 Task: Look for Airbnb properties in Ostrov, Czech Republic from 5th December, 2023 to 12th December, 2023 for 2 adults.  With 1  bedroom having 1 bed and 1 bathroom. Property type can be hotel. Booking option can be shelf check-in. Look for 5 properties as per requirement.
Action: Mouse moved to (446, 63)
Screenshot: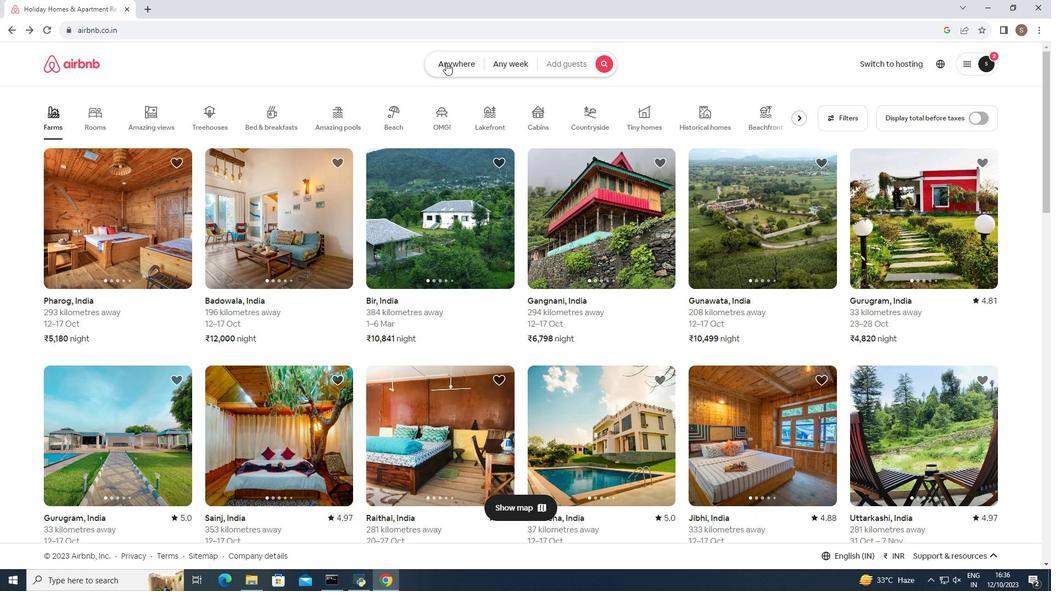 
Action: Mouse pressed left at (446, 63)
Screenshot: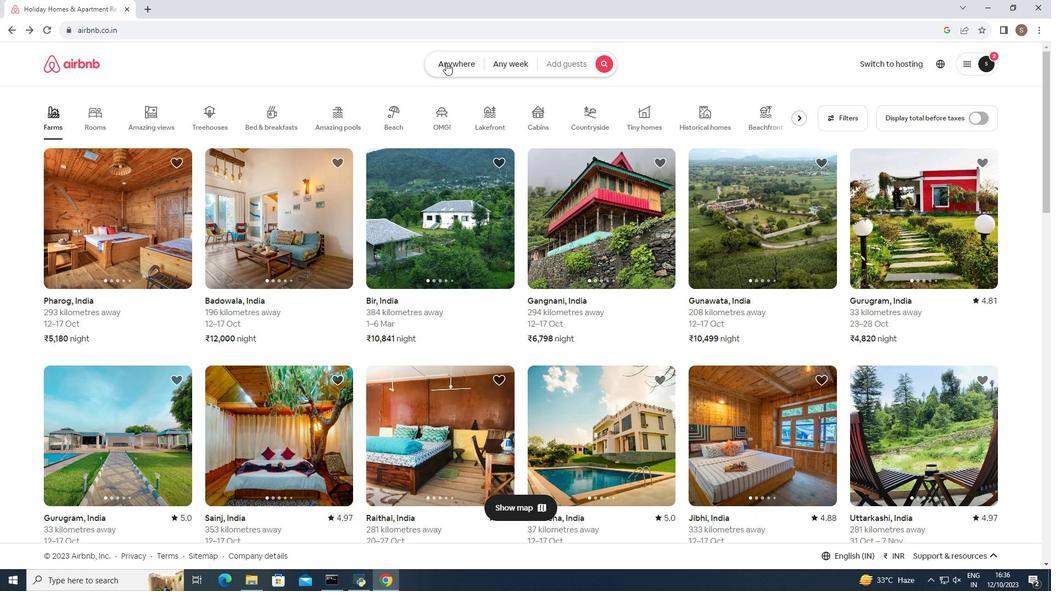 
Action: Mouse moved to (436, 69)
Screenshot: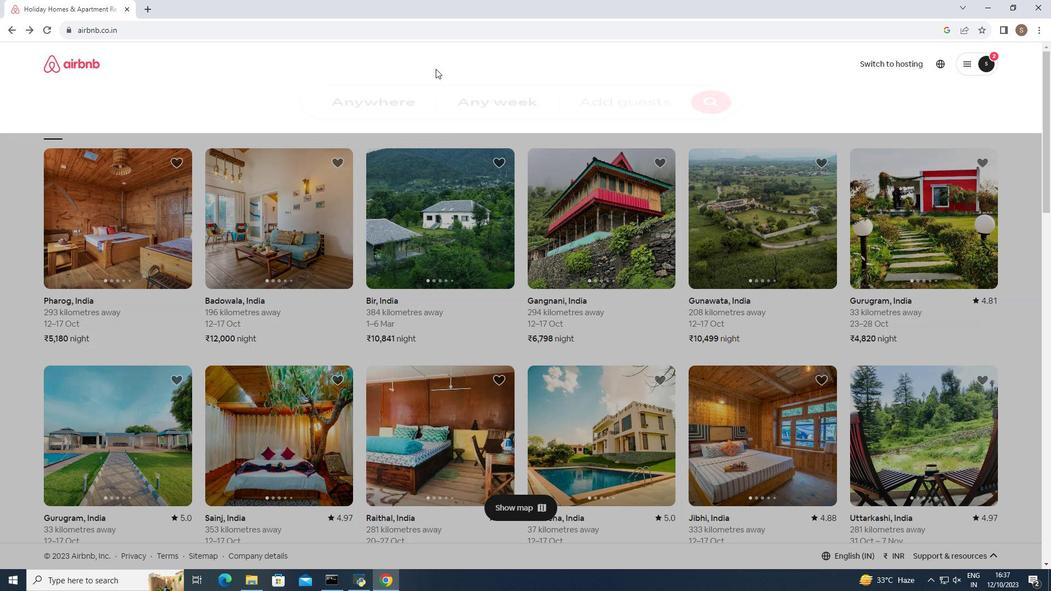 
Action: Key pressed <Key.shift>Ostrov,<Key.space>
Screenshot: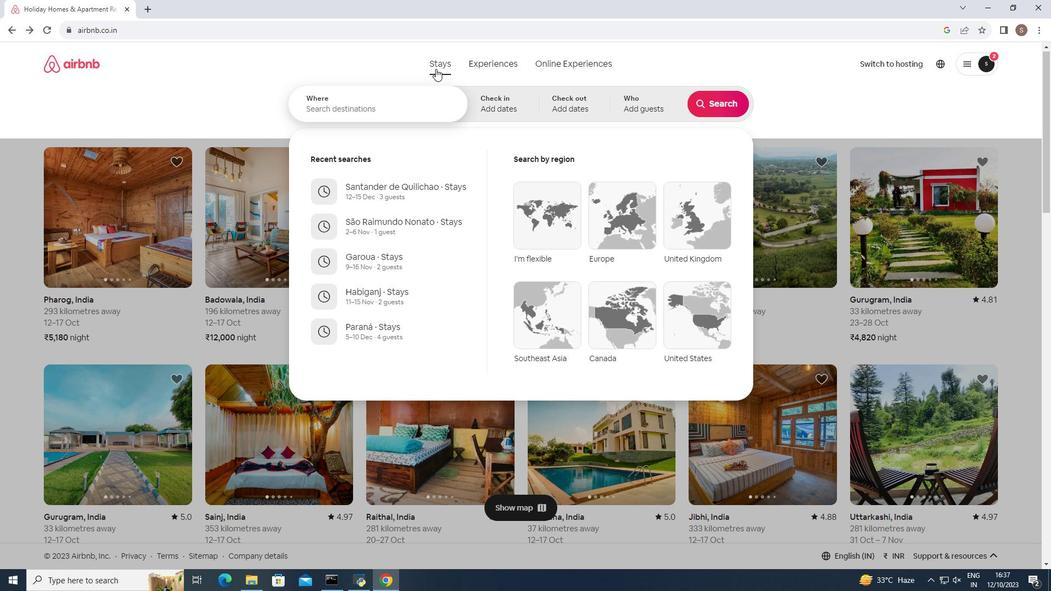 
Action: Mouse moved to (459, 62)
Screenshot: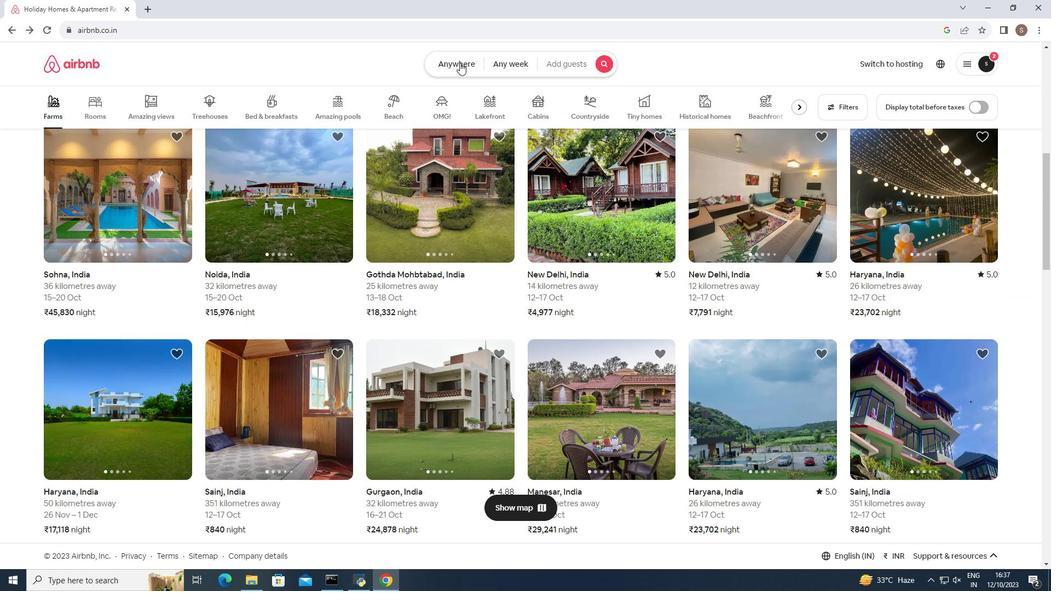 
Action: Mouse pressed left at (459, 62)
Screenshot: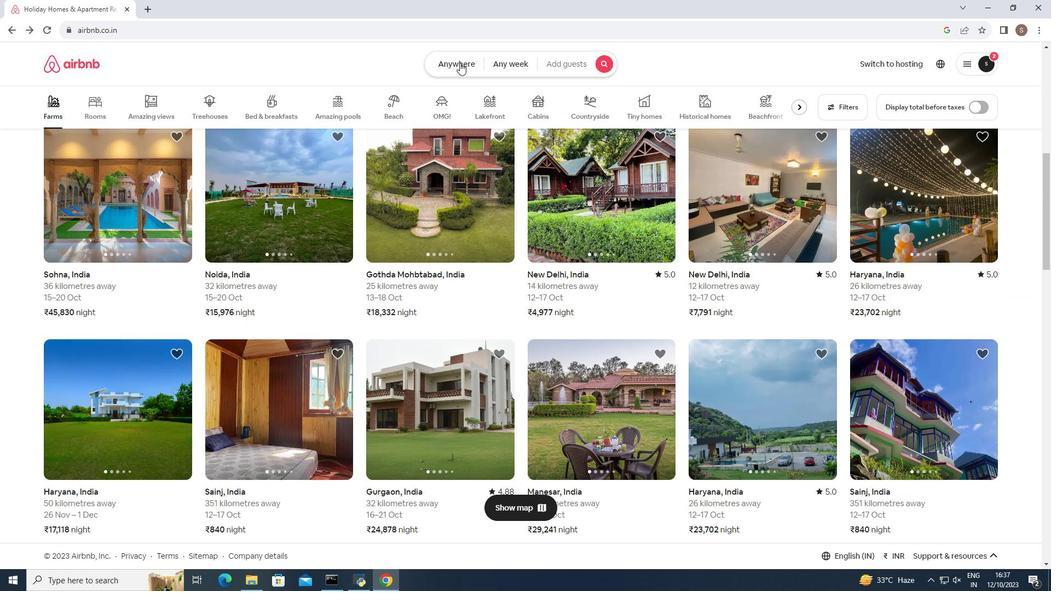 
Action: Mouse moved to (361, 105)
Screenshot: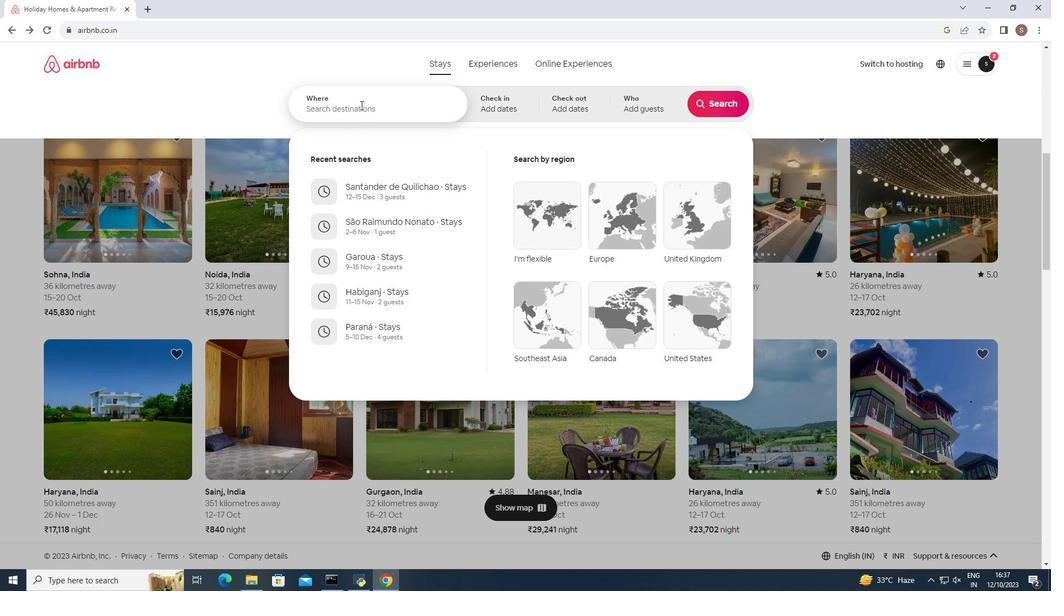 
Action: Mouse pressed left at (361, 105)
Screenshot: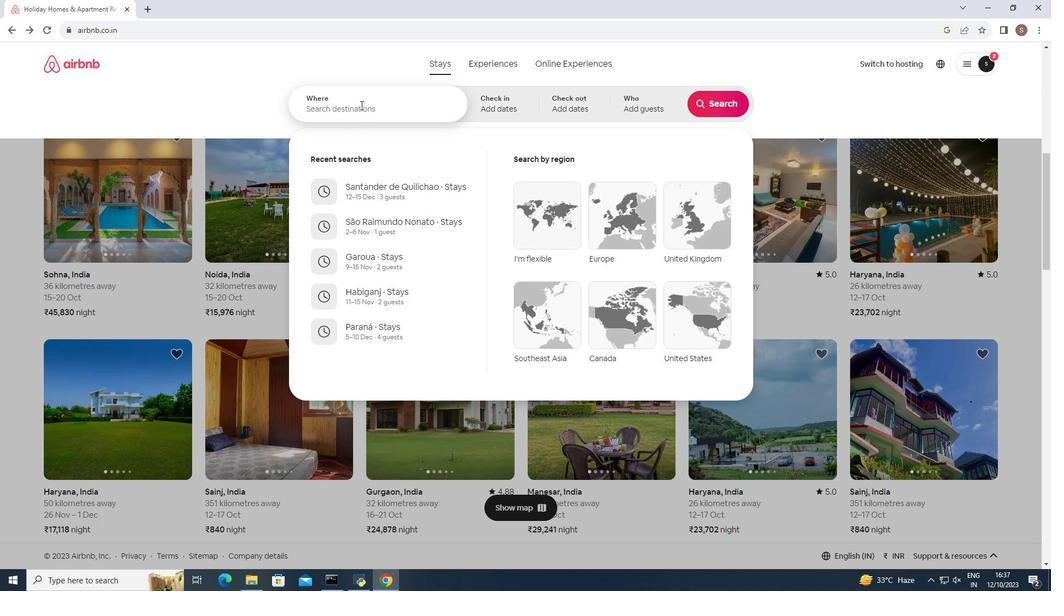 
Action: Key pressed <Key.shift>Ostrov,<Key.space><Key.shift>Czech<Key.space><Key.shift>Republic<Key.enter>
Screenshot: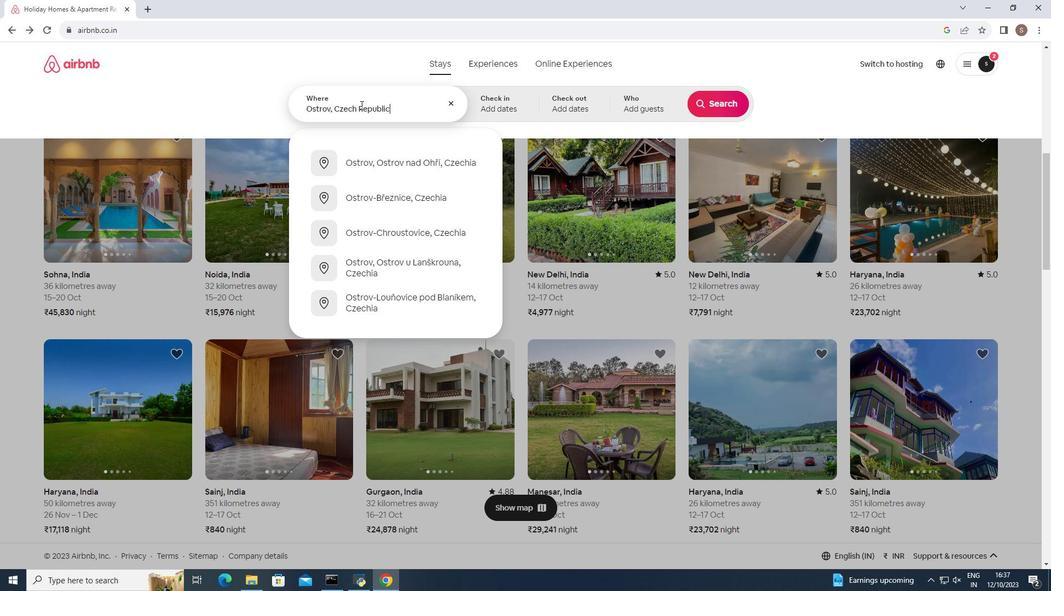 
Action: Mouse moved to (715, 189)
Screenshot: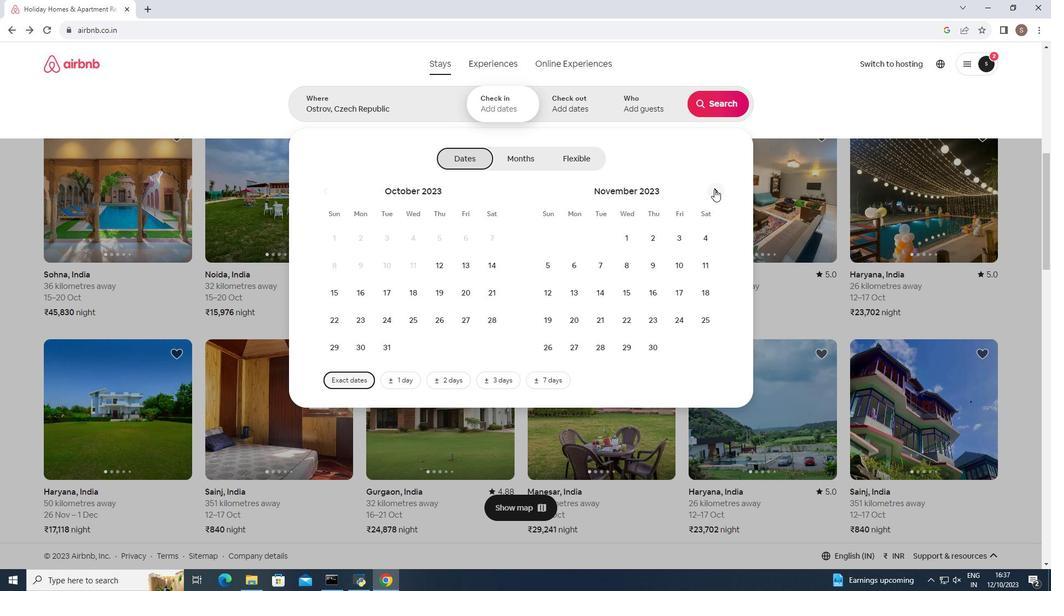 
Action: Mouse pressed left at (715, 189)
Screenshot: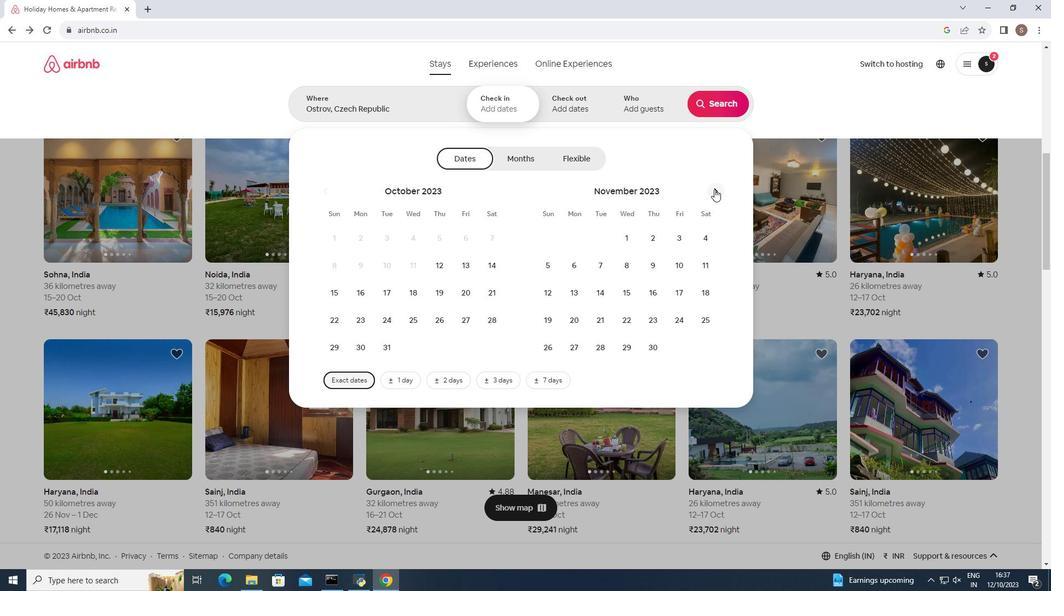 
Action: Mouse moved to (597, 268)
Screenshot: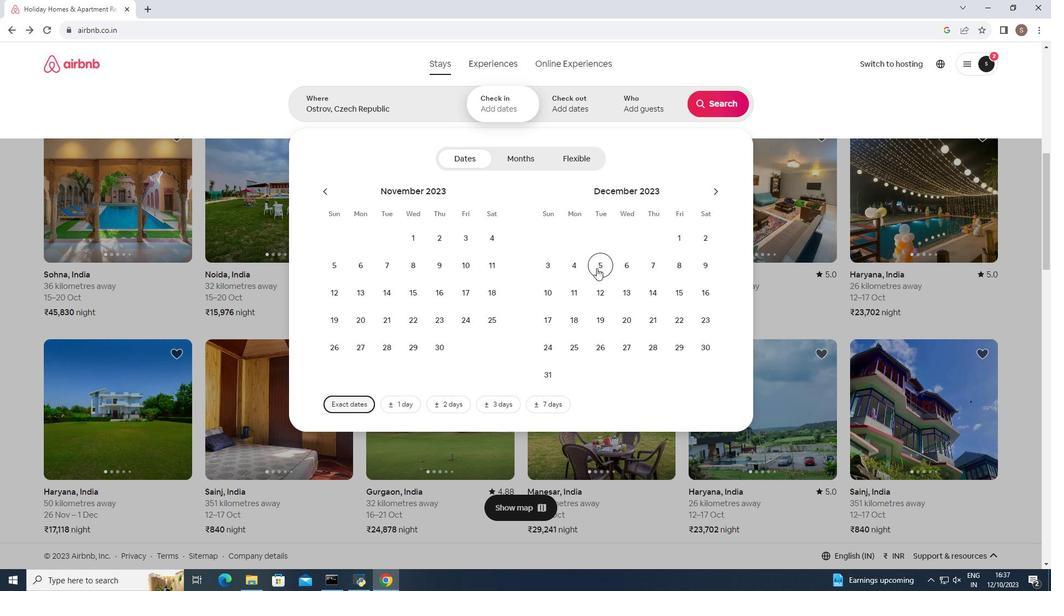 
Action: Mouse pressed left at (597, 268)
Screenshot: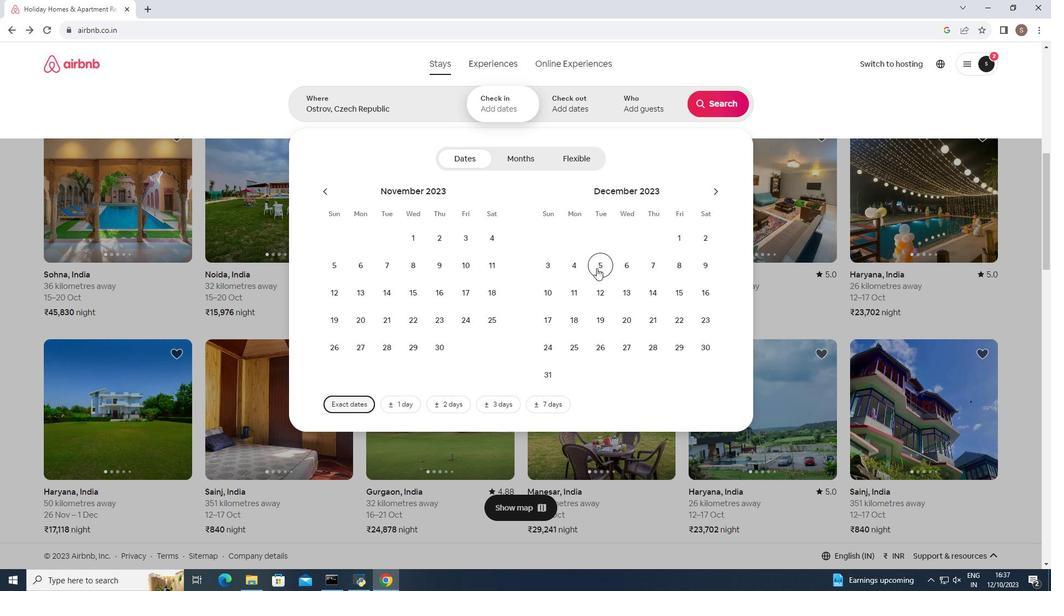 
Action: Mouse moved to (603, 294)
Screenshot: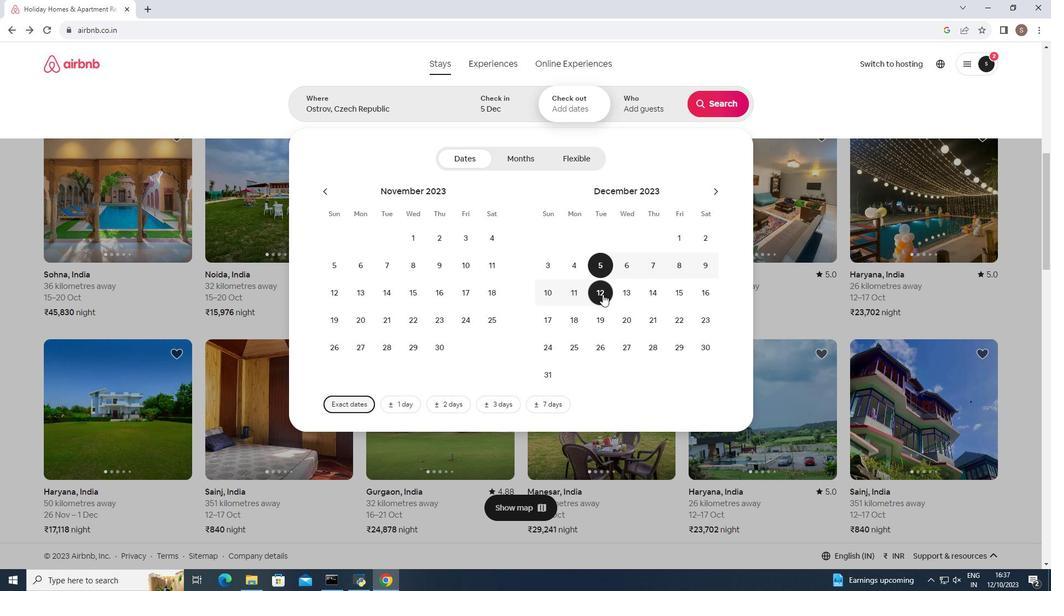 
Action: Mouse pressed left at (603, 294)
Screenshot: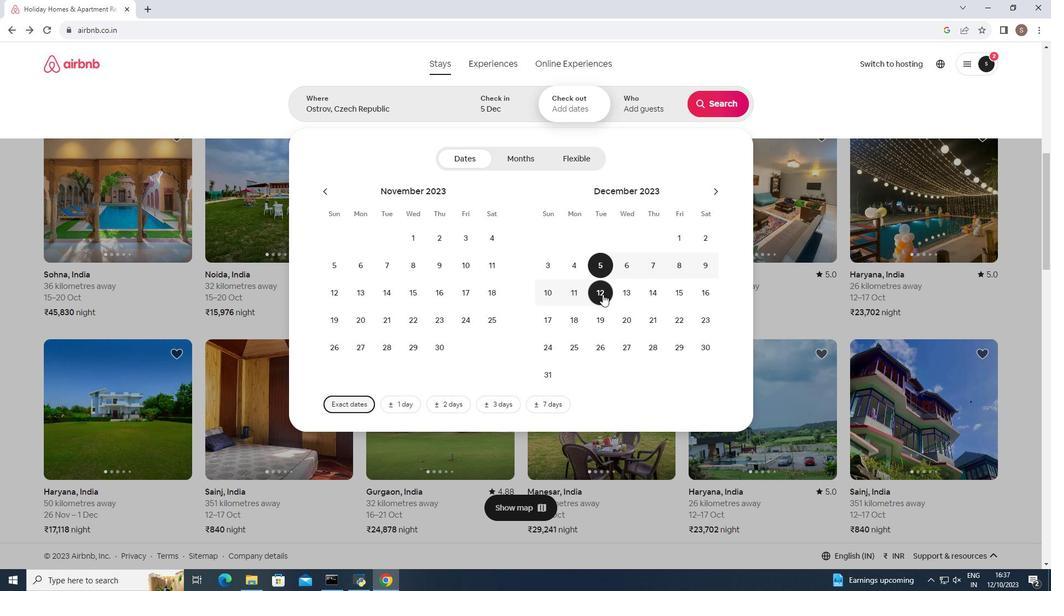 
Action: Mouse moved to (631, 102)
Screenshot: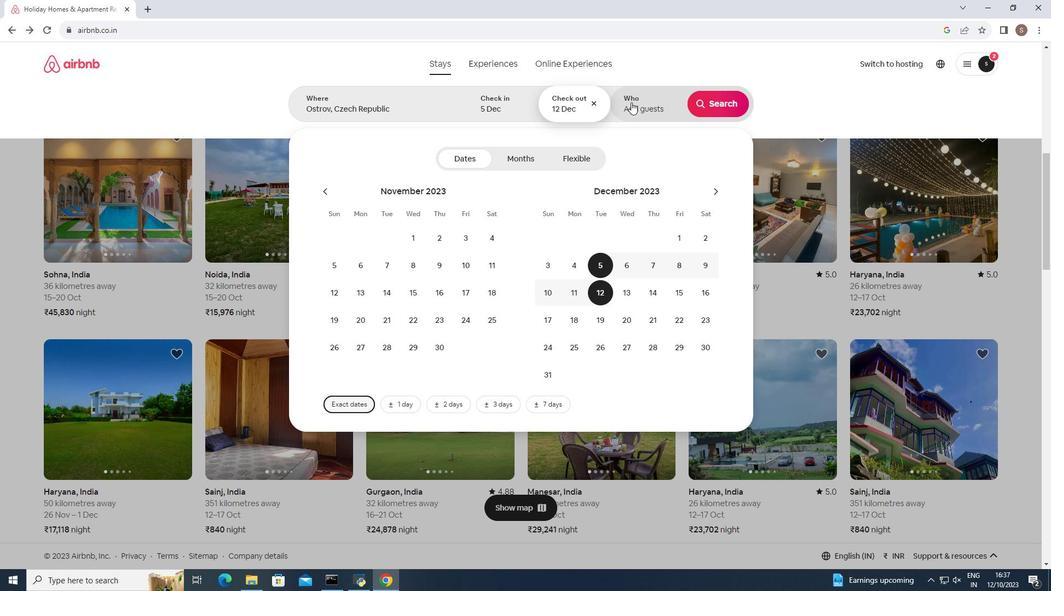 
Action: Mouse pressed left at (631, 102)
Screenshot: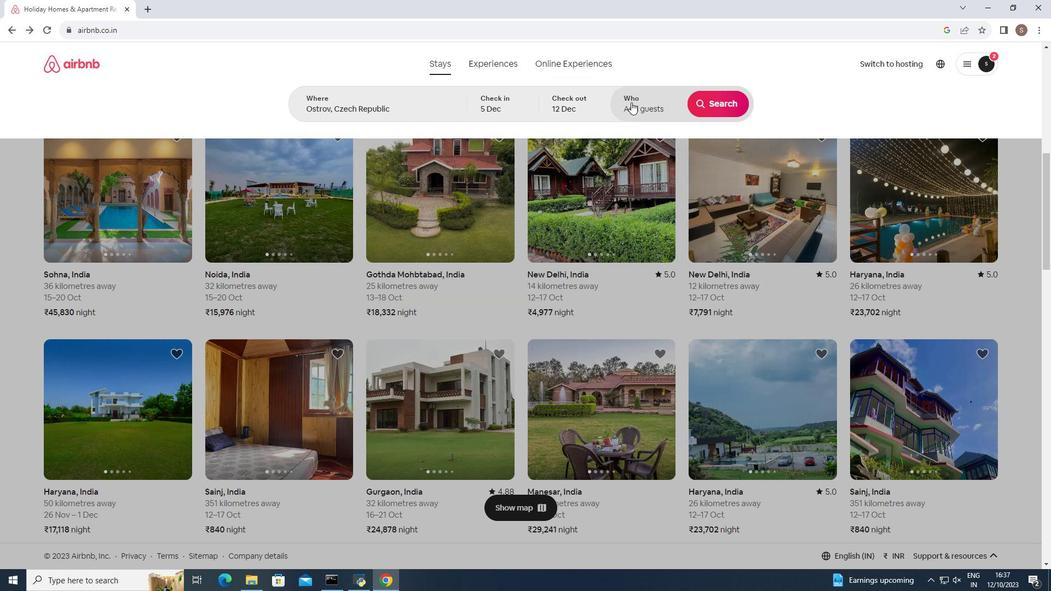 
Action: Mouse moved to (721, 158)
Screenshot: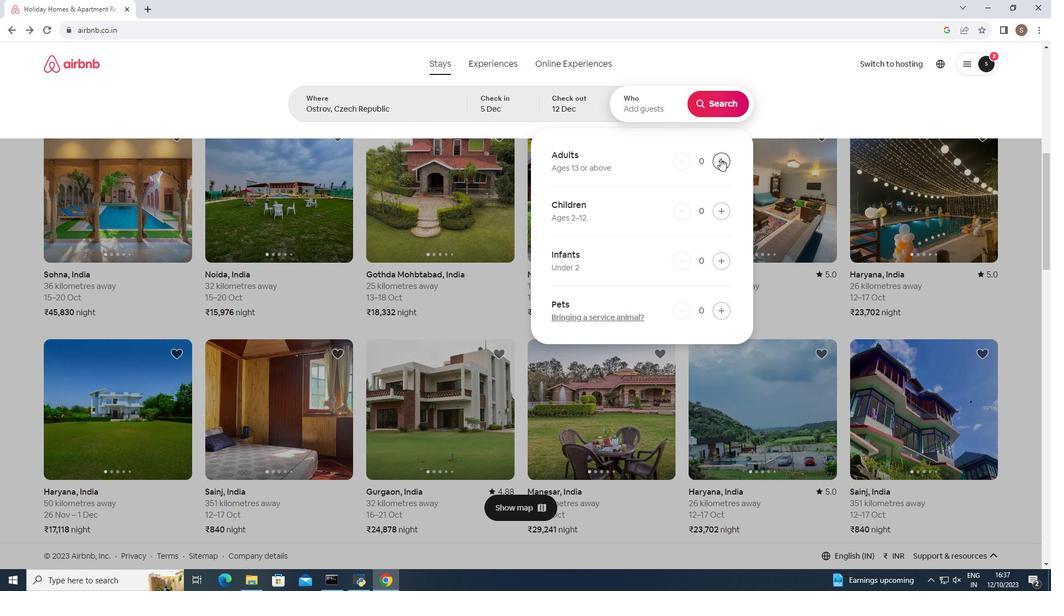 
Action: Mouse pressed left at (721, 158)
Screenshot: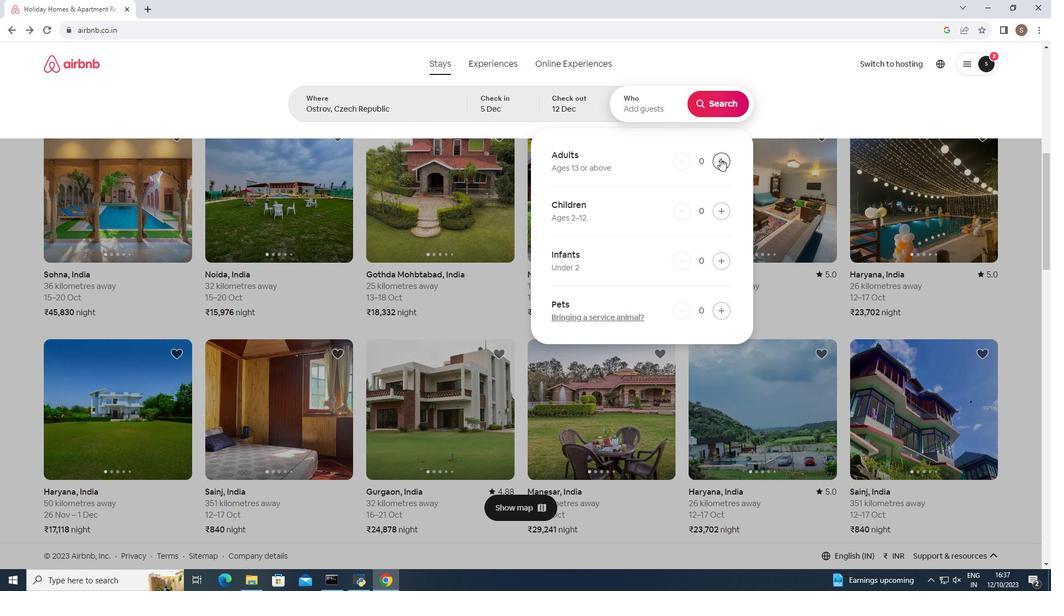 
Action: Mouse pressed left at (721, 158)
Screenshot: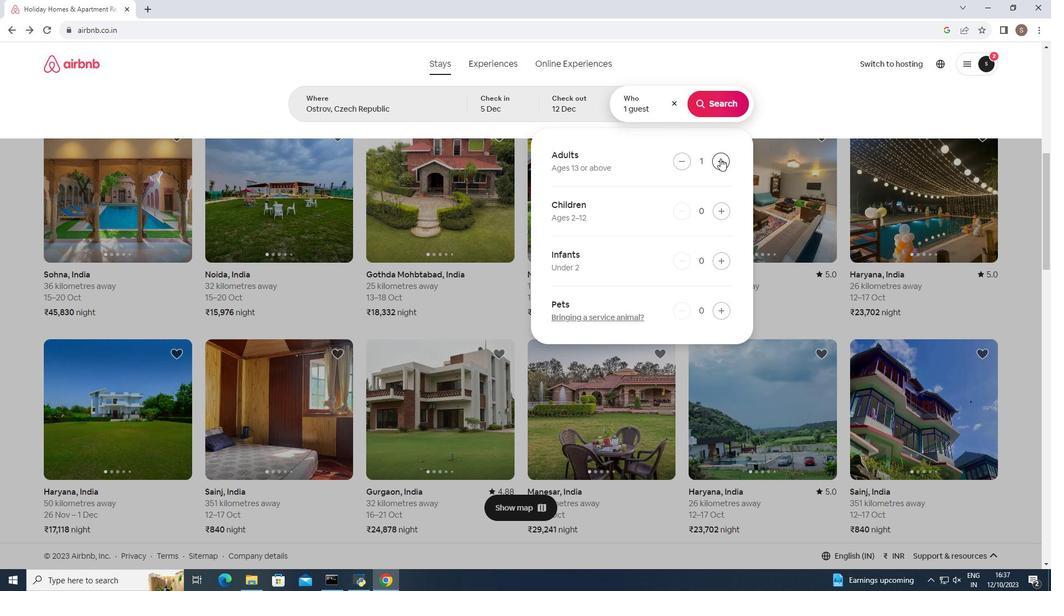 
Action: Mouse moved to (704, 100)
Screenshot: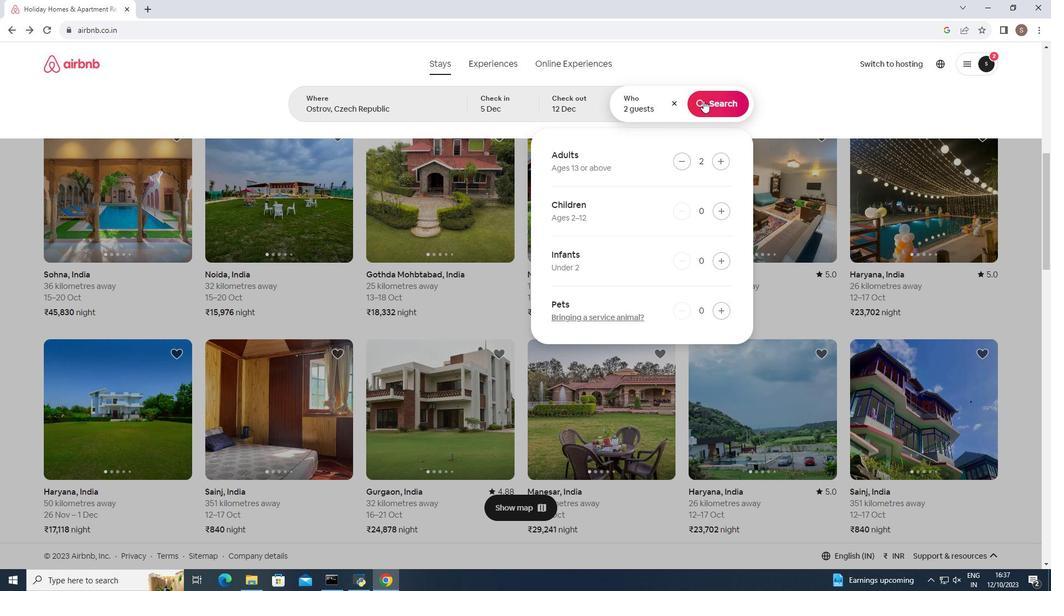 
Action: Mouse pressed left at (704, 100)
Screenshot: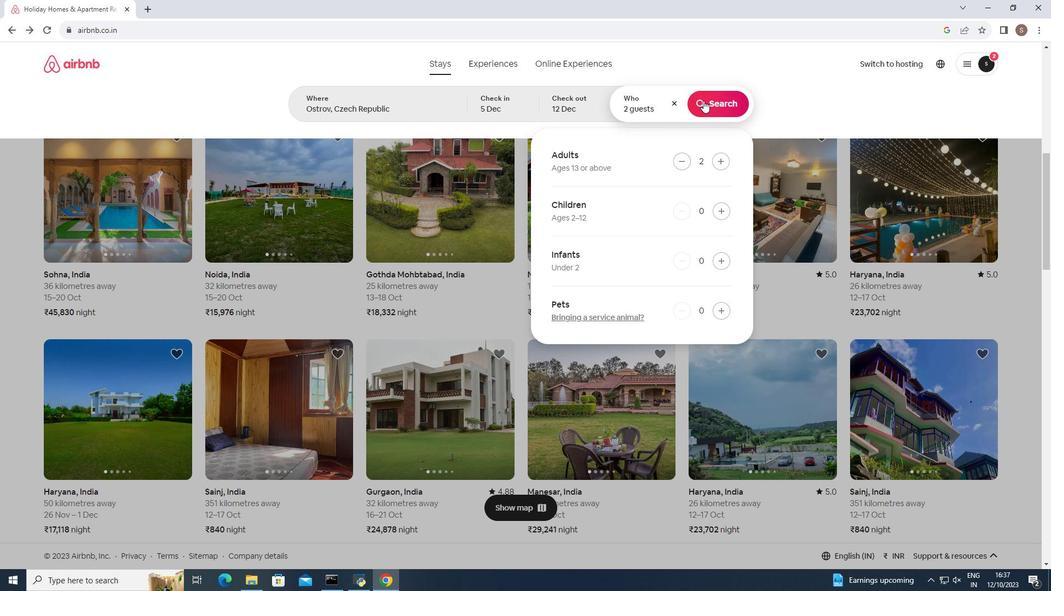 
Action: Mouse moved to (862, 106)
Screenshot: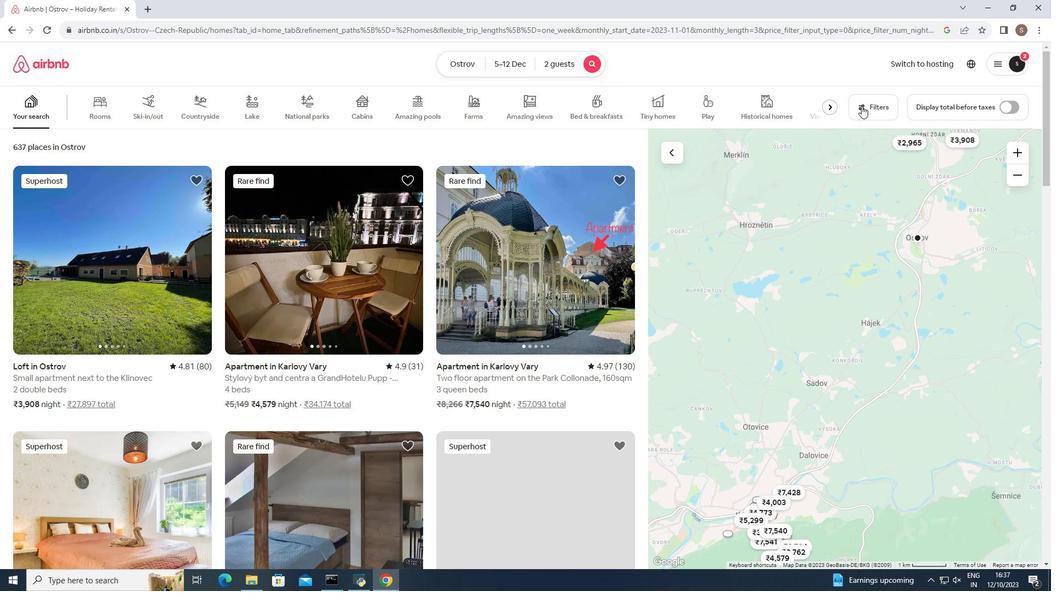 
Action: Mouse pressed left at (862, 106)
Screenshot: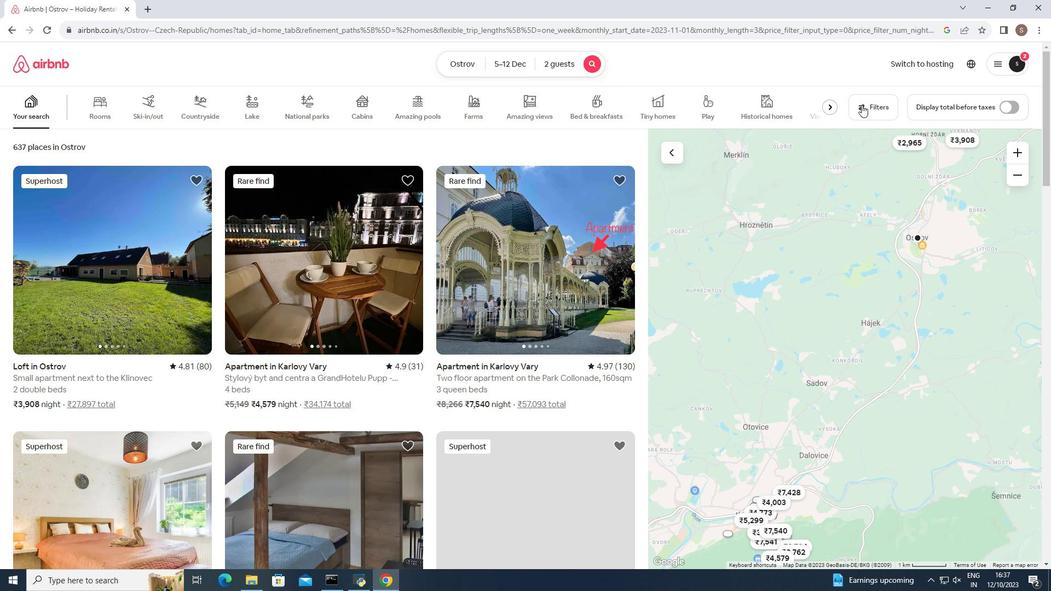
Action: Mouse moved to (487, 310)
Screenshot: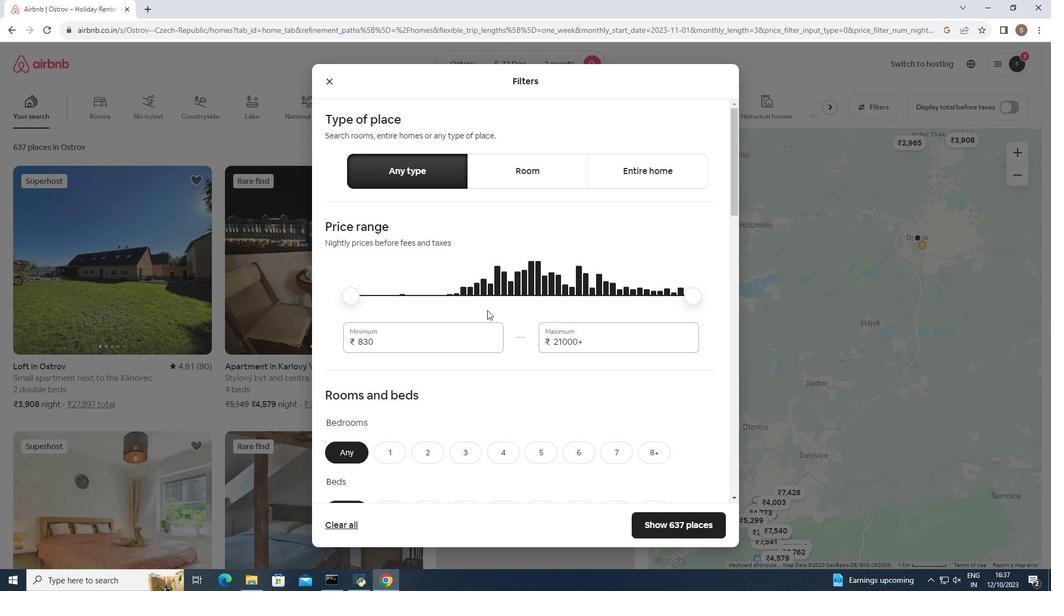 
Action: Mouse scrolled (487, 310) with delta (0, 0)
Screenshot: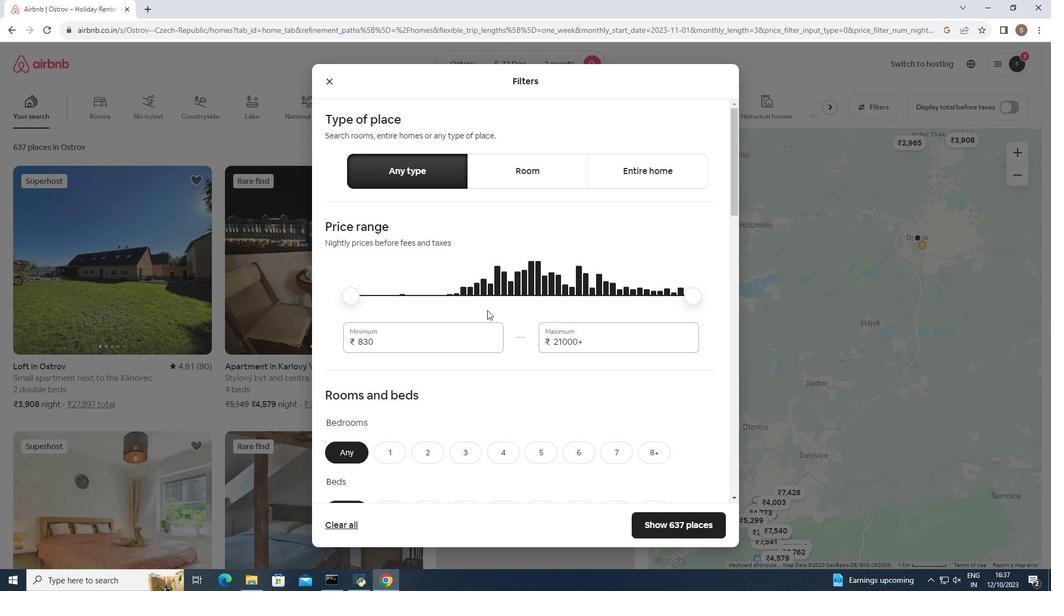 
Action: Mouse scrolled (487, 310) with delta (0, 0)
Screenshot: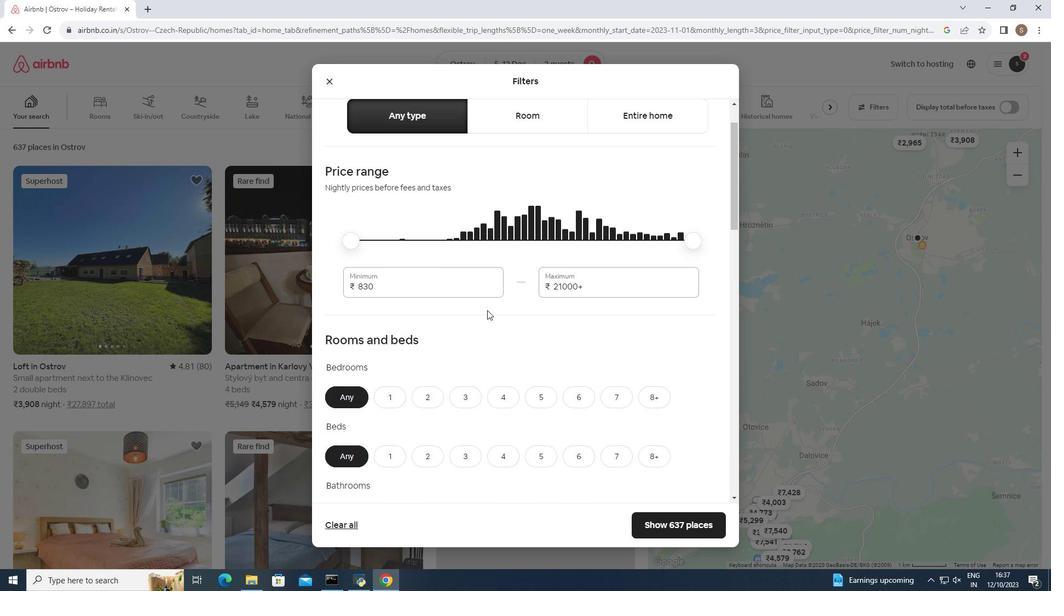 
Action: Mouse scrolled (487, 310) with delta (0, 0)
Screenshot: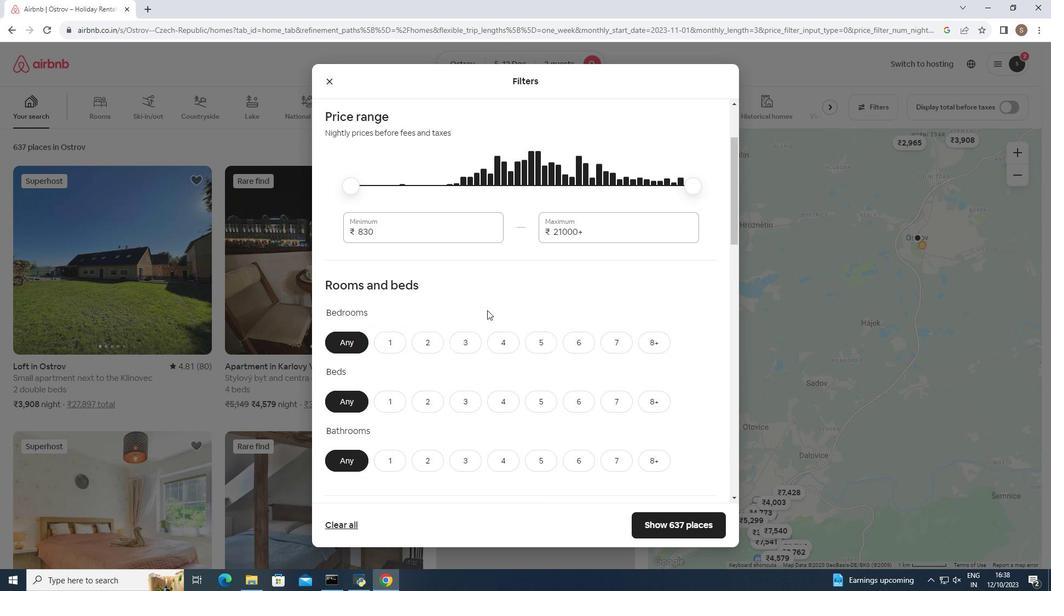 
Action: Mouse moved to (392, 289)
Screenshot: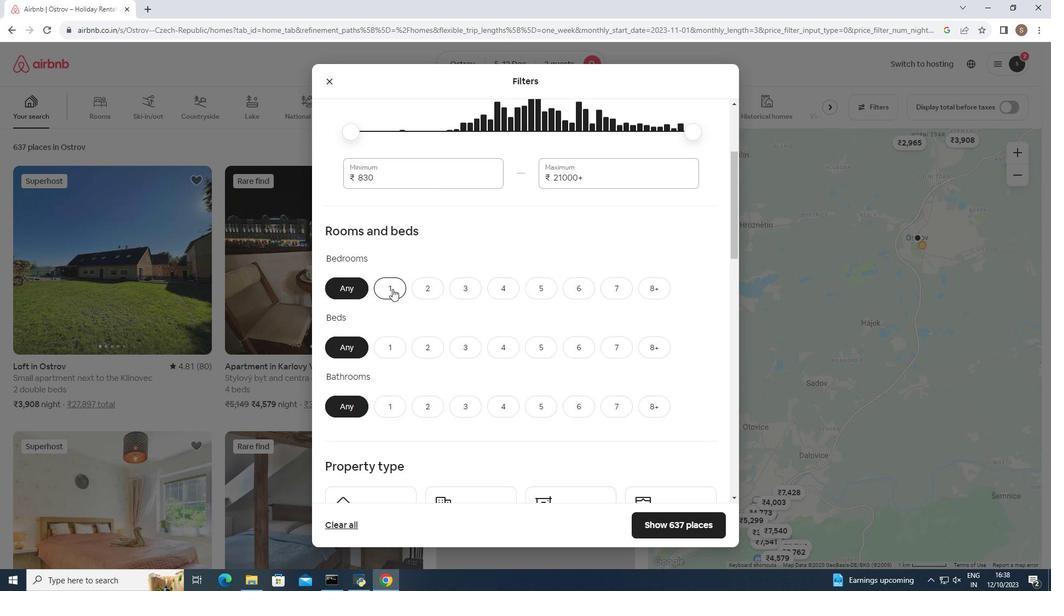 
Action: Mouse pressed left at (392, 289)
Screenshot: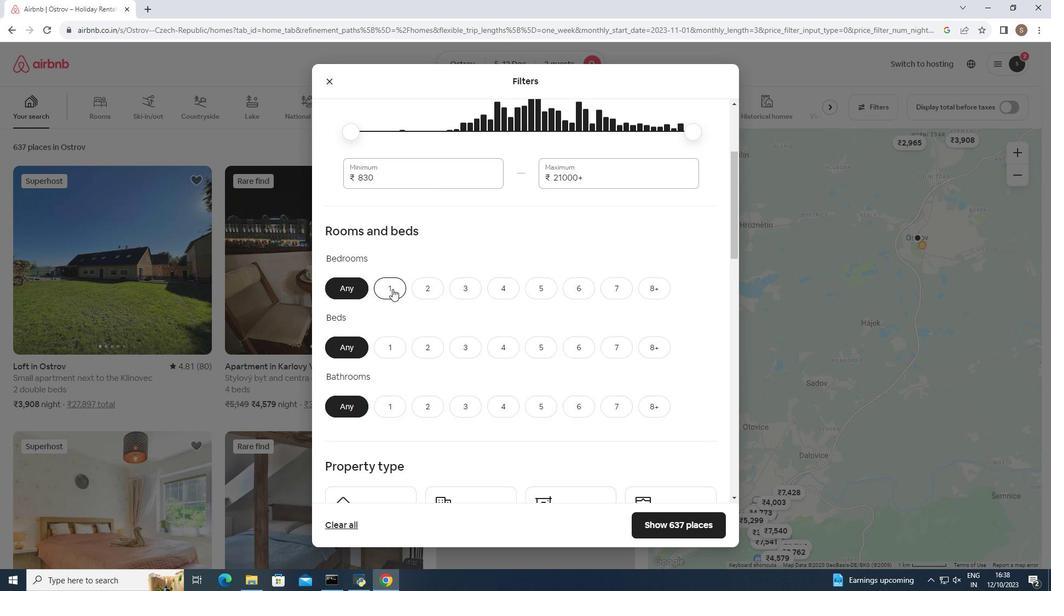 
Action: Mouse moved to (389, 344)
Screenshot: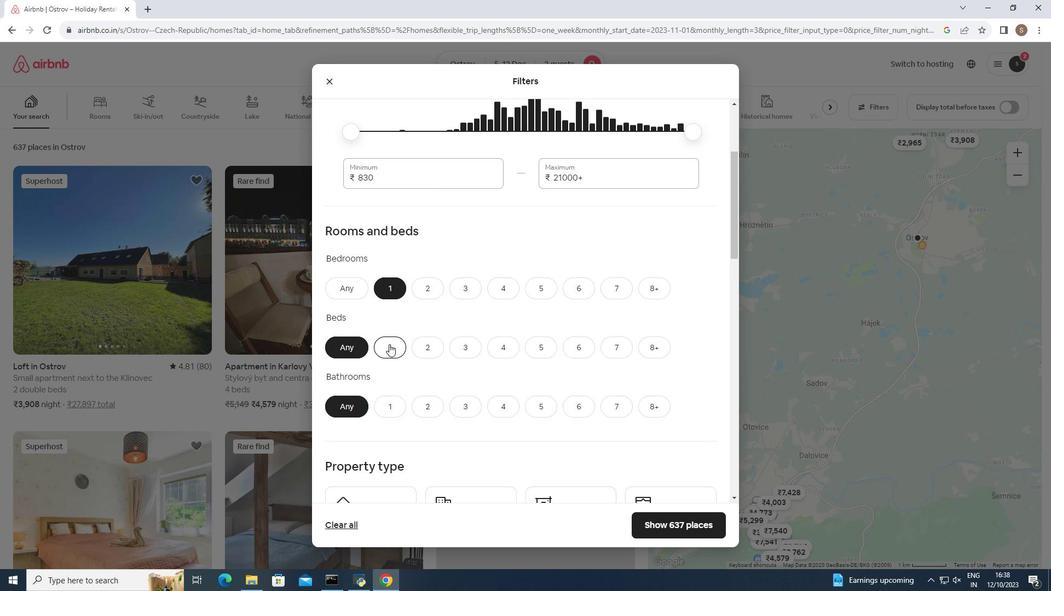 
Action: Mouse pressed left at (389, 344)
Screenshot: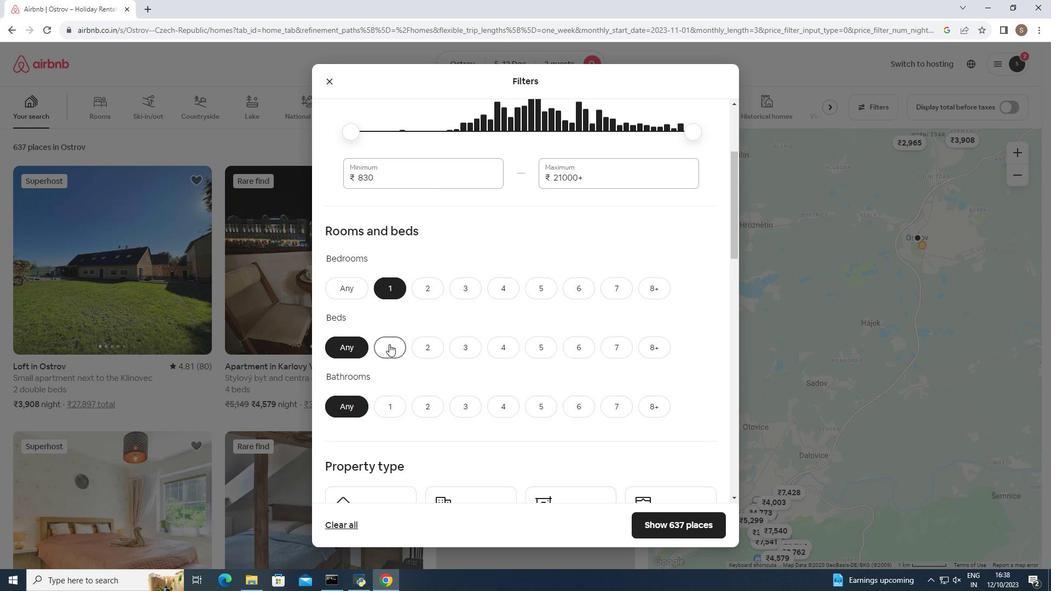 
Action: Mouse moved to (397, 407)
Screenshot: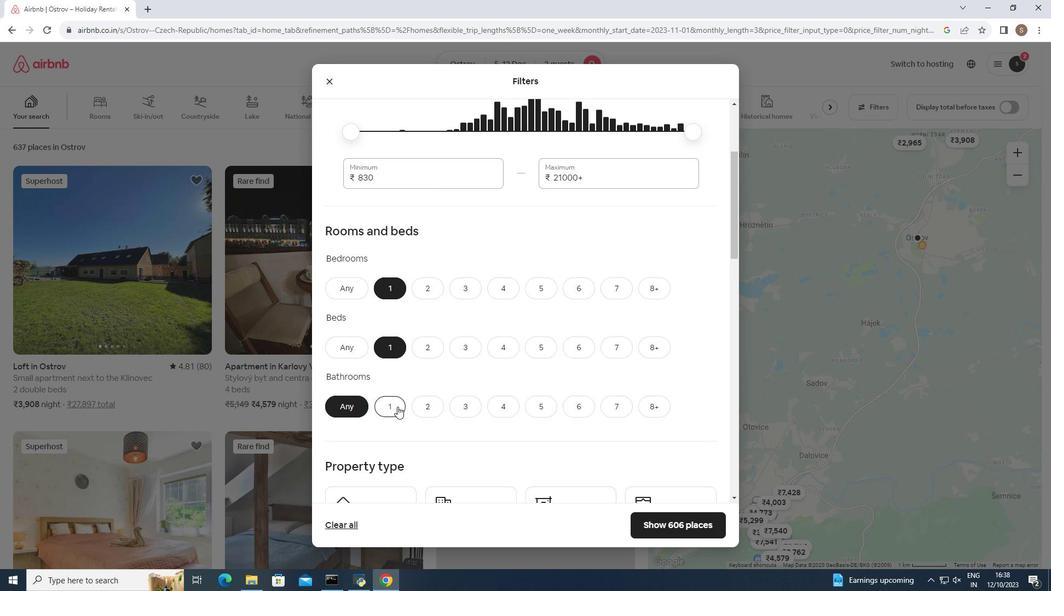 
Action: Mouse pressed left at (397, 407)
Screenshot: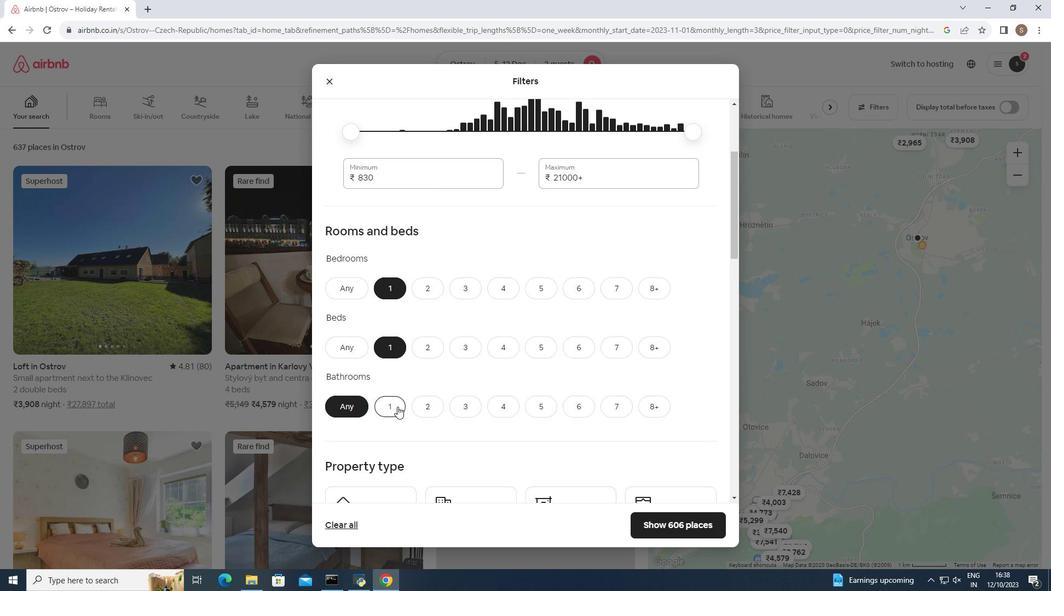 
Action: Mouse moved to (456, 339)
Screenshot: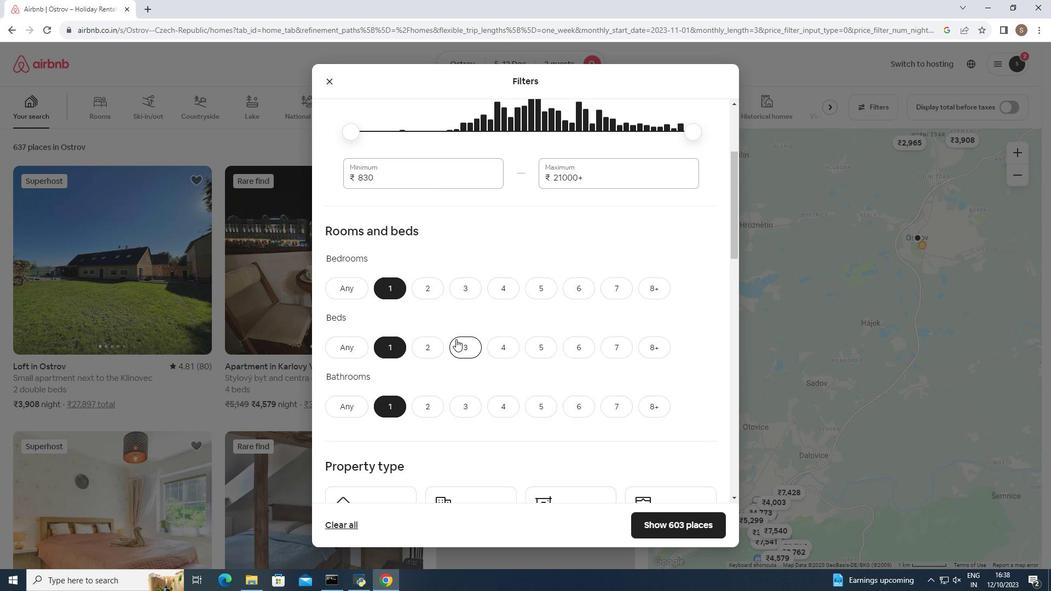 
Action: Mouse scrolled (456, 339) with delta (0, 0)
Screenshot: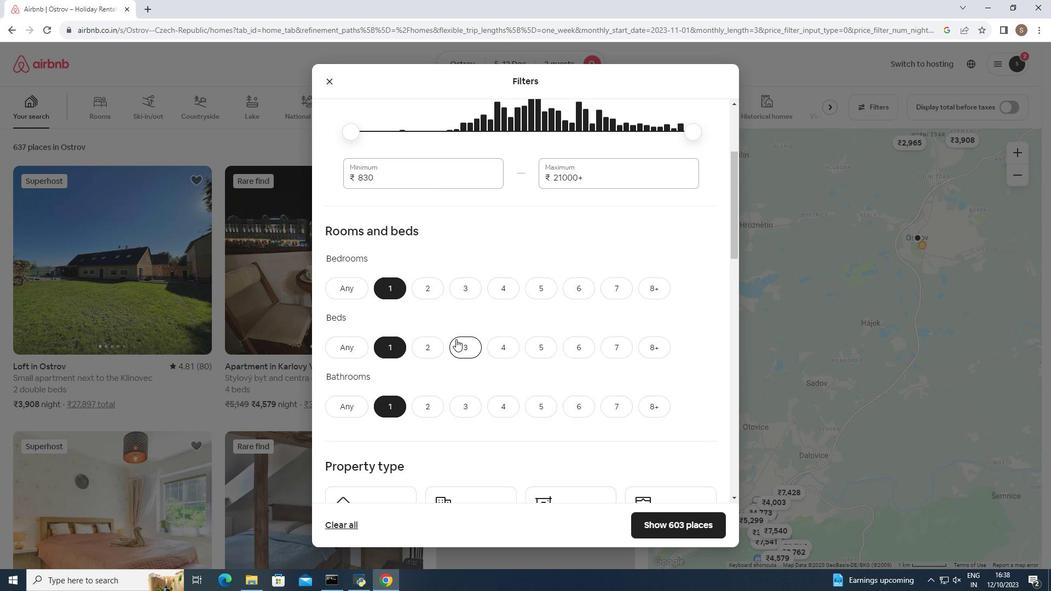 
Action: Mouse moved to (456, 339)
Screenshot: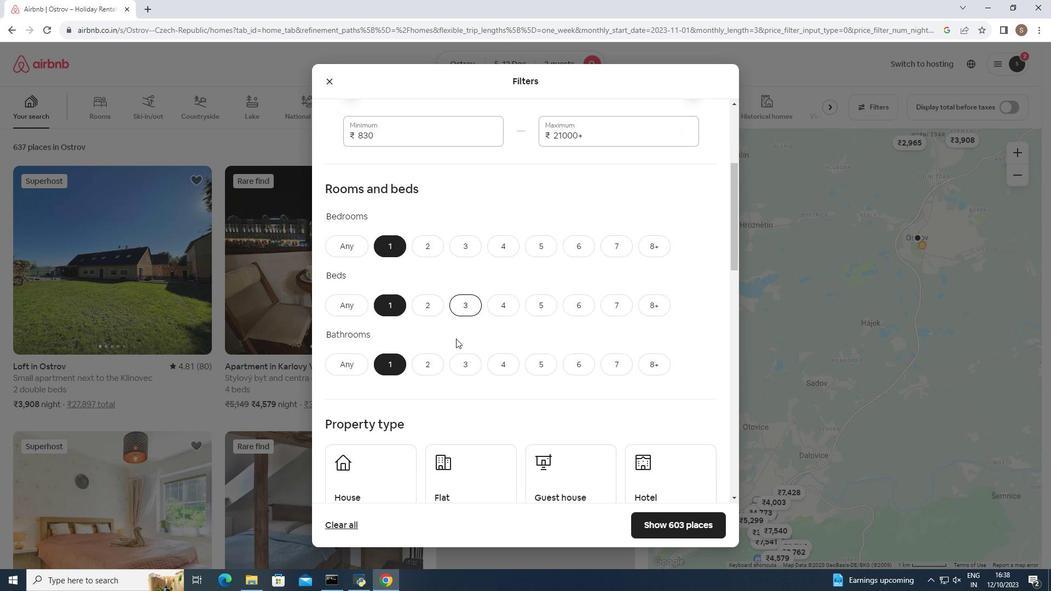
Action: Mouse scrolled (456, 338) with delta (0, 0)
Screenshot: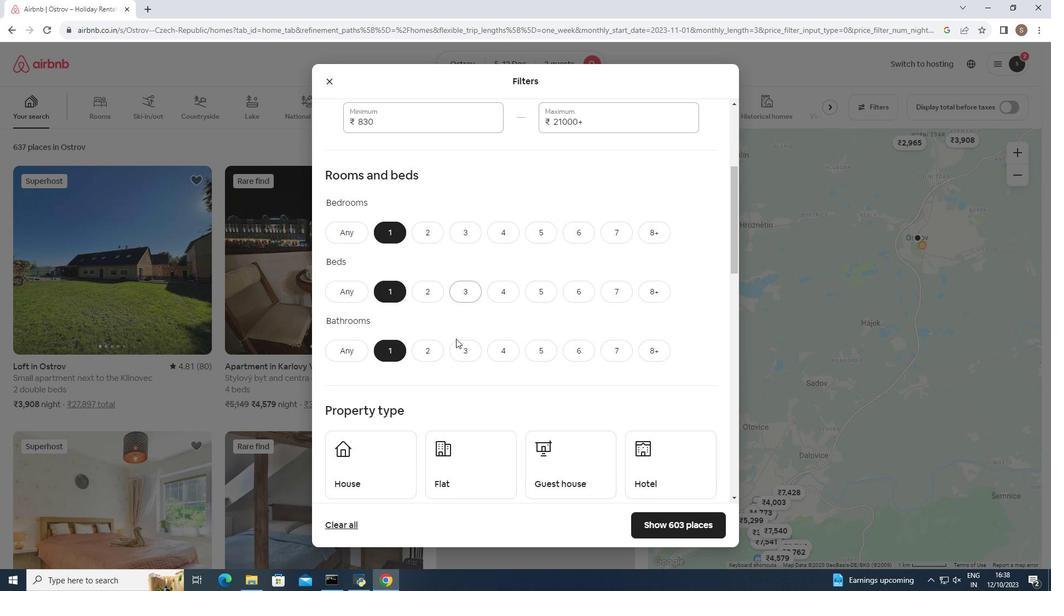 
Action: Mouse scrolled (456, 338) with delta (0, 0)
Screenshot: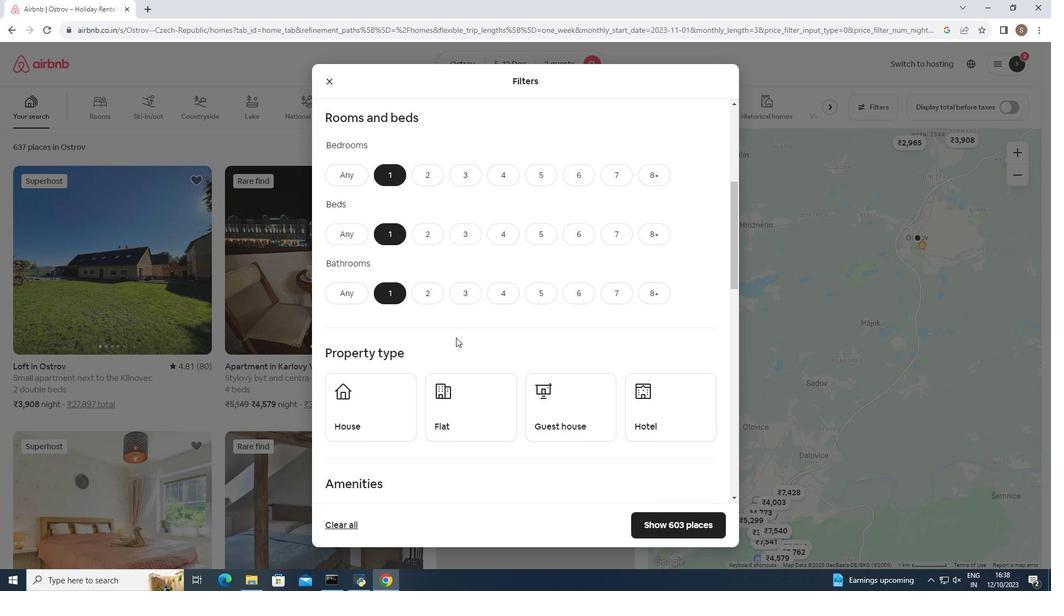 
Action: Mouse moved to (630, 342)
Screenshot: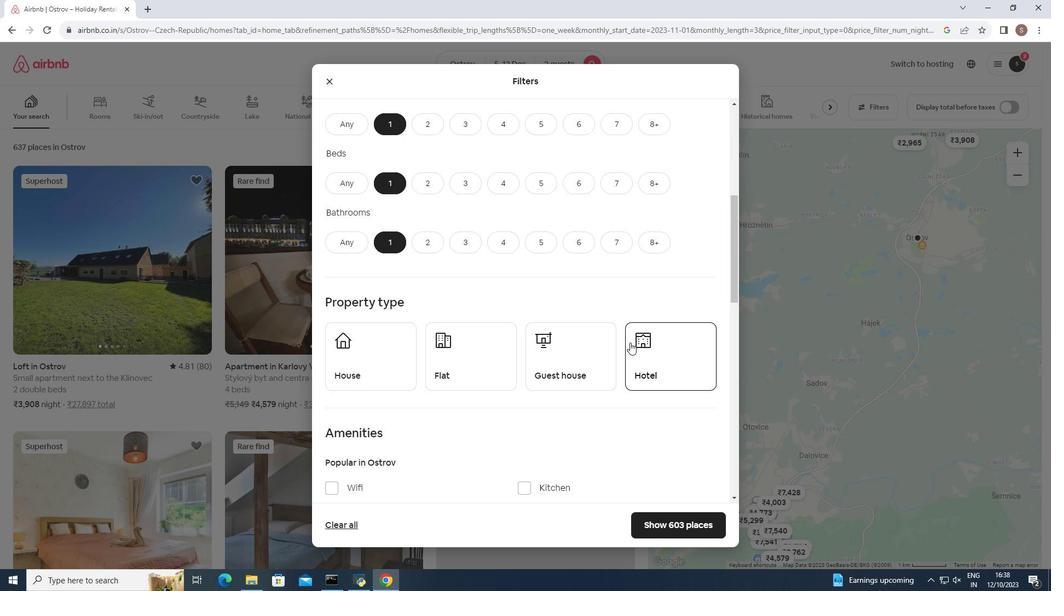 
Action: Mouse pressed left at (630, 342)
Screenshot: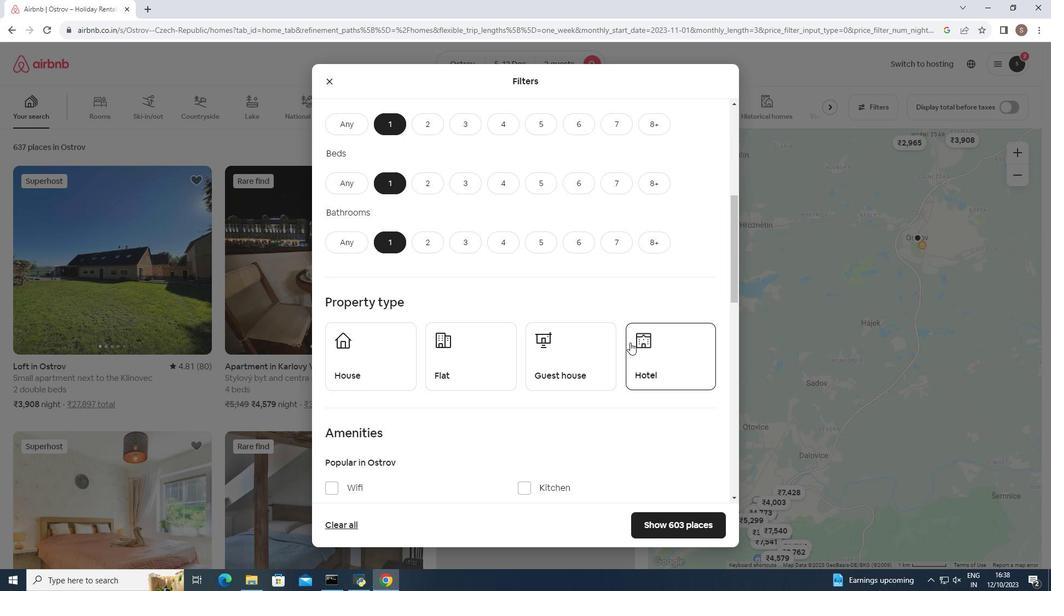 
Action: Mouse moved to (505, 344)
Screenshot: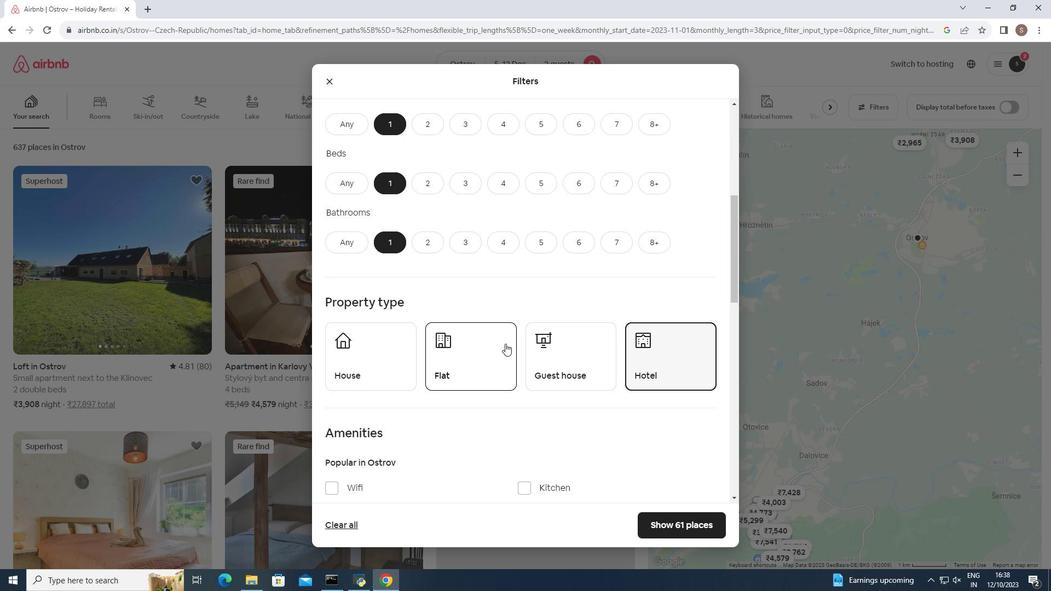 
Action: Mouse scrolled (505, 343) with delta (0, 0)
Screenshot: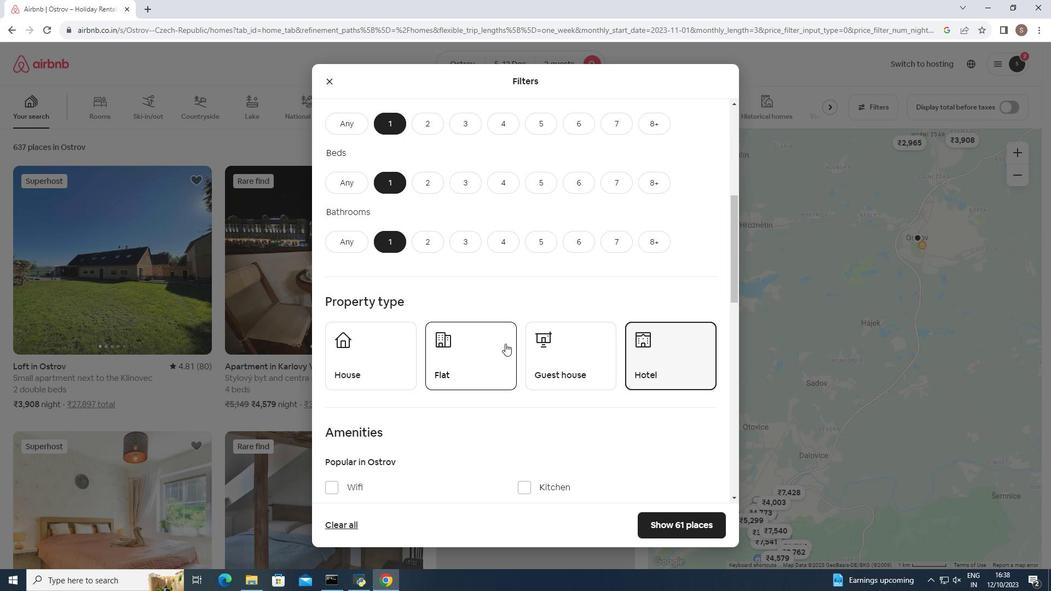 
Action: Mouse scrolled (505, 343) with delta (0, 0)
Screenshot: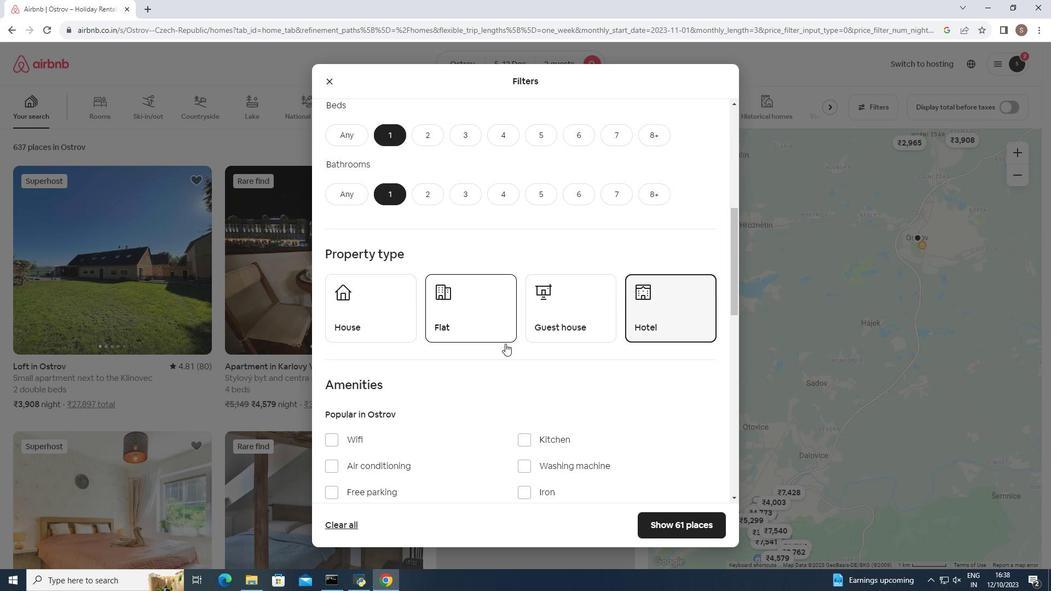 
Action: Mouse scrolled (505, 343) with delta (0, 0)
Screenshot: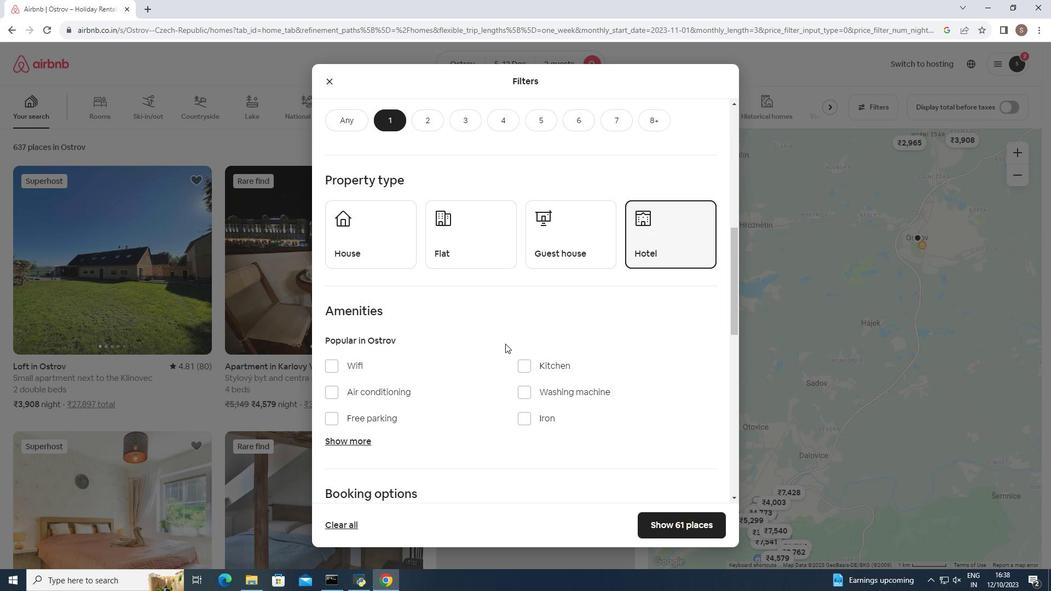 
Action: Mouse scrolled (505, 343) with delta (0, 0)
Screenshot: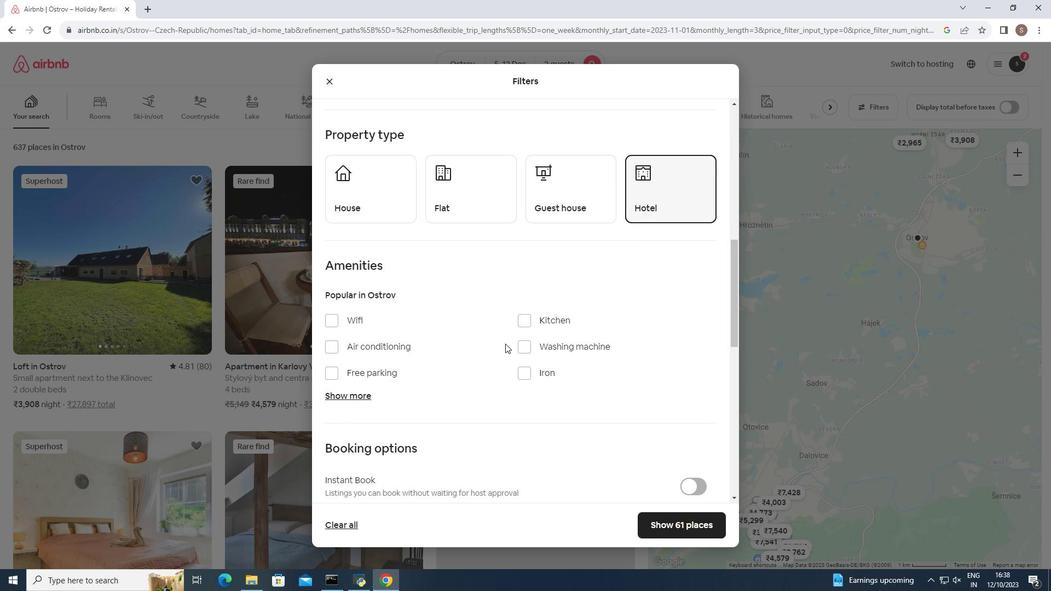 
Action: Mouse moved to (505, 344)
Screenshot: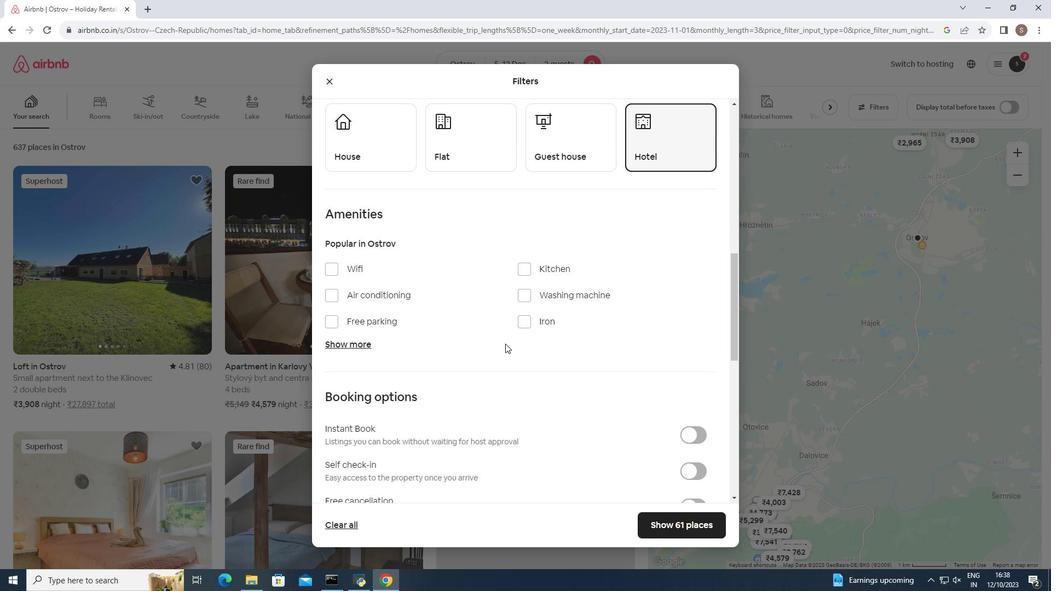 
Action: Mouse scrolled (505, 343) with delta (0, 0)
Screenshot: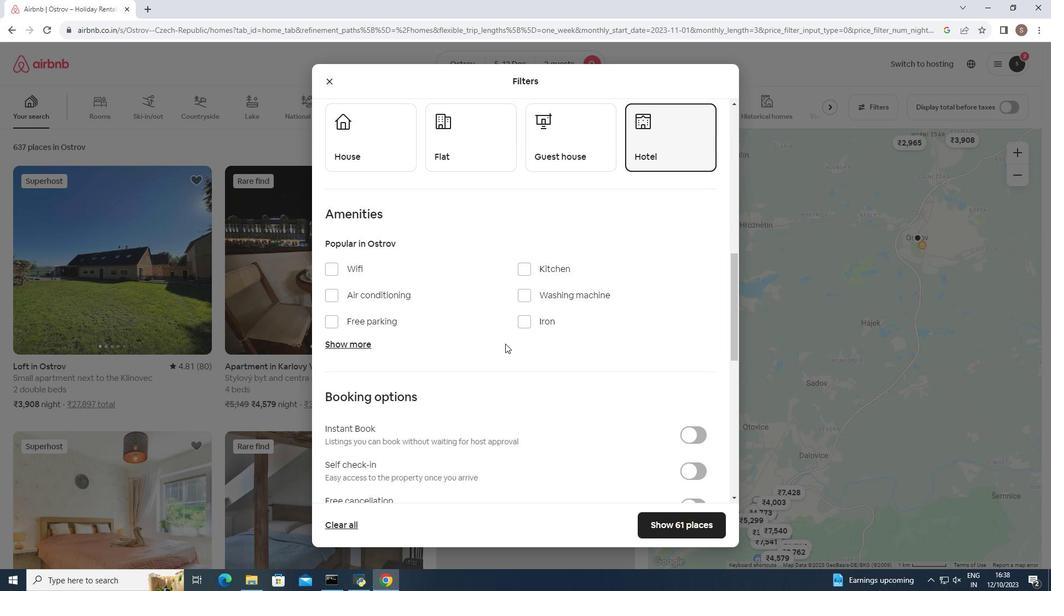 
Action: Mouse scrolled (505, 343) with delta (0, 0)
Screenshot: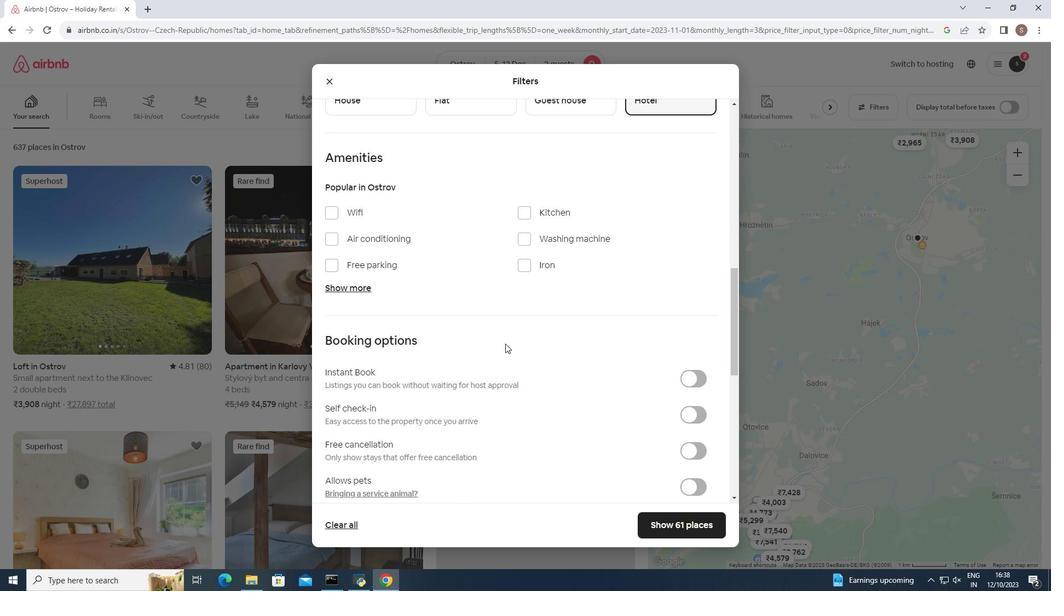 
Action: Mouse moved to (689, 361)
Screenshot: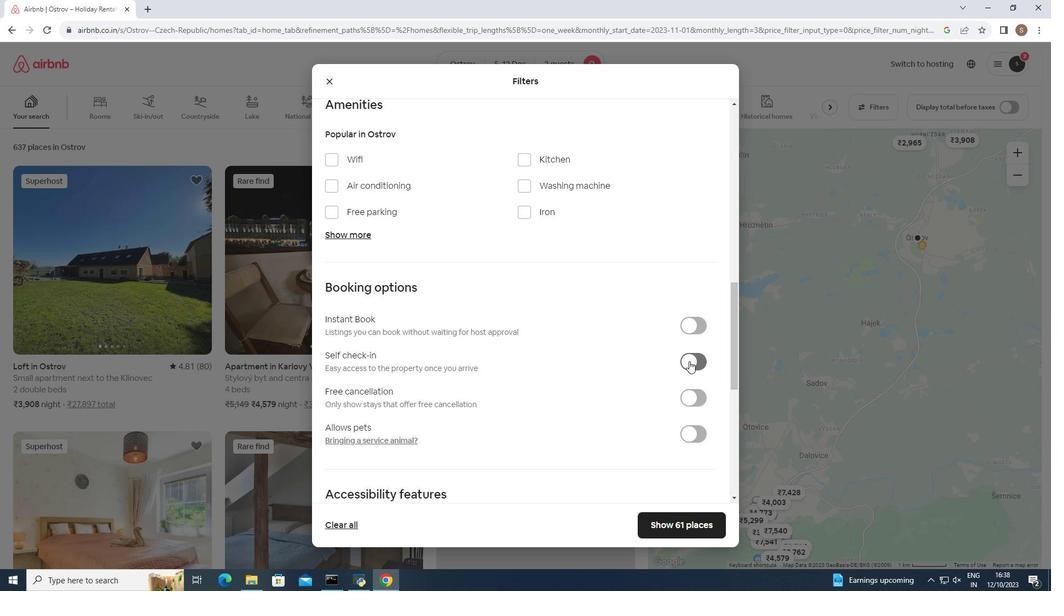 
Action: Mouse pressed left at (689, 361)
Screenshot: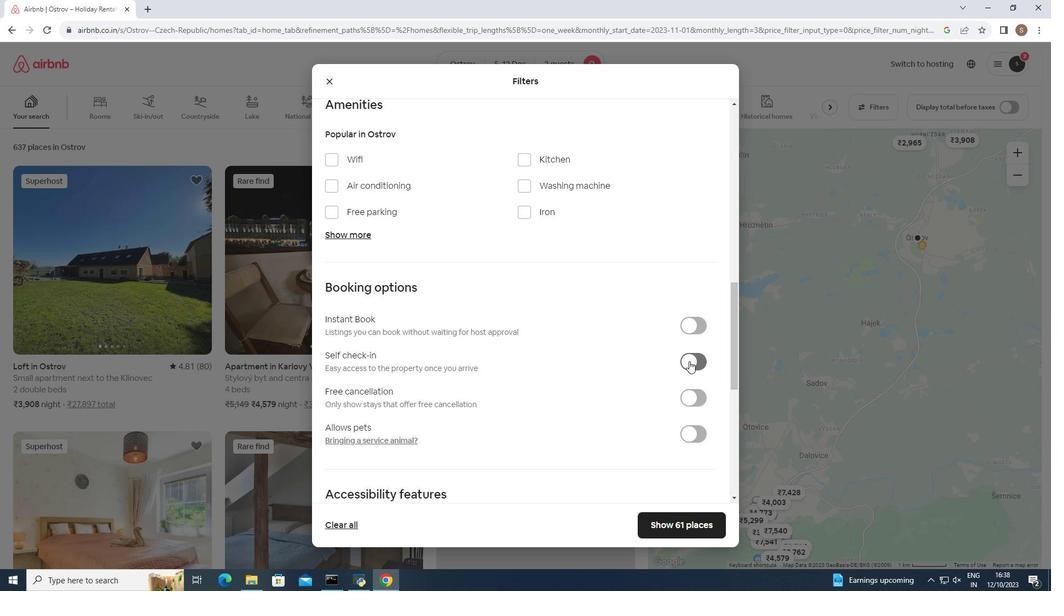 
Action: Mouse moved to (670, 521)
Screenshot: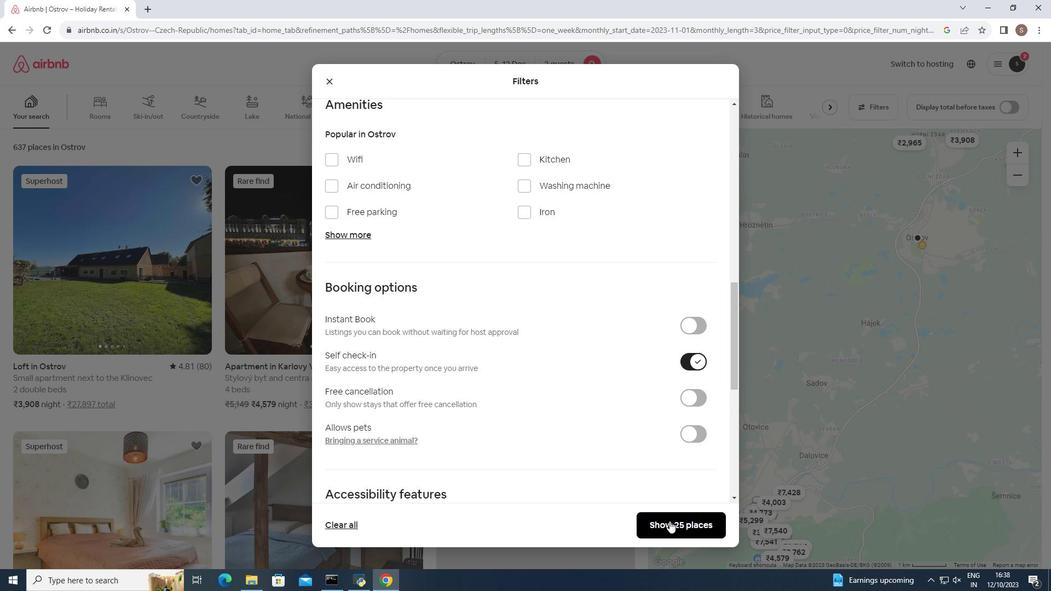 
Action: Mouse pressed left at (670, 521)
Screenshot: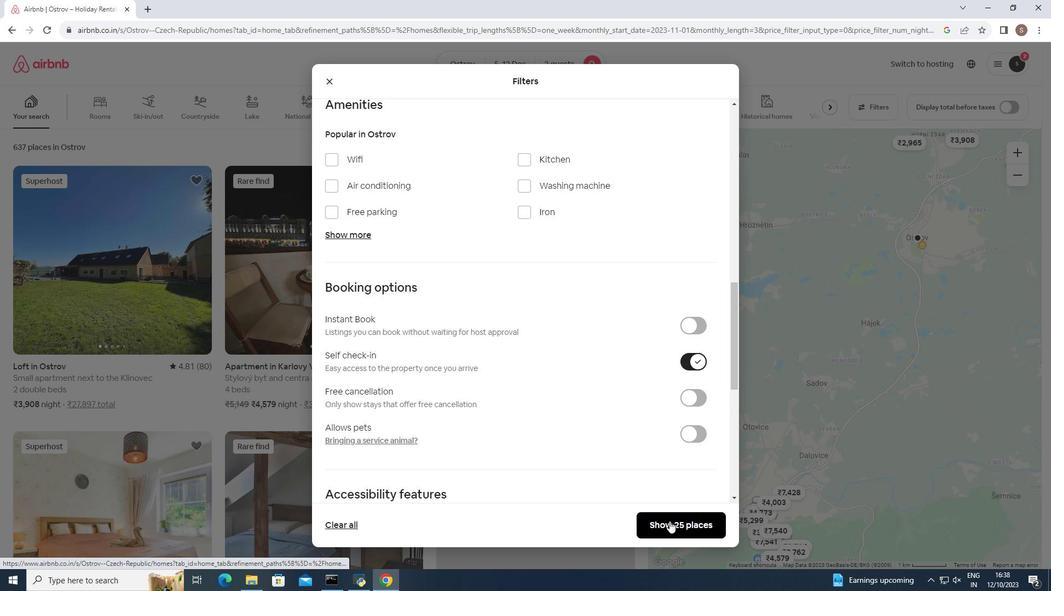 
Action: Mouse moved to (375, 404)
Screenshot: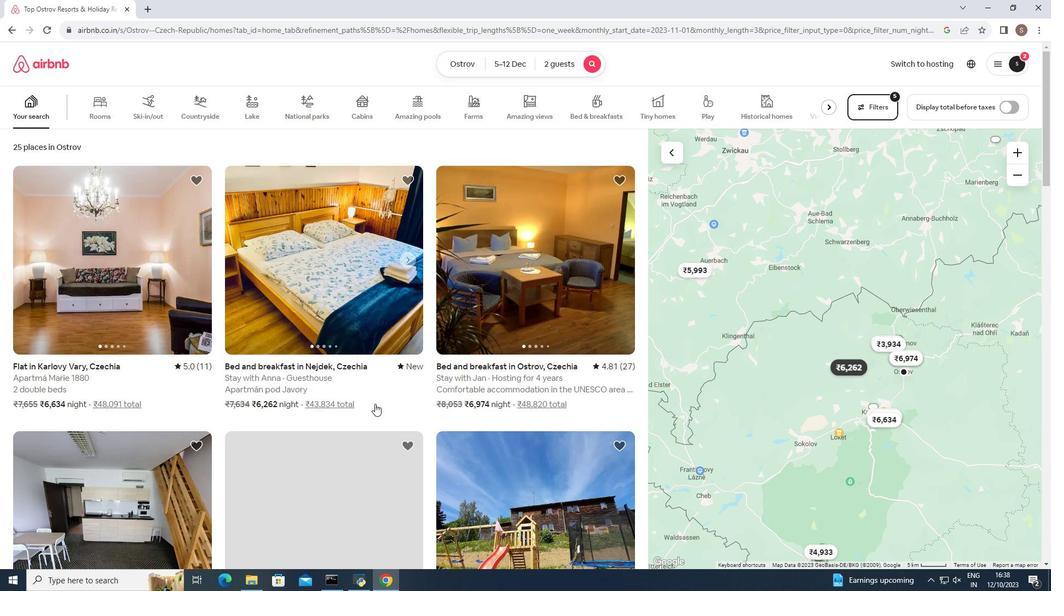 
Action: Mouse scrolled (375, 403) with delta (0, 0)
Screenshot: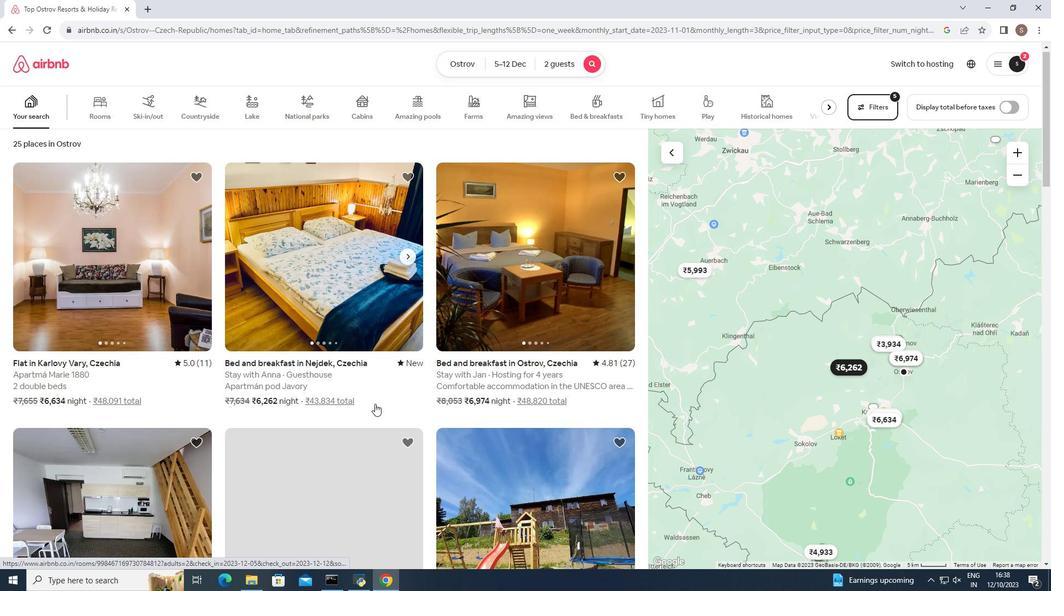 
Action: Mouse scrolled (375, 403) with delta (0, 0)
Screenshot: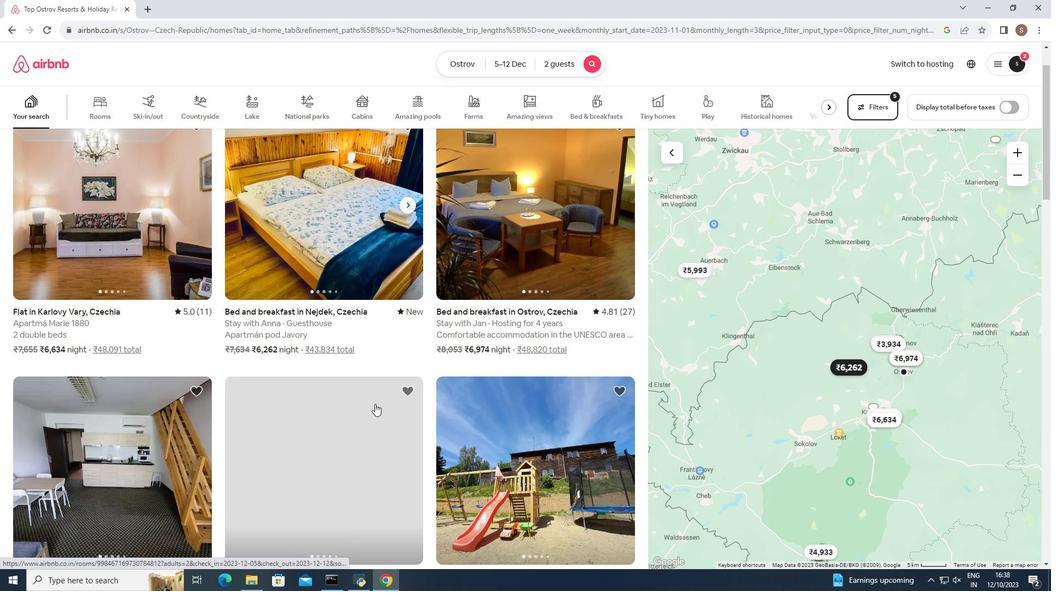 
Action: Mouse scrolled (375, 403) with delta (0, 0)
Screenshot: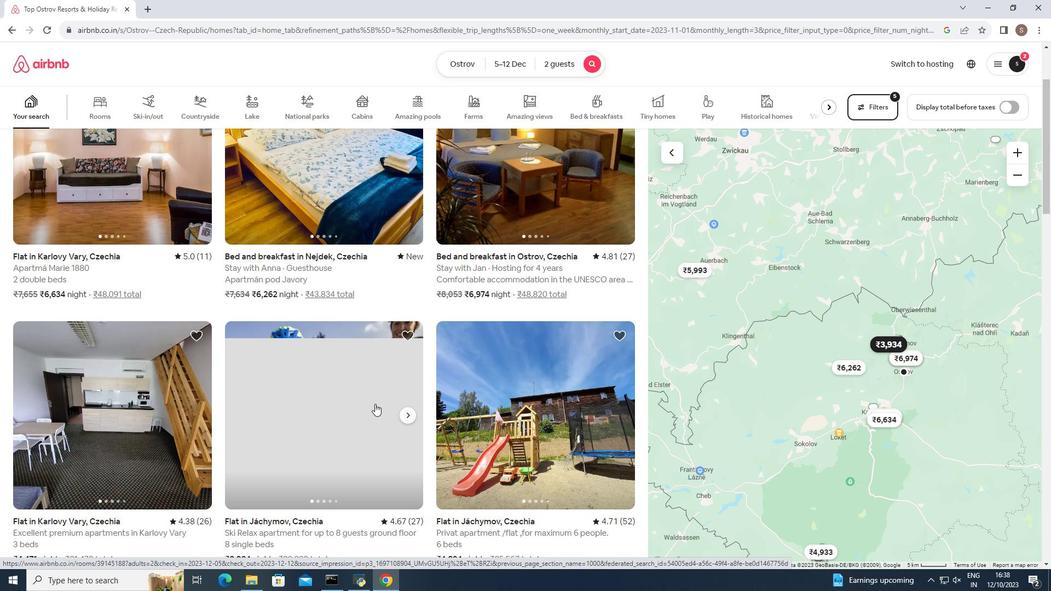 
Action: Mouse moved to (375, 403)
Screenshot: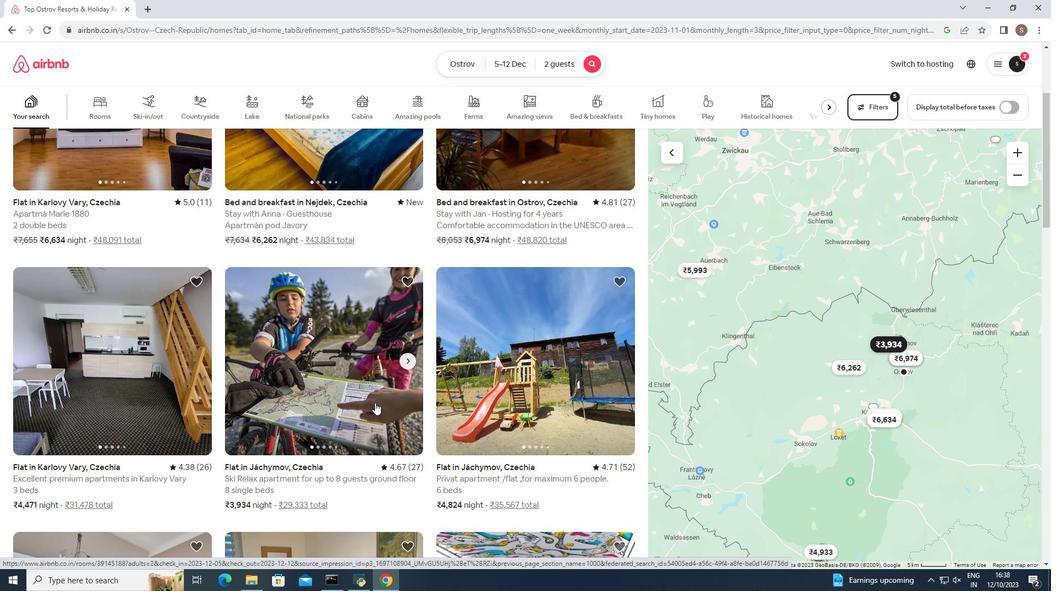 
Action: Mouse scrolled (375, 402) with delta (0, 0)
Screenshot: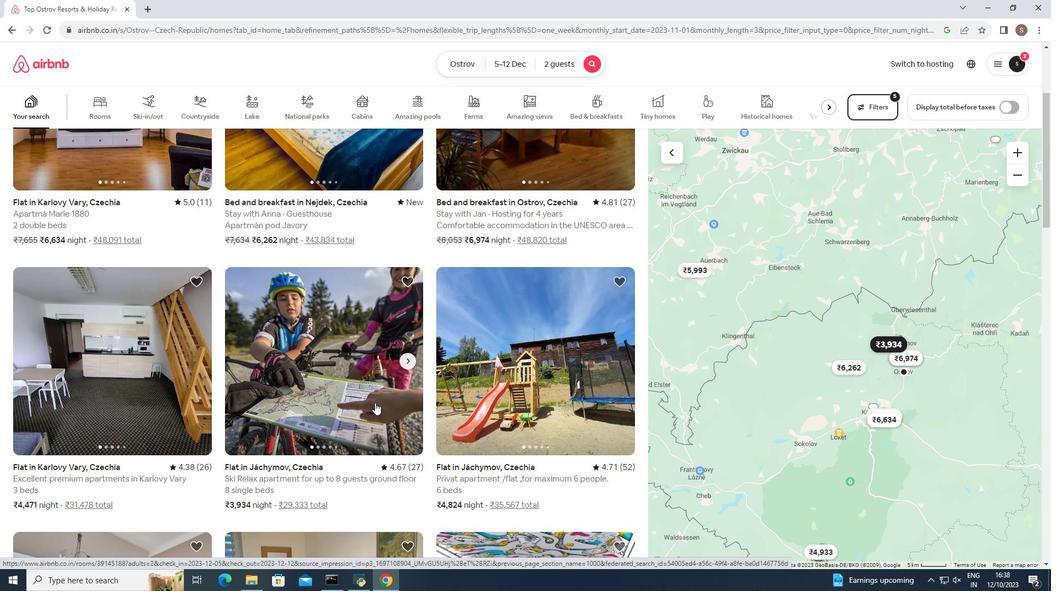 
Action: Mouse scrolled (375, 402) with delta (0, 0)
Screenshot: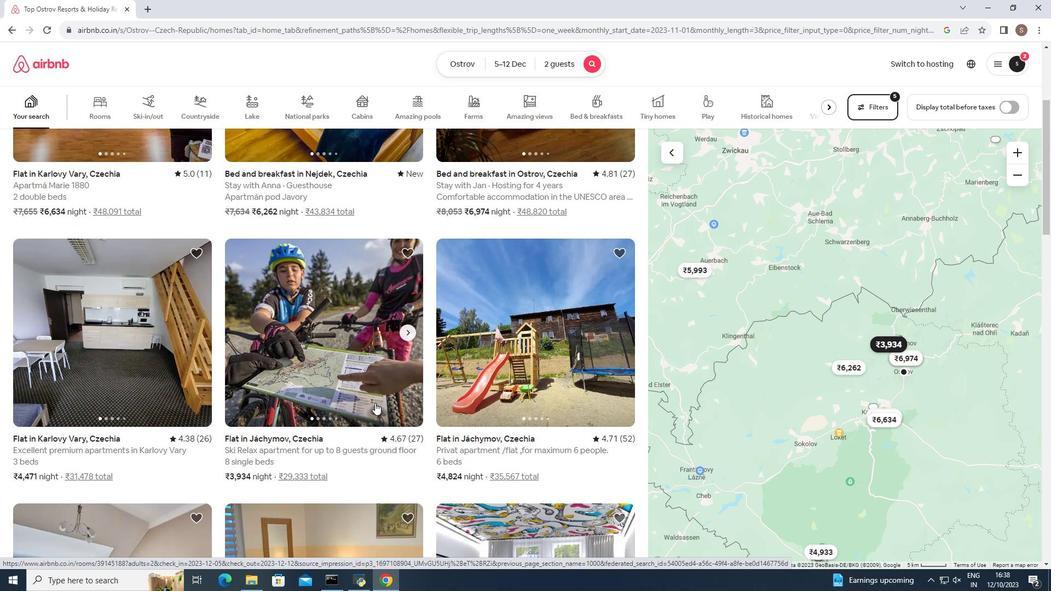 
Action: Mouse scrolled (375, 402) with delta (0, 0)
Screenshot: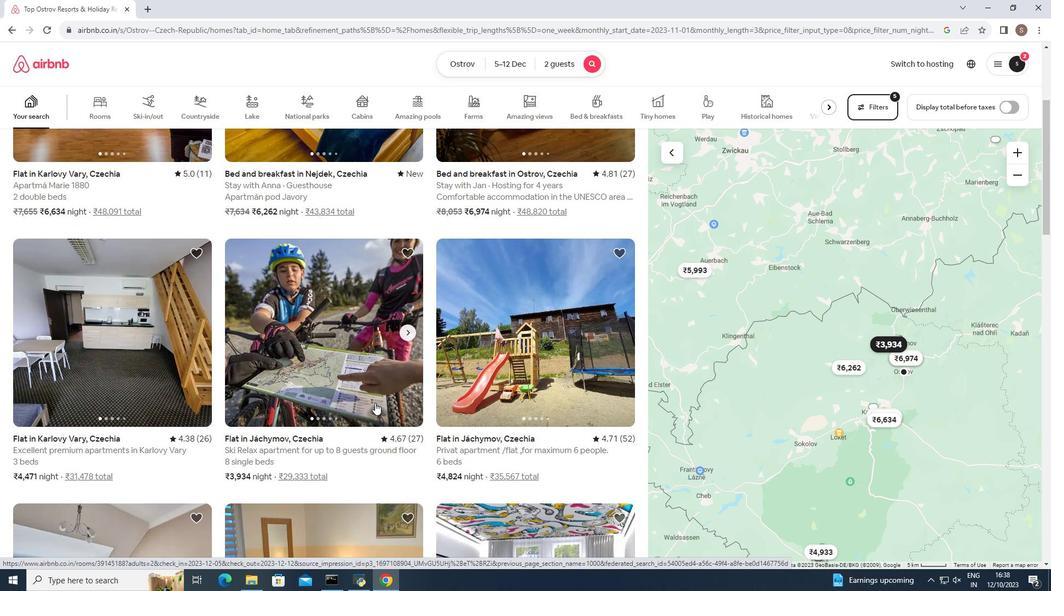 
Action: Mouse scrolled (375, 402) with delta (0, 0)
Screenshot: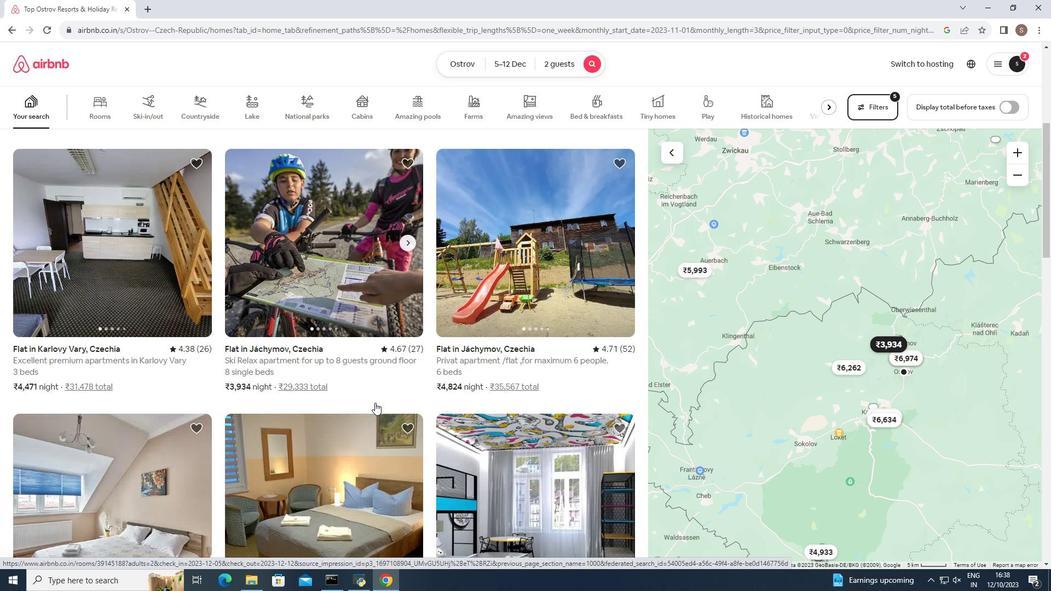
Action: Mouse scrolled (375, 402) with delta (0, 0)
Screenshot: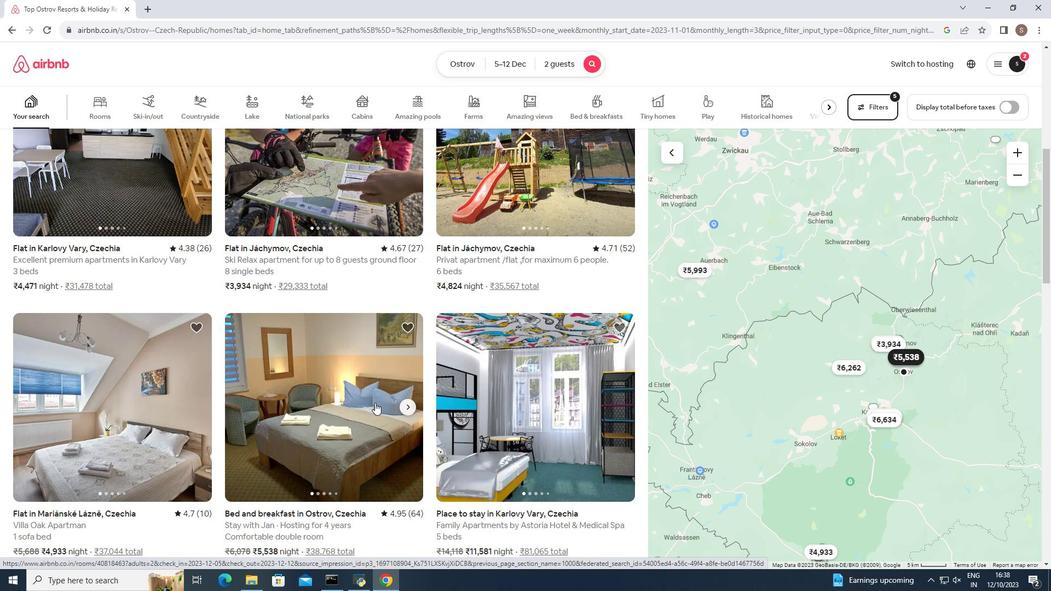 
Action: Mouse scrolled (375, 402) with delta (0, 0)
Screenshot: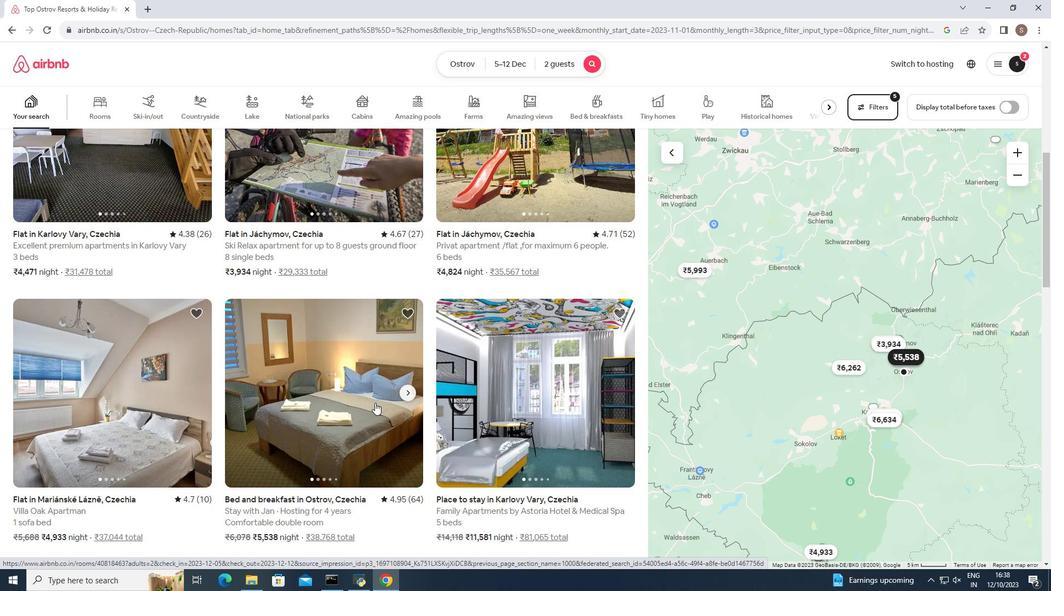 
Action: Mouse scrolled (375, 402) with delta (0, 0)
Screenshot: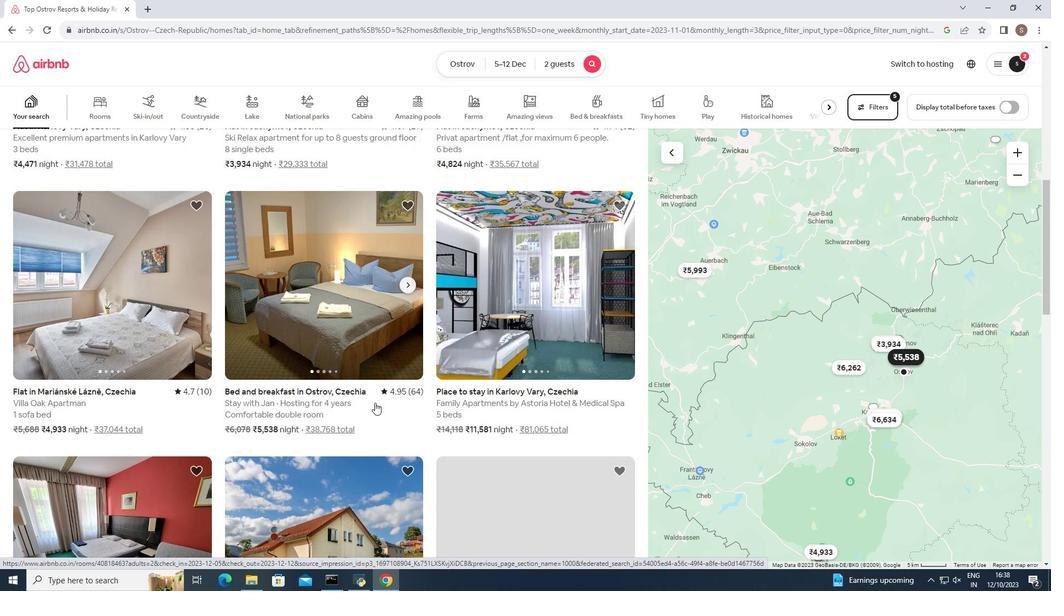 
Action: Mouse scrolled (375, 402) with delta (0, 0)
Screenshot: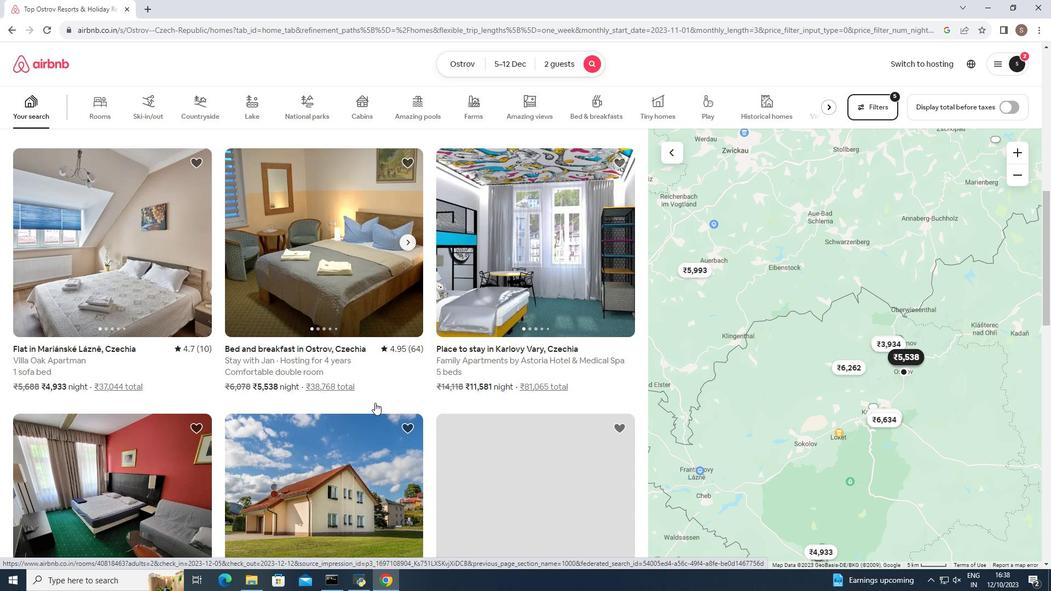 
Action: Mouse moved to (65, 256)
Screenshot: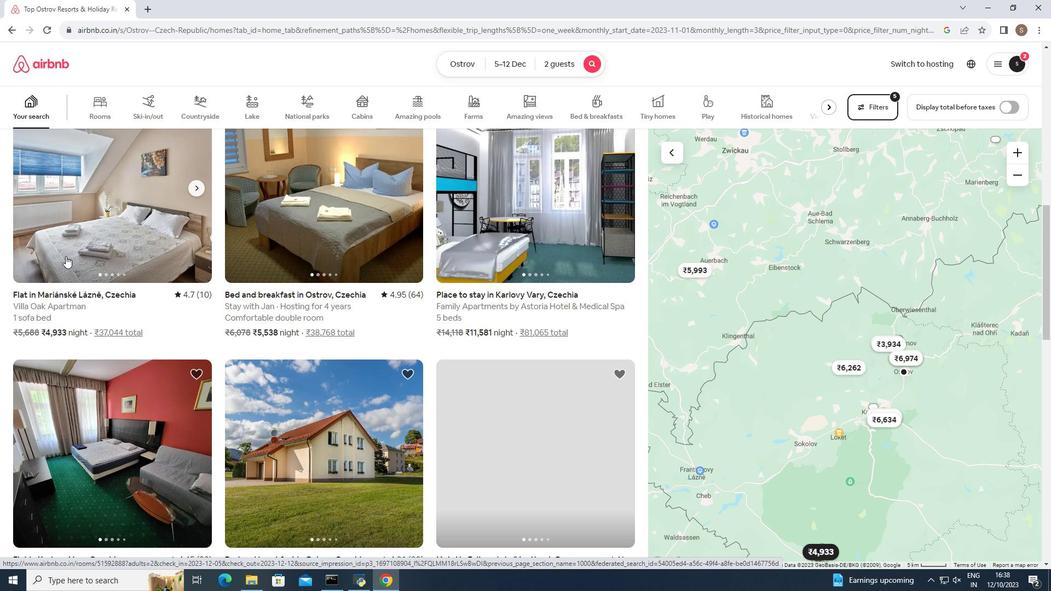 
Action: Mouse pressed left at (65, 256)
Screenshot: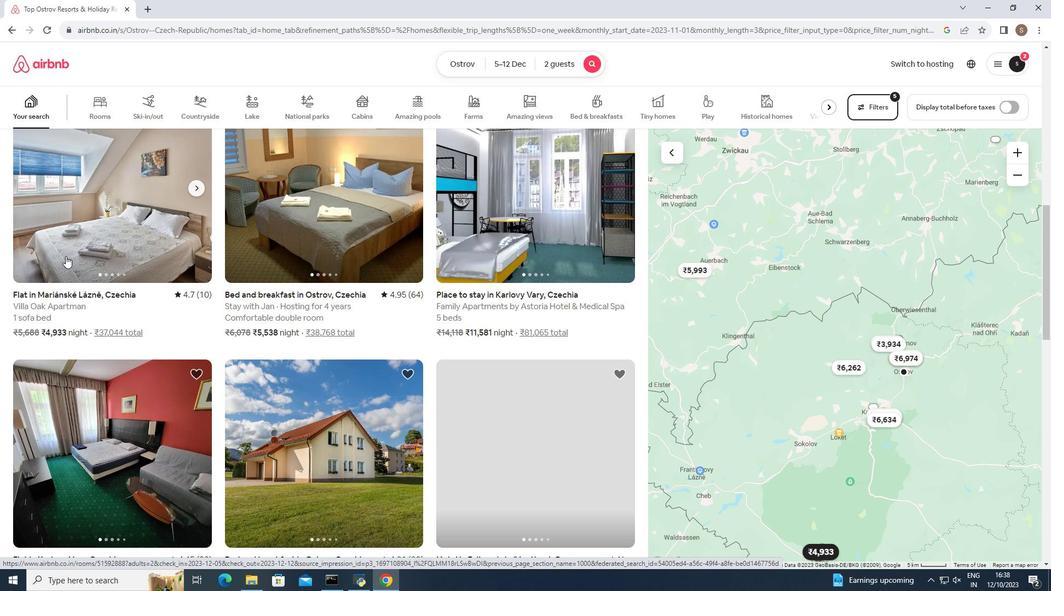 
Action: Mouse moved to (307, 284)
Screenshot: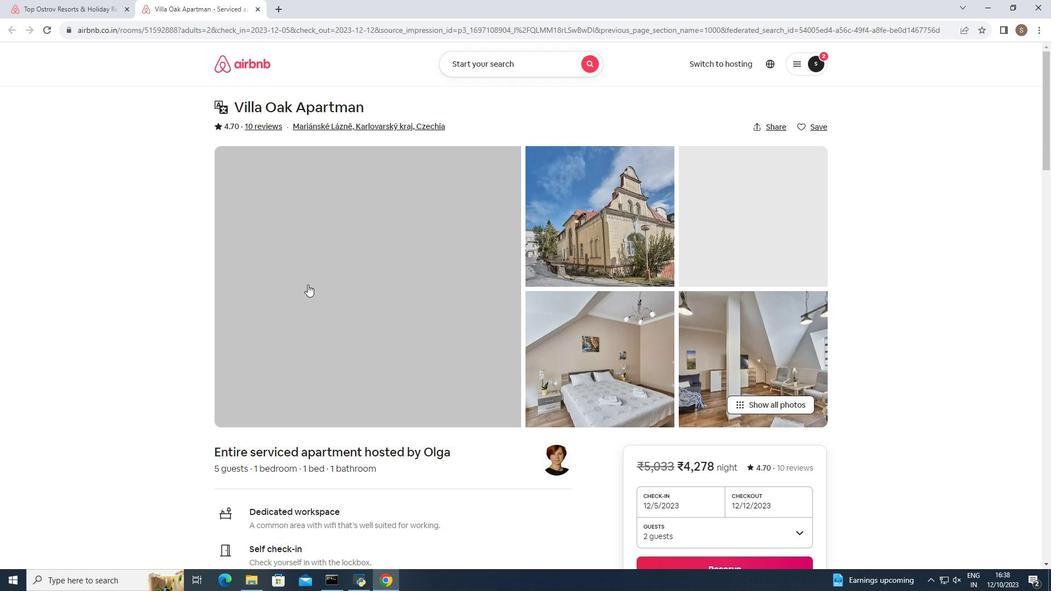 
Action: Mouse pressed left at (307, 284)
Screenshot: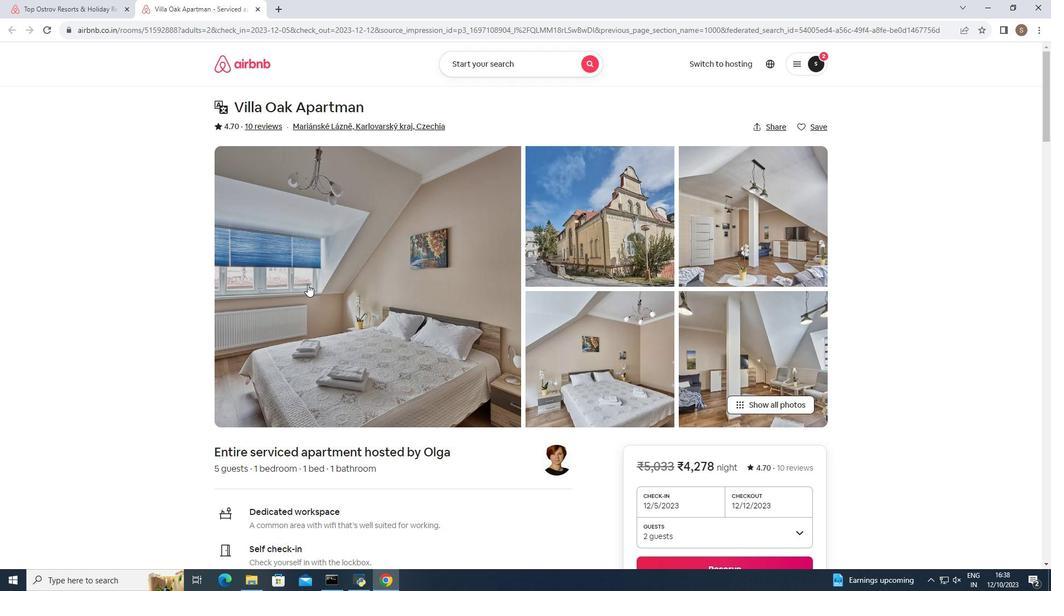 
Action: Mouse moved to (358, 295)
Screenshot: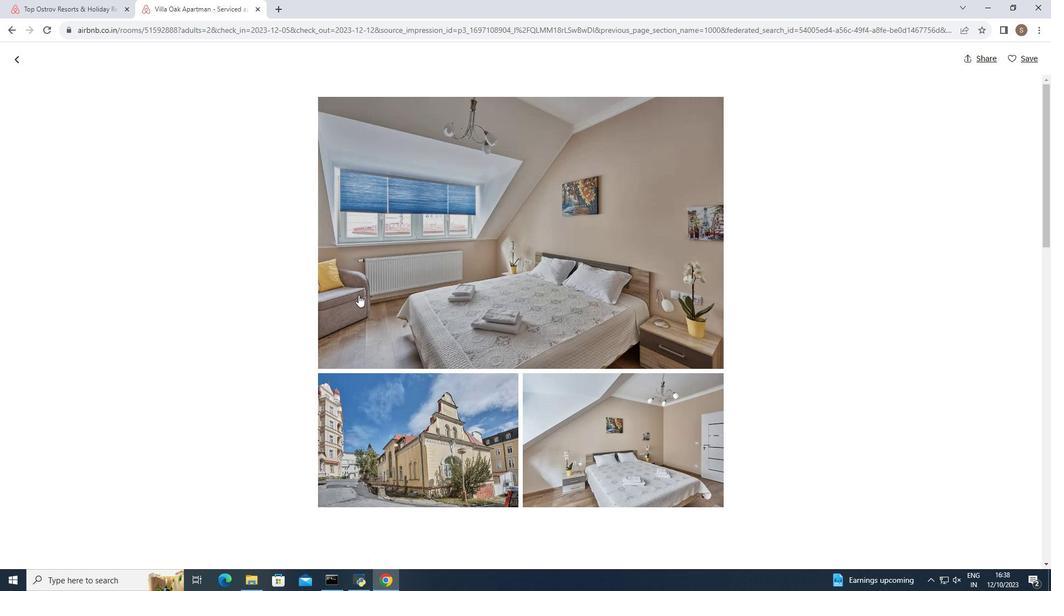
Action: Mouse scrolled (358, 294) with delta (0, 0)
Screenshot: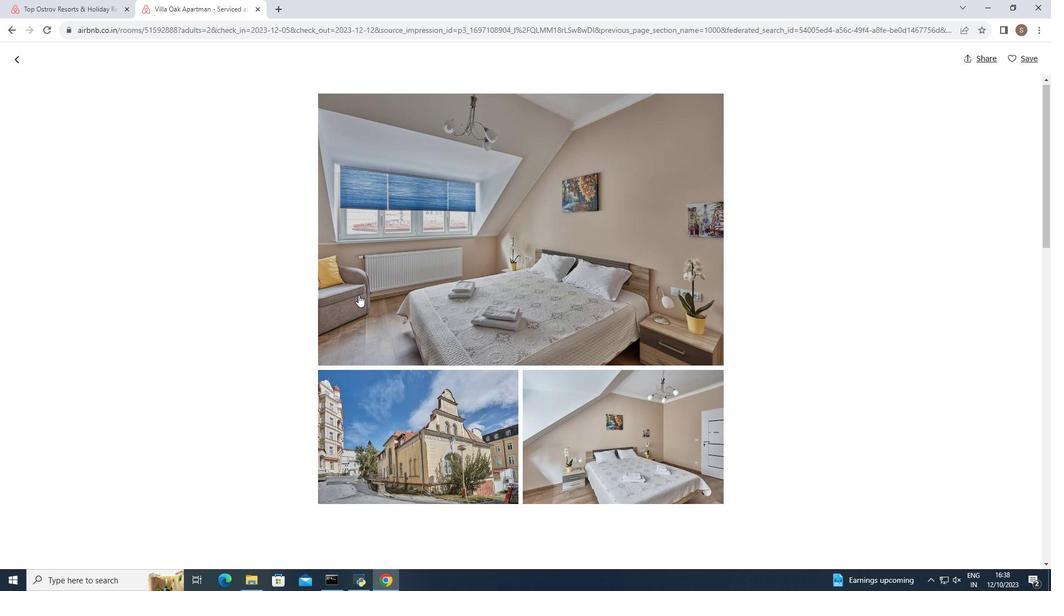 
Action: Mouse scrolled (358, 294) with delta (0, 0)
Screenshot: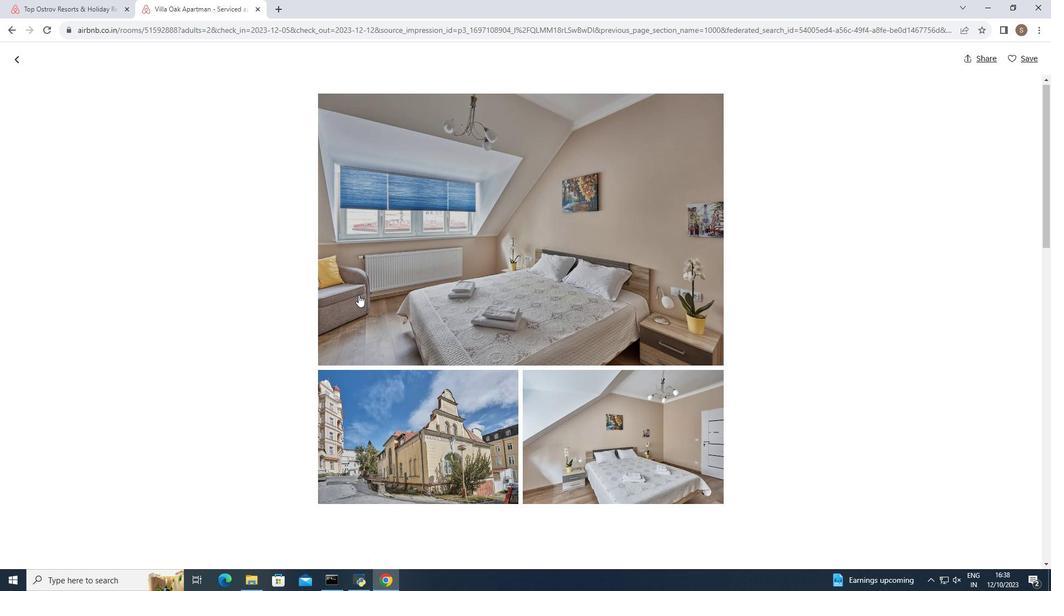 
Action: Mouse scrolled (358, 294) with delta (0, 0)
Screenshot: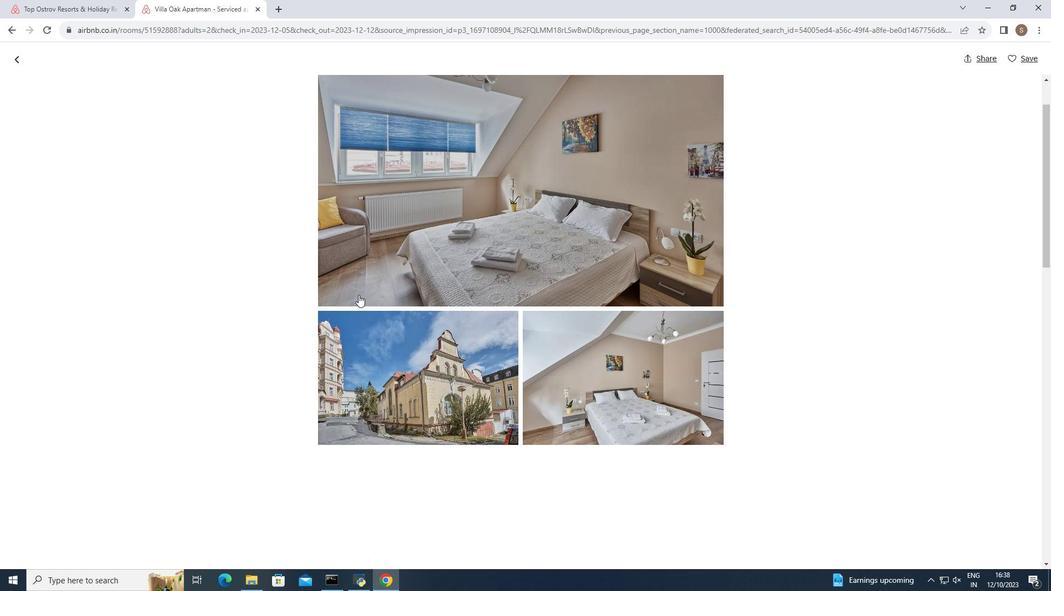 
Action: Mouse scrolled (358, 294) with delta (0, 0)
Screenshot: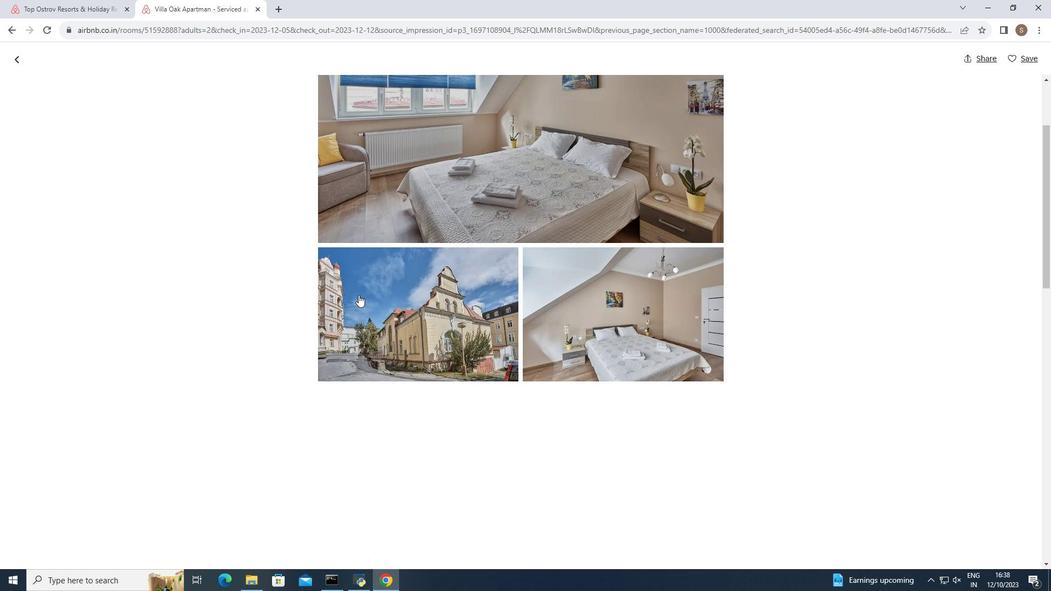 
Action: Mouse moved to (360, 295)
Screenshot: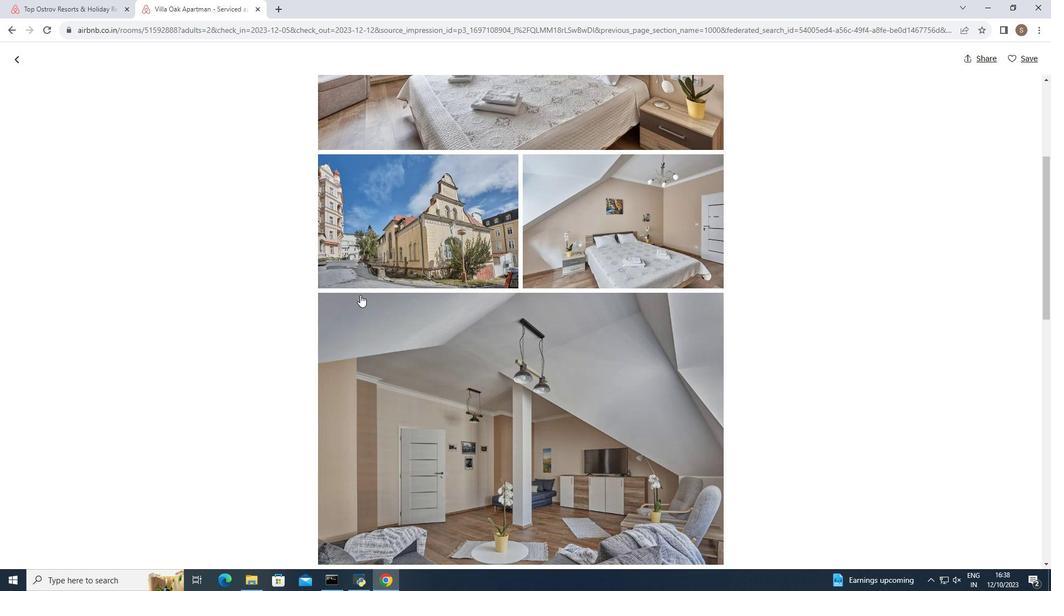 
Action: Mouse scrolled (360, 294) with delta (0, 0)
Screenshot: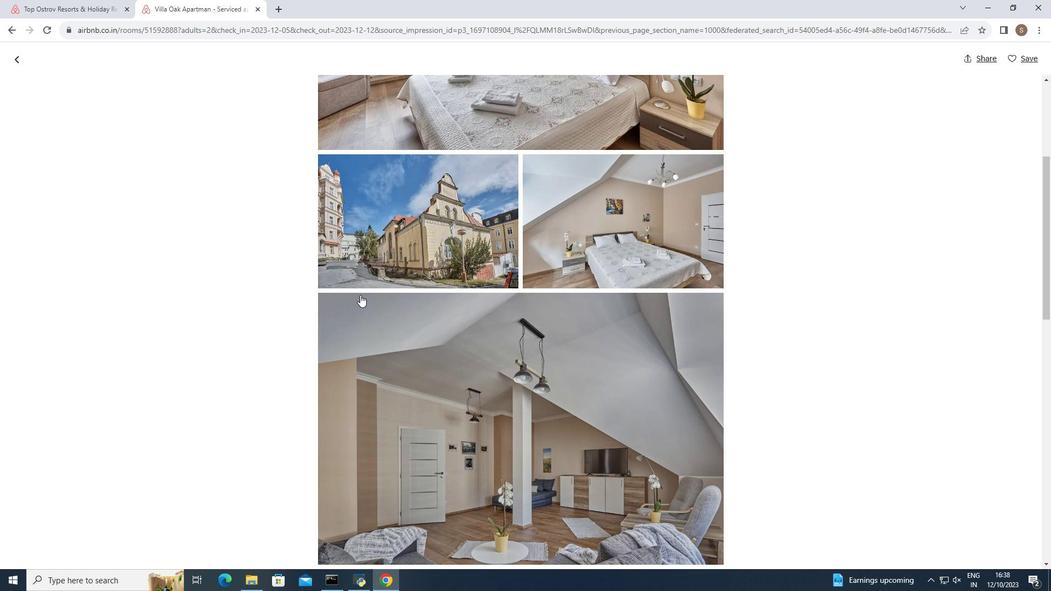 
Action: Mouse scrolled (360, 294) with delta (0, 0)
Screenshot: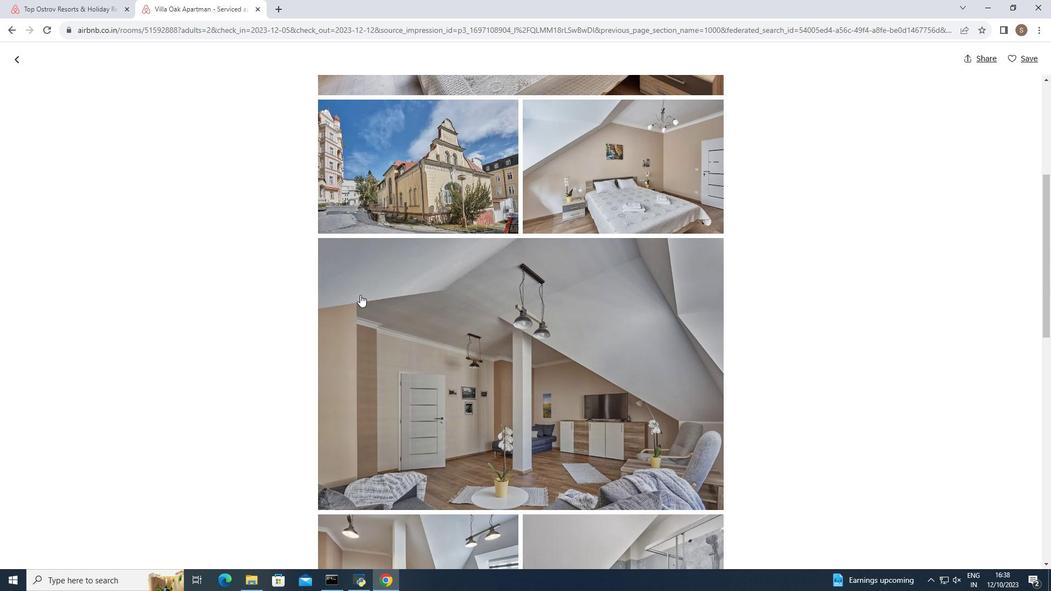 
Action: Mouse scrolled (360, 294) with delta (0, 0)
Screenshot: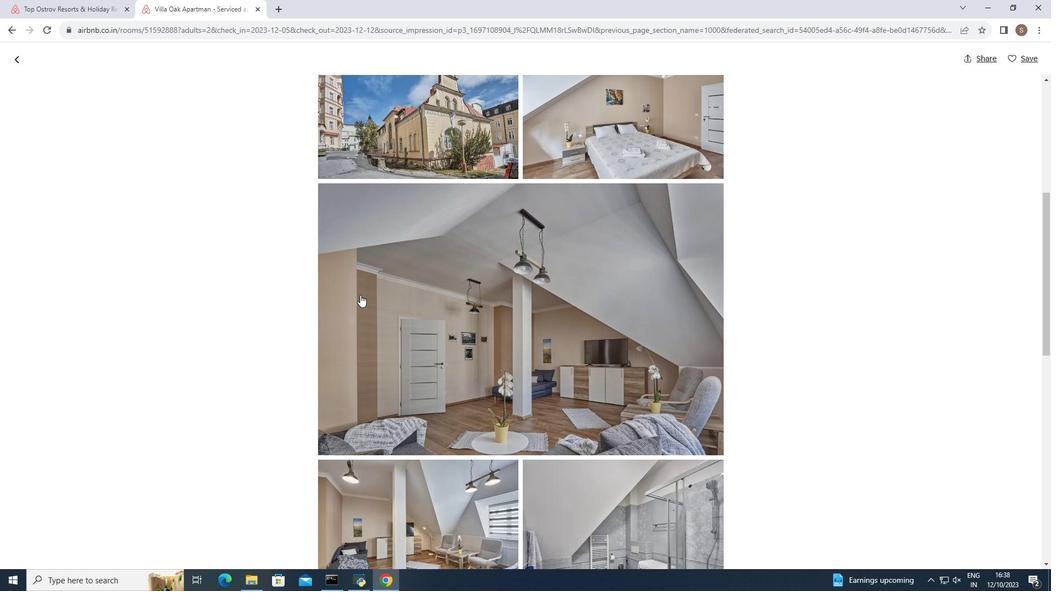 
Action: Mouse moved to (360, 296)
Screenshot: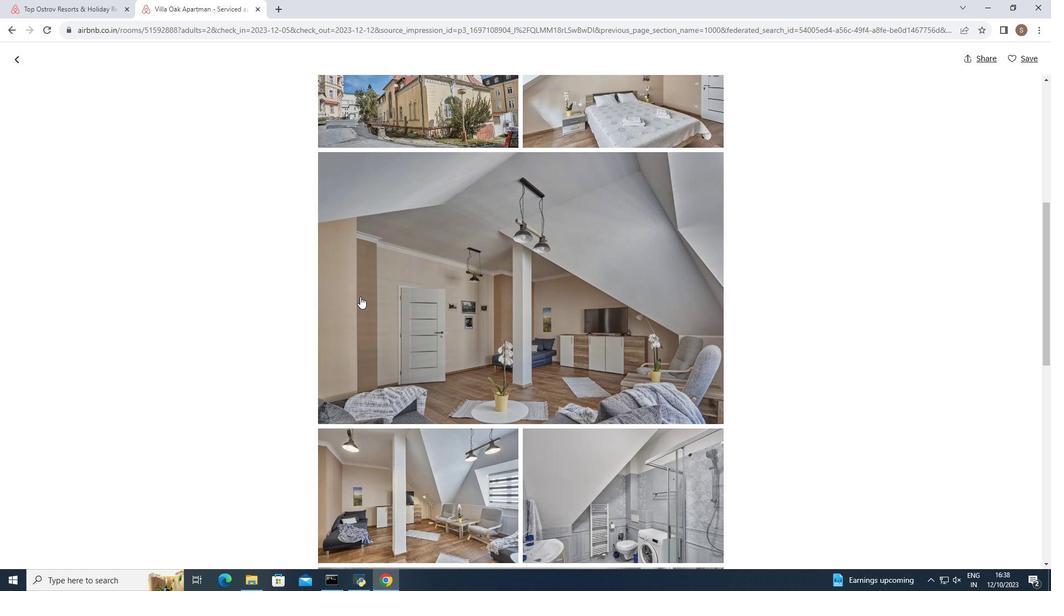 
Action: Mouse scrolled (360, 296) with delta (0, 0)
Screenshot: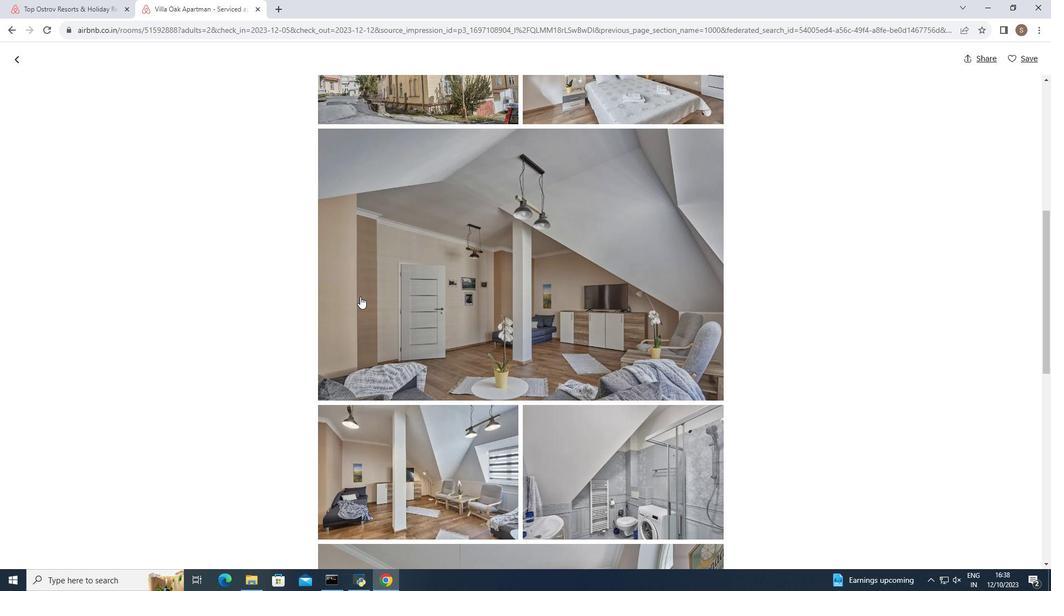 
Action: Mouse scrolled (360, 296) with delta (0, 0)
Screenshot: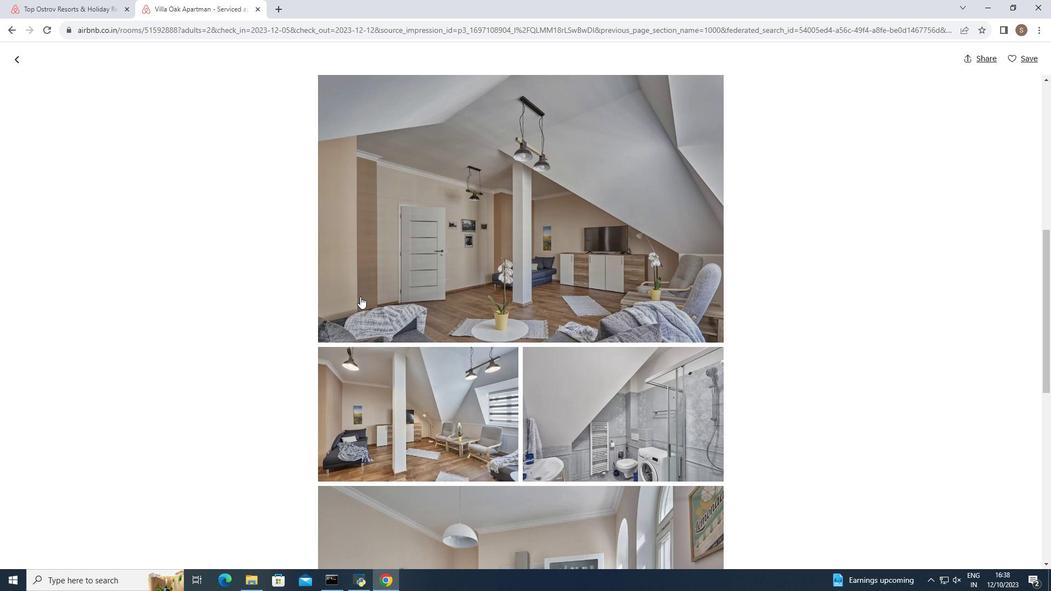 
Action: Mouse scrolled (360, 296) with delta (0, 0)
Screenshot: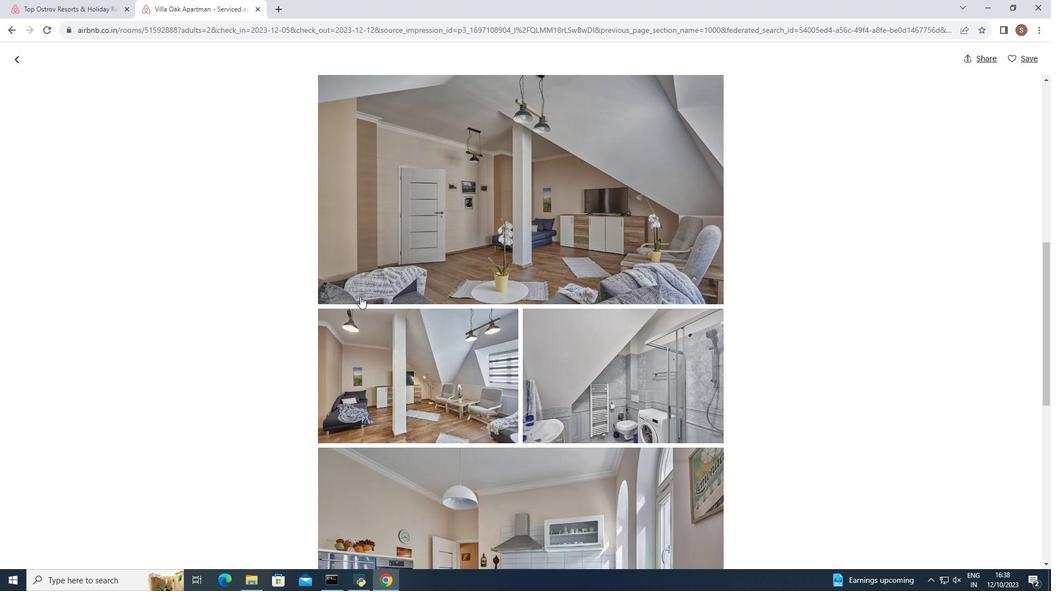 
Action: Mouse moved to (359, 298)
Screenshot: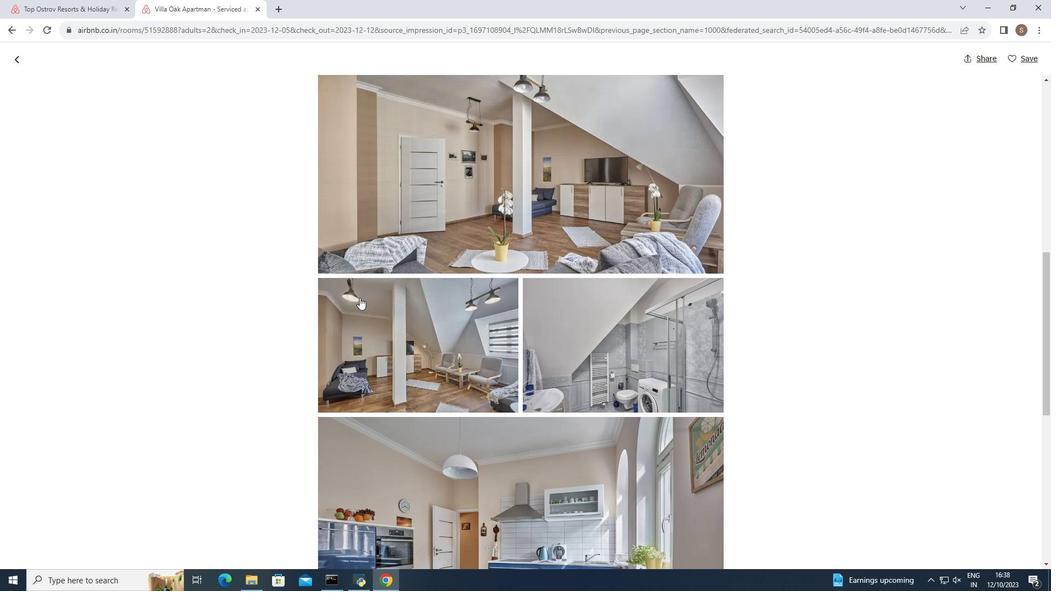 
Action: Mouse scrolled (359, 297) with delta (0, 0)
Screenshot: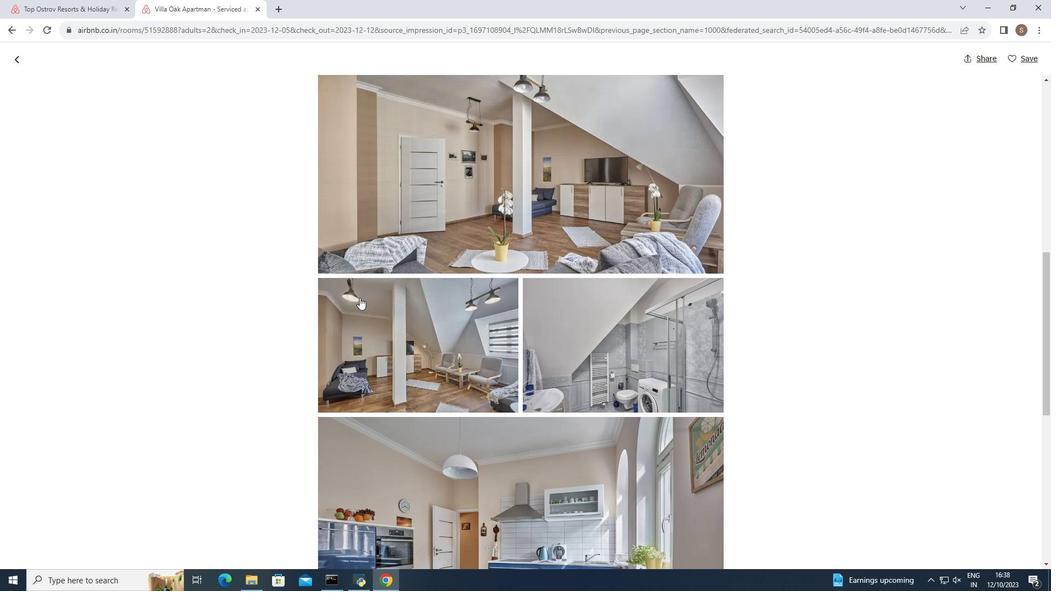 
Action: Mouse scrolled (359, 297) with delta (0, 0)
Screenshot: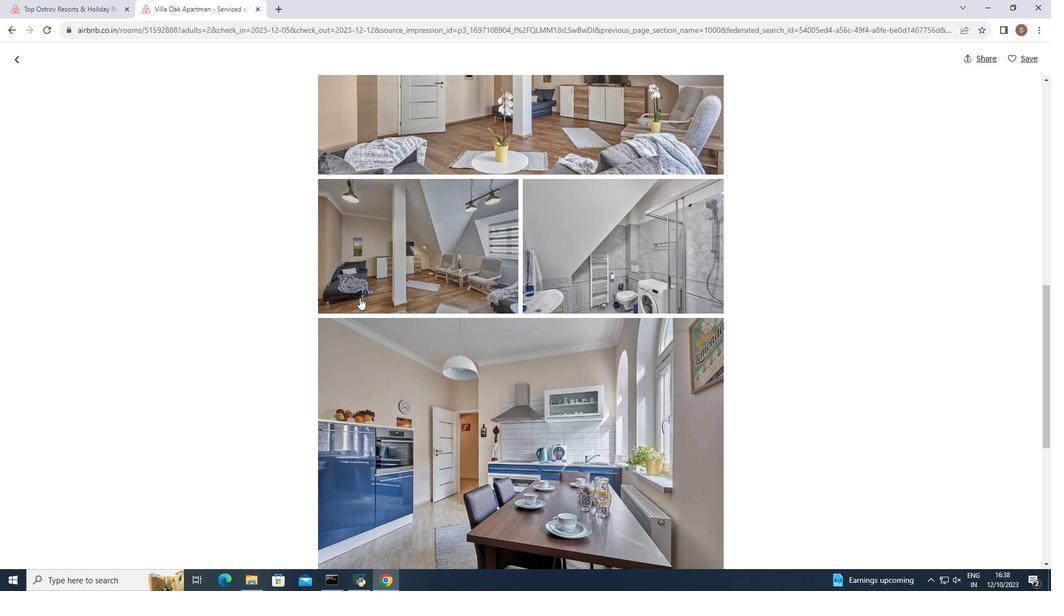 
Action: Mouse scrolled (359, 297) with delta (0, 0)
Screenshot: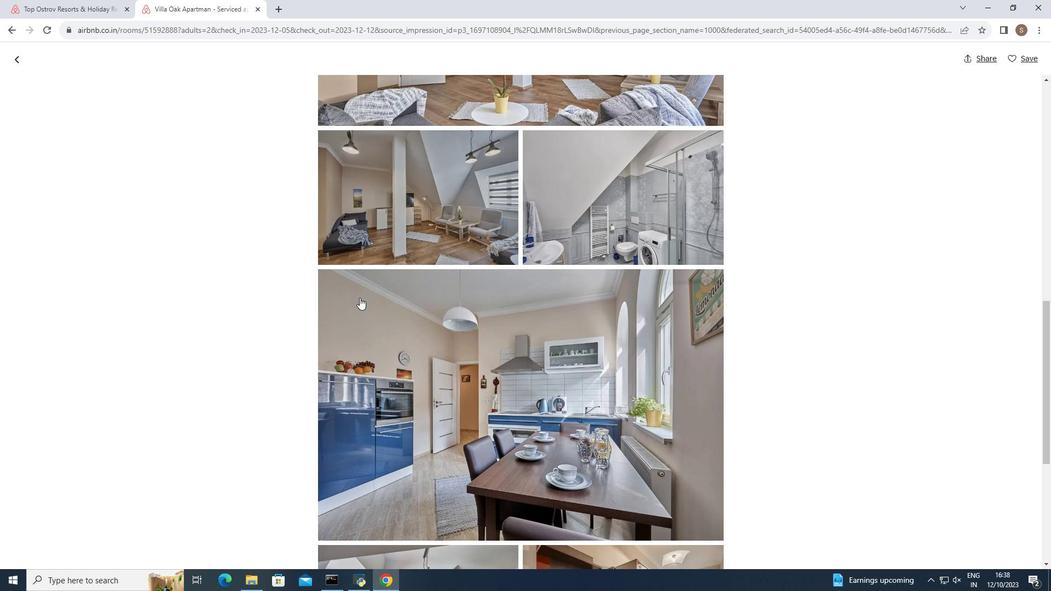 
Action: Mouse scrolled (359, 297) with delta (0, 0)
Screenshot: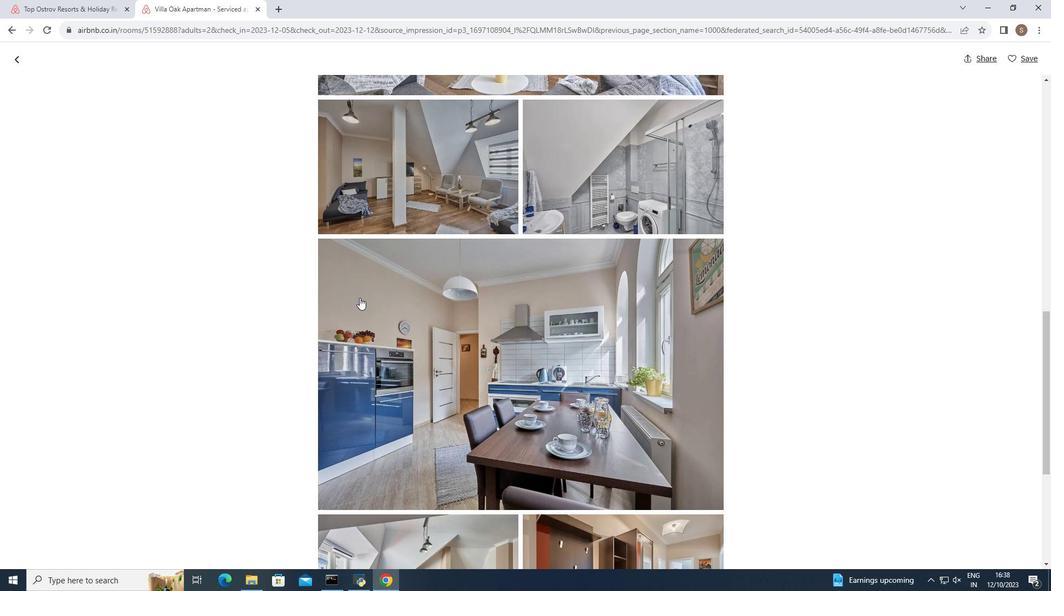 
Action: Mouse moved to (359, 299)
Screenshot: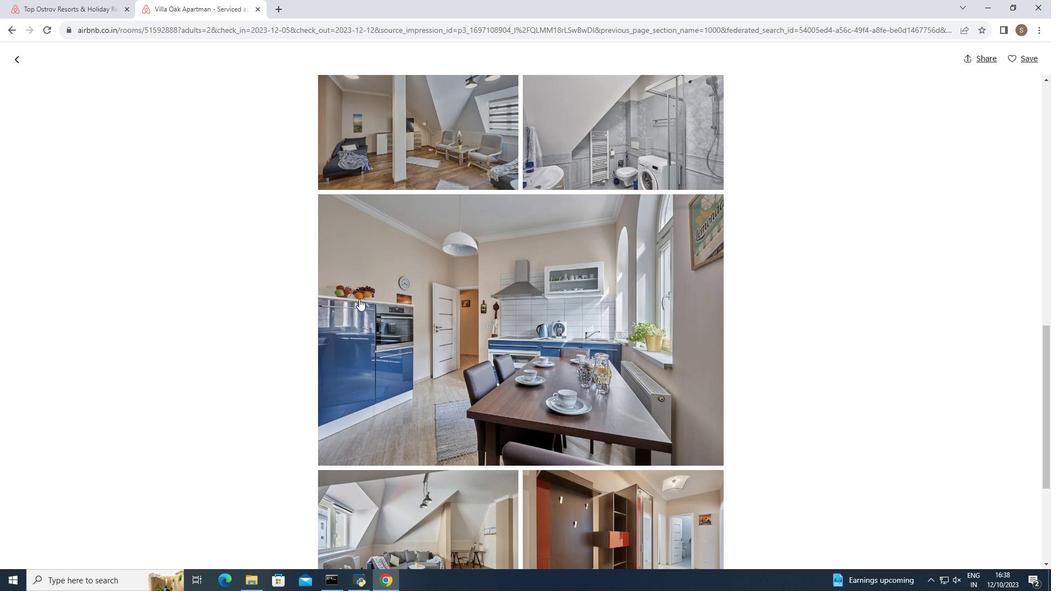 
Action: Mouse scrolled (359, 298) with delta (0, 0)
Screenshot: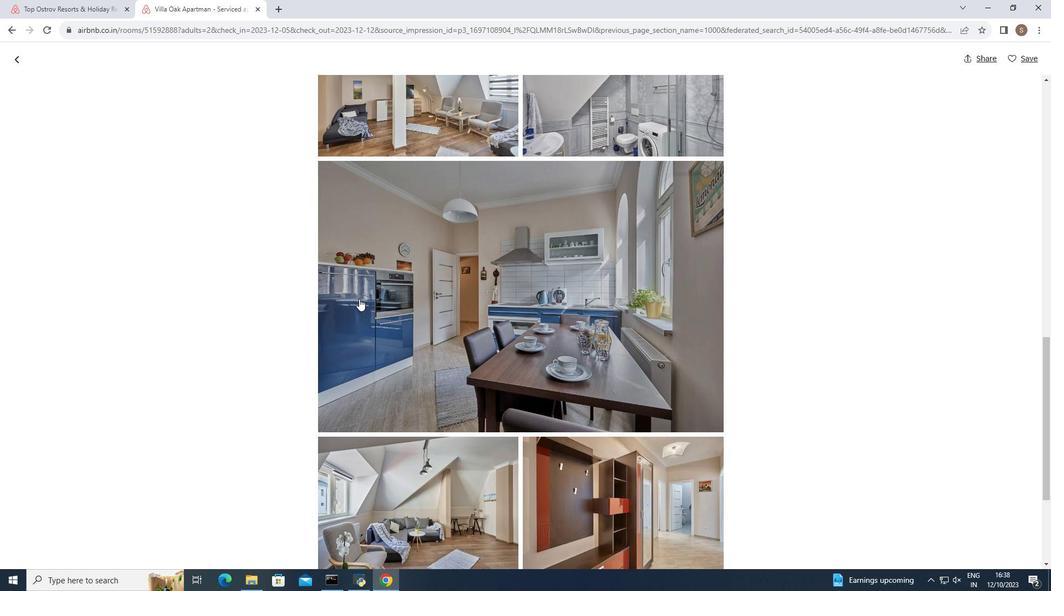 
Action: Mouse scrolled (359, 298) with delta (0, 0)
Screenshot: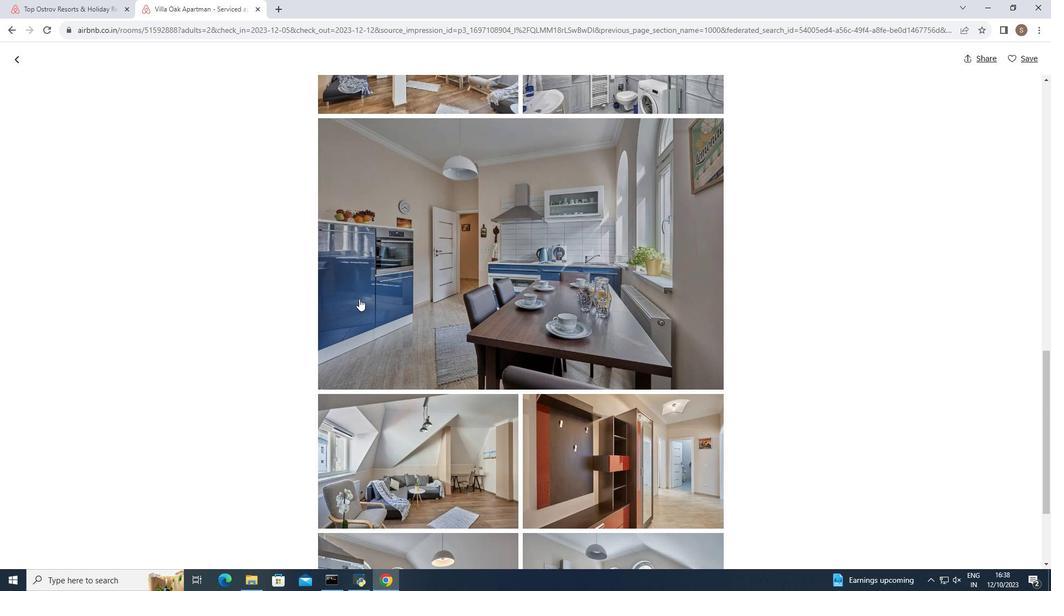
Action: Mouse moved to (359, 299)
Screenshot: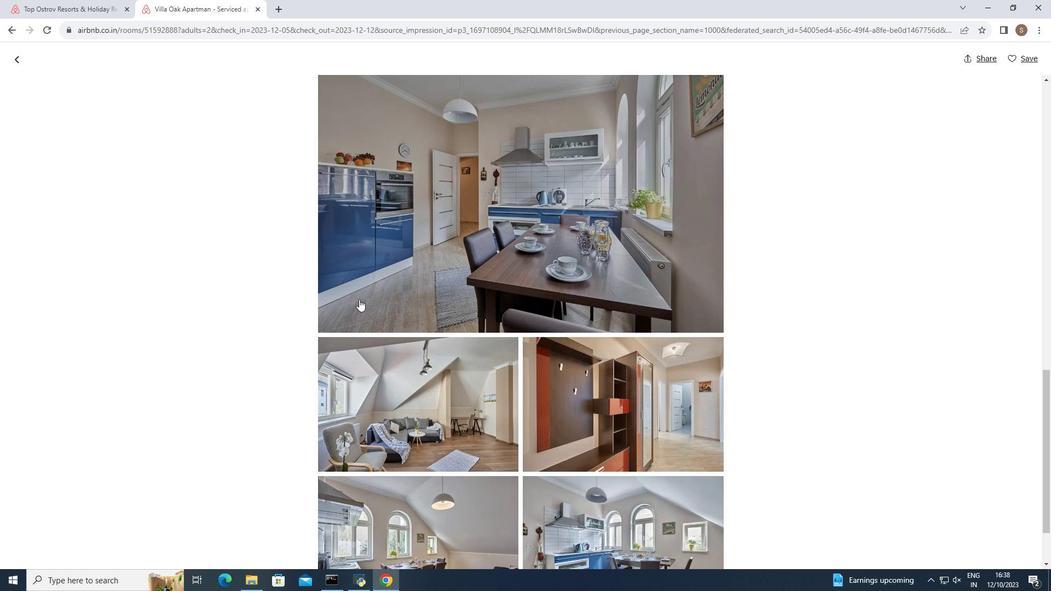 
Action: Mouse scrolled (359, 298) with delta (0, 0)
Screenshot: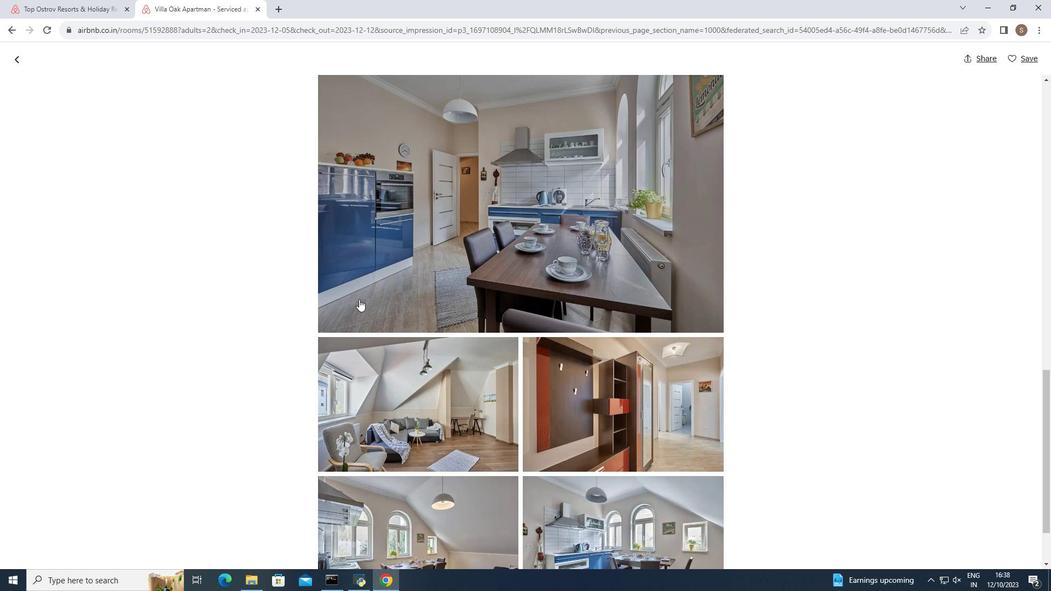 
Action: Mouse moved to (358, 300)
Screenshot: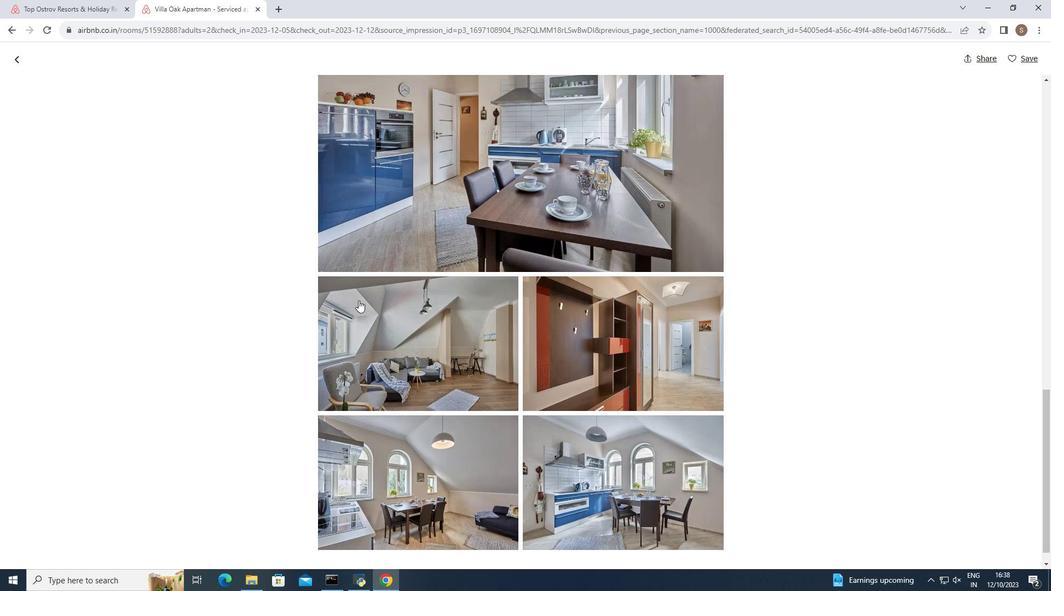 
Action: Mouse scrolled (358, 300) with delta (0, 0)
Screenshot: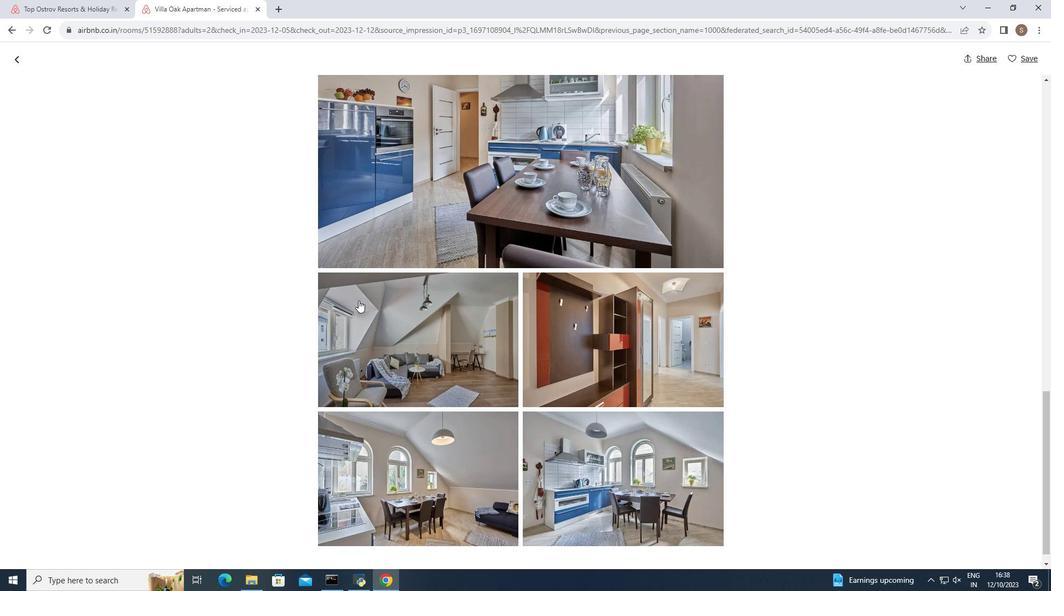 
Action: Mouse scrolled (358, 300) with delta (0, 0)
Screenshot: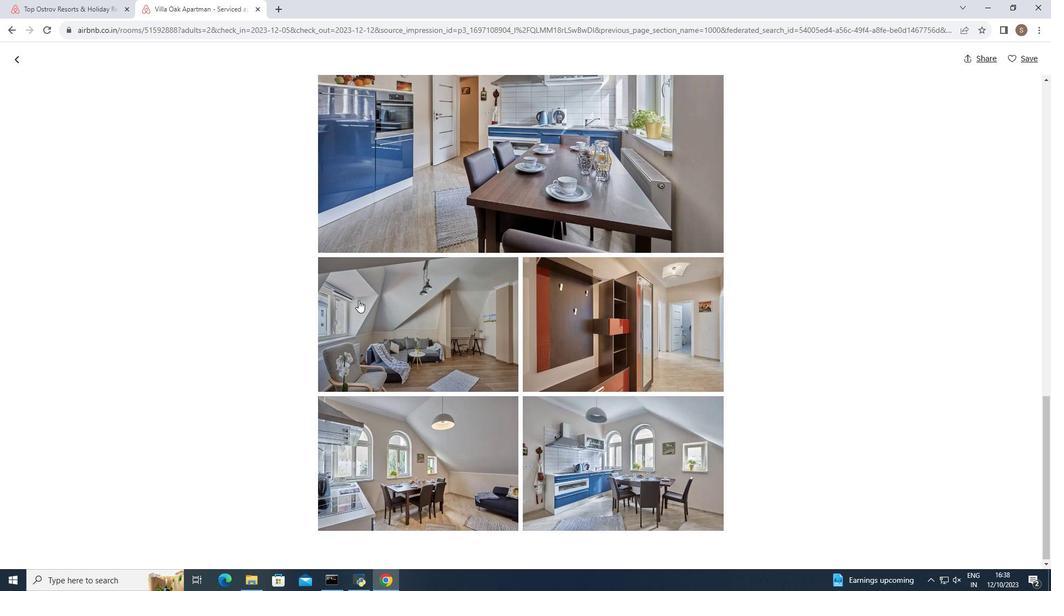 
Action: Mouse moved to (15, 58)
Screenshot: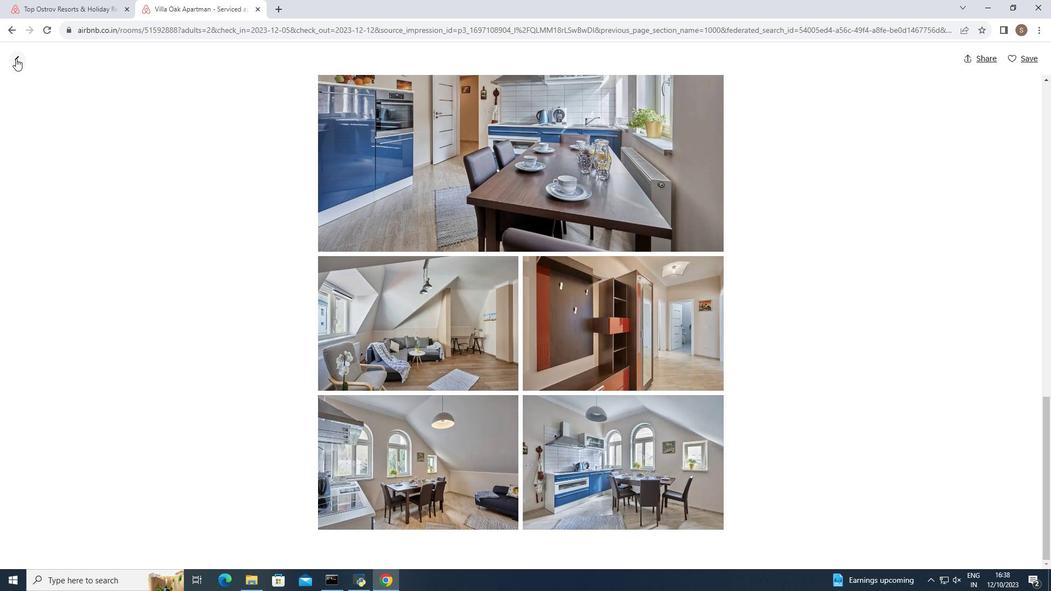 
Action: Mouse pressed left at (15, 58)
Screenshot: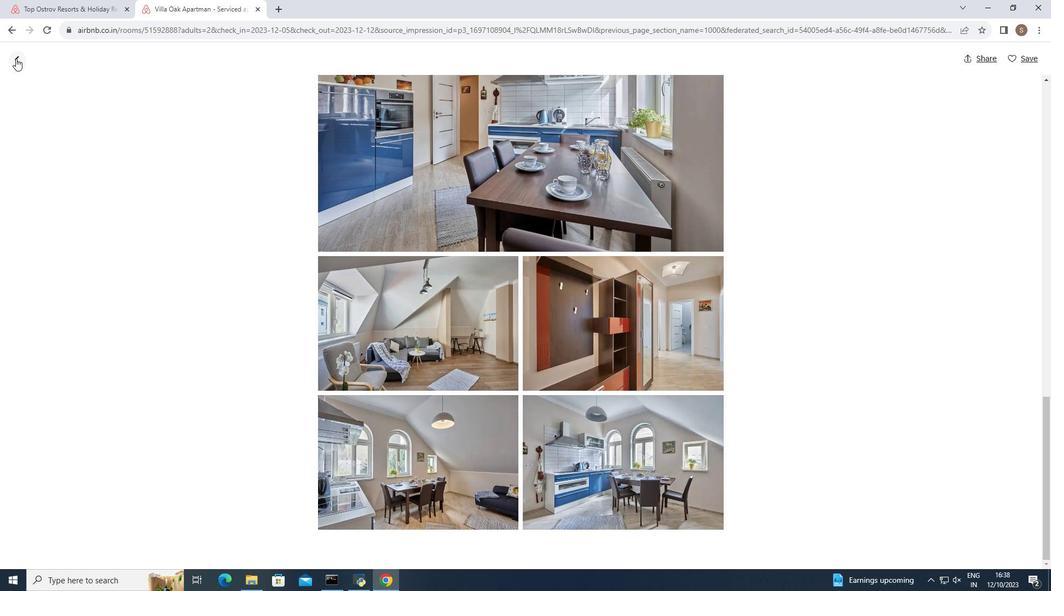 
Action: Mouse moved to (278, 303)
Screenshot: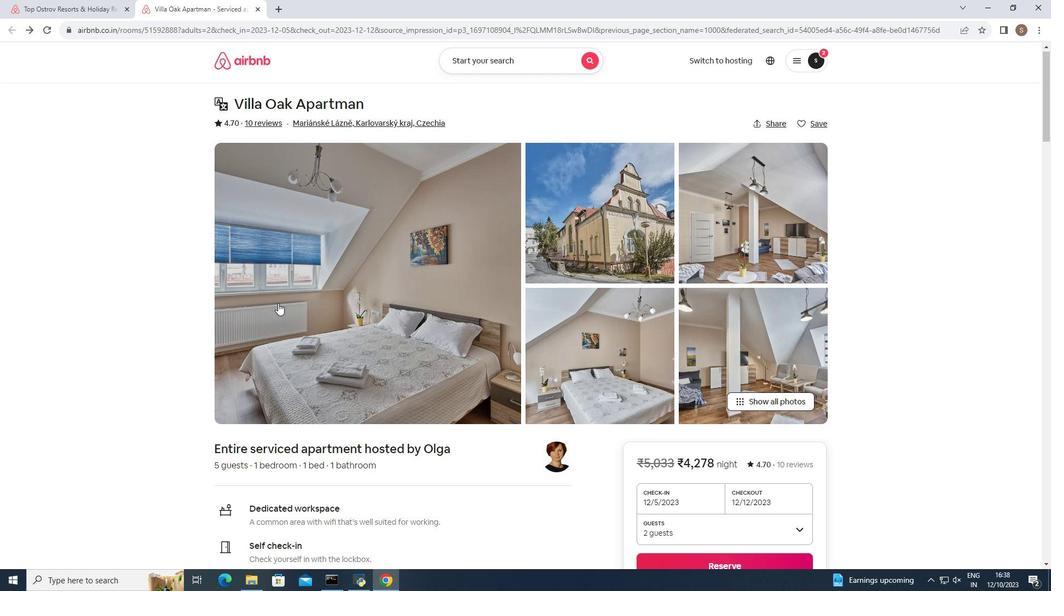 
Action: Mouse scrolled (278, 302) with delta (0, 0)
Screenshot: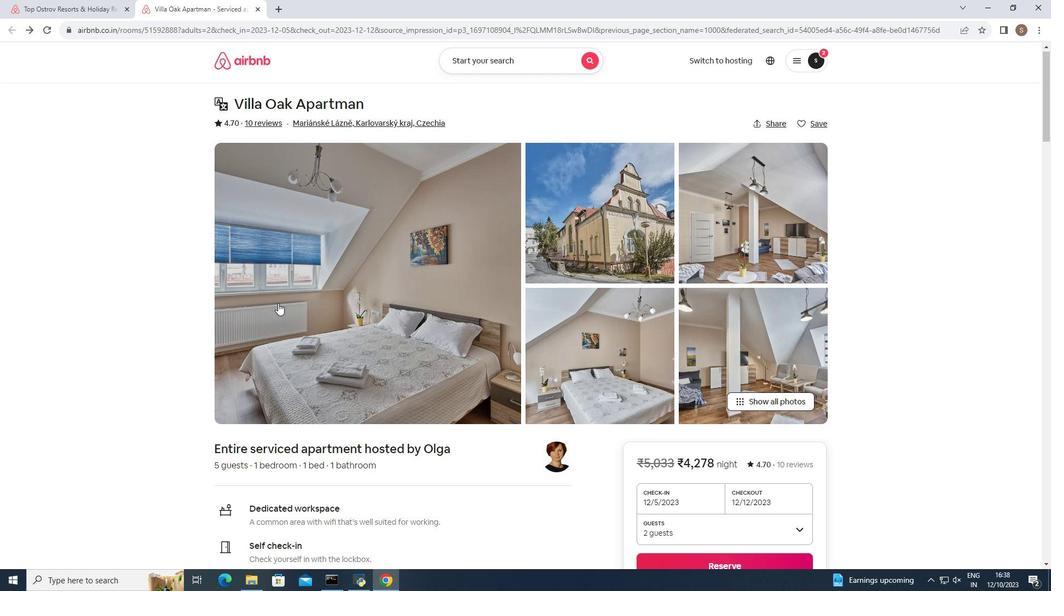 
Action: Mouse scrolled (278, 302) with delta (0, 0)
Screenshot: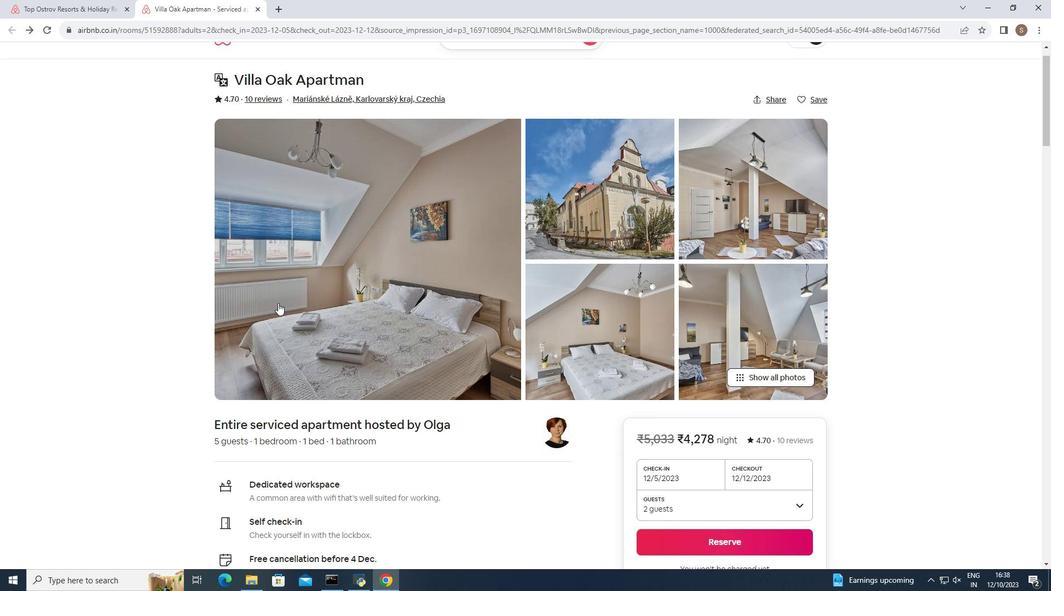 
Action: Mouse scrolled (278, 302) with delta (0, 0)
Screenshot: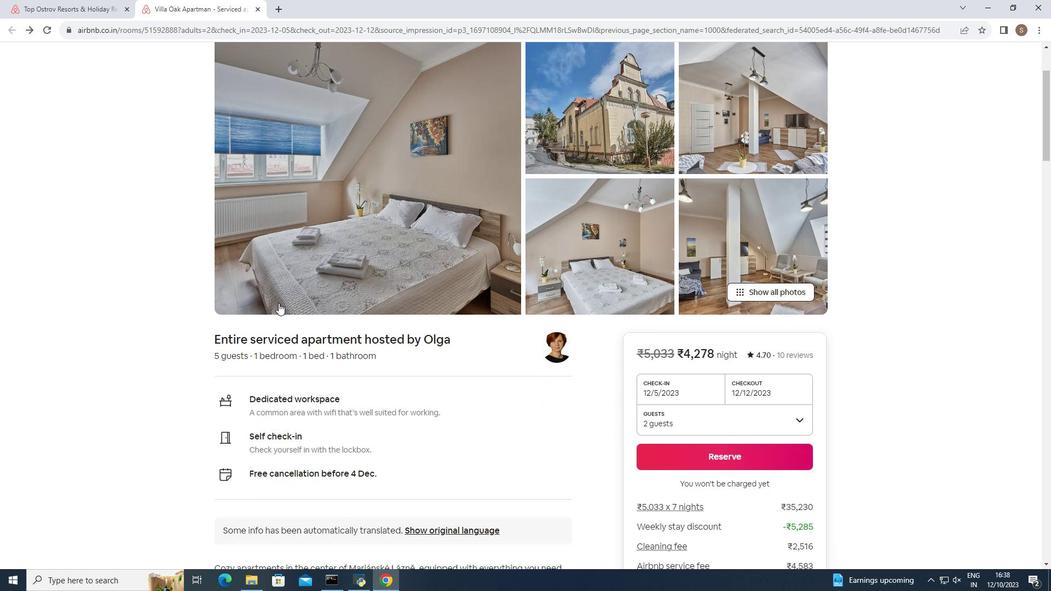 
Action: Mouse moved to (273, 306)
Screenshot: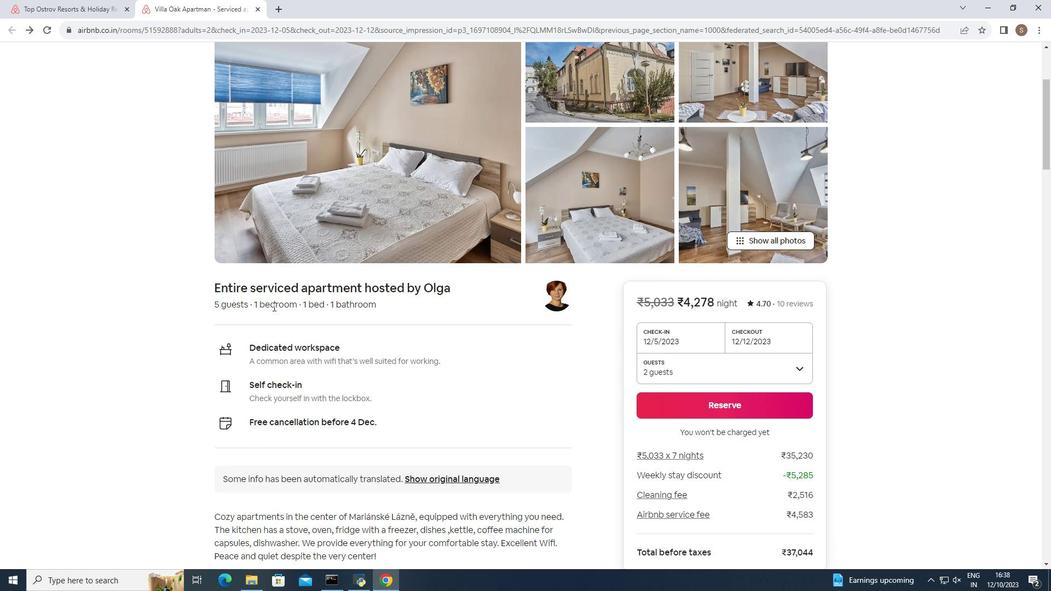 
Action: Mouse scrolled (273, 306) with delta (0, 0)
Screenshot: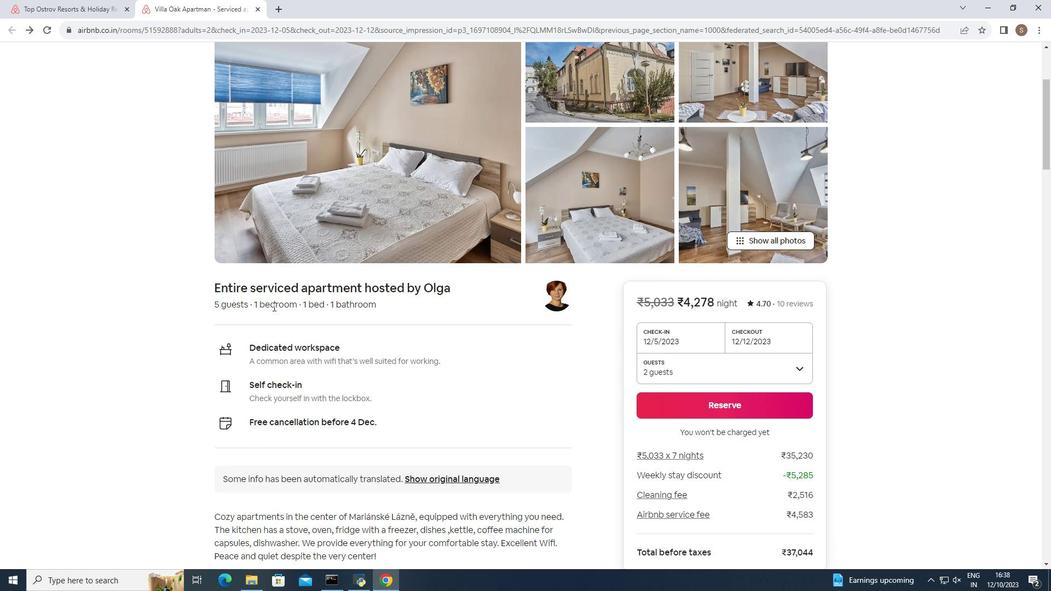 
Action: Mouse moved to (272, 306)
Screenshot: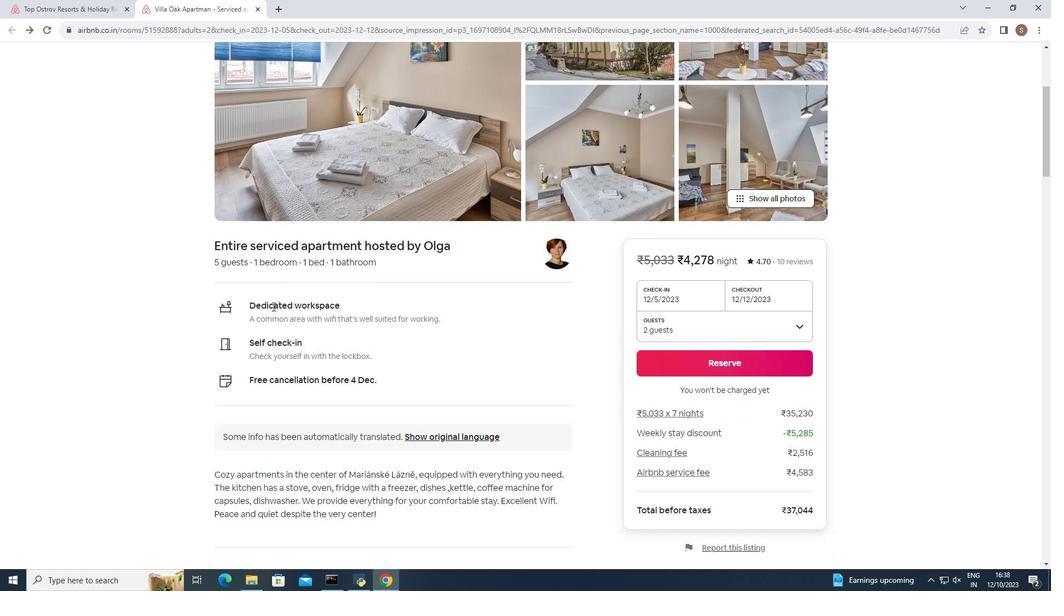 
Action: Mouse scrolled (272, 306) with delta (0, 0)
Screenshot: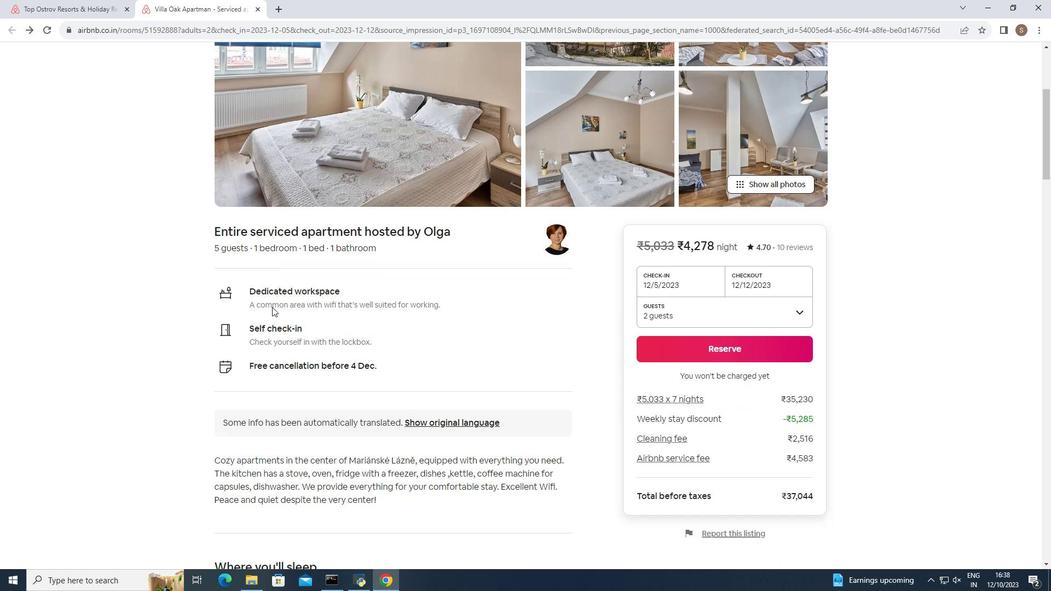 
Action: Mouse moved to (272, 307)
Screenshot: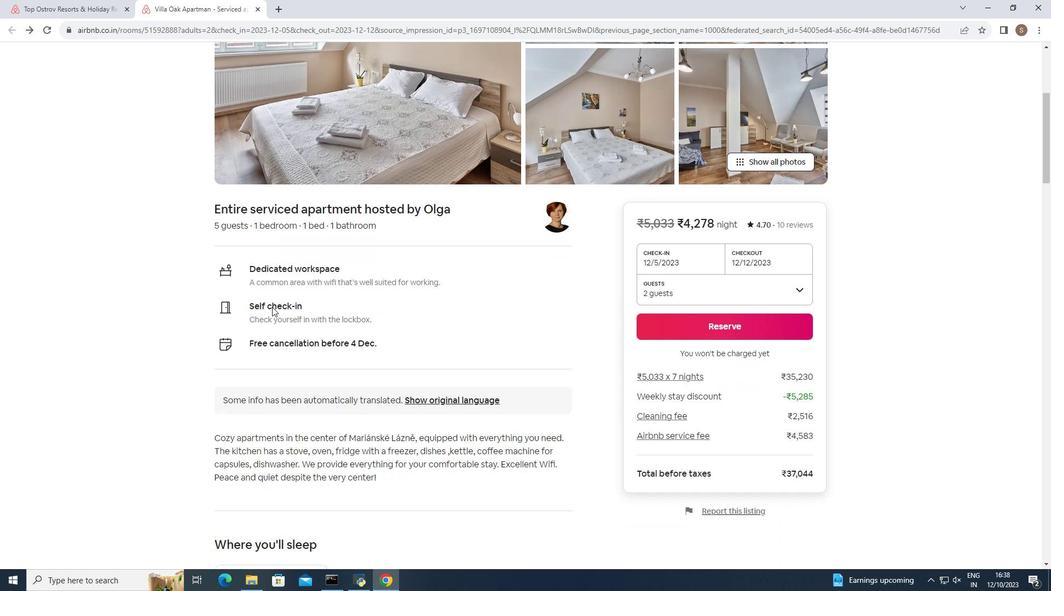 
Action: Mouse scrolled (272, 306) with delta (0, 0)
Screenshot: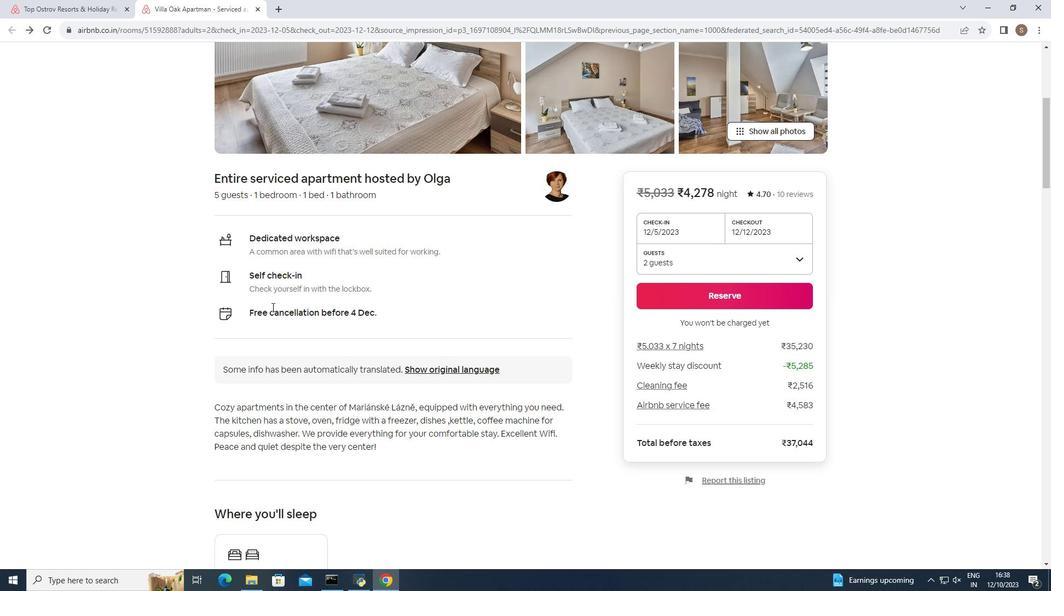 
Action: Mouse moved to (271, 309)
Screenshot: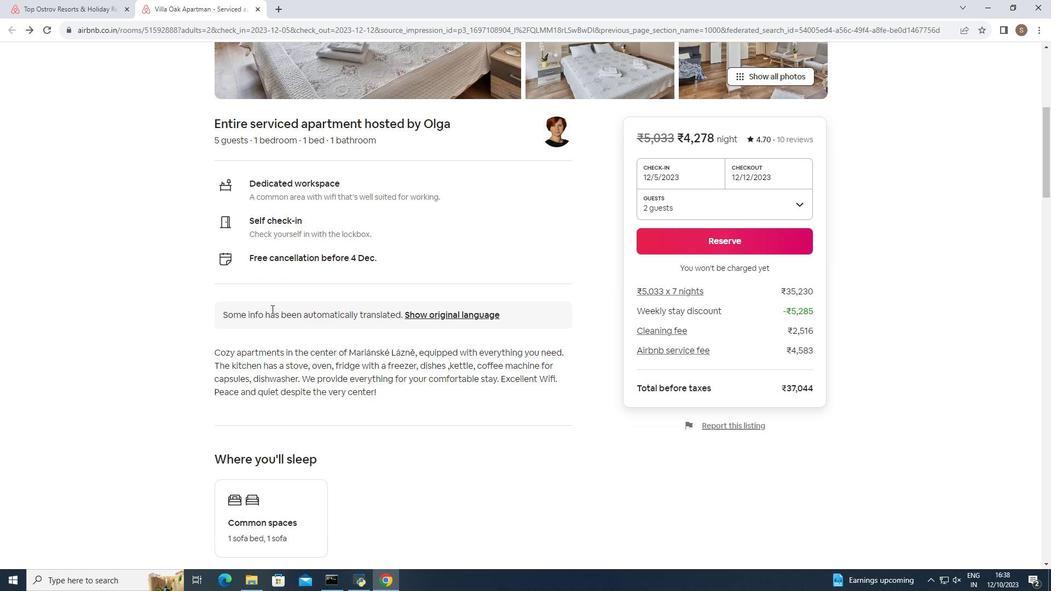 
Action: Mouse scrolled (271, 309) with delta (0, 0)
Screenshot: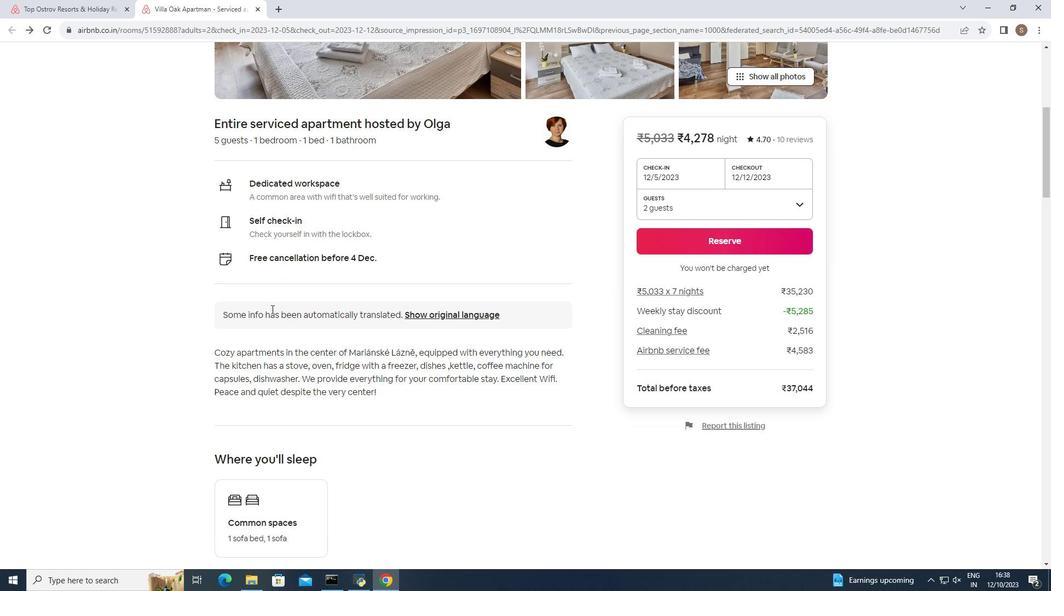 
Action: Mouse scrolled (271, 309) with delta (0, 0)
Screenshot: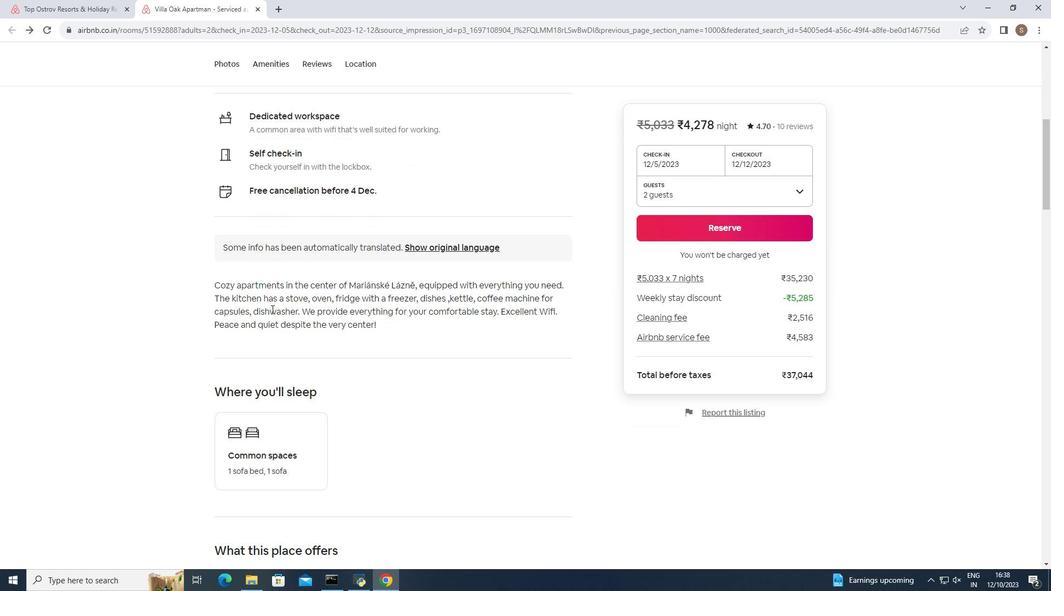 
Action: Mouse moved to (271, 311)
Screenshot: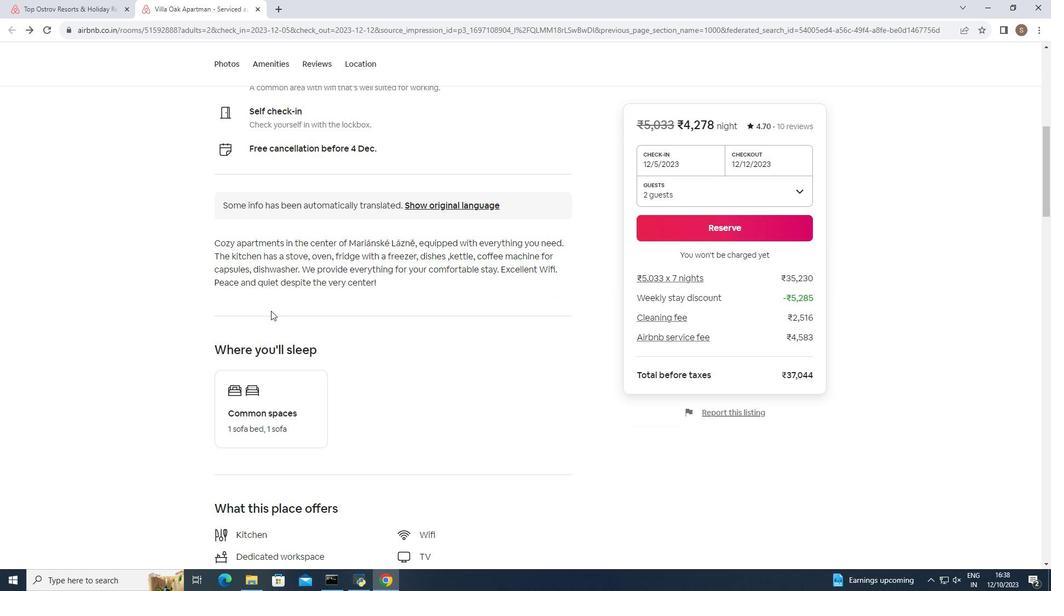 
Action: Mouse scrolled (271, 310) with delta (0, 0)
Screenshot: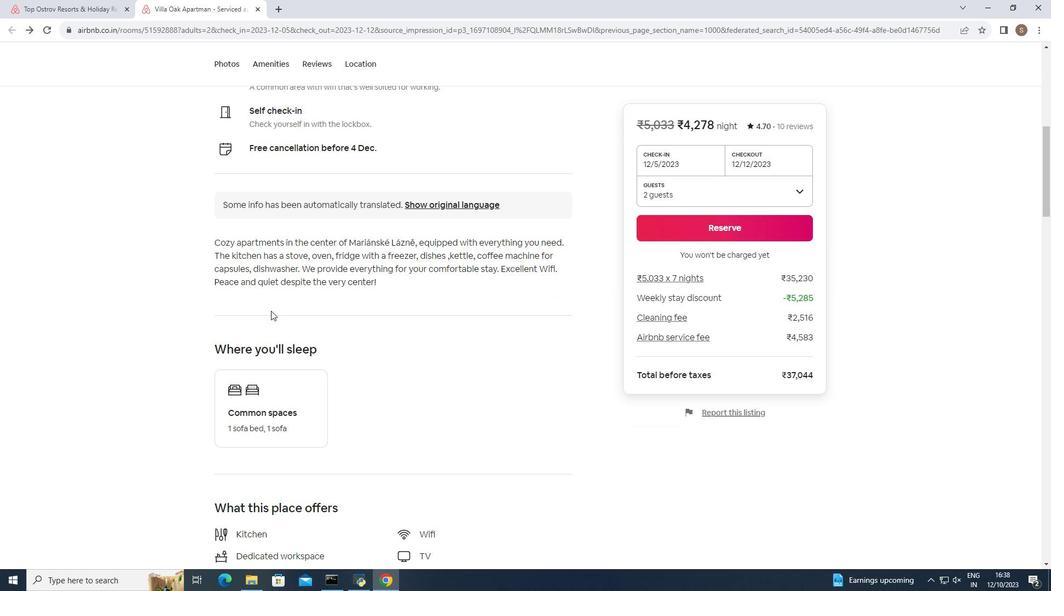 
Action: Mouse scrolled (271, 310) with delta (0, 0)
Screenshot: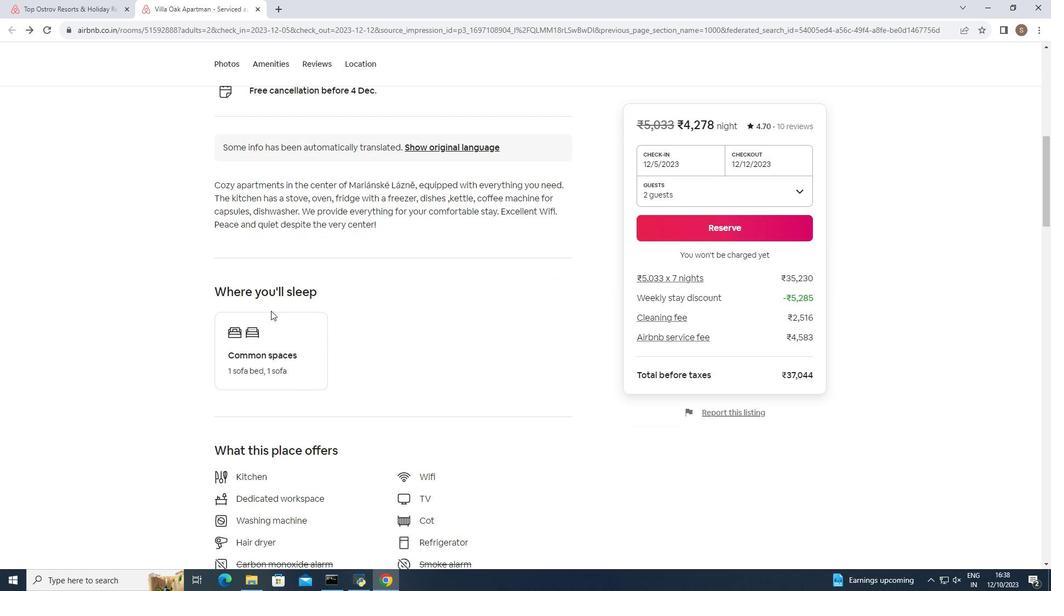 
Action: Mouse scrolled (271, 310) with delta (0, 0)
Screenshot: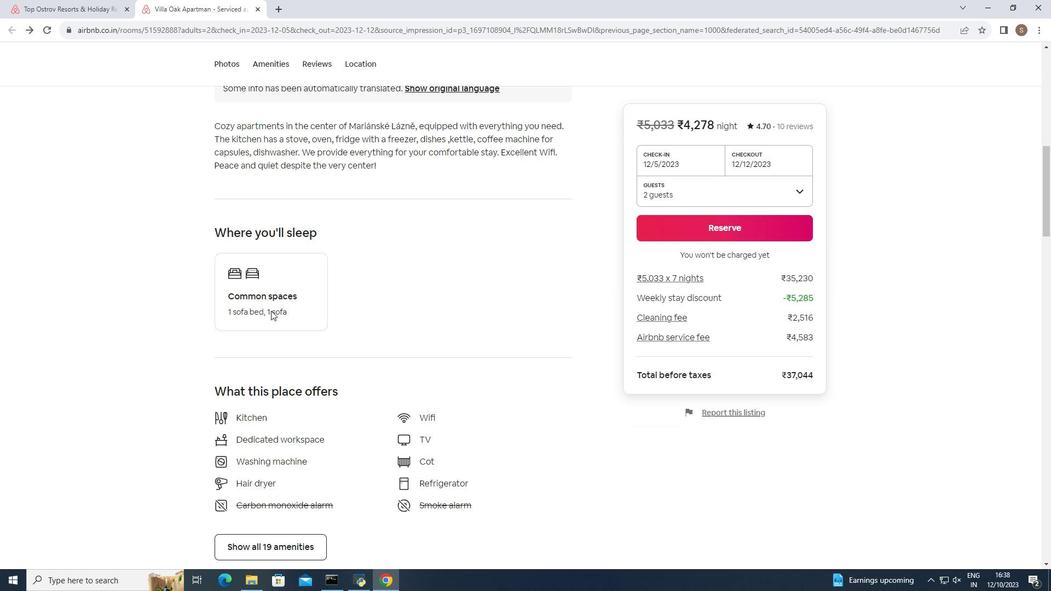 
Action: Mouse scrolled (271, 310) with delta (0, 0)
Screenshot: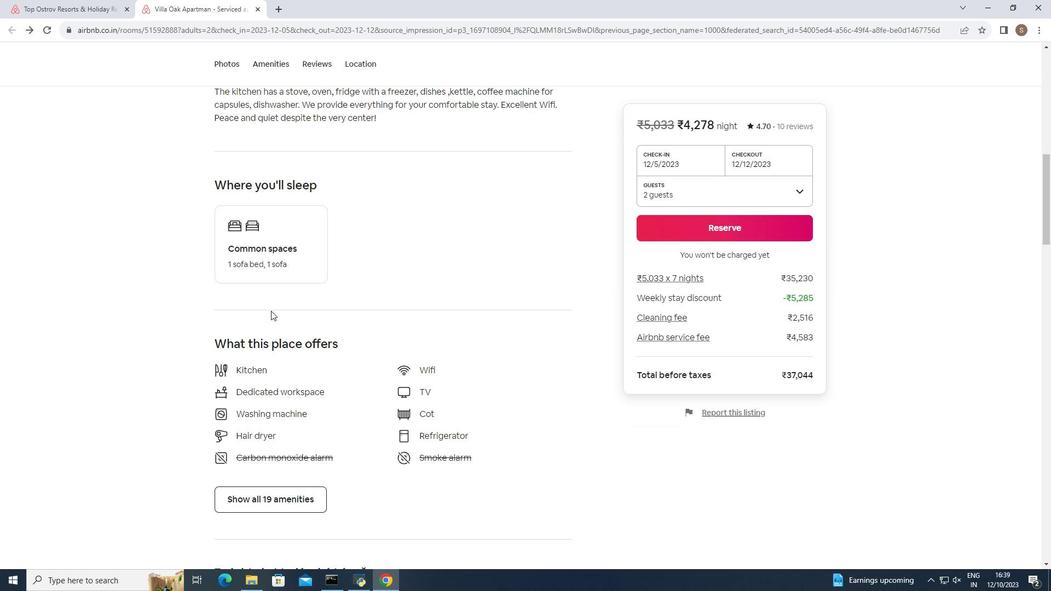 
Action: Mouse scrolled (271, 310) with delta (0, 0)
Screenshot: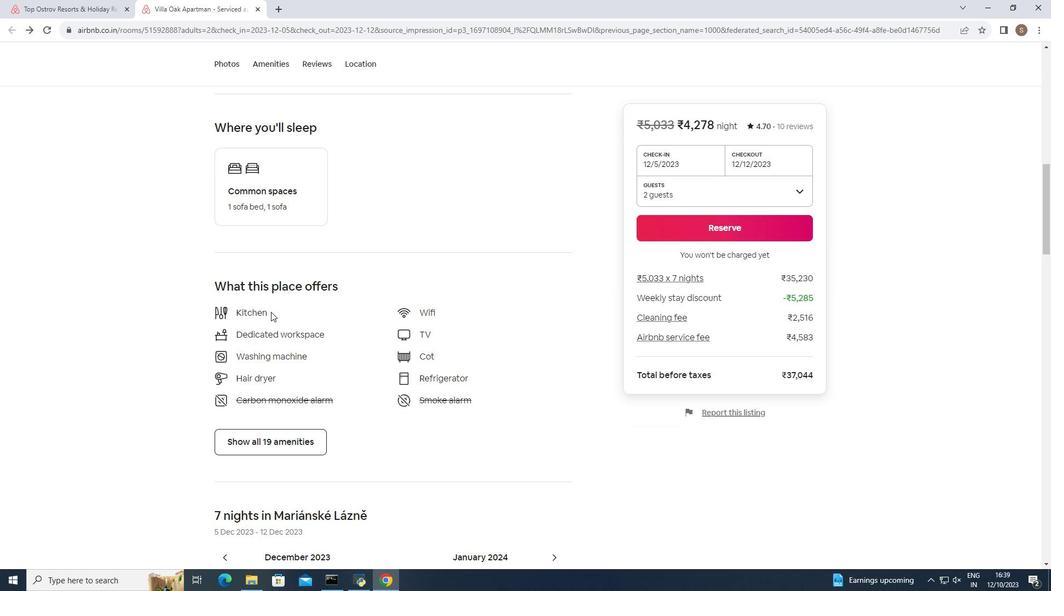 
Action: Mouse moved to (271, 312)
Screenshot: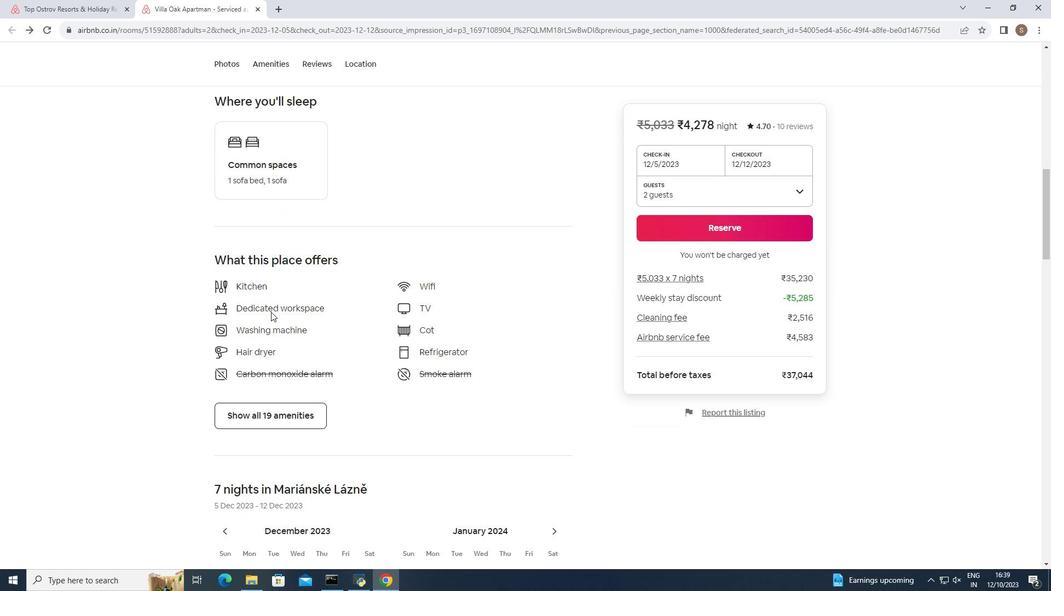 
Action: Mouse scrolled (271, 311) with delta (0, 0)
Screenshot: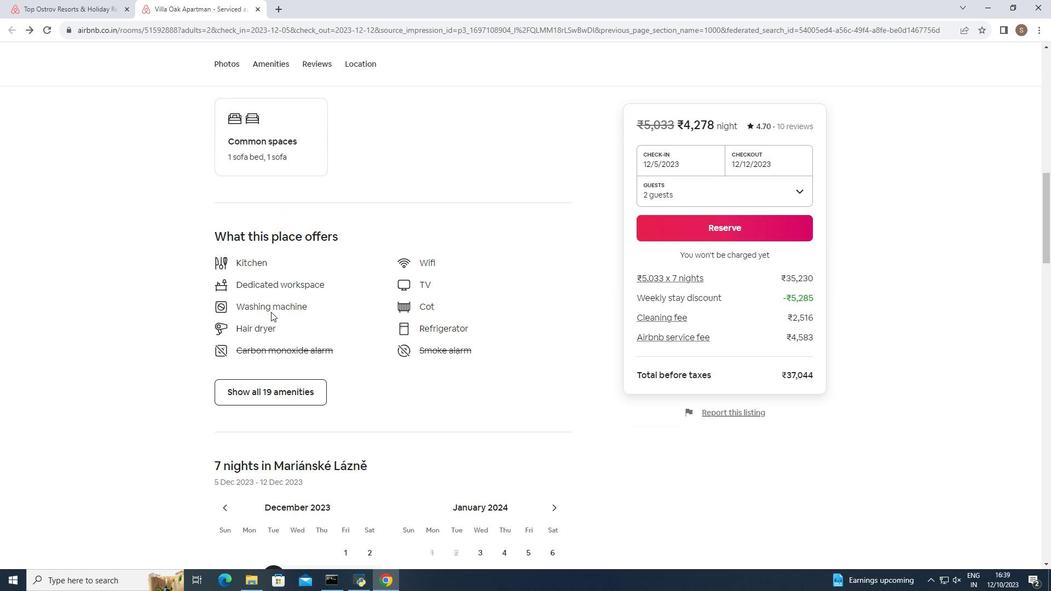 
Action: Mouse moved to (280, 339)
Screenshot: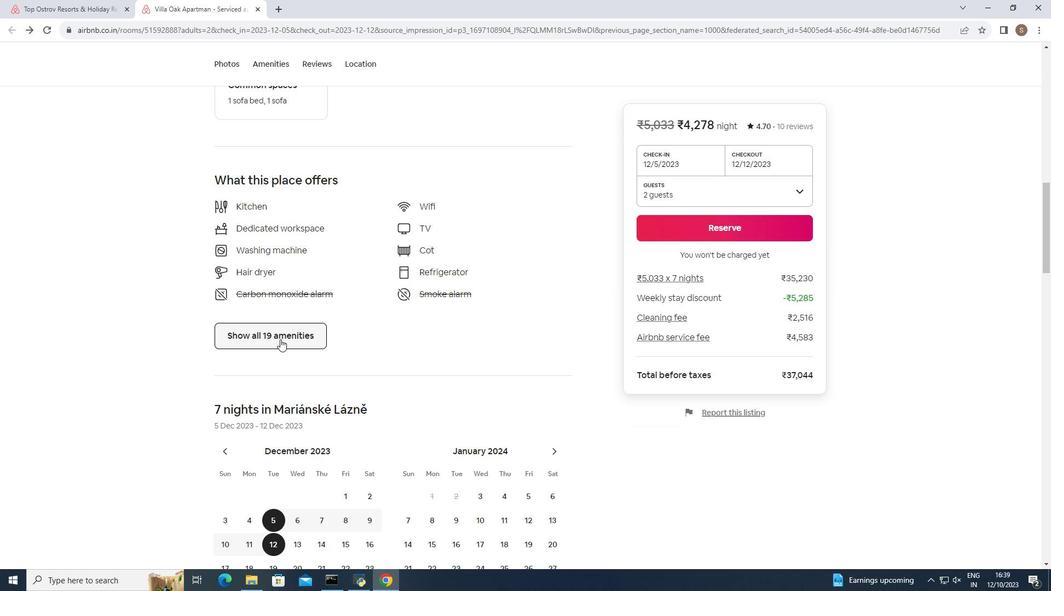 
Action: Mouse pressed left at (280, 339)
Screenshot: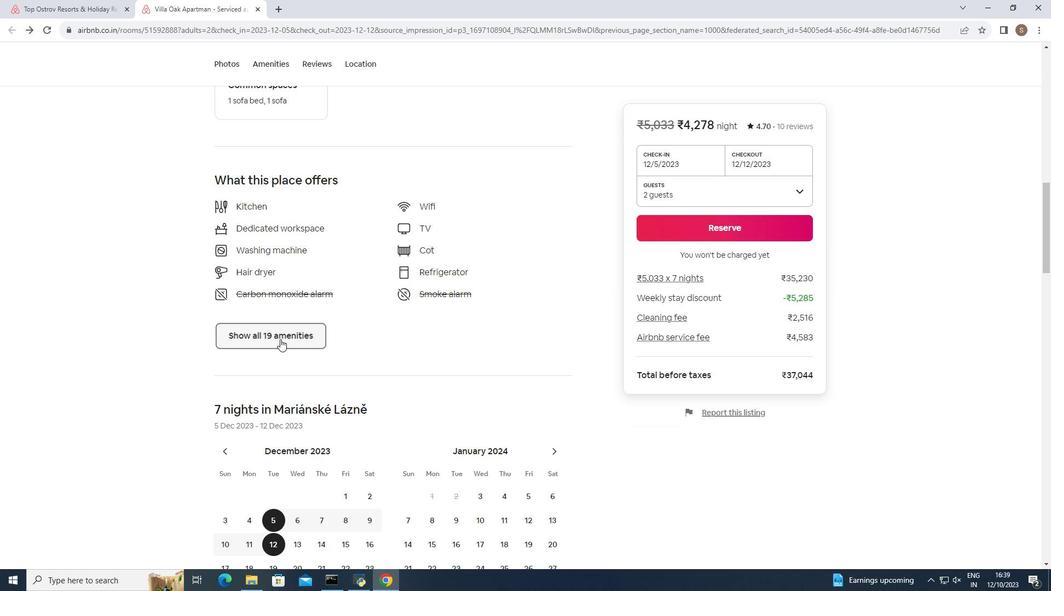 
Action: Mouse moved to (410, 340)
Screenshot: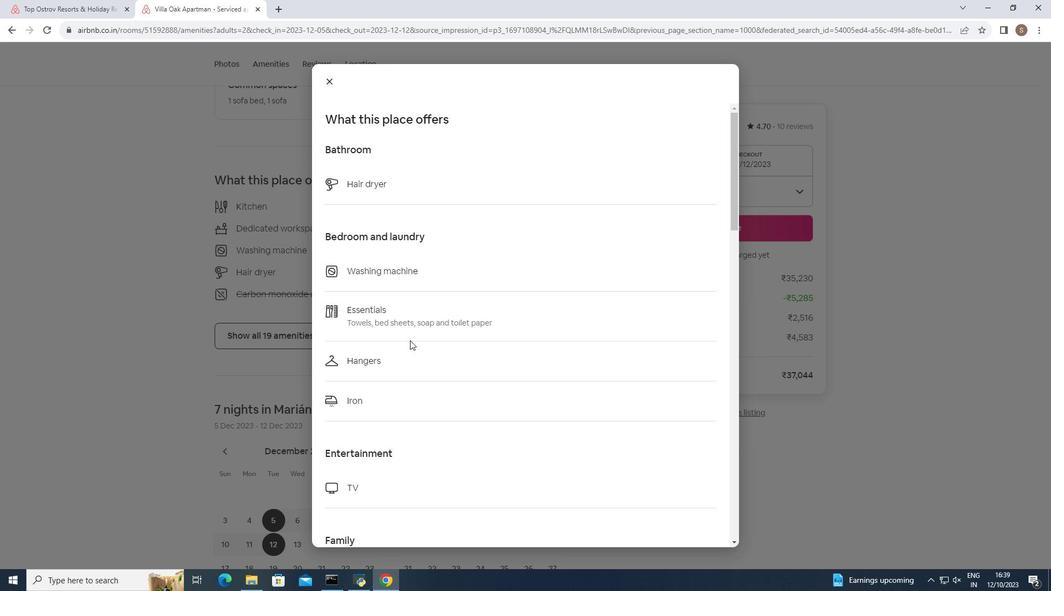 
Action: Mouse scrolled (410, 340) with delta (0, 0)
Screenshot: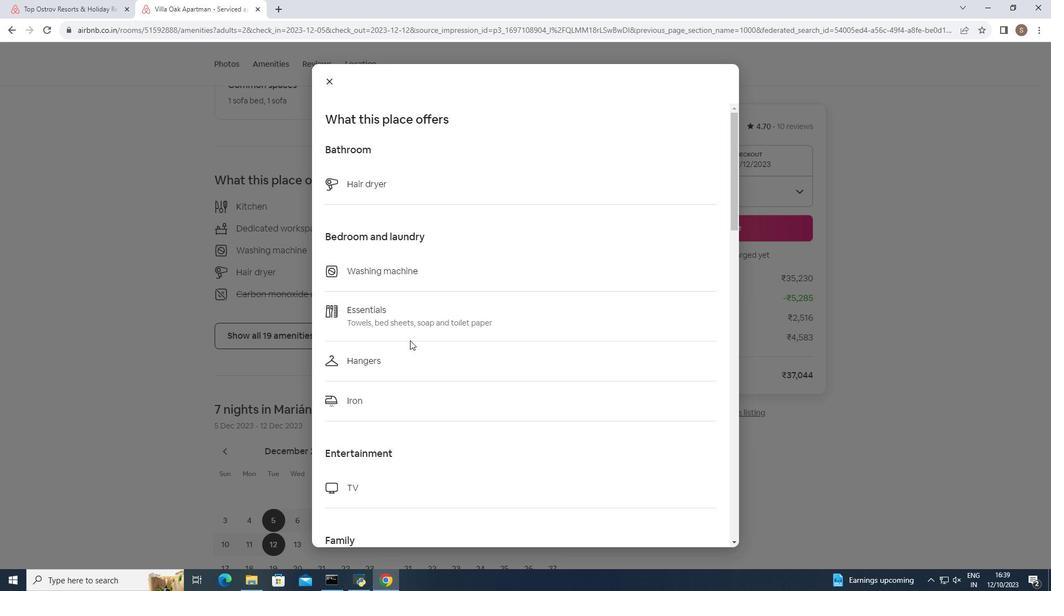 
Action: Mouse scrolled (410, 340) with delta (0, 0)
Screenshot: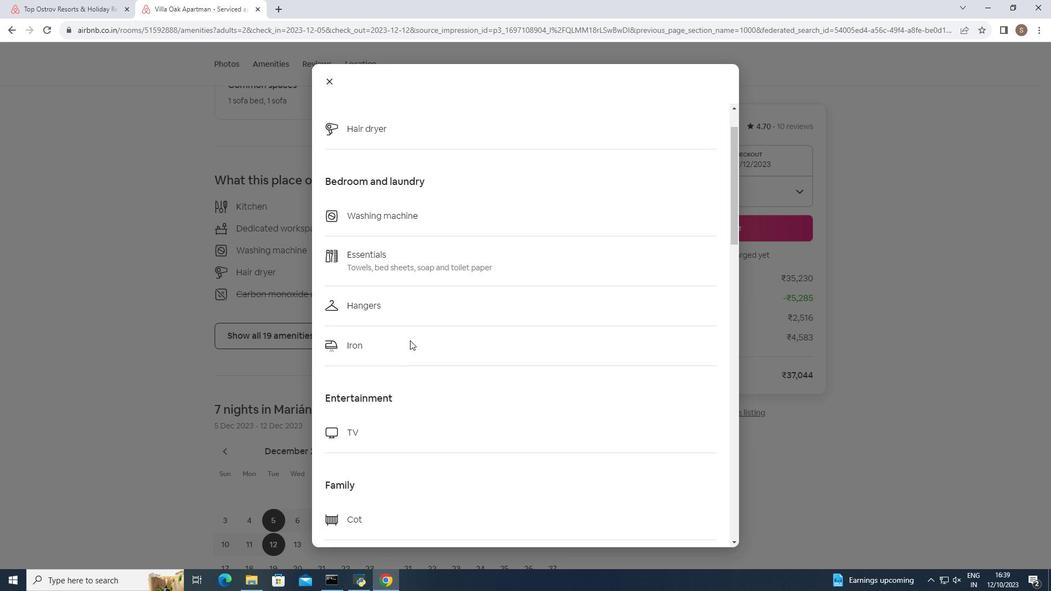 
Action: Mouse moved to (410, 340)
Screenshot: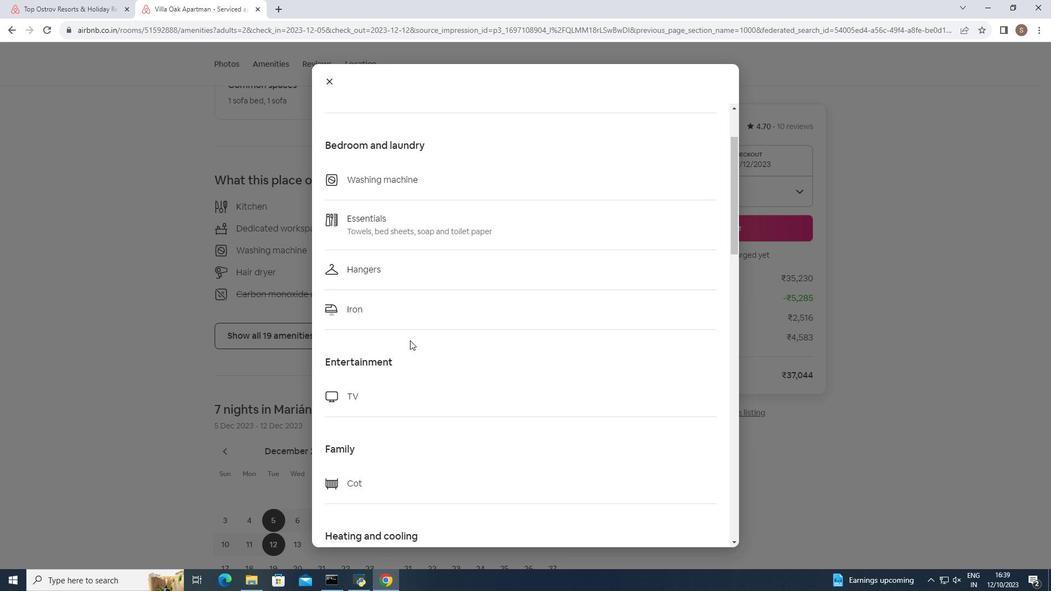 
Action: Mouse scrolled (410, 340) with delta (0, 0)
Screenshot: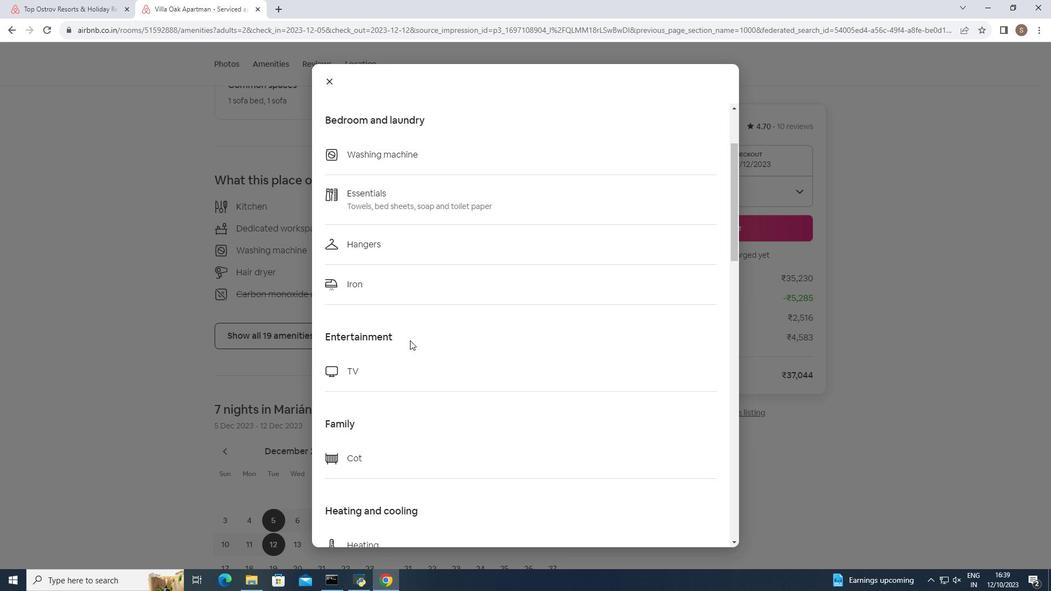
Action: Mouse scrolled (410, 340) with delta (0, 0)
Screenshot: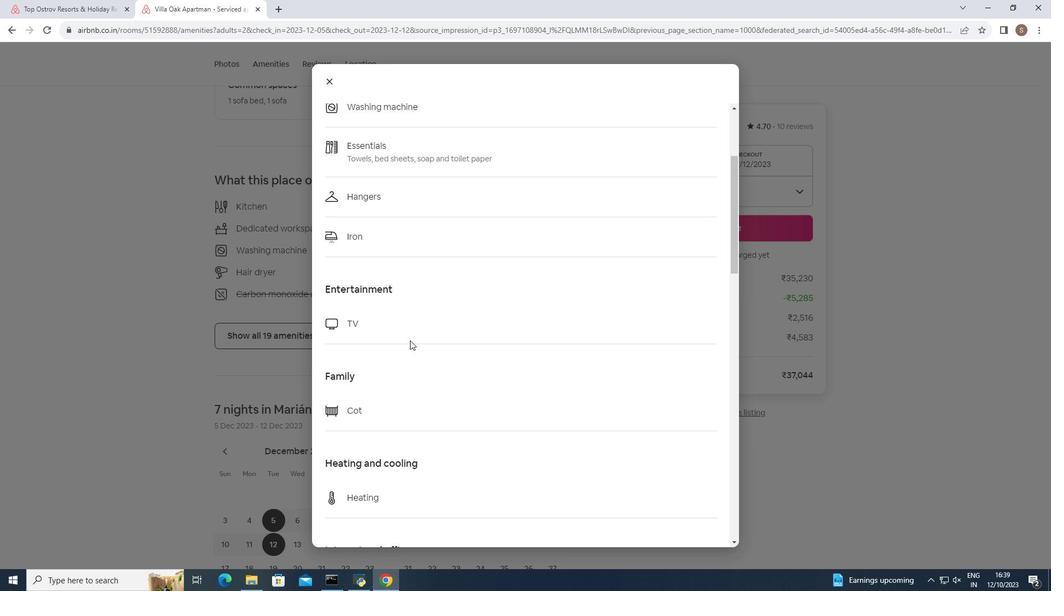
Action: Mouse moved to (409, 341)
Screenshot: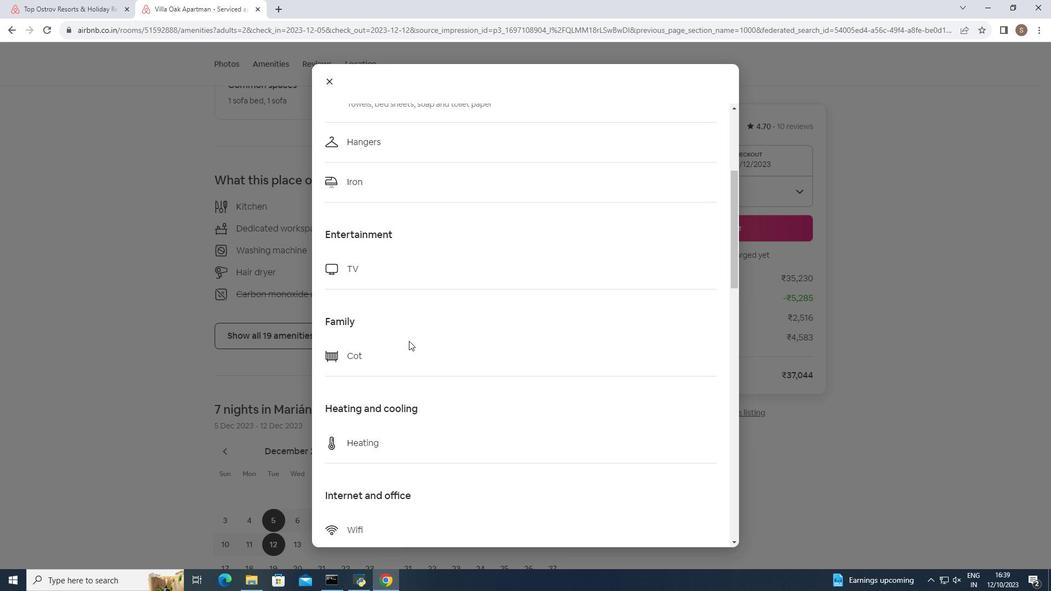 
Action: Mouse scrolled (409, 340) with delta (0, 0)
Screenshot: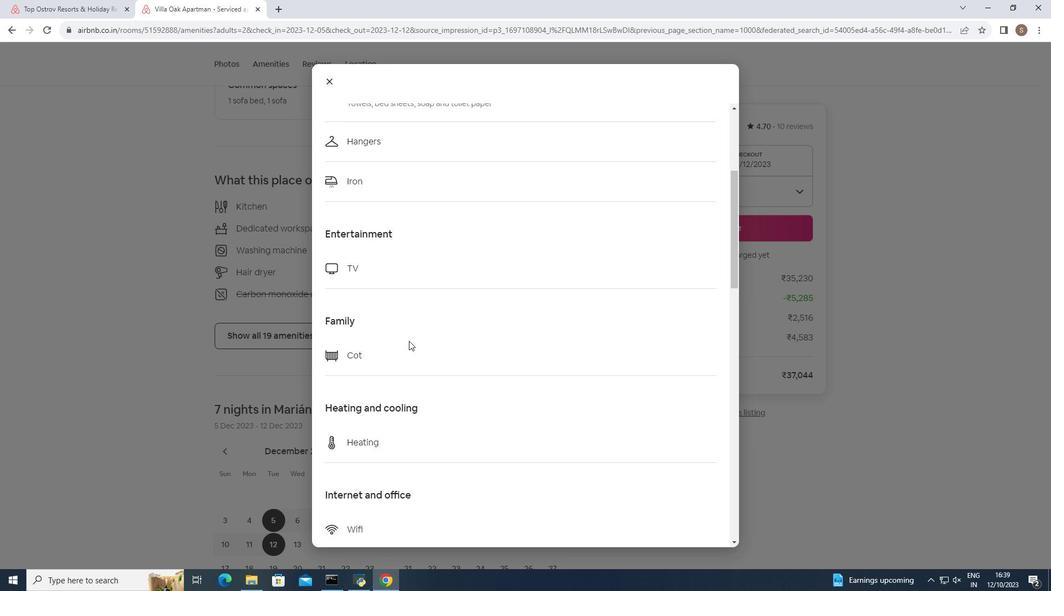 
Action: Mouse scrolled (409, 340) with delta (0, 0)
Screenshot: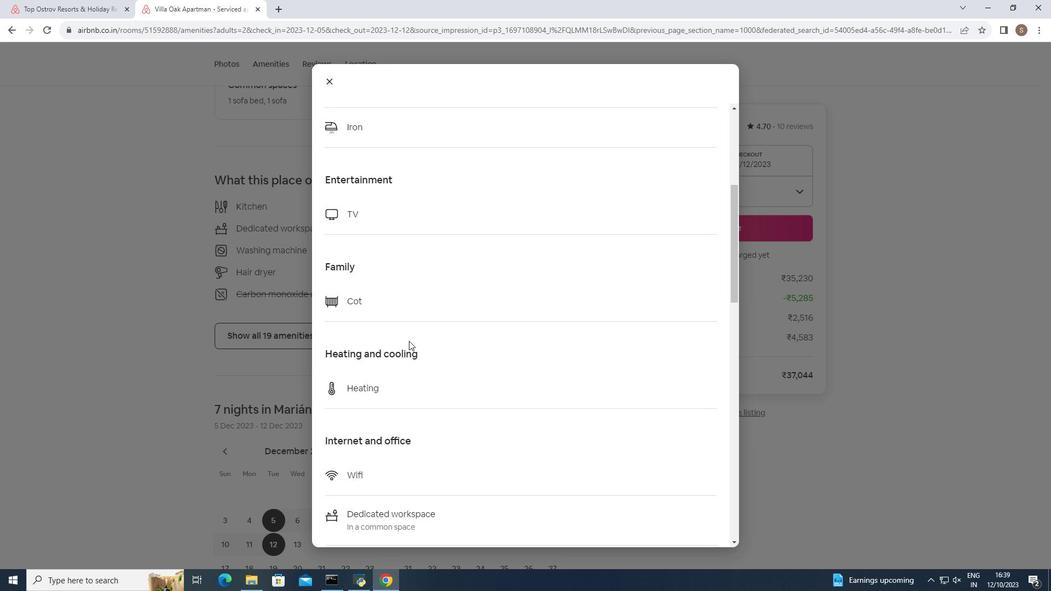 
Action: Mouse moved to (407, 342)
Screenshot: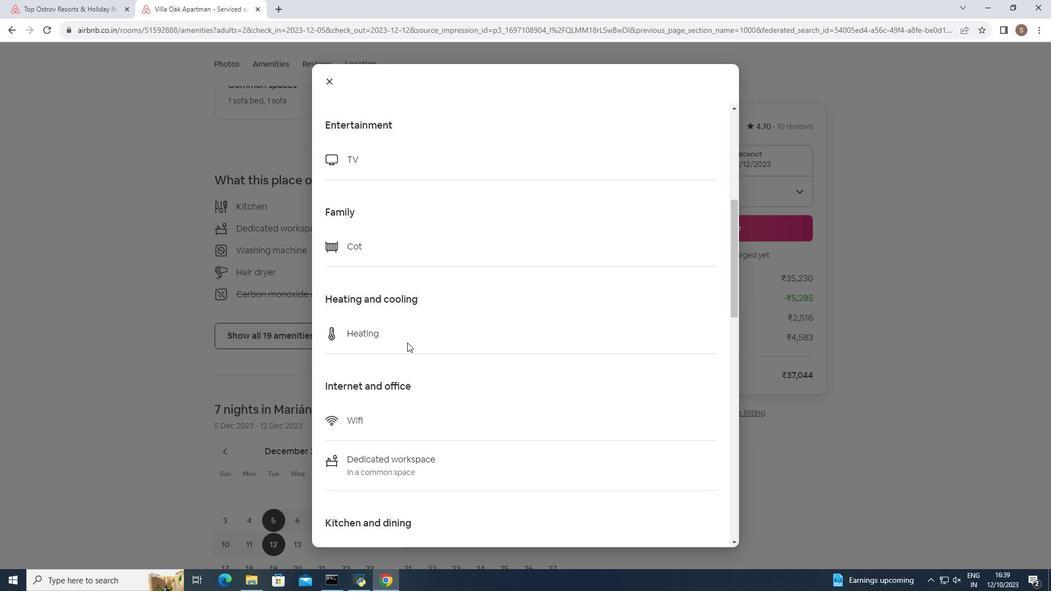 
Action: Mouse scrolled (407, 342) with delta (0, 0)
Screenshot: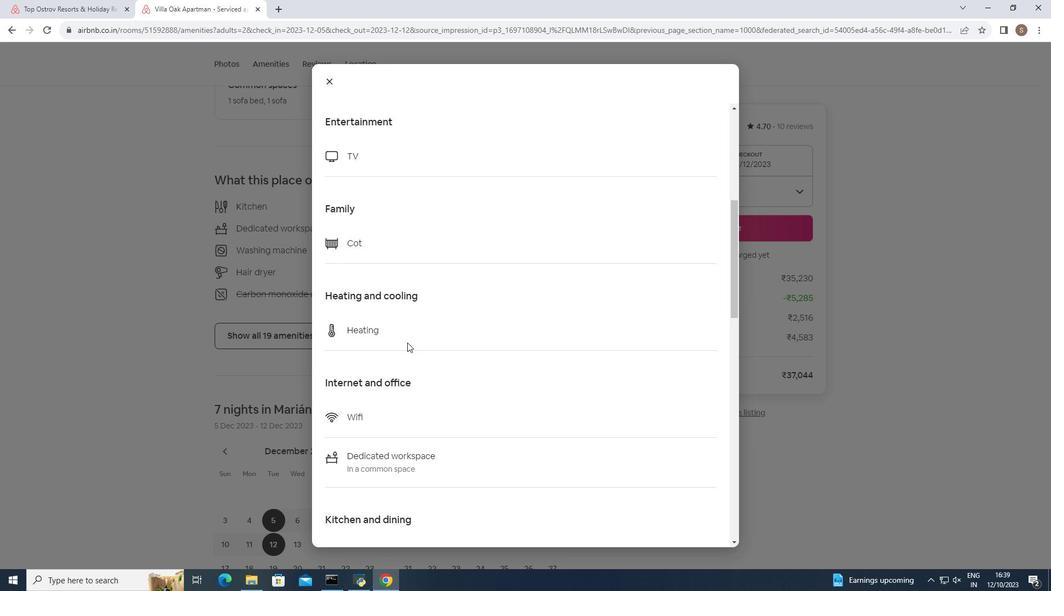 
Action: Mouse scrolled (407, 342) with delta (0, 0)
Screenshot: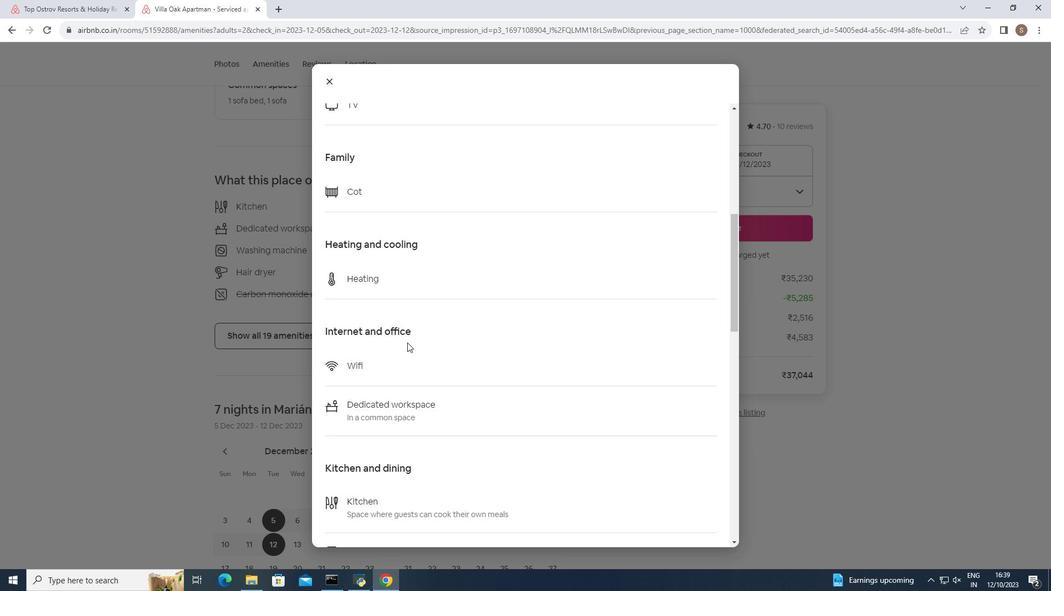 
Action: Mouse scrolled (407, 342) with delta (0, 0)
Screenshot: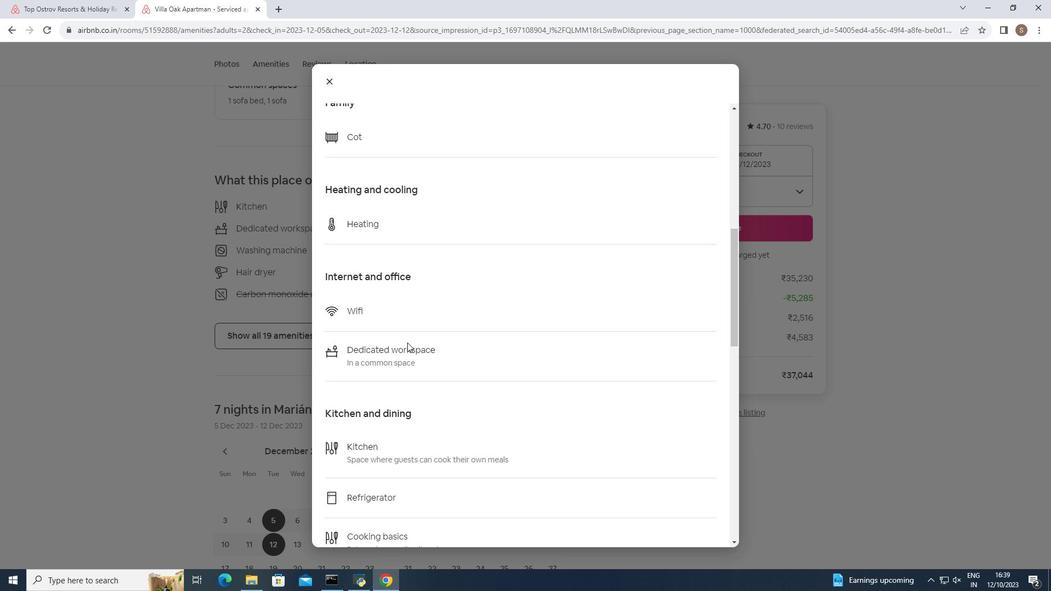 
Action: Mouse moved to (407, 343)
Screenshot: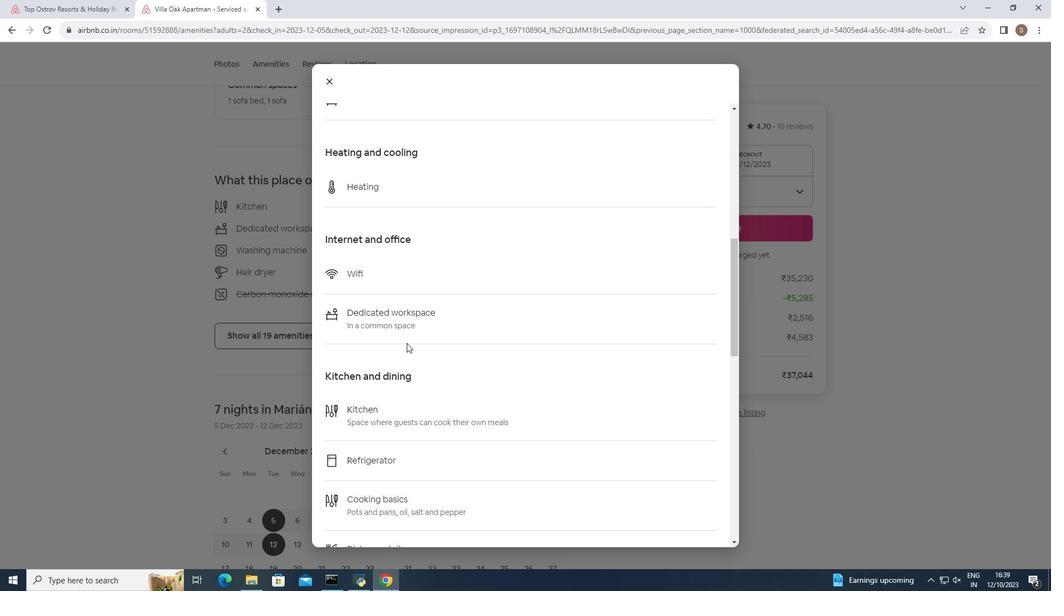 
Action: Mouse scrolled (407, 342) with delta (0, 0)
Screenshot: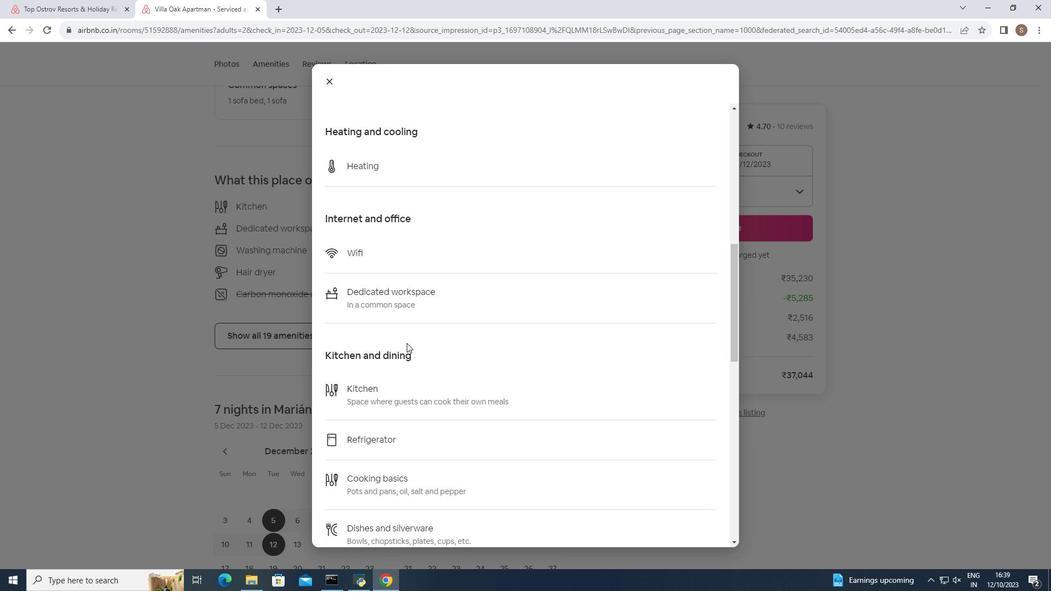 
Action: Mouse scrolled (407, 342) with delta (0, 0)
Screenshot: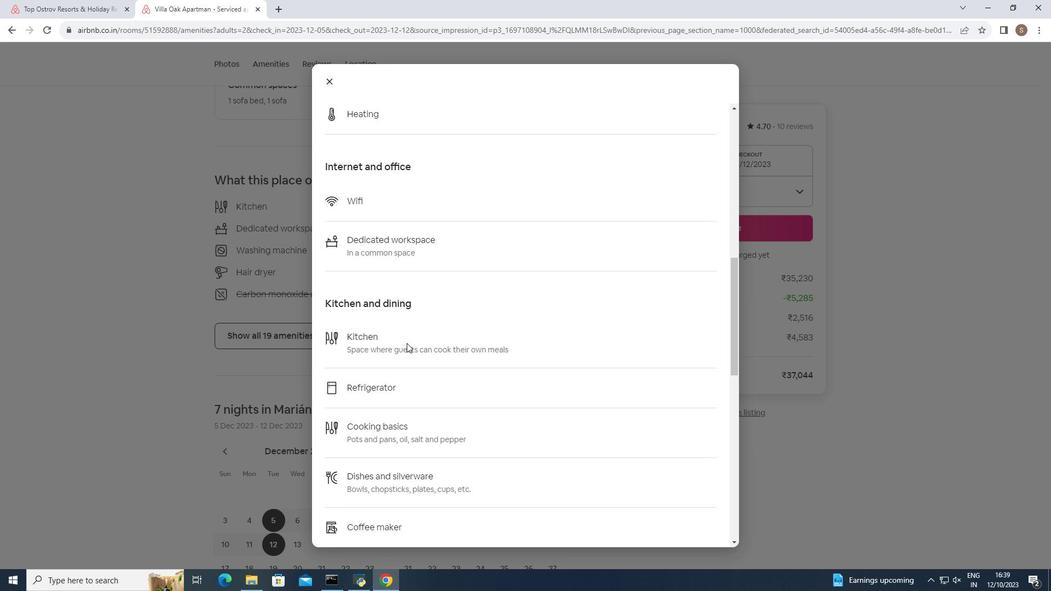
Action: Mouse scrolled (407, 342) with delta (0, 0)
Screenshot: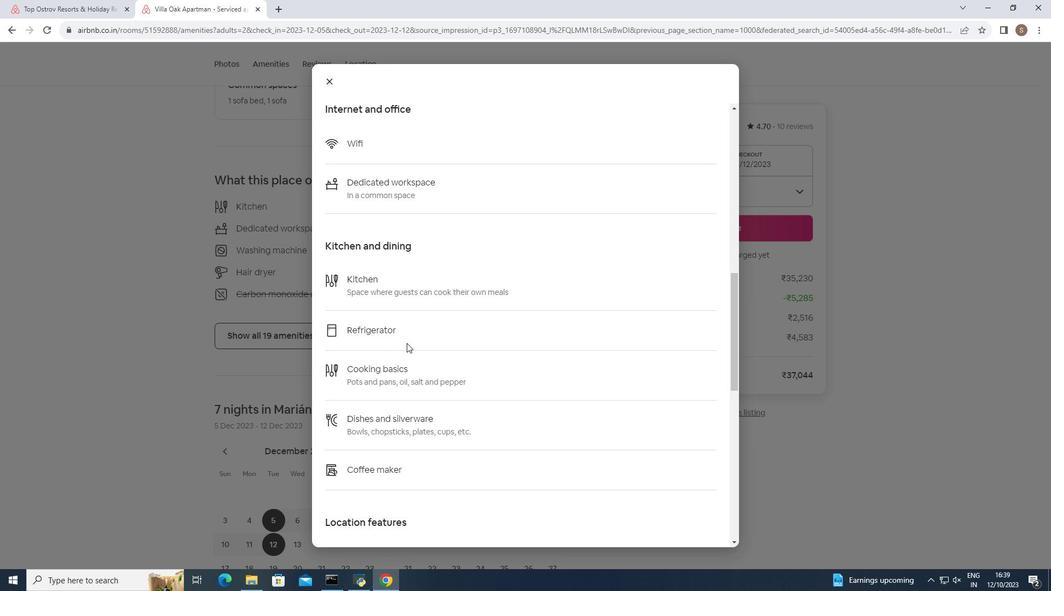 
Action: Mouse scrolled (407, 342) with delta (0, 0)
Screenshot: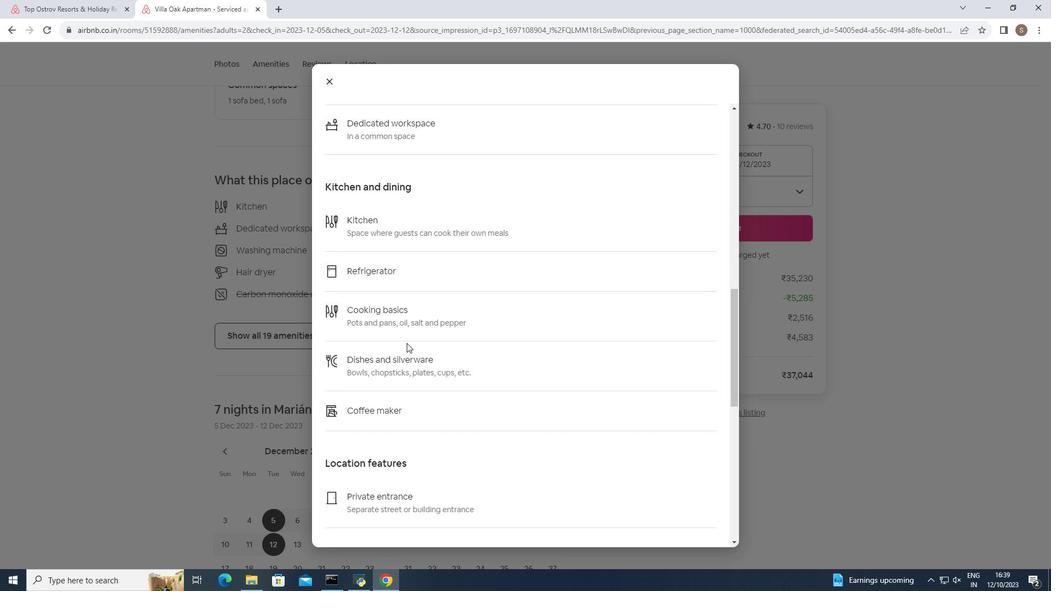 
Action: Mouse scrolled (407, 342) with delta (0, 0)
Screenshot: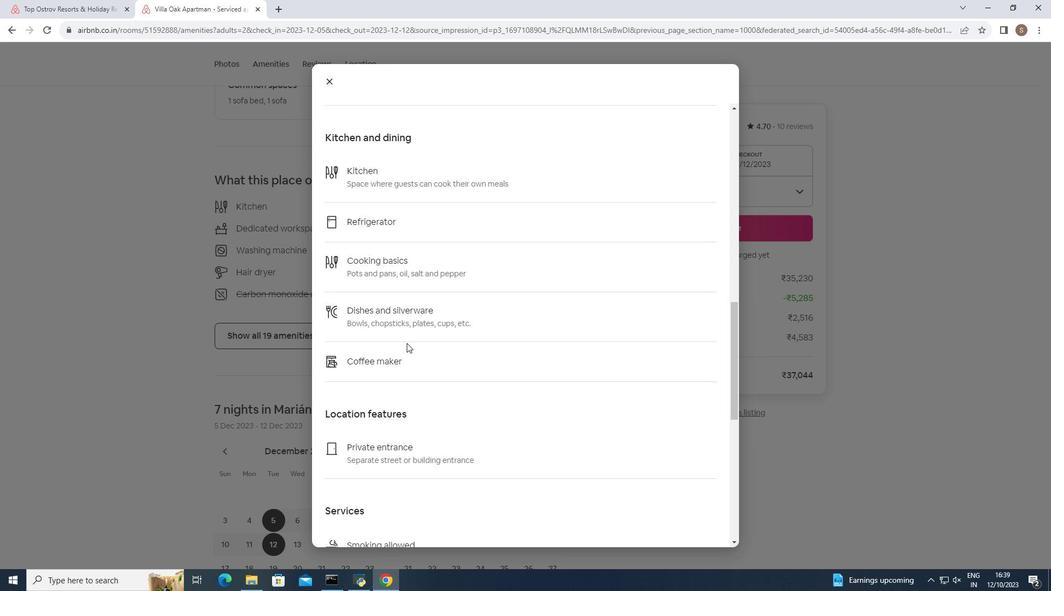 
Action: Mouse scrolled (407, 342) with delta (0, 0)
Screenshot: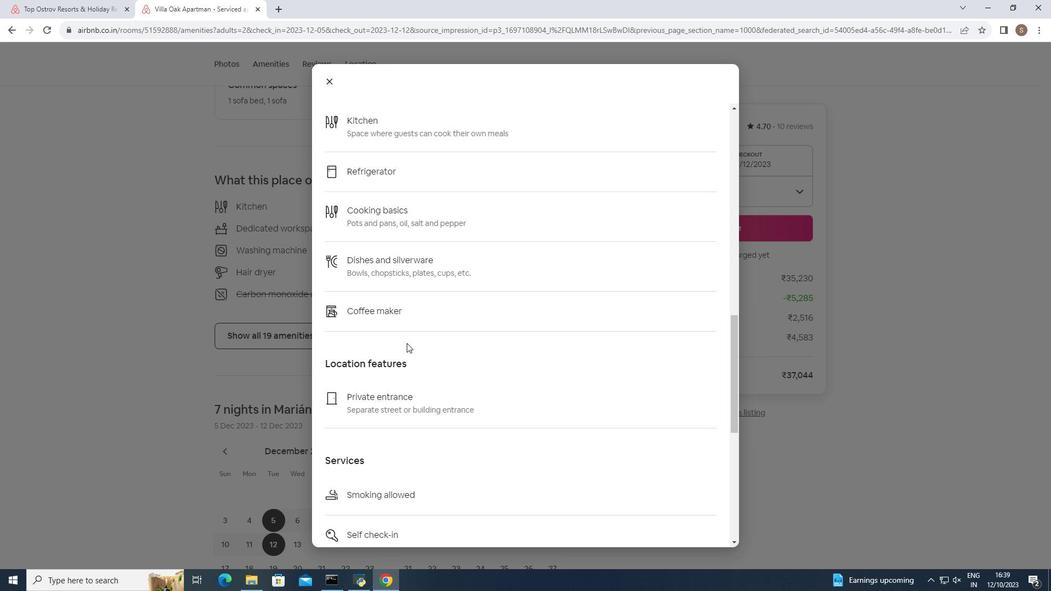 
Action: Mouse scrolled (407, 342) with delta (0, 0)
Screenshot: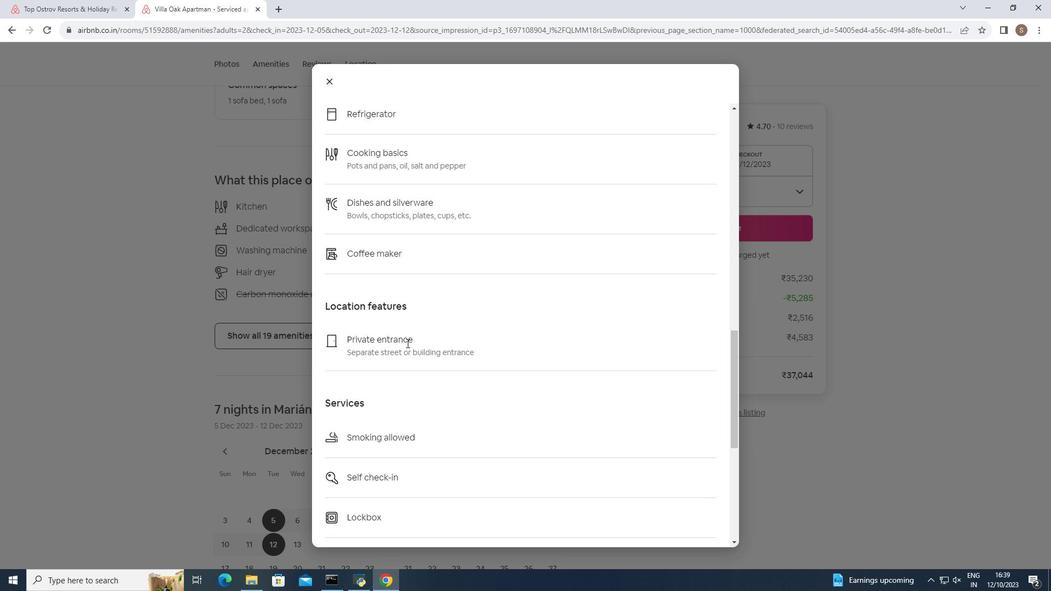 
Action: Mouse moved to (407, 343)
Screenshot: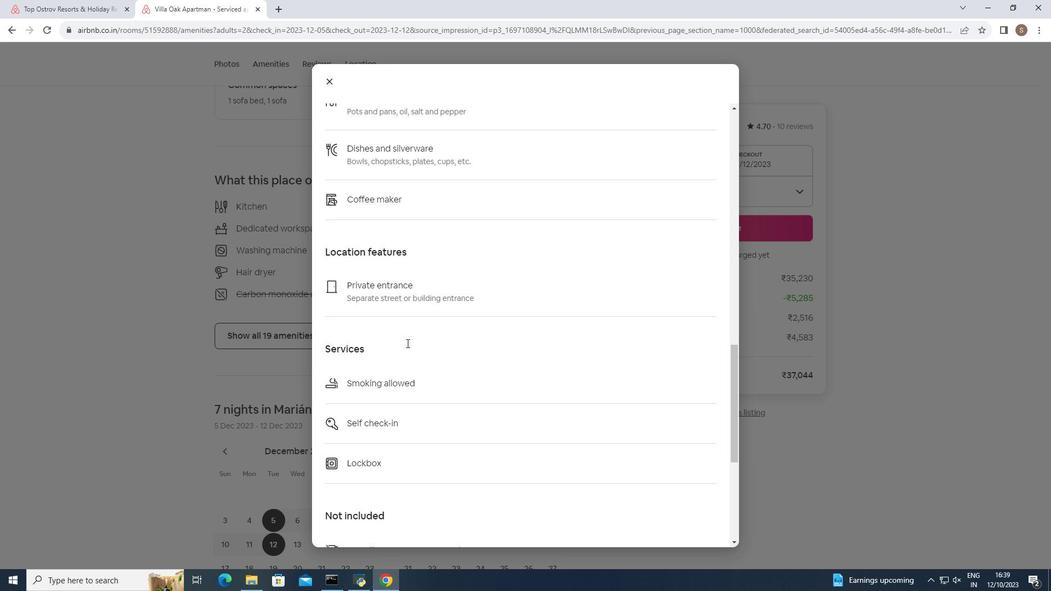 
Action: Mouse scrolled (407, 342) with delta (0, 0)
Screenshot: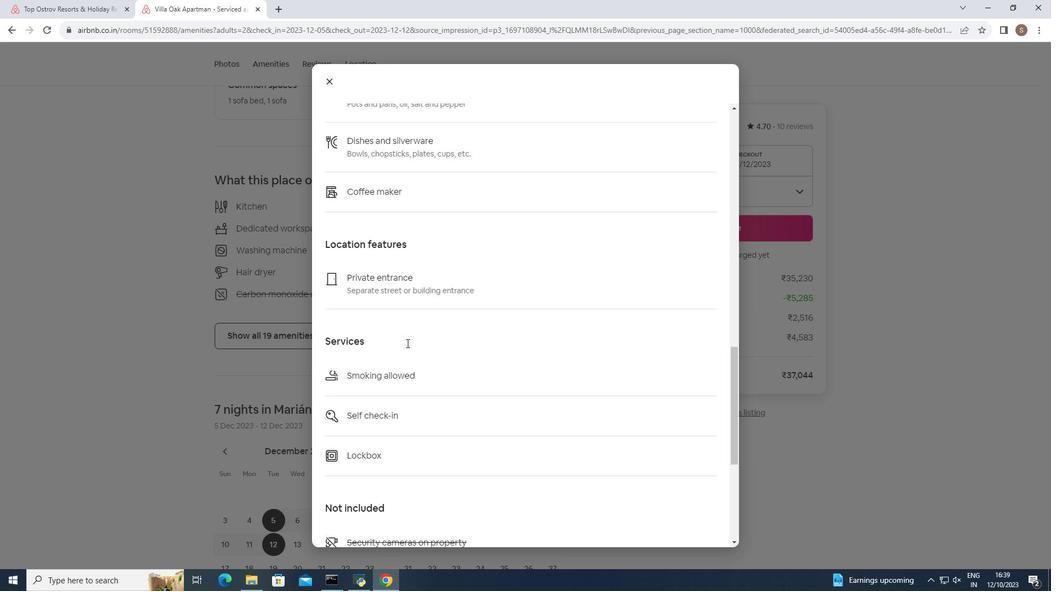 
Action: Mouse moved to (406, 343)
Screenshot: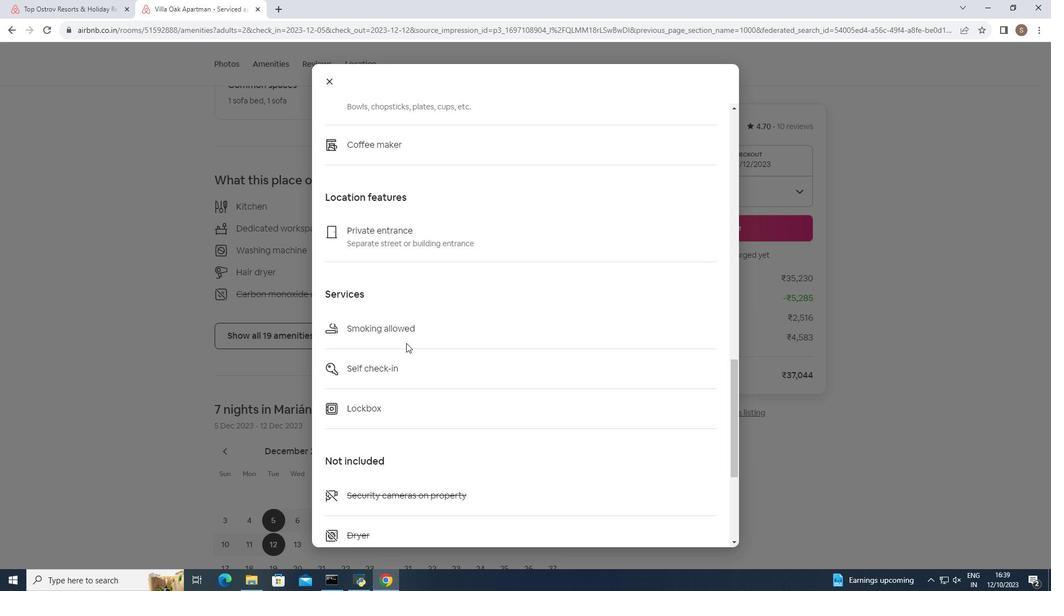 
Action: Mouse scrolled (406, 342) with delta (0, 0)
Screenshot: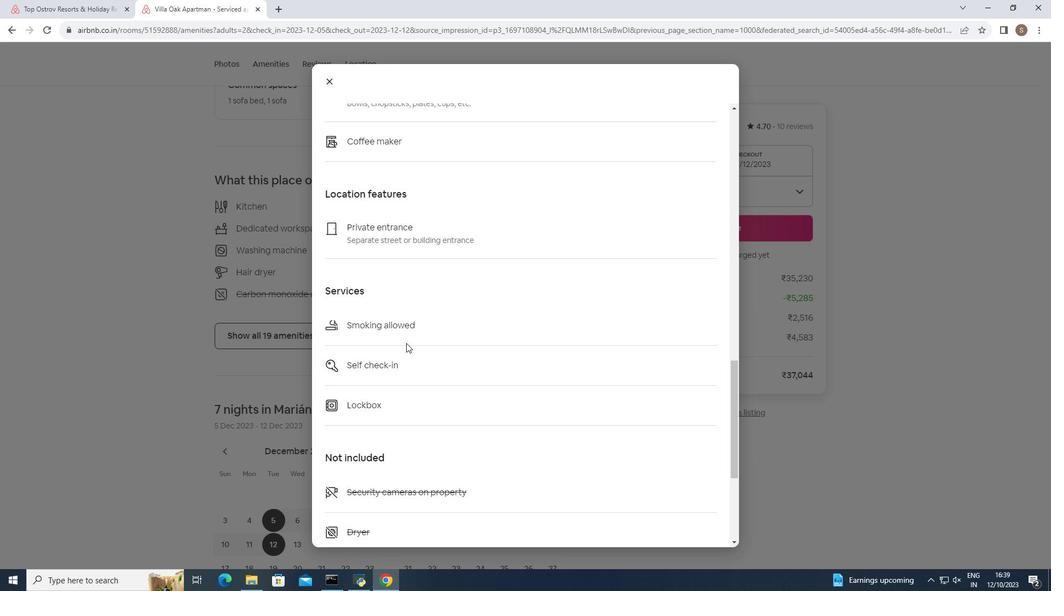 
Action: Mouse scrolled (406, 342) with delta (0, 0)
Screenshot: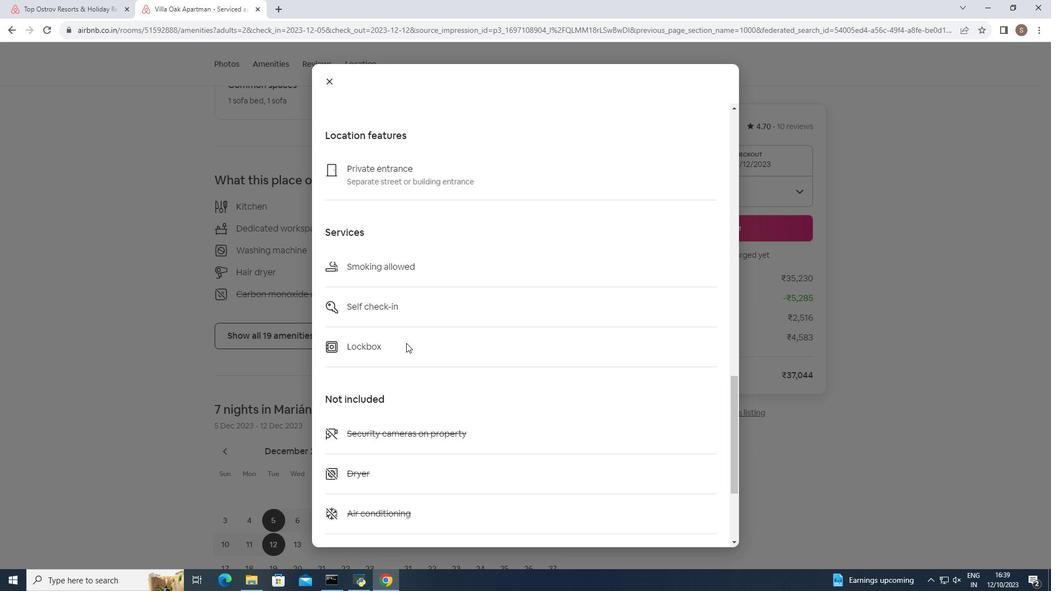 
Action: Mouse scrolled (406, 342) with delta (0, 0)
Screenshot: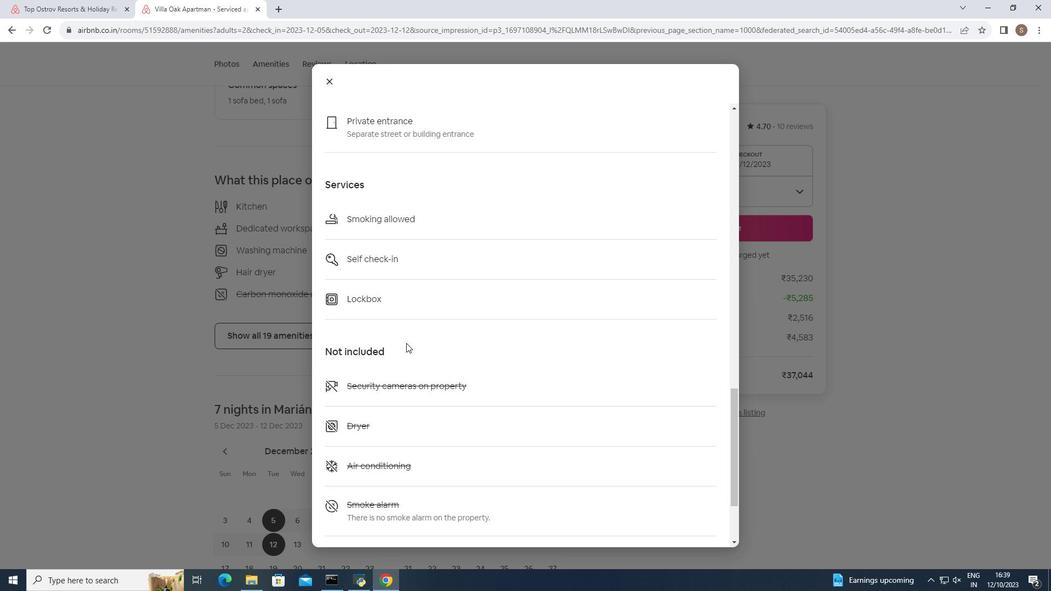 
Action: Mouse scrolled (406, 342) with delta (0, 0)
Screenshot: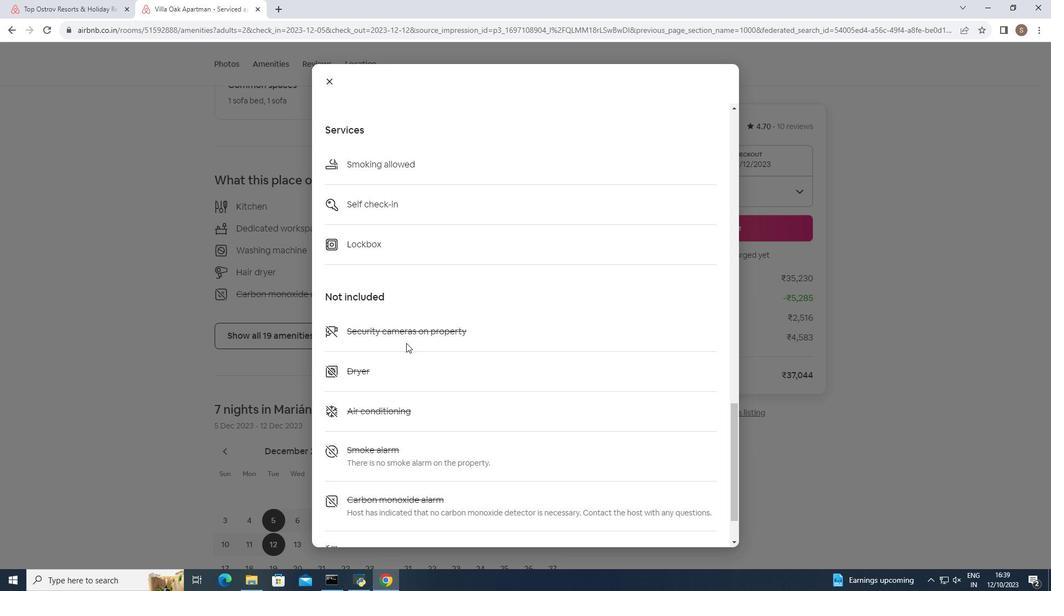 
Action: Mouse scrolled (406, 342) with delta (0, 0)
Screenshot: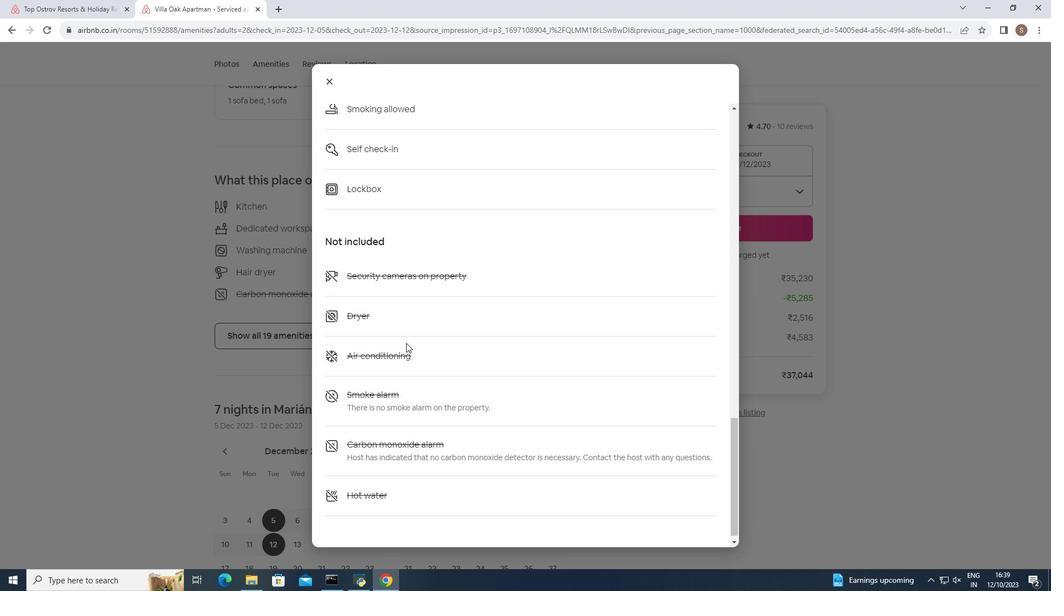 
Action: Mouse scrolled (406, 342) with delta (0, 0)
Screenshot: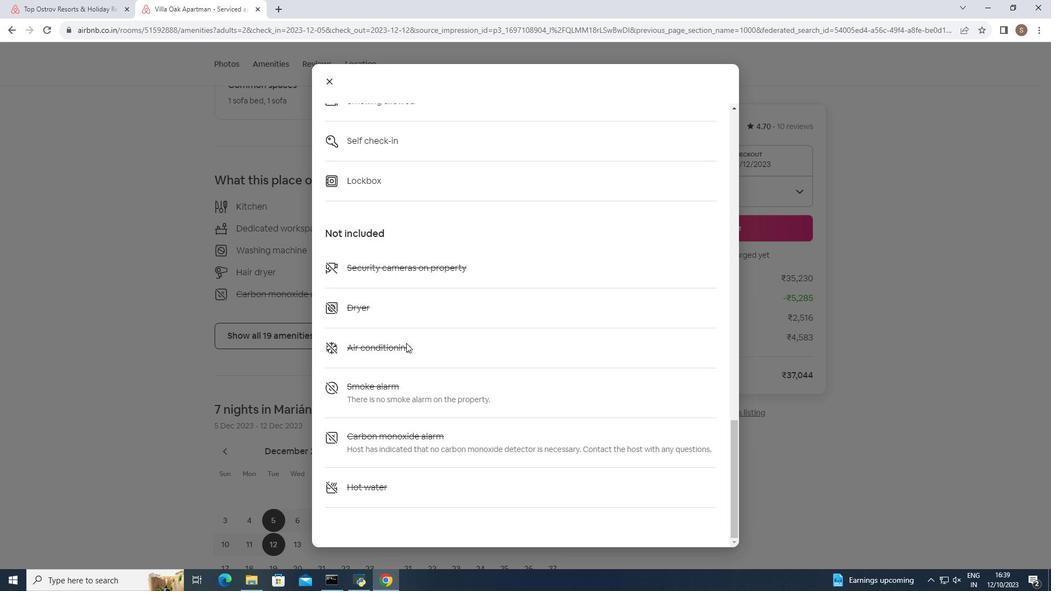 
Action: Mouse moved to (328, 78)
Screenshot: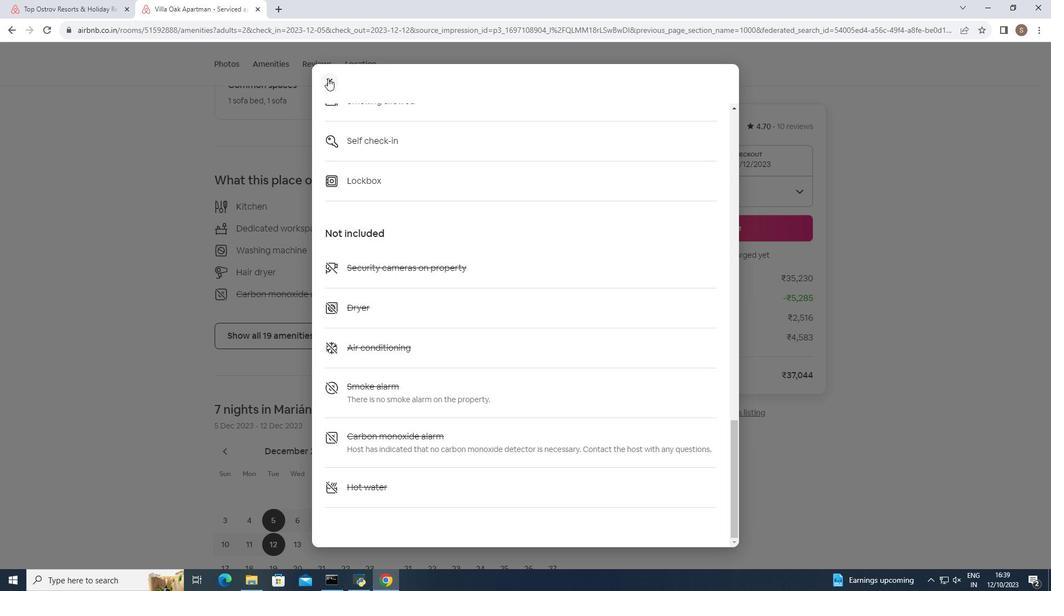 
Action: Mouse pressed left at (328, 78)
Screenshot: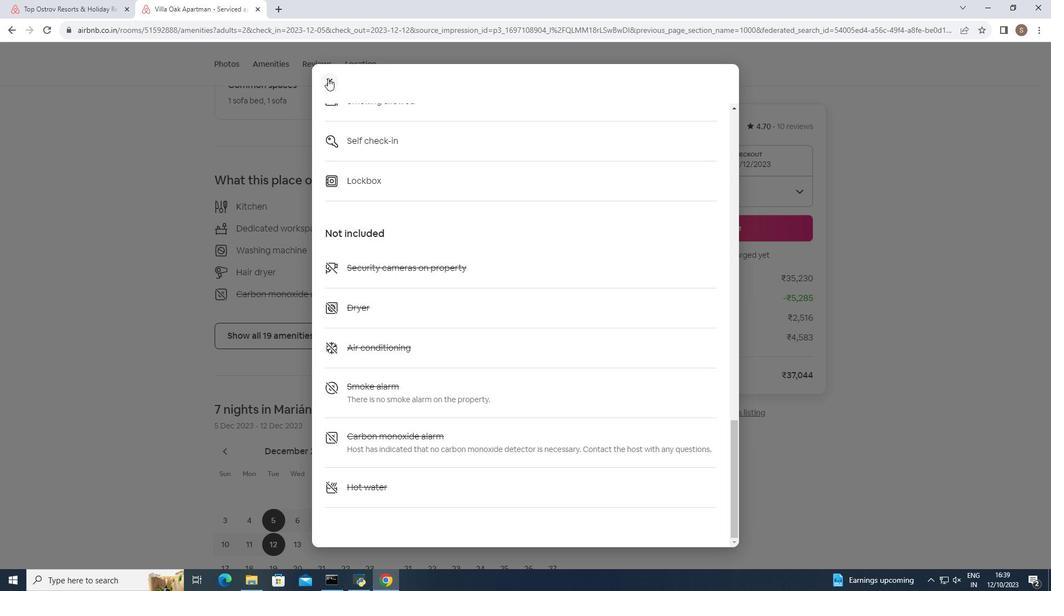 
Action: Mouse moved to (343, 362)
Screenshot: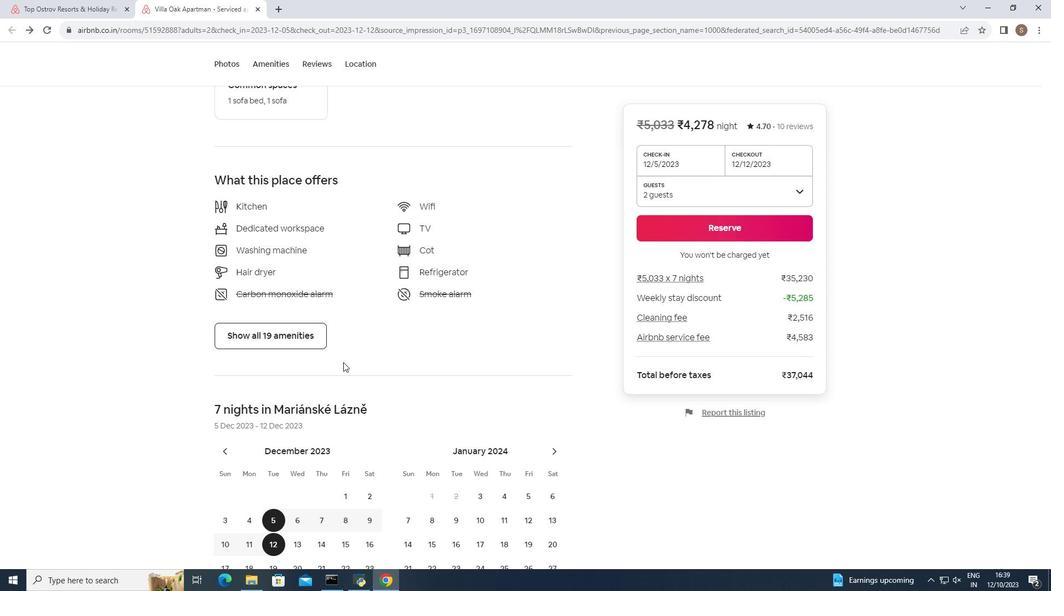 
Action: Mouse scrolled (343, 362) with delta (0, 0)
Screenshot: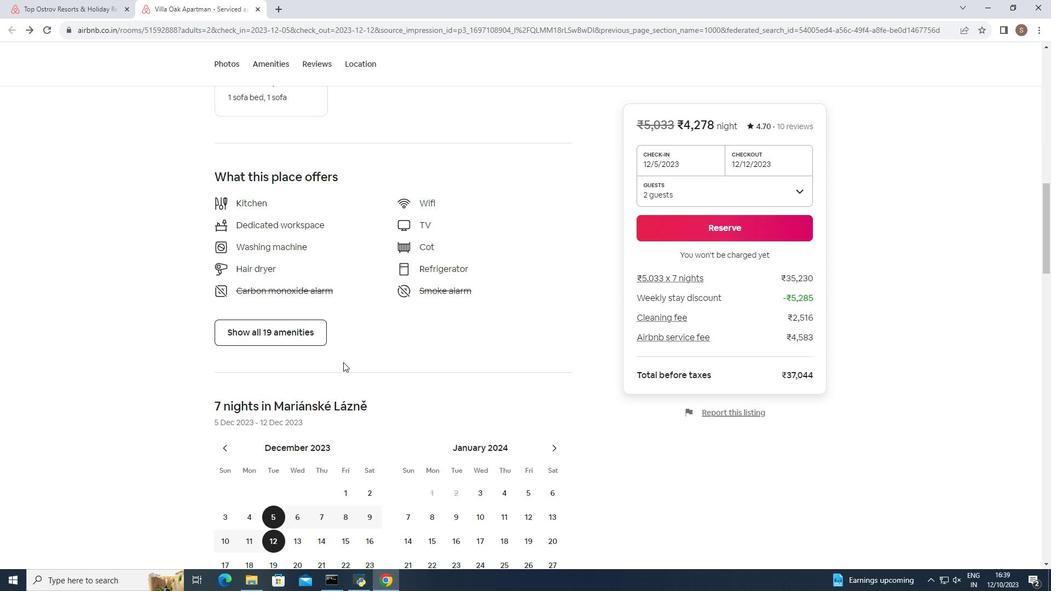 
Action: Mouse scrolled (343, 362) with delta (0, 0)
Screenshot: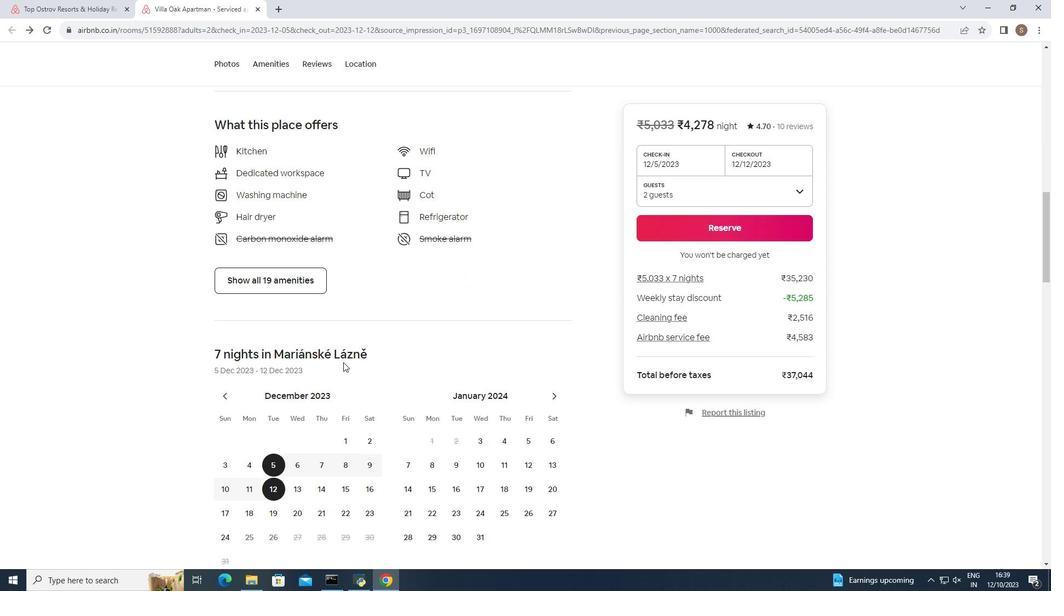 
Action: Mouse scrolled (343, 362) with delta (0, 0)
Screenshot: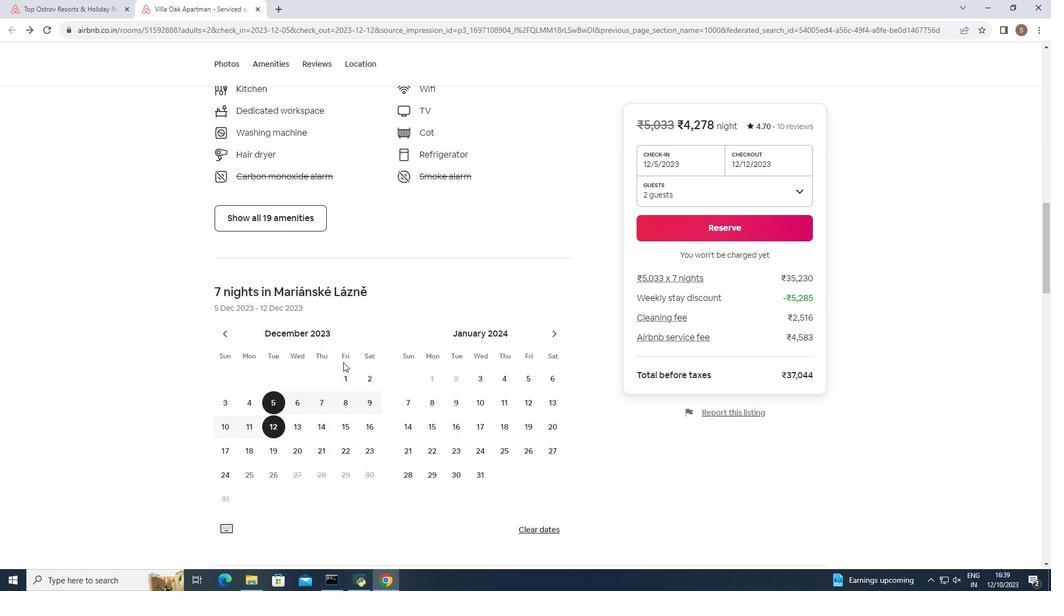 
Action: Mouse moved to (343, 362)
Screenshot: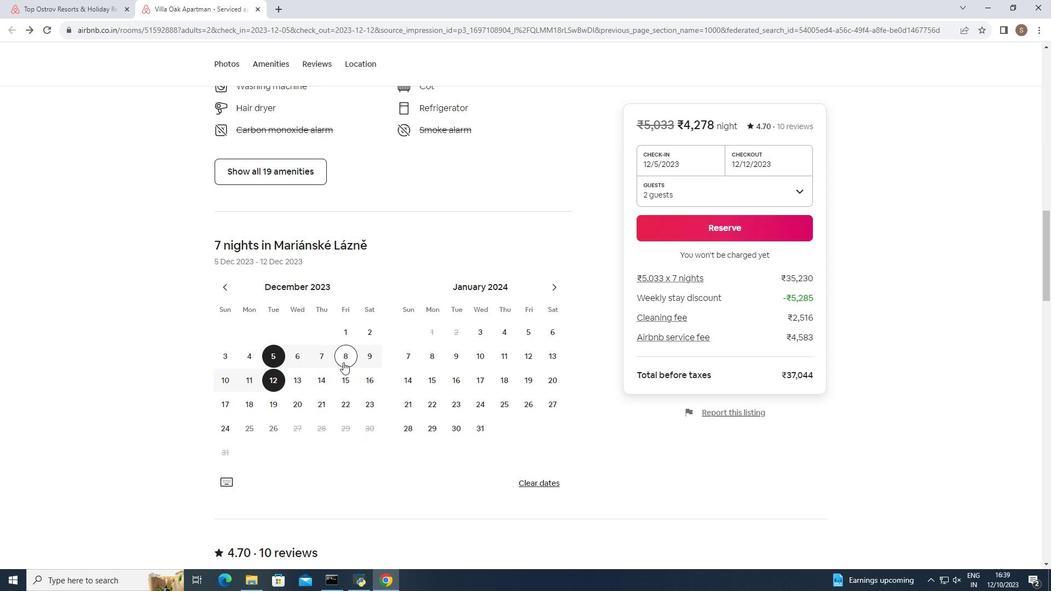 
Action: Mouse scrolled (343, 362) with delta (0, 0)
Screenshot: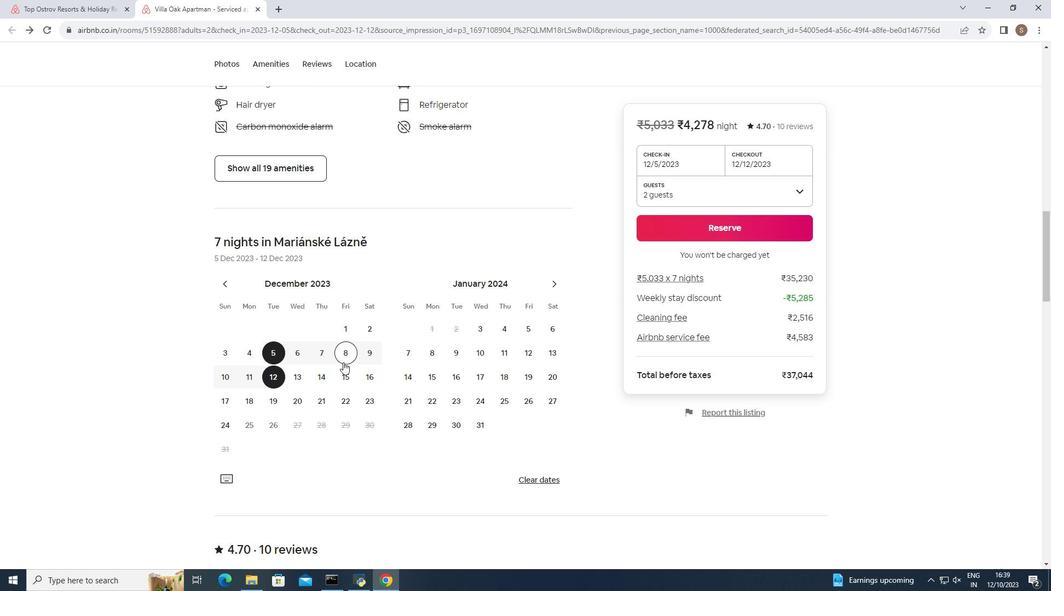 
Action: Mouse scrolled (343, 362) with delta (0, 0)
Screenshot: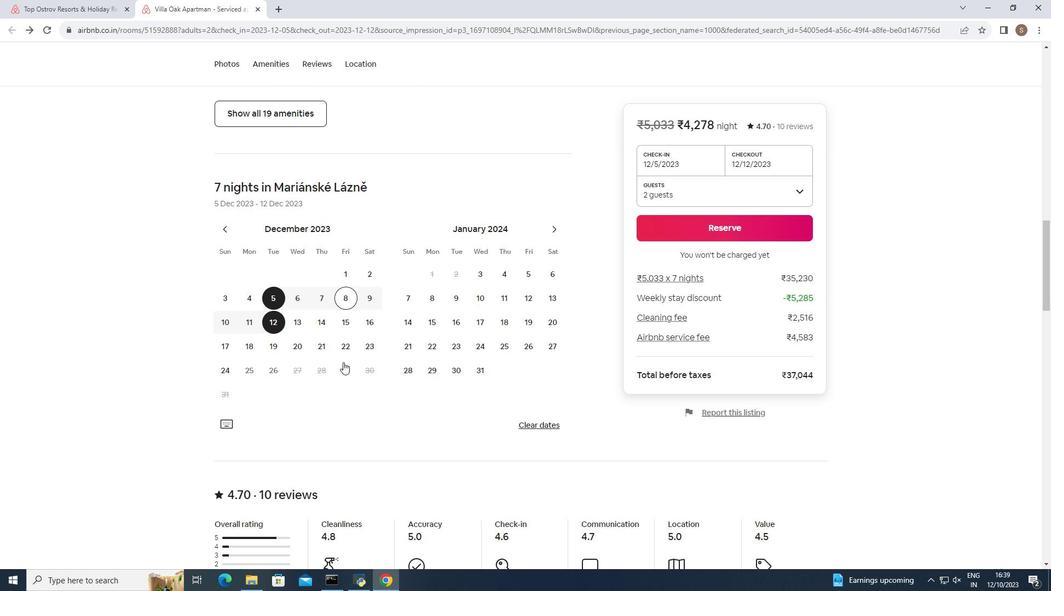 
Action: Mouse scrolled (343, 362) with delta (0, 0)
Screenshot: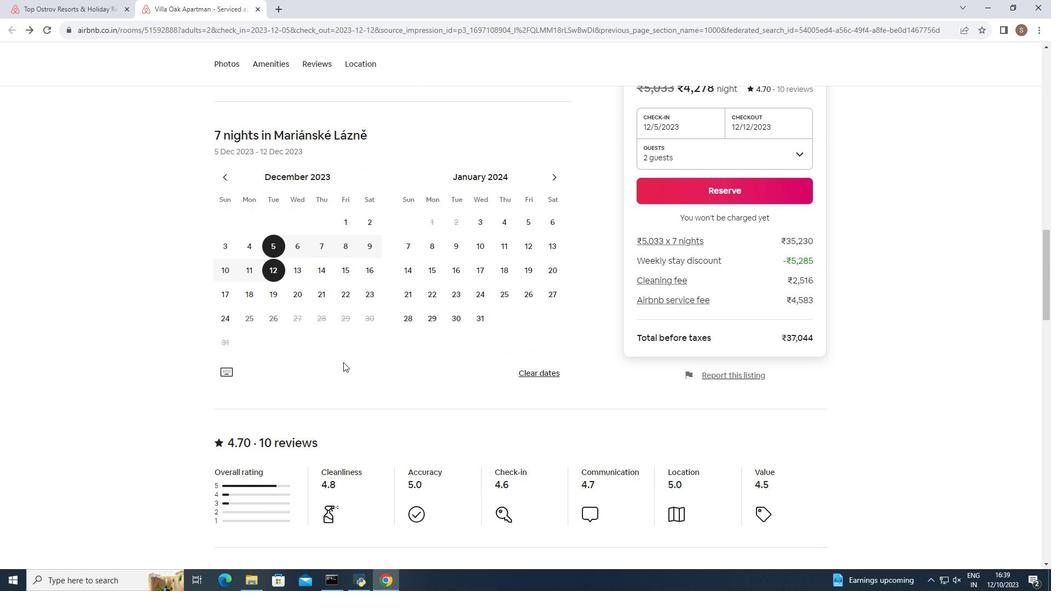 
Action: Mouse moved to (342, 362)
Screenshot: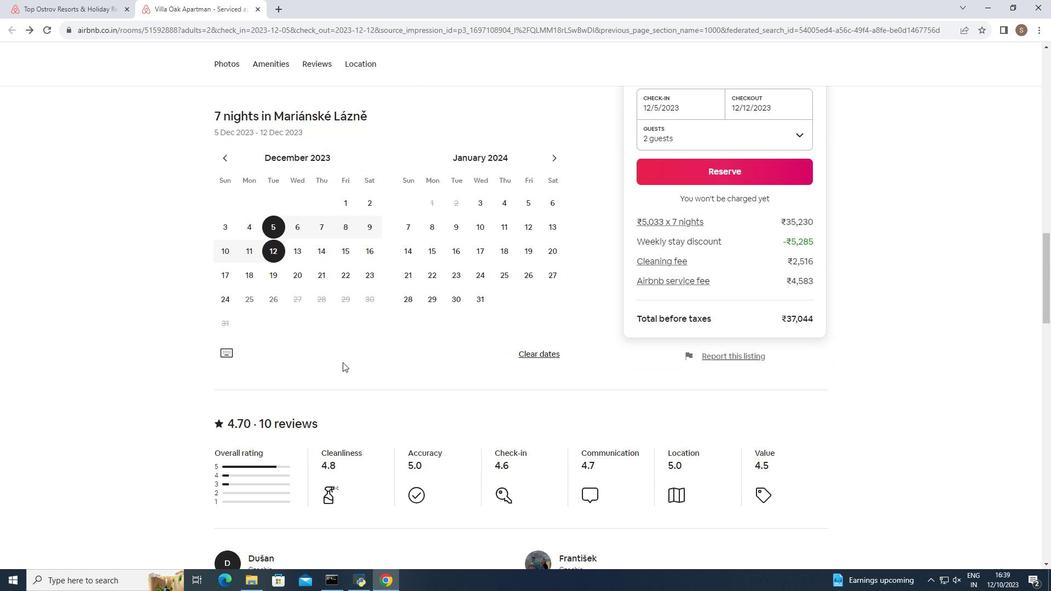 
Action: Mouse scrolled (342, 362) with delta (0, 0)
Screenshot: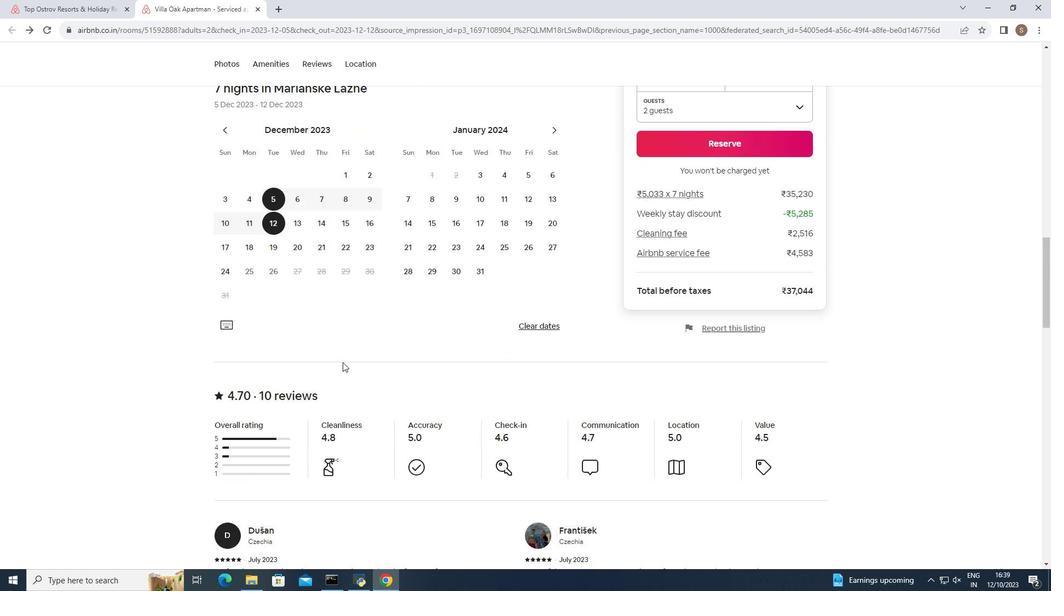 
Action: Mouse scrolled (342, 362) with delta (0, 0)
Screenshot: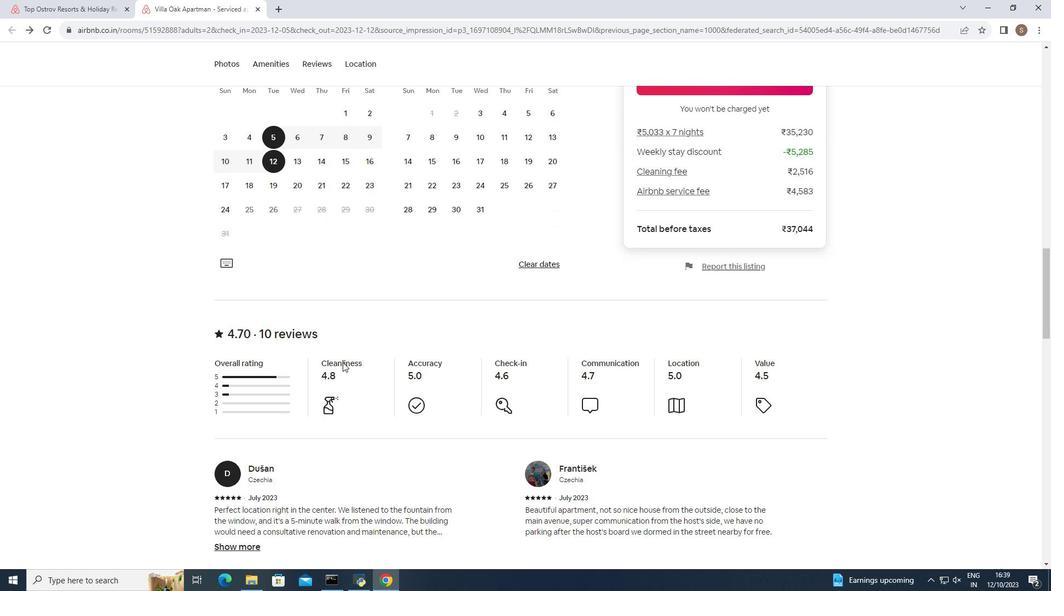 
Action: Mouse moved to (342, 363)
Screenshot: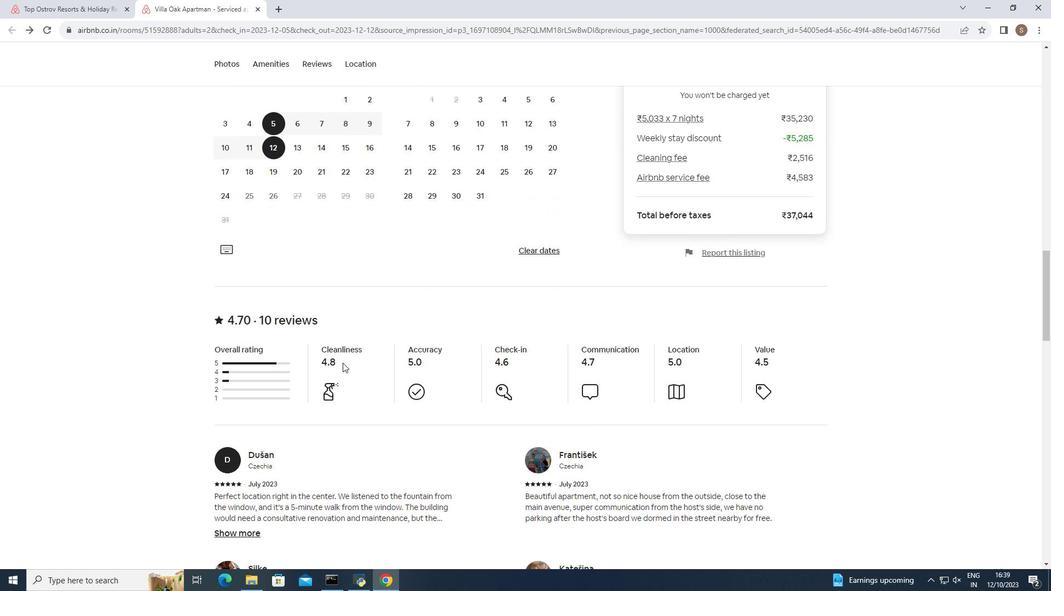 
Action: Mouse scrolled (342, 362) with delta (0, 0)
Screenshot: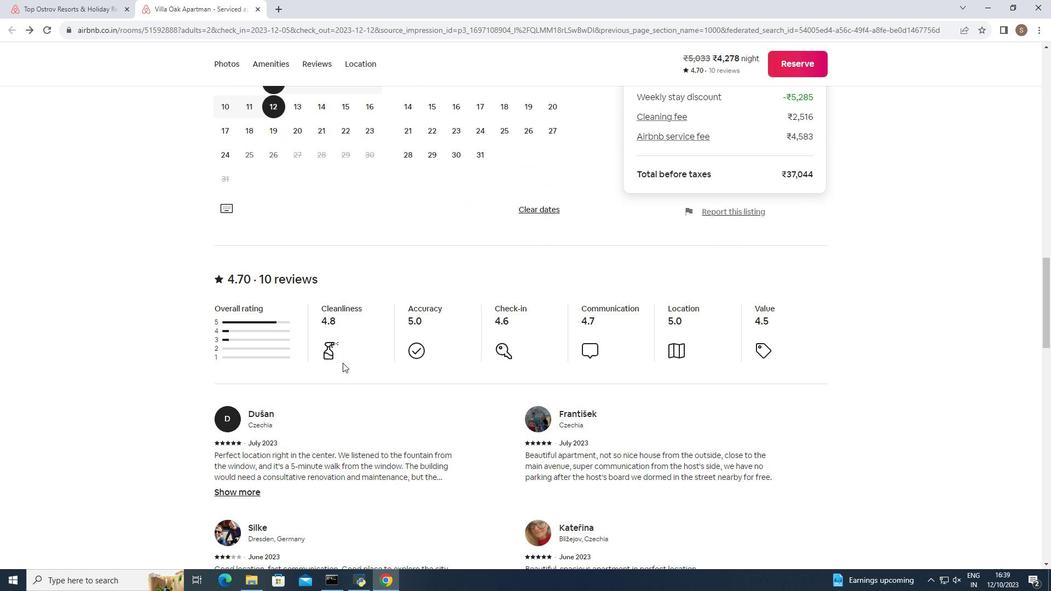
Action: Mouse scrolled (342, 362) with delta (0, 0)
Screenshot: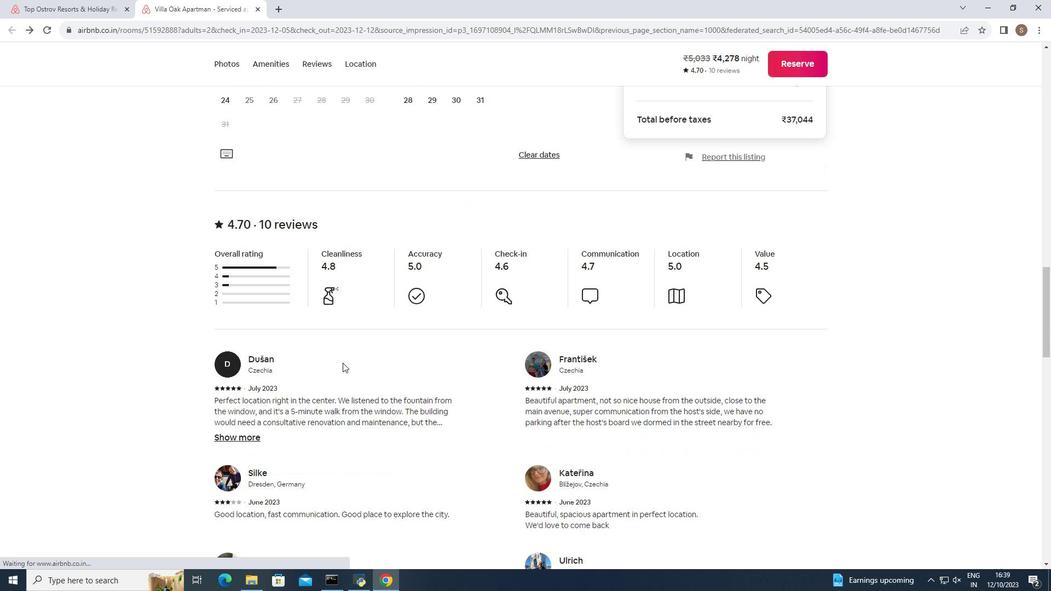 
Action: Mouse scrolled (342, 362) with delta (0, 0)
Screenshot: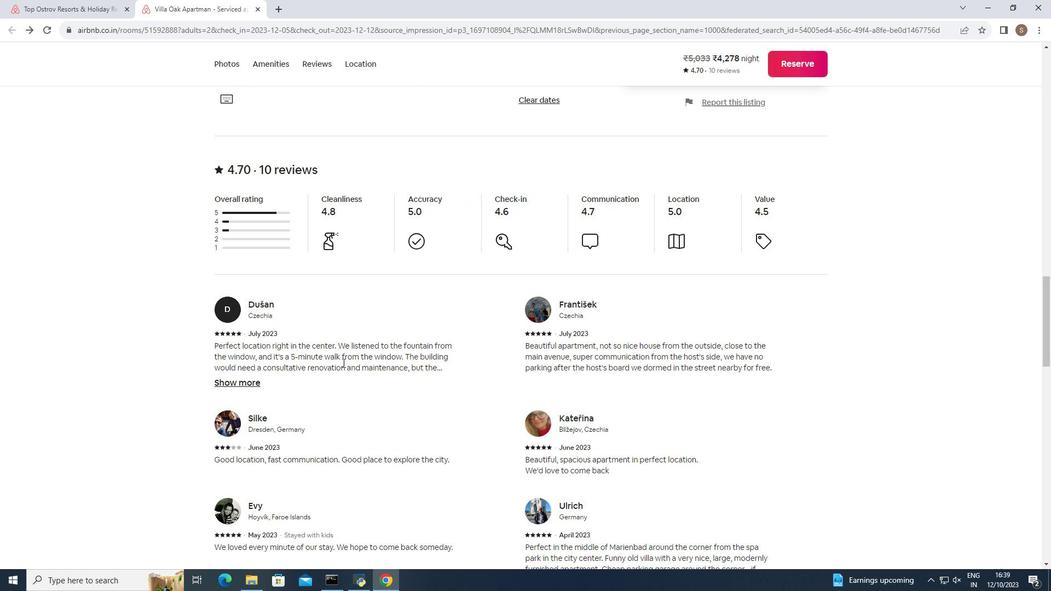 
Action: Mouse scrolled (342, 362) with delta (0, 0)
Screenshot: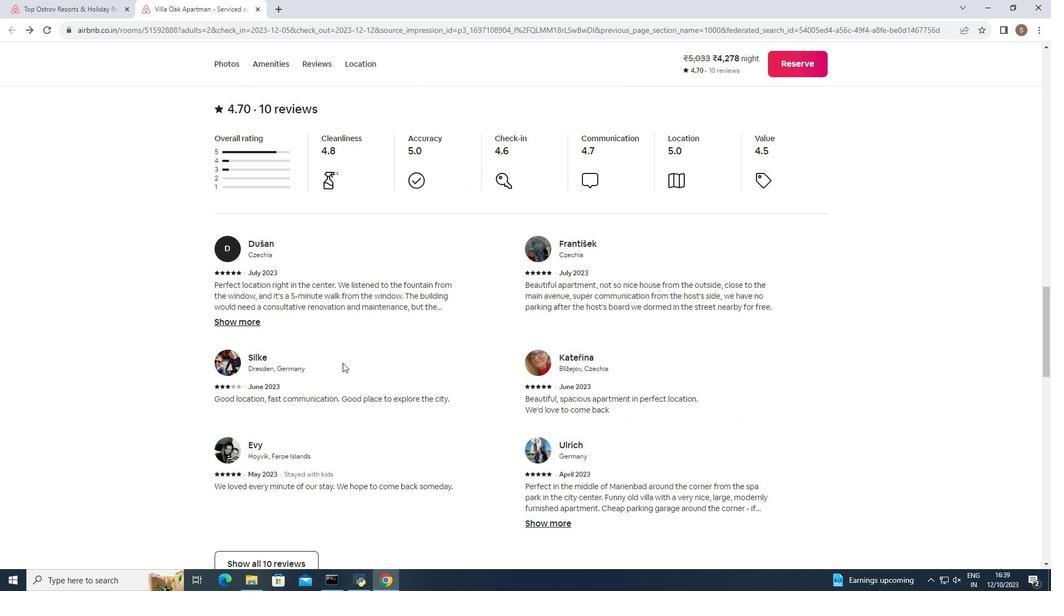 
Action: Mouse scrolled (342, 362) with delta (0, 0)
Screenshot: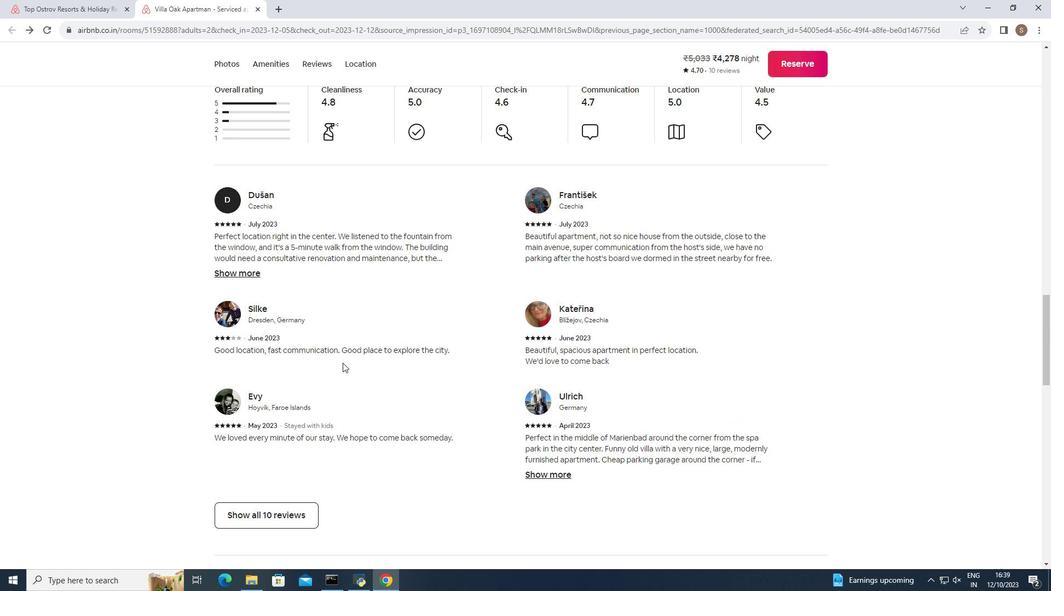 
Action: Mouse moved to (347, 363)
Screenshot: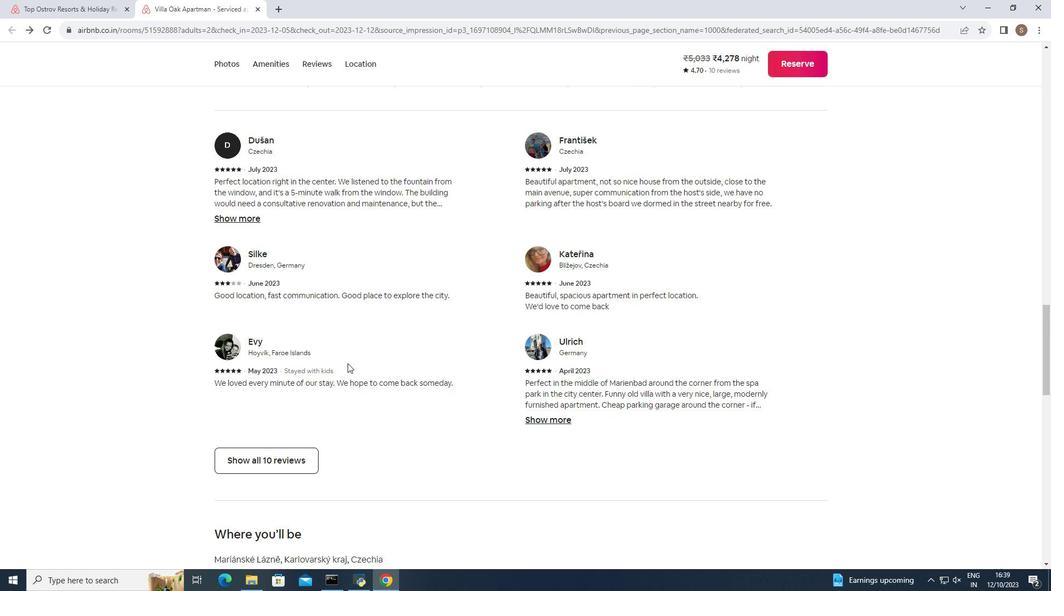 
Action: Mouse scrolled (347, 363) with delta (0, 0)
Screenshot: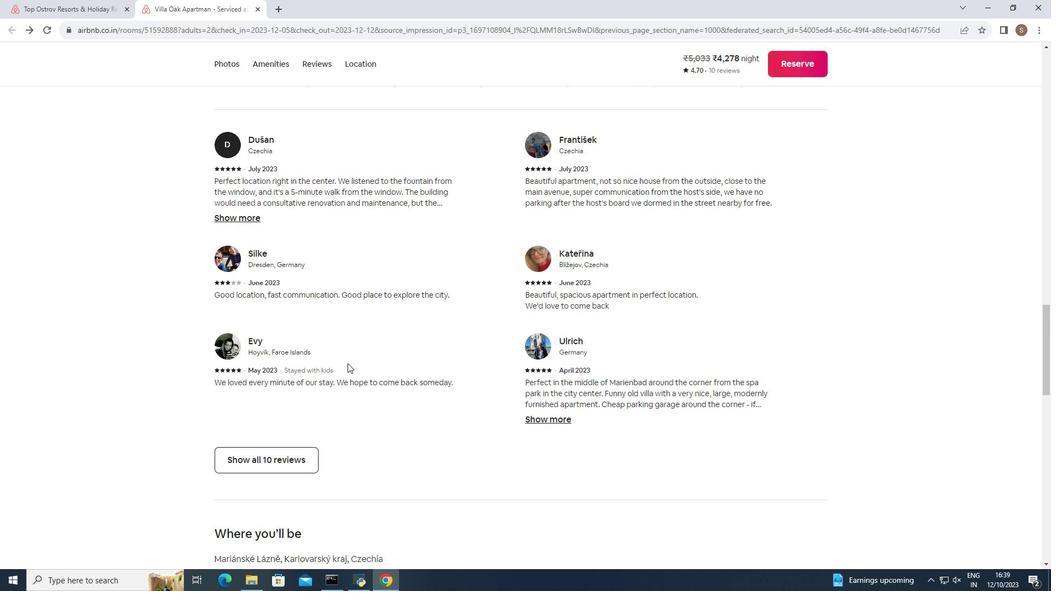 
Action: Mouse moved to (298, 401)
Screenshot: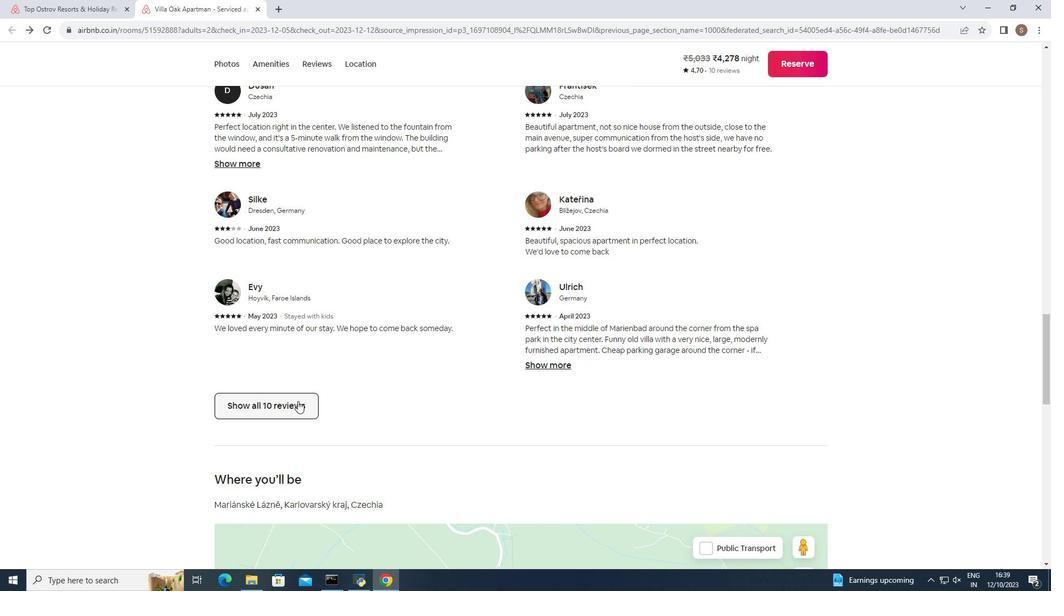 
Action: Mouse pressed left at (298, 401)
Screenshot: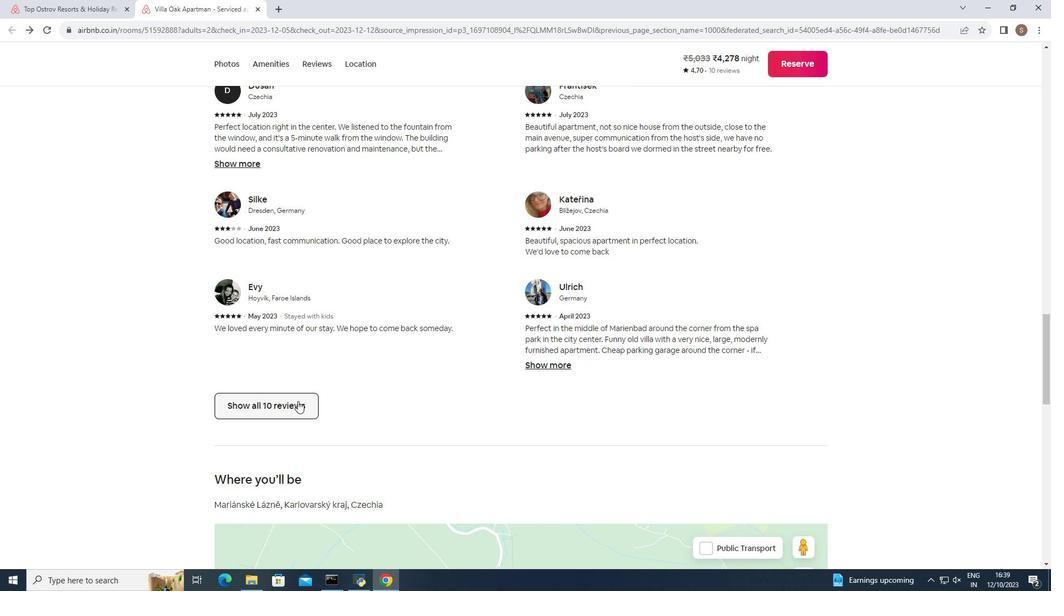 
Action: Mouse moved to (402, 400)
Screenshot: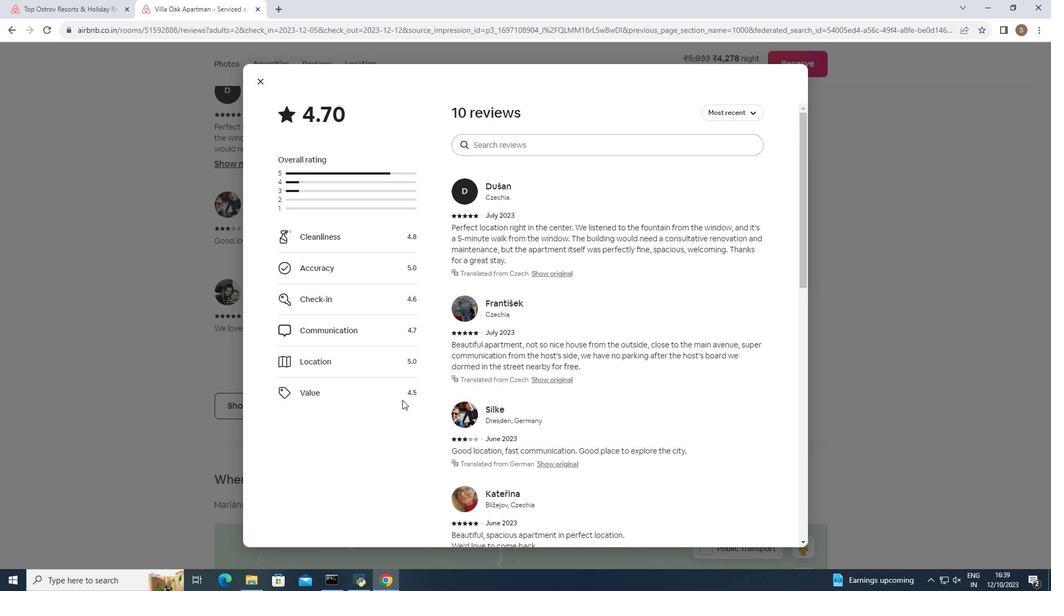 
Action: Mouse scrolled (402, 399) with delta (0, 0)
Screenshot: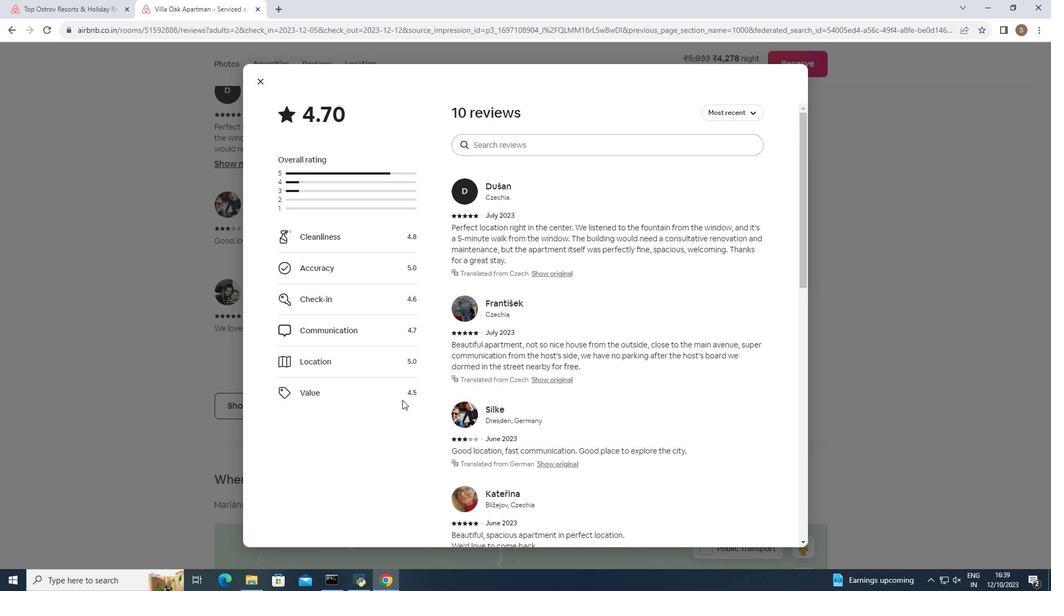 
Action: Mouse moved to (402, 400)
Screenshot: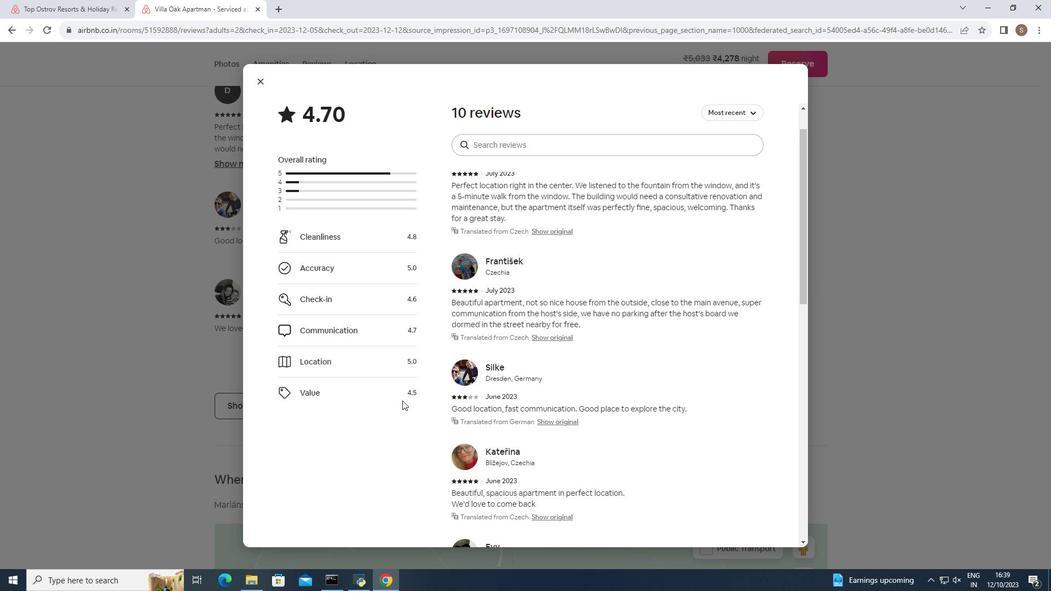 
Action: Mouse scrolled (402, 399) with delta (0, 0)
Screenshot: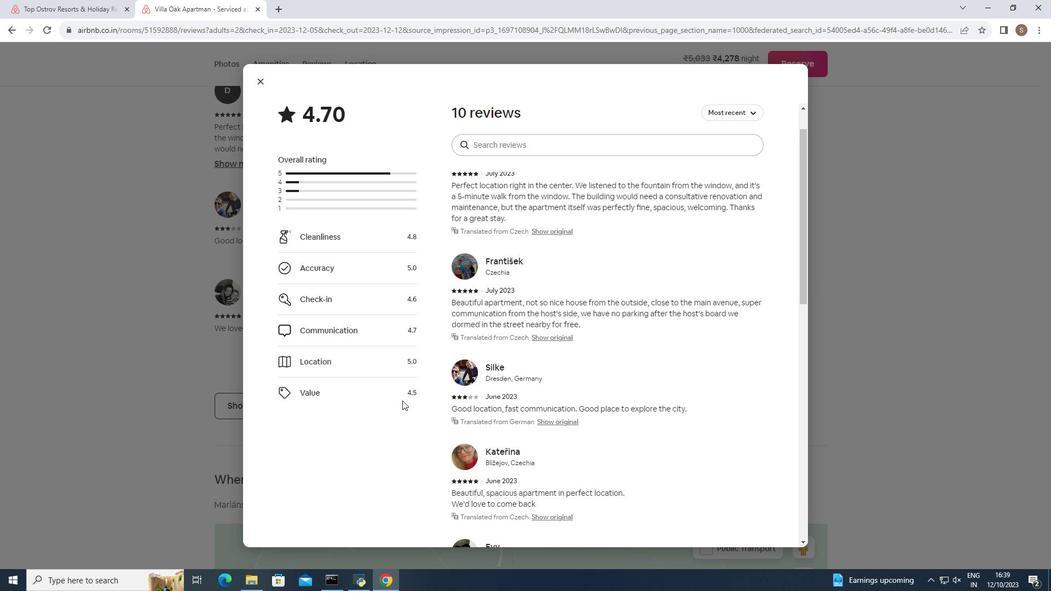 
Action: Mouse moved to (402, 402)
Screenshot: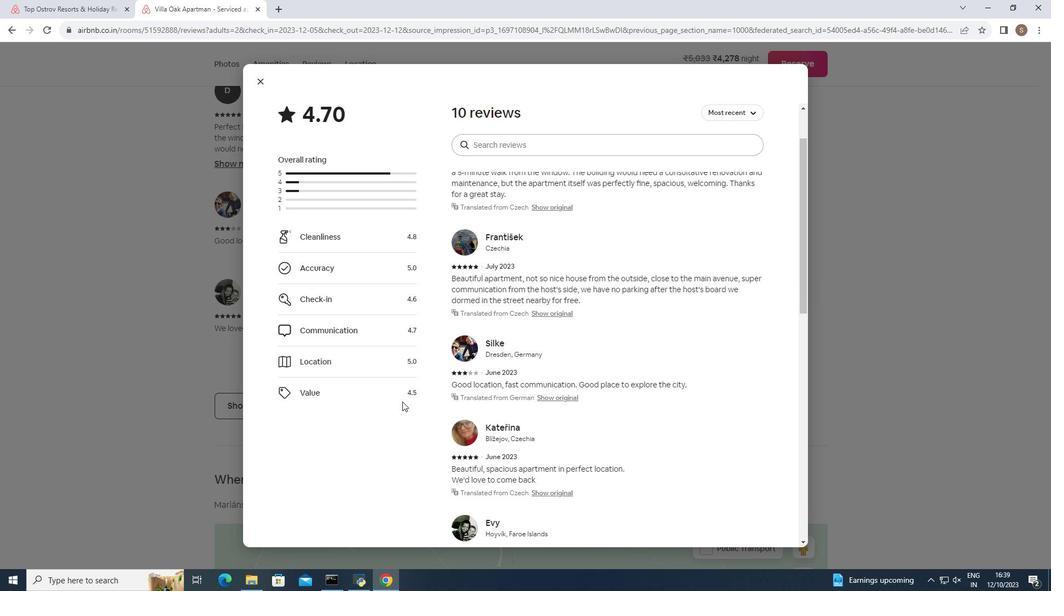 
Action: Mouse scrolled (402, 401) with delta (0, 0)
Screenshot: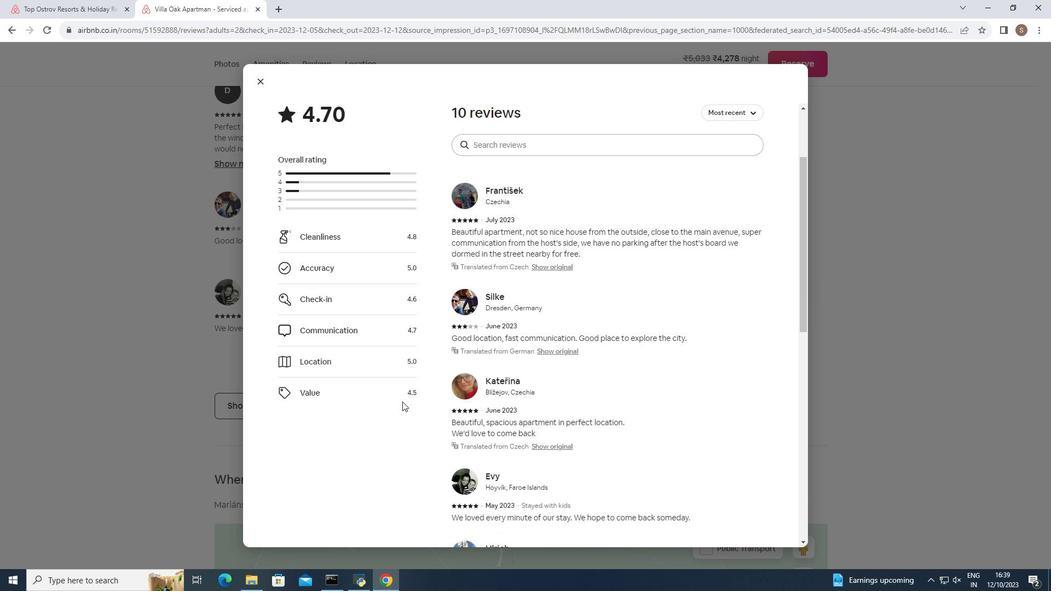 
Action: Mouse moved to (403, 402)
Screenshot: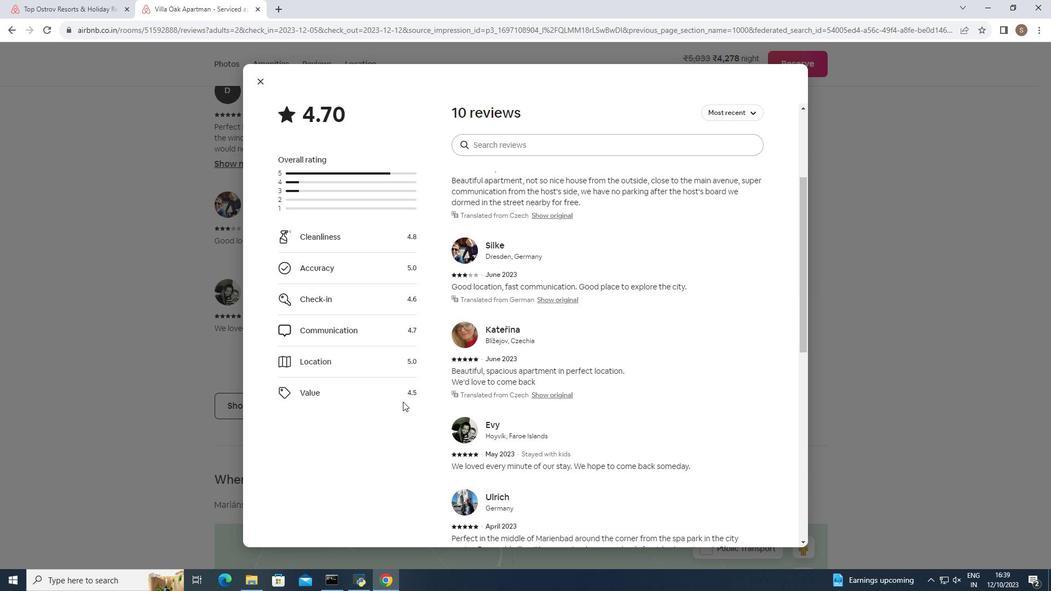 
Action: Mouse scrolled (403, 401) with delta (0, 0)
Screenshot: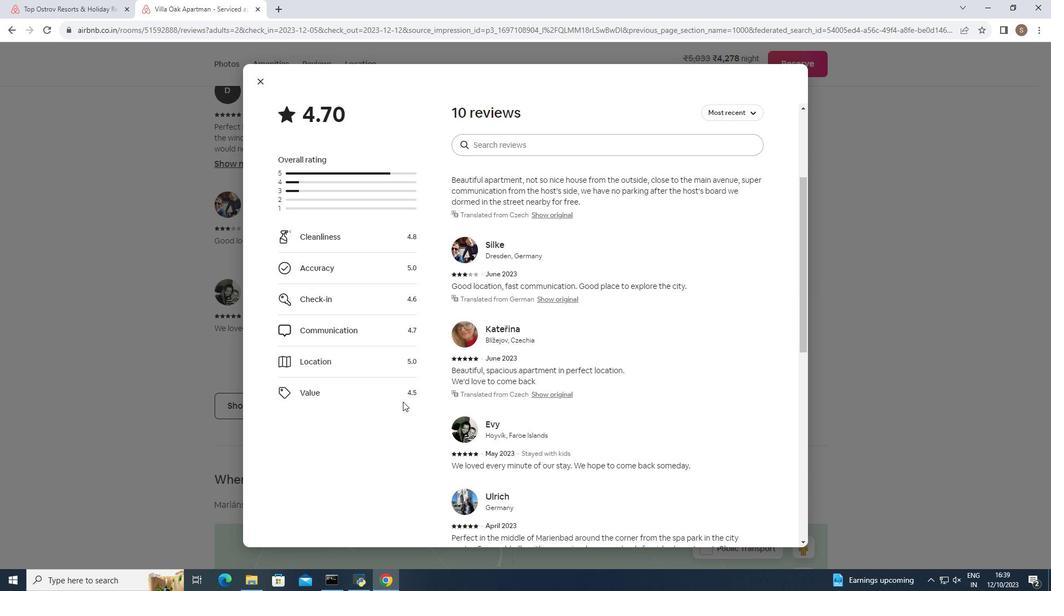 
Action: Mouse moved to (403, 402)
Screenshot: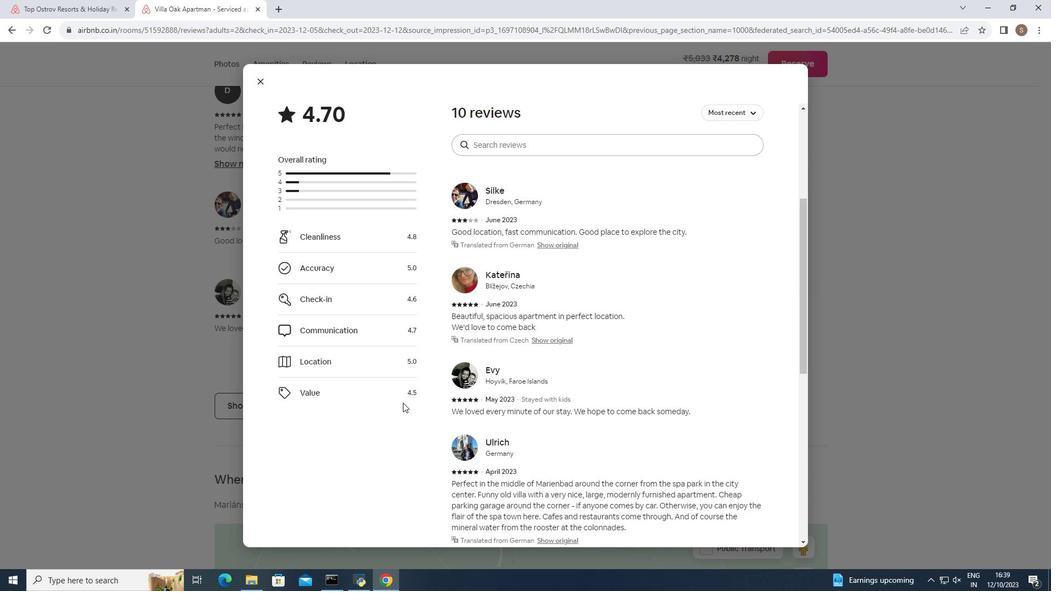 
Action: Mouse scrolled (403, 402) with delta (0, 0)
Screenshot: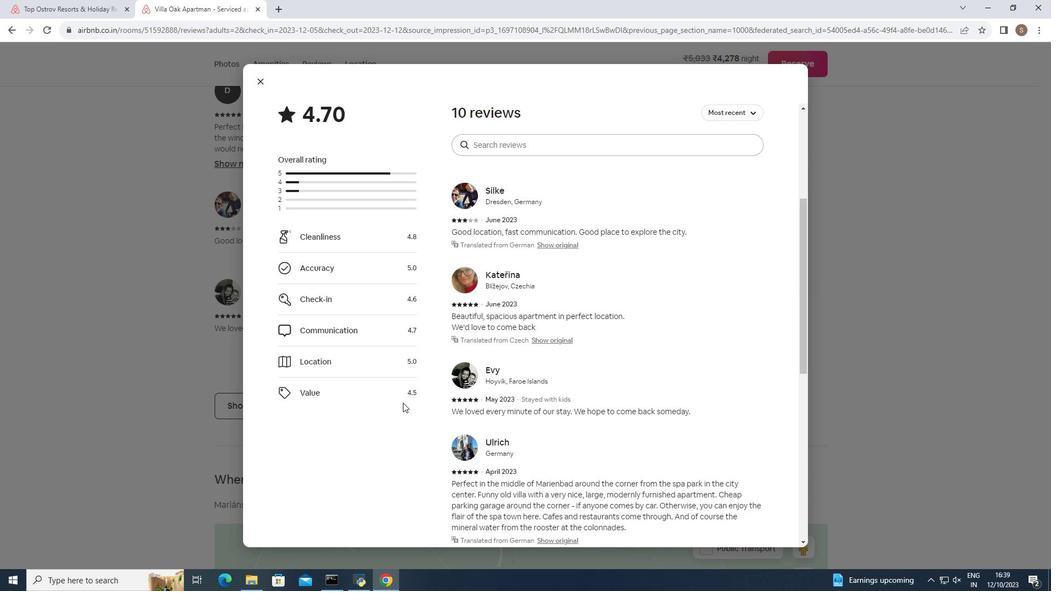 
Action: Mouse moved to (403, 403)
Screenshot: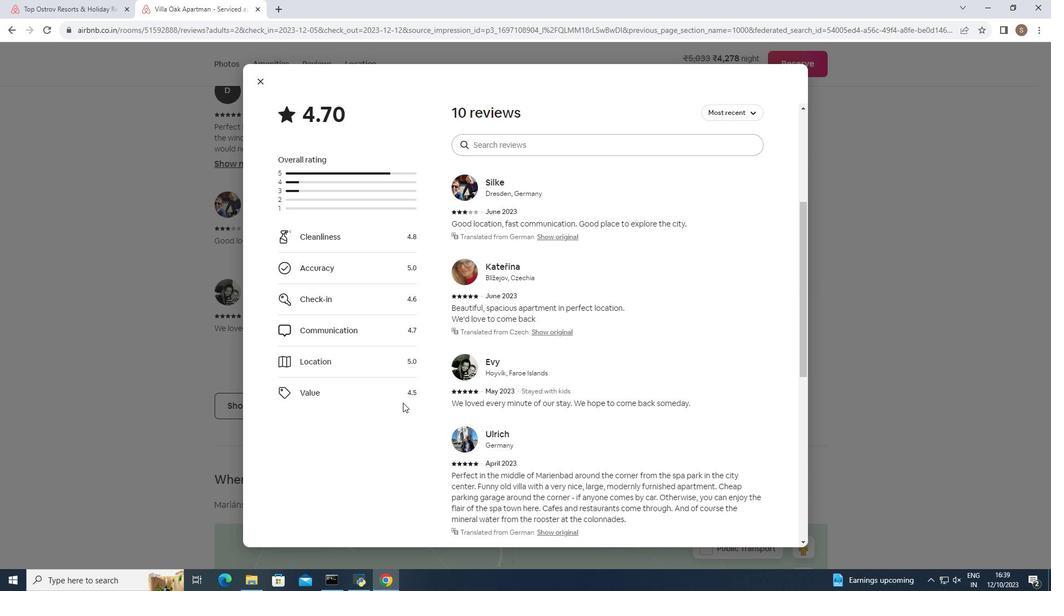 
Action: Mouse scrolled (403, 402) with delta (0, 0)
Screenshot: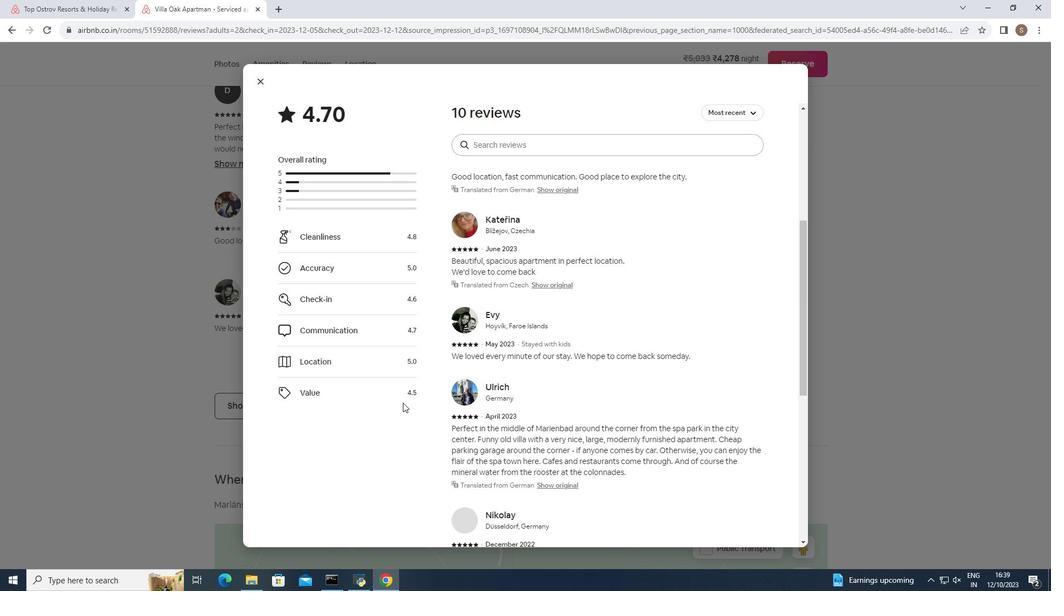 
Action: Mouse moved to (403, 405)
Screenshot: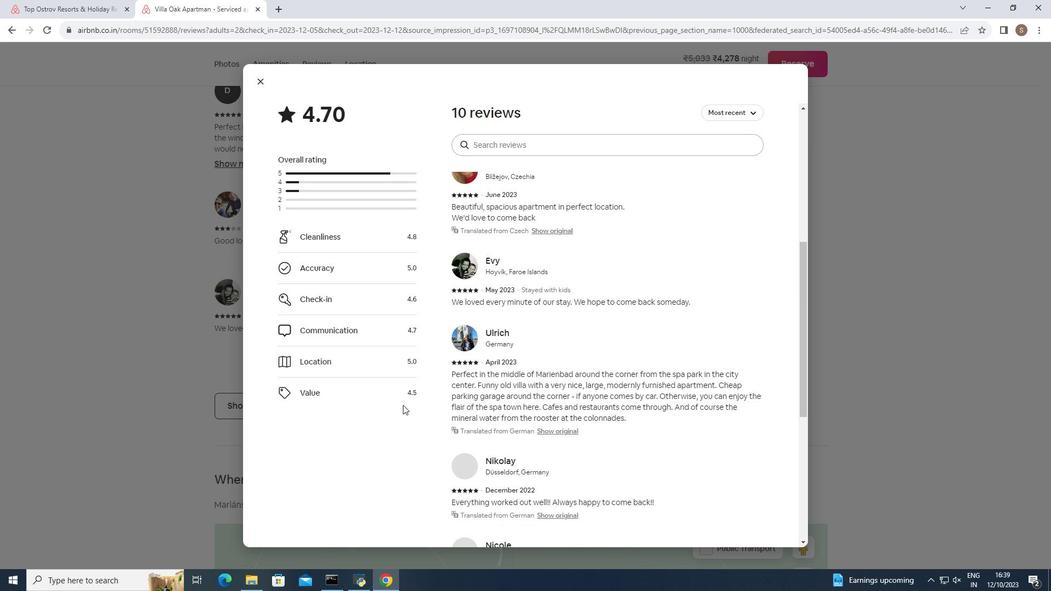 
Action: Mouse scrolled (403, 404) with delta (0, 0)
Screenshot: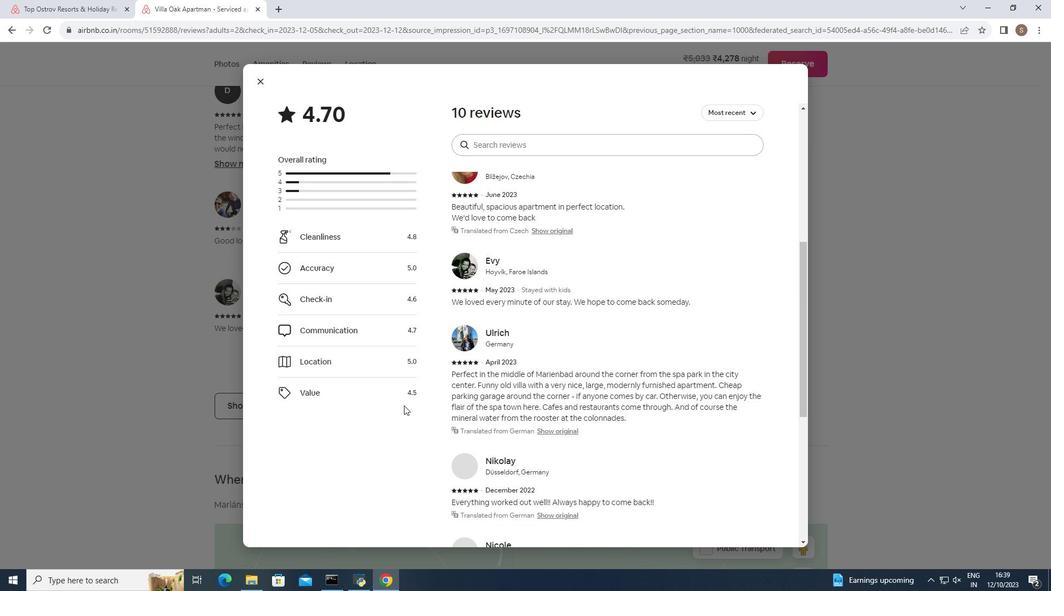 
Action: Mouse moved to (404, 405)
Screenshot: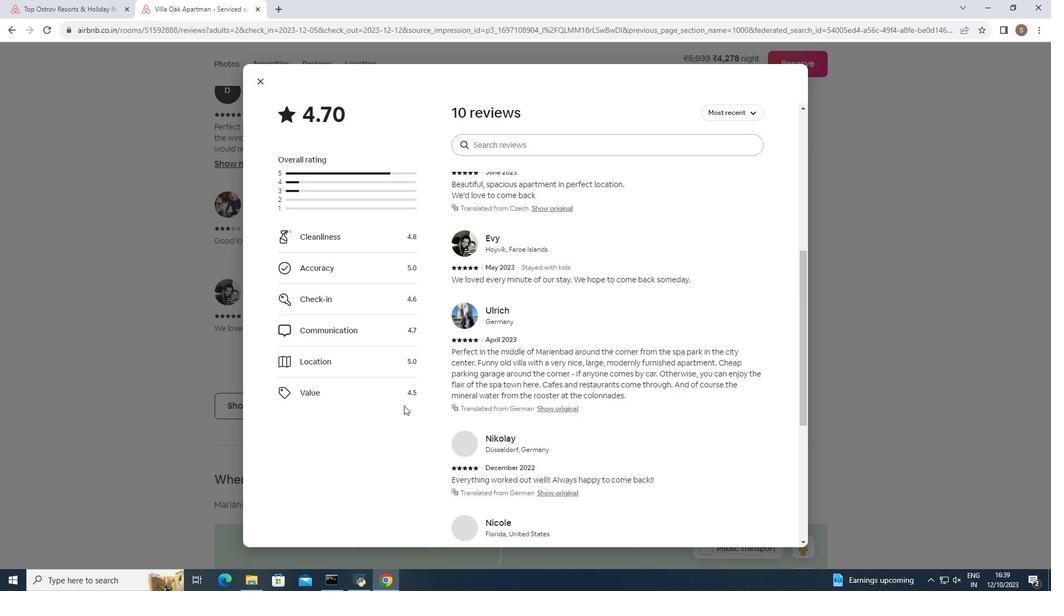 
Action: Mouse scrolled (404, 405) with delta (0, 0)
Screenshot: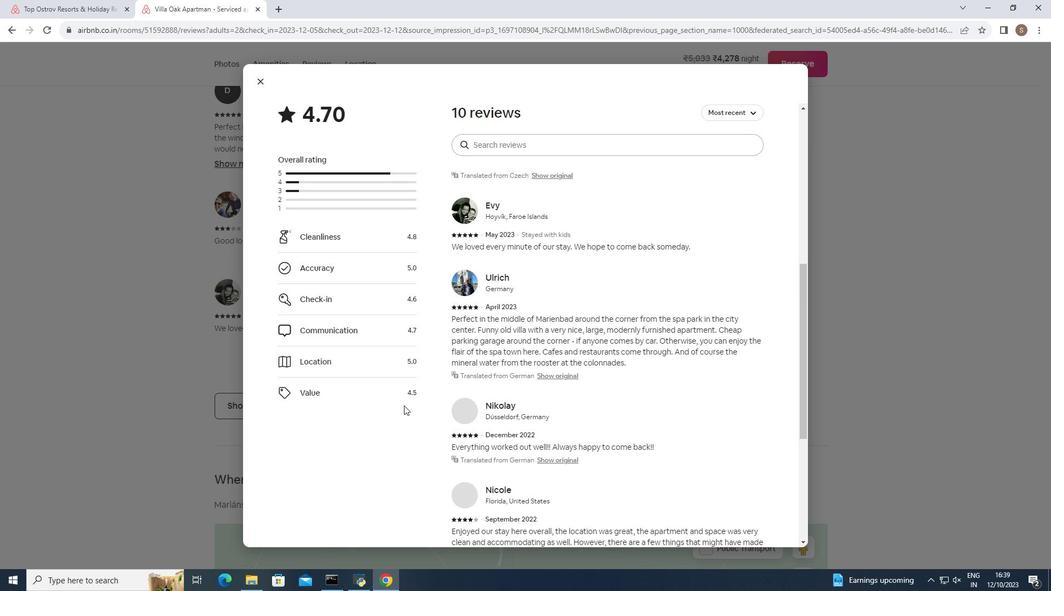 
Action: Mouse scrolled (404, 405) with delta (0, 0)
Screenshot: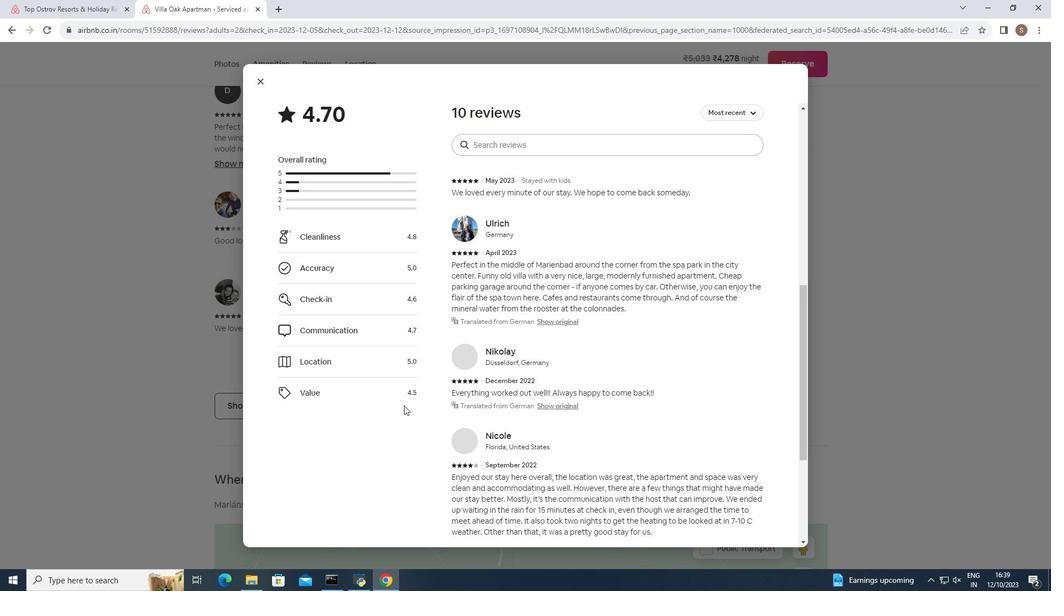 
Action: Mouse scrolled (404, 405) with delta (0, 0)
Screenshot: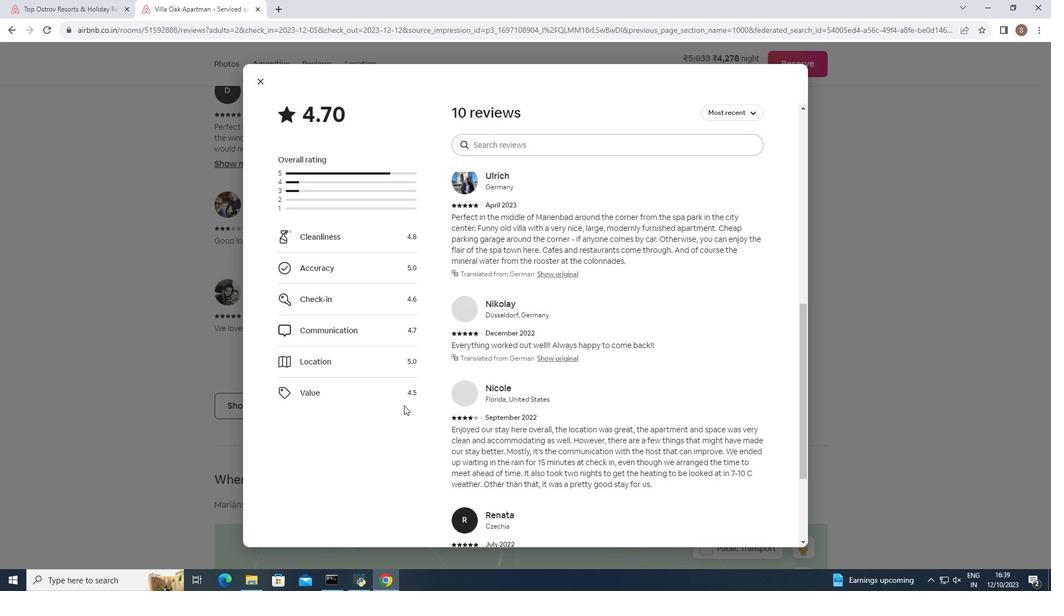 
Action: Mouse moved to (404, 407)
Screenshot: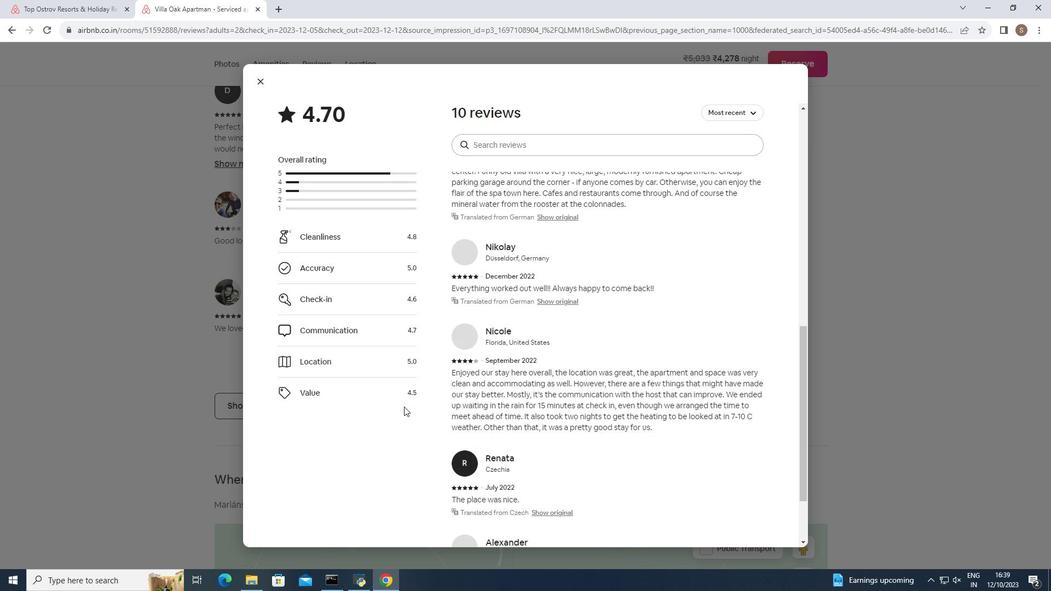 
Action: Mouse scrolled (404, 406) with delta (0, 0)
Screenshot: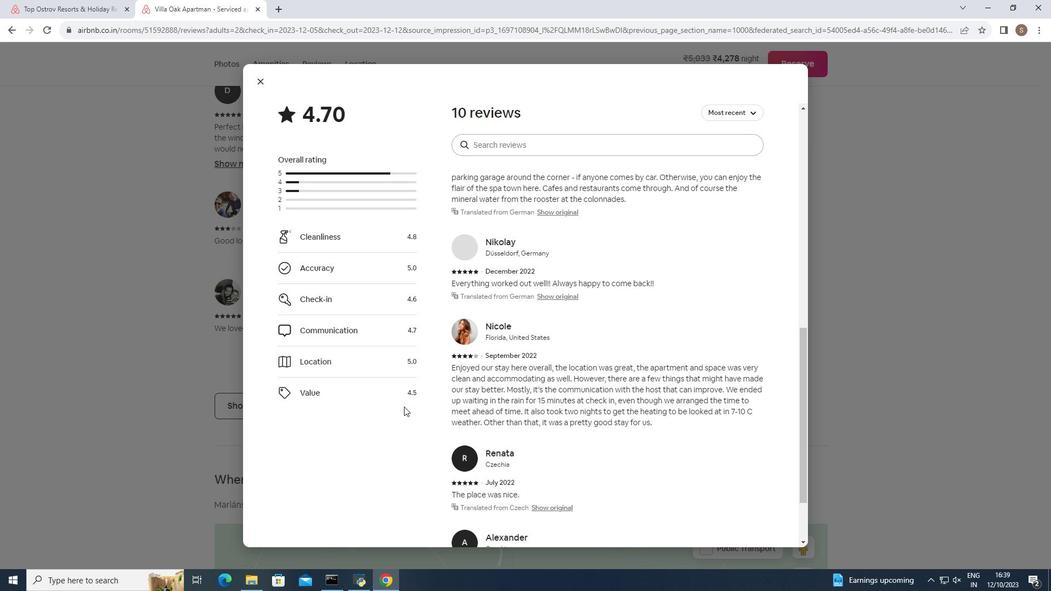 
Action: Mouse scrolled (404, 406) with delta (0, 0)
Screenshot: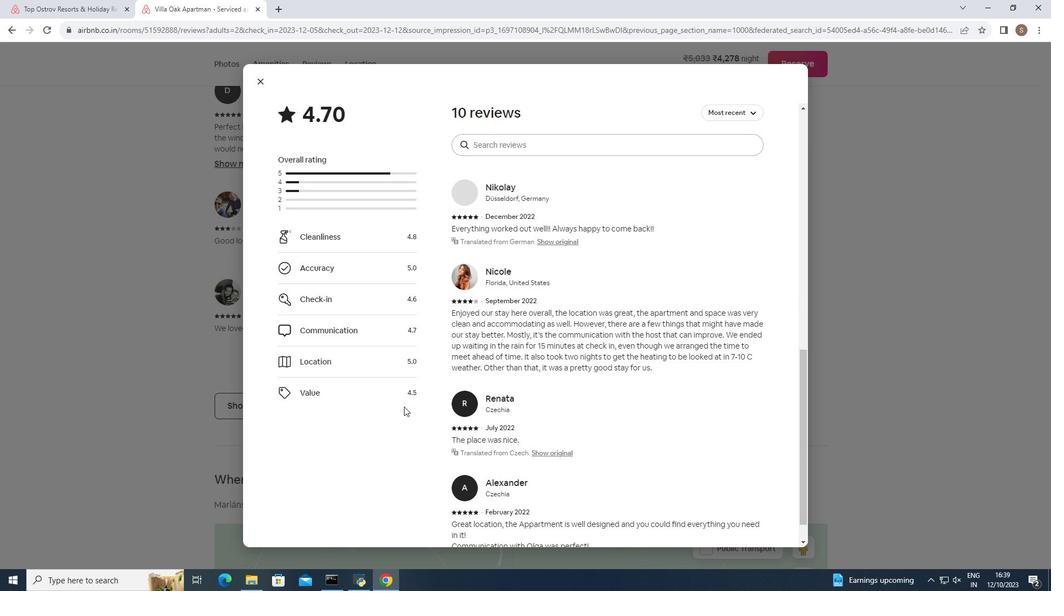 
Action: Mouse scrolled (404, 406) with delta (0, 0)
Screenshot: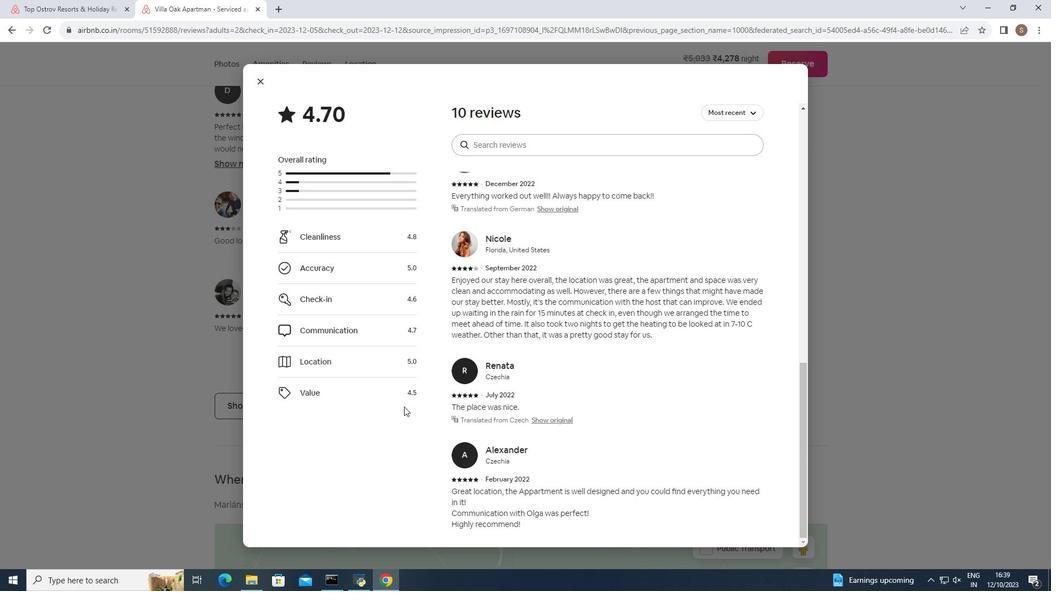 
Action: Mouse scrolled (404, 406) with delta (0, 0)
Screenshot: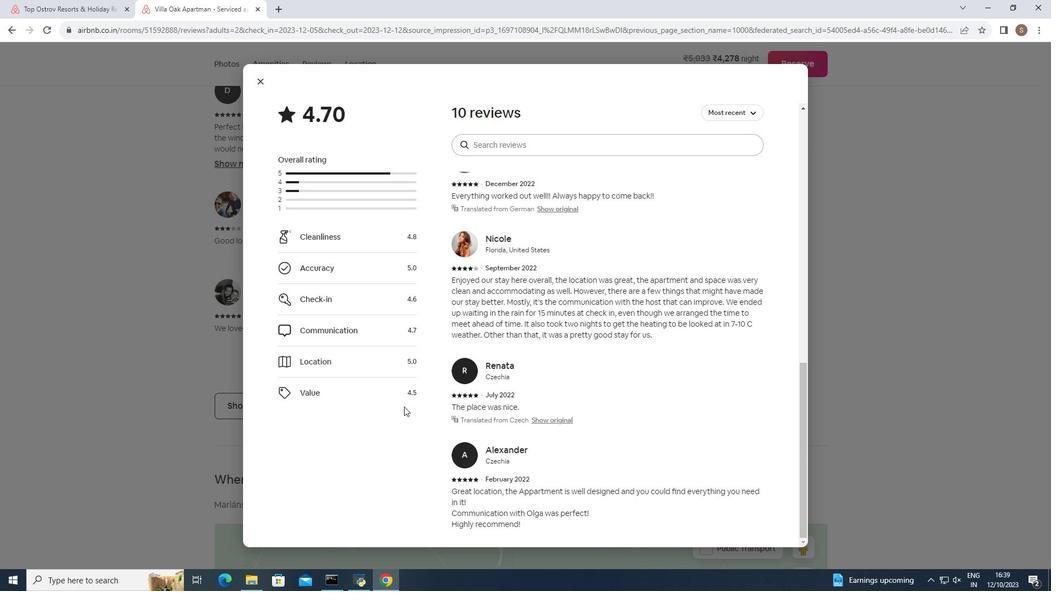 
Action: Mouse moved to (258, 78)
Screenshot: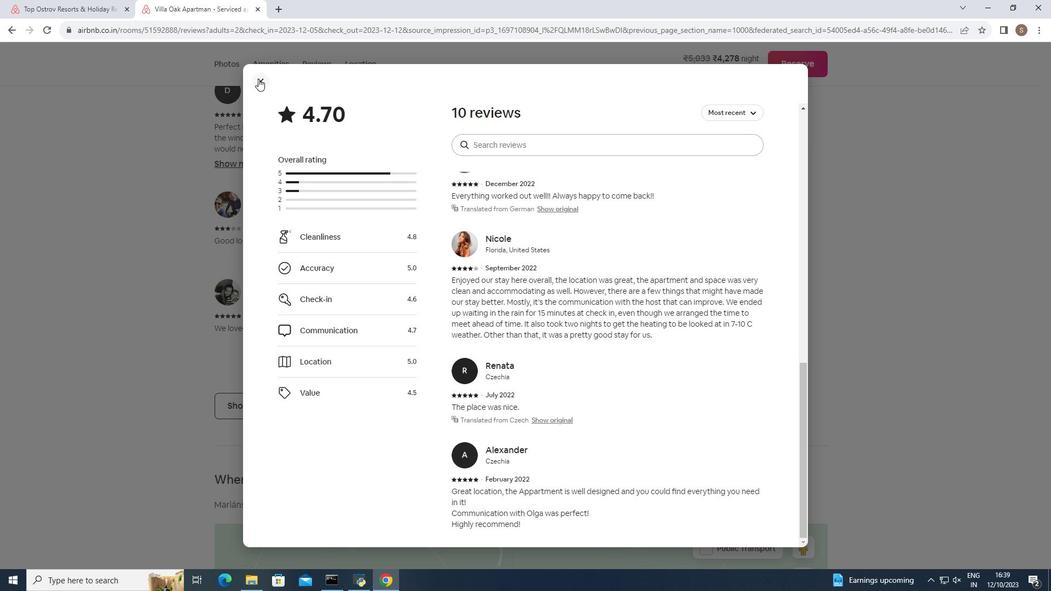 
Action: Mouse pressed left at (258, 78)
Screenshot: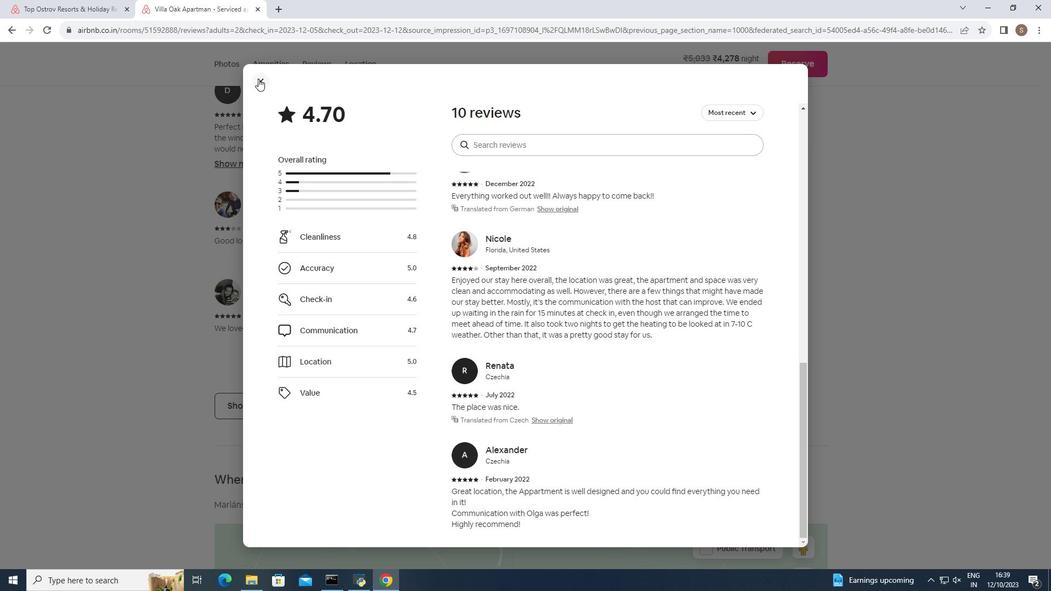 
Action: Mouse moved to (329, 376)
Screenshot: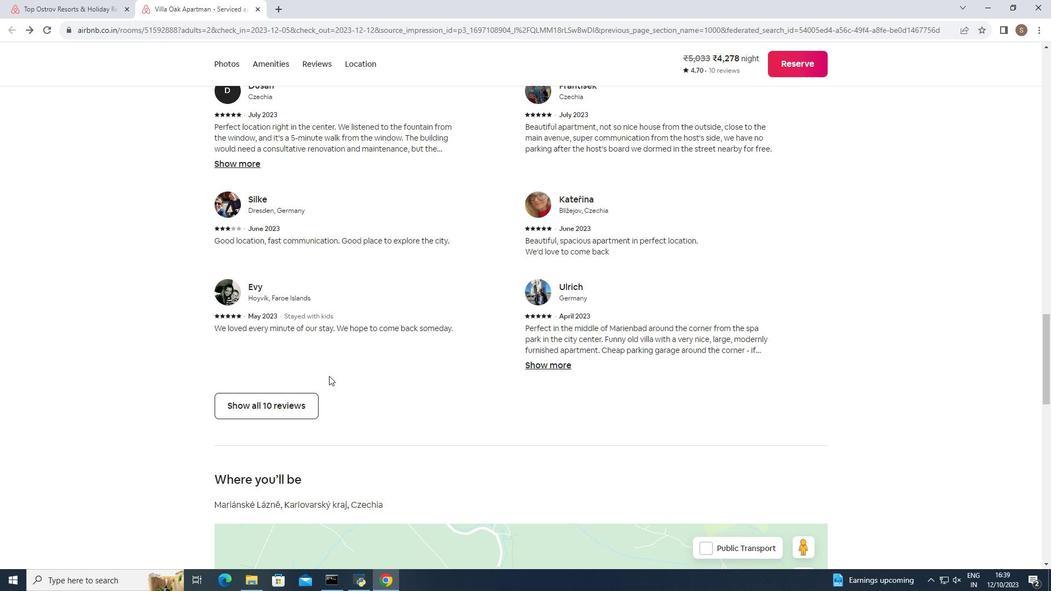
Action: Mouse scrolled (329, 375) with delta (0, 0)
Screenshot: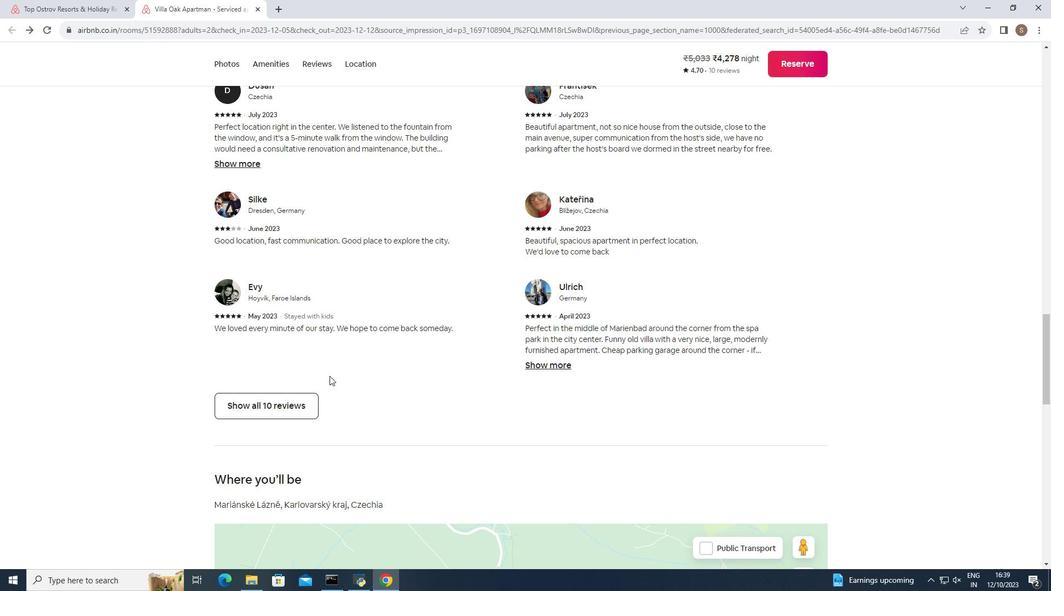 
Action: Mouse moved to (329, 376)
Screenshot: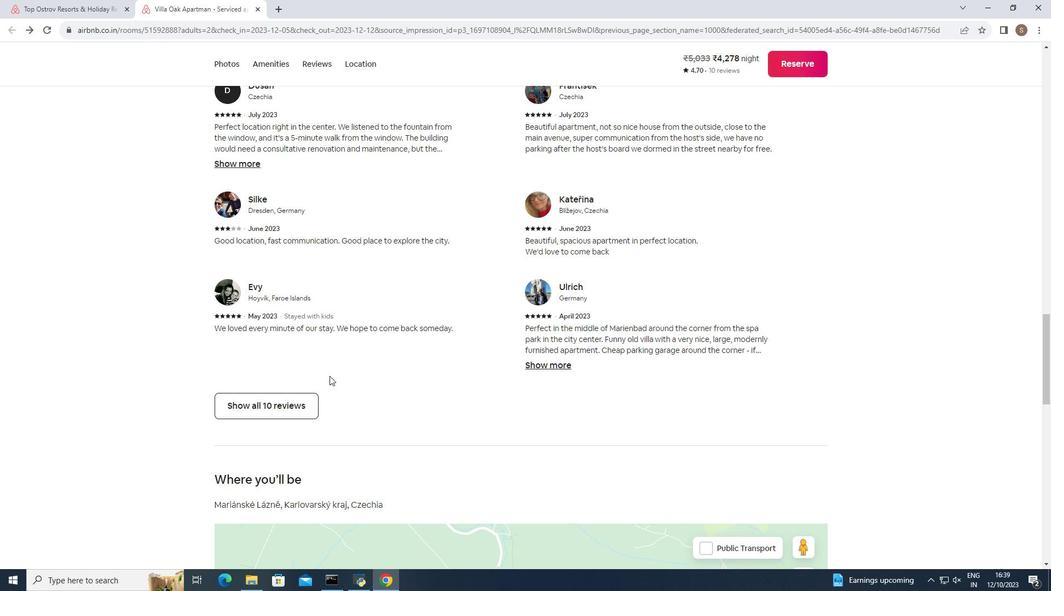 
Action: Mouse scrolled (329, 375) with delta (0, 0)
Screenshot: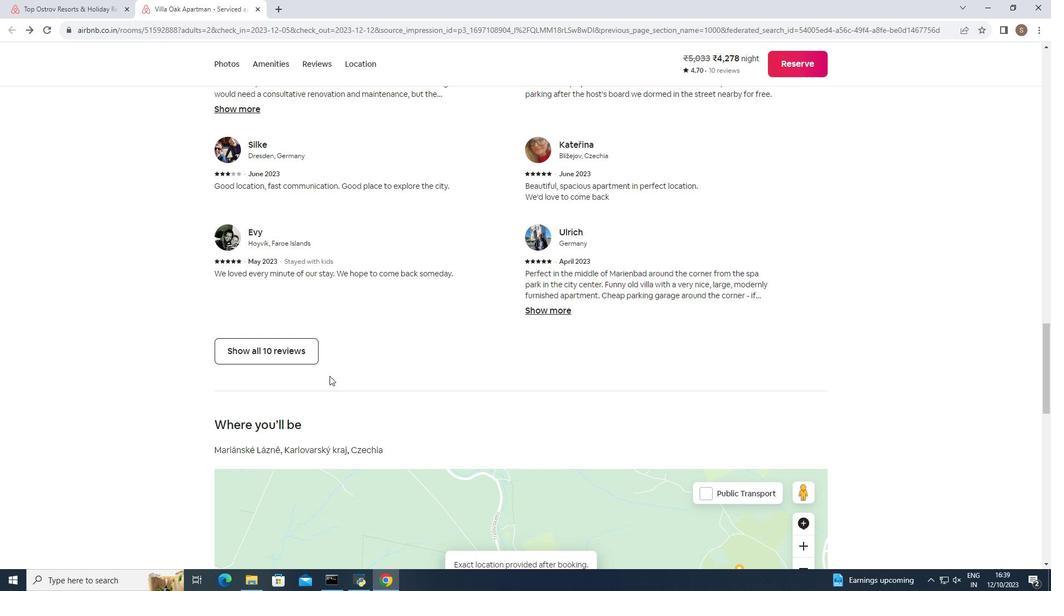 
Action: Mouse scrolled (329, 375) with delta (0, 0)
Screenshot: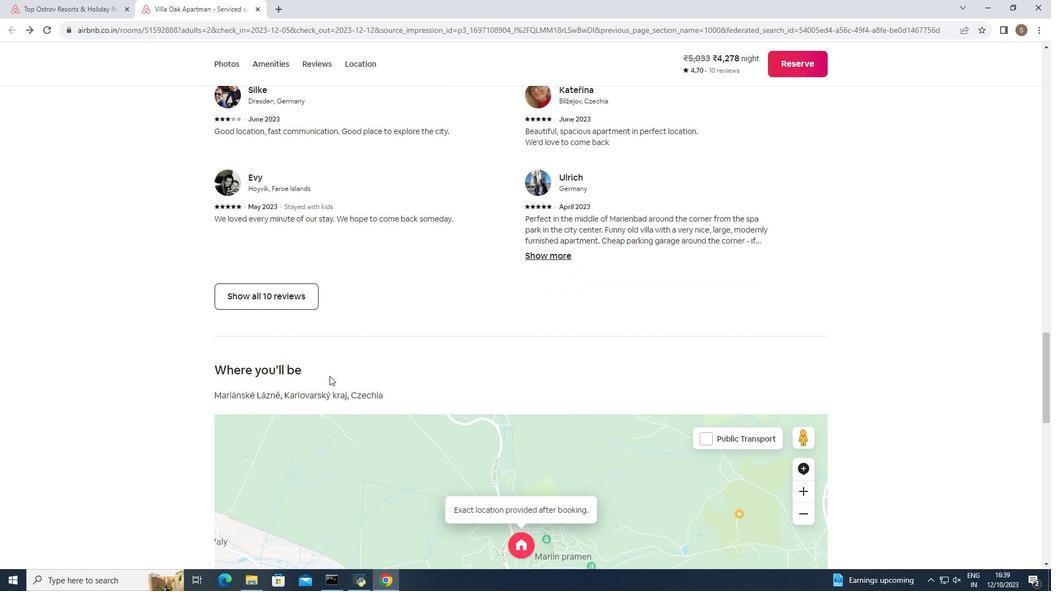 
Action: Mouse moved to (331, 375)
Screenshot: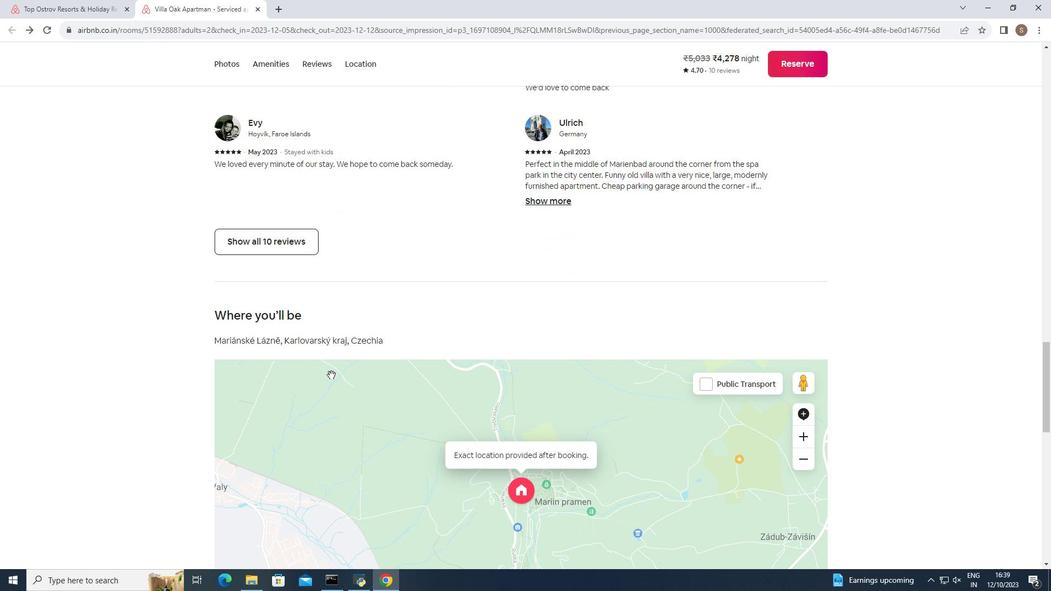 
Action: Mouse scrolled (331, 374) with delta (0, 0)
Screenshot: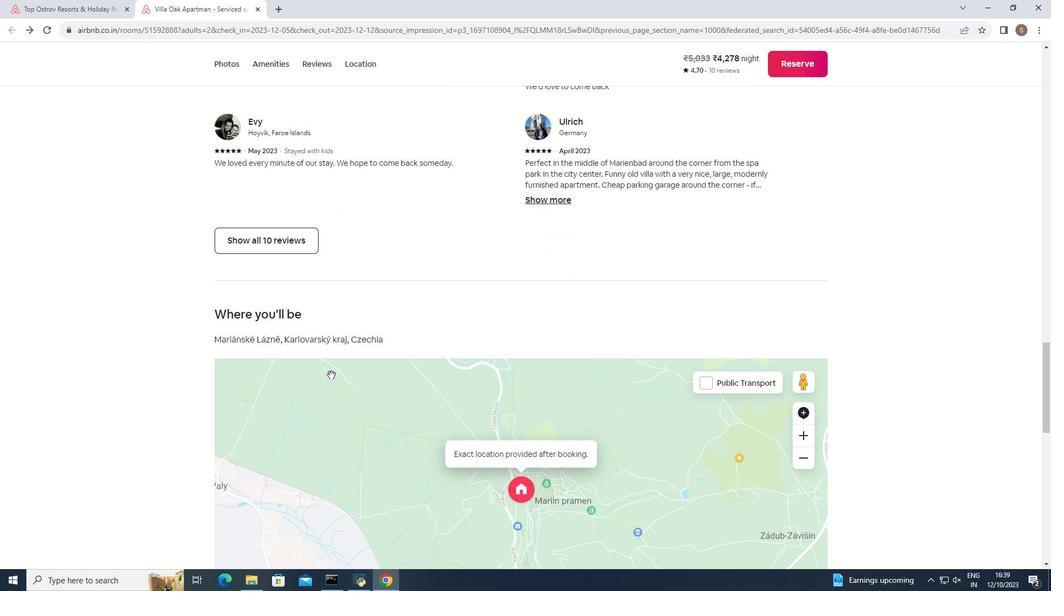 
Action: Mouse scrolled (331, 374) with delta (0, 0)
Screenshot: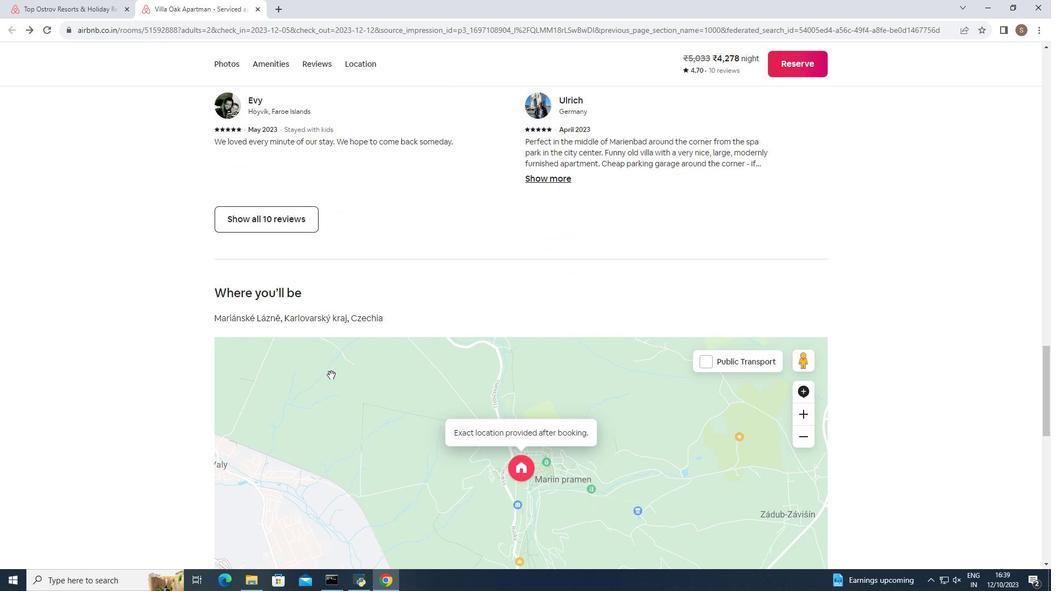 
Action: Mouse scrolled (331, 374) with delta (0, 0)
Screenshot: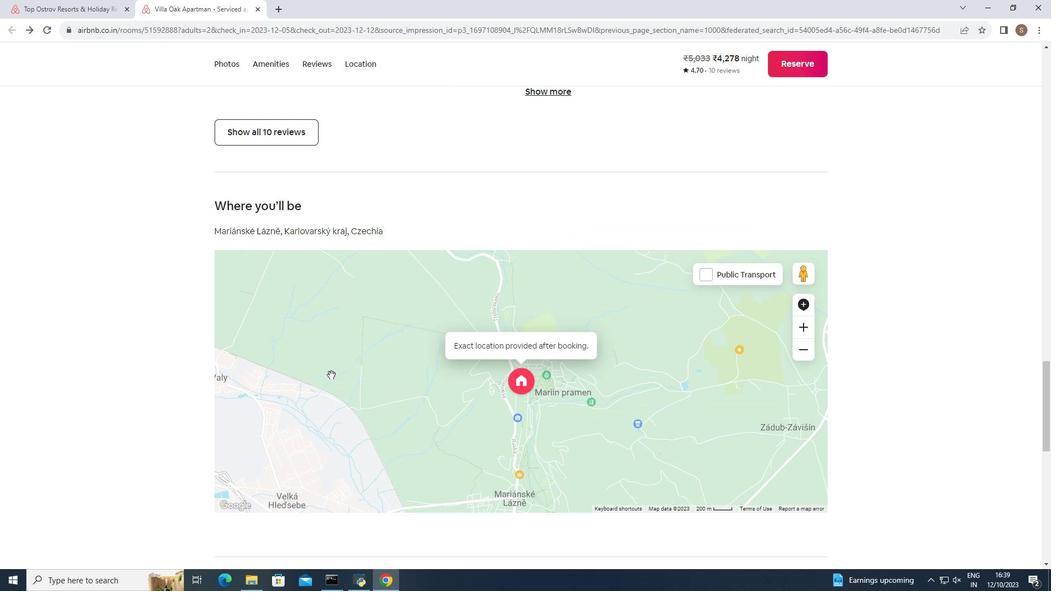 
Action: Mouse moved to (335, 373)
Screenshot: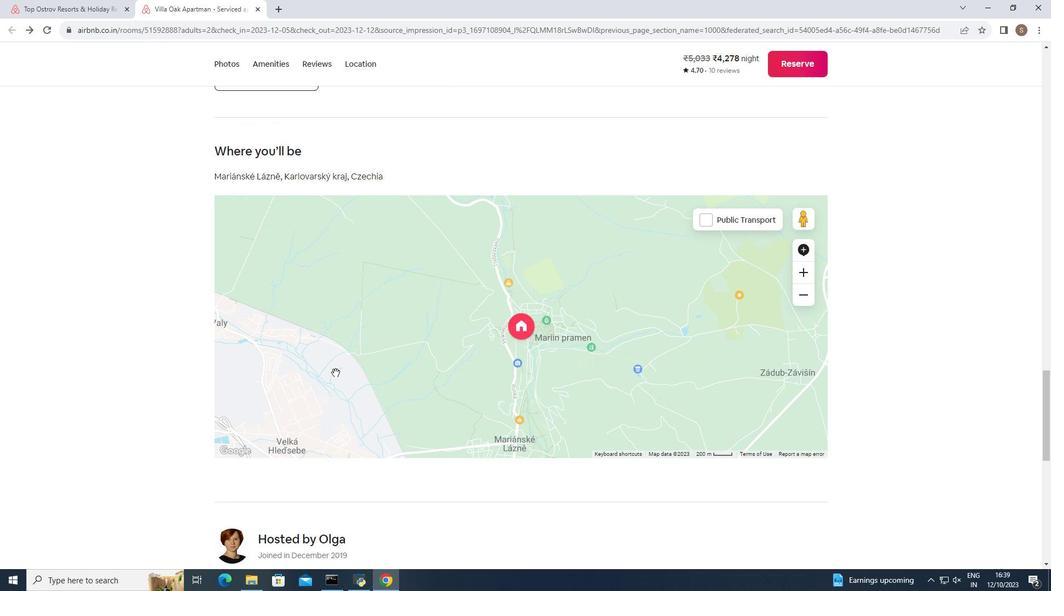 
Action: Mouse scrolled (335, 372) with delta (0, 0)
Screenshot: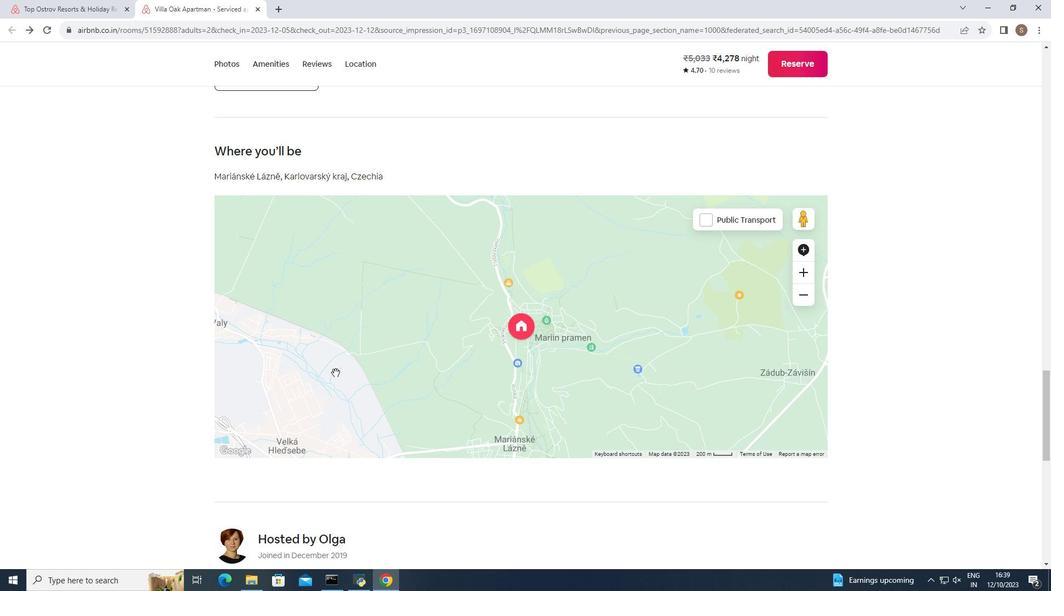 
Action: Mouse scrolled (335, 372) with delta (0, 0)
Screenshot: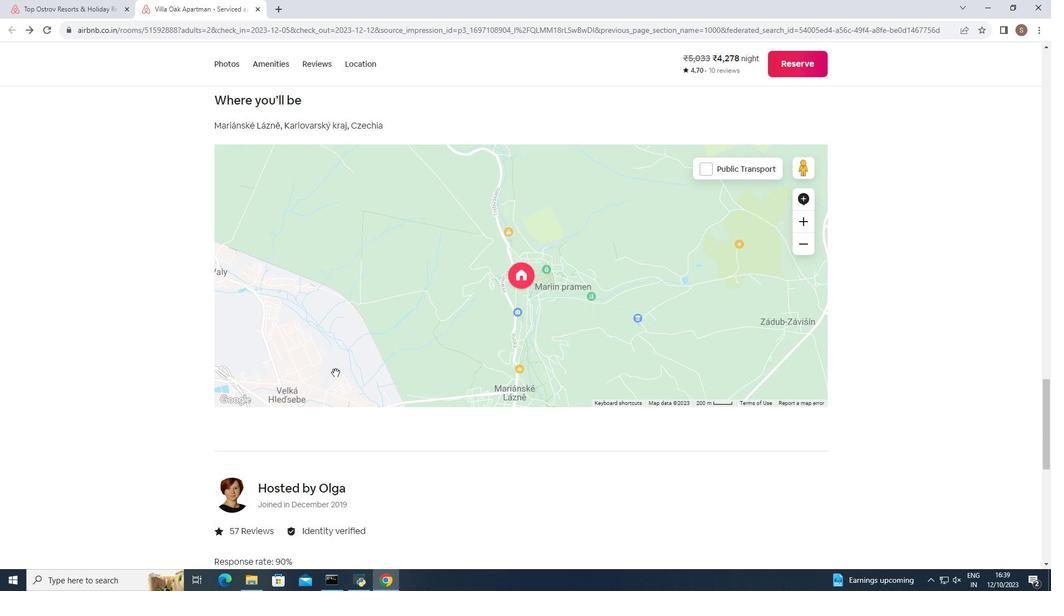 
Action: Mouse moved to (335, 372)
Screenshot: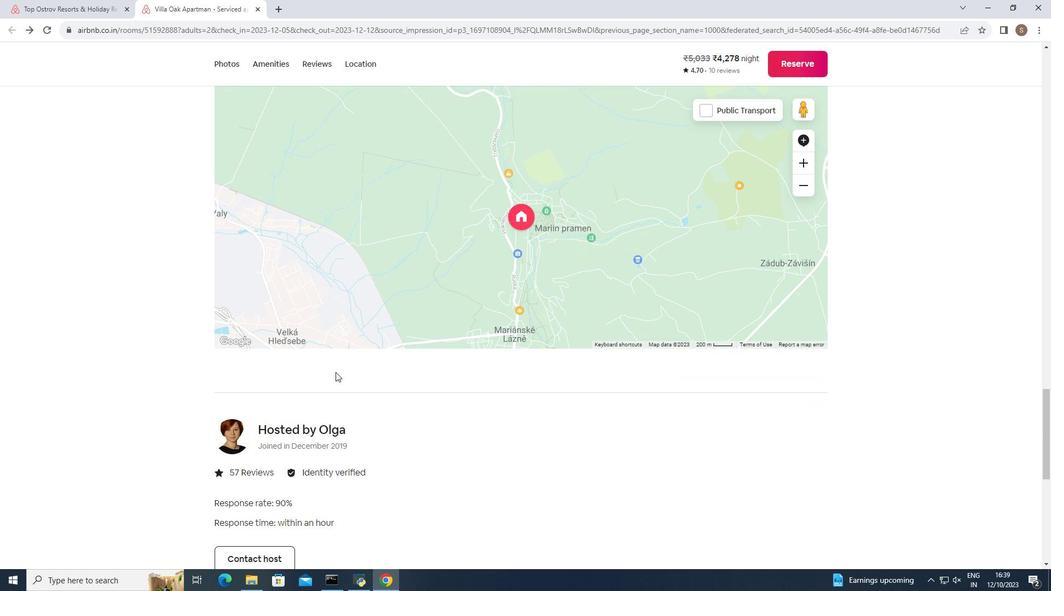 
Action: Mouse scrolled (335, 372) with delta (0, 0)
Screenshot: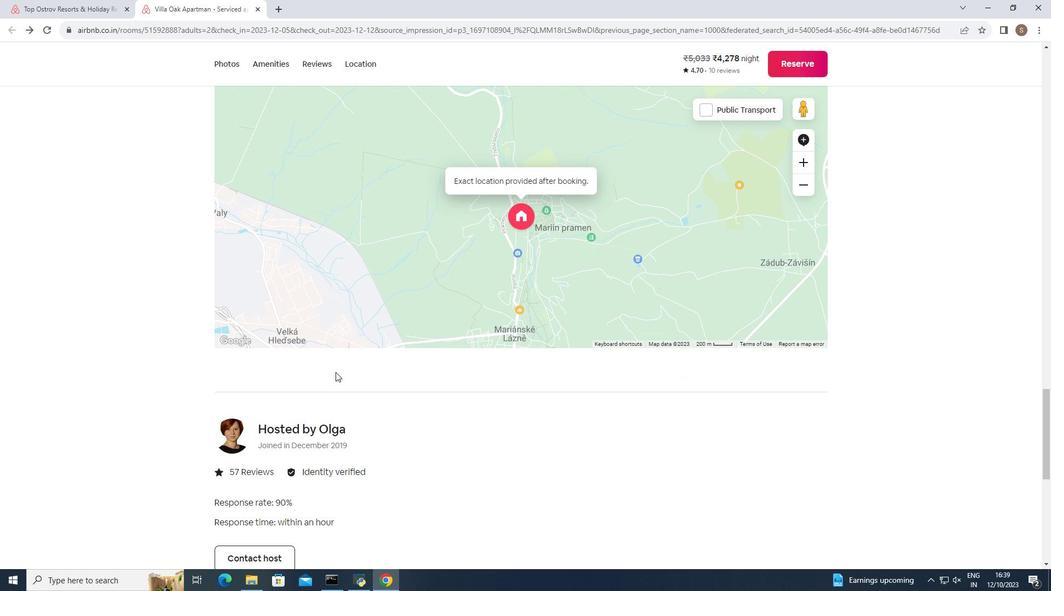 
Action: Mouse scrolled (335, 372) with delta (0, 0)
Screenshot: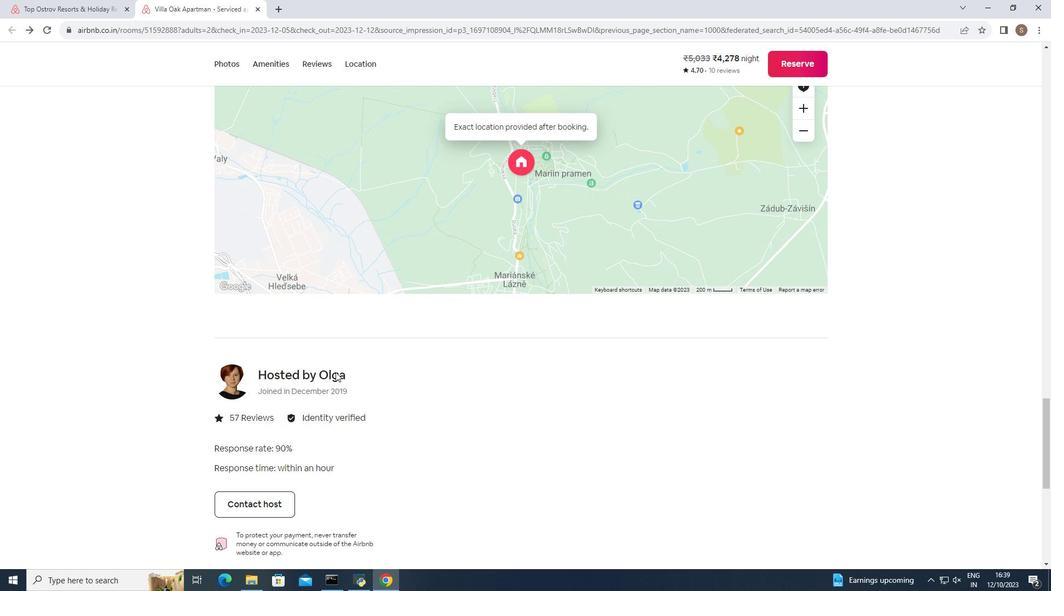 
Action: Mouse scrolled (335, 372) with delta (0, 0)
Screenshot: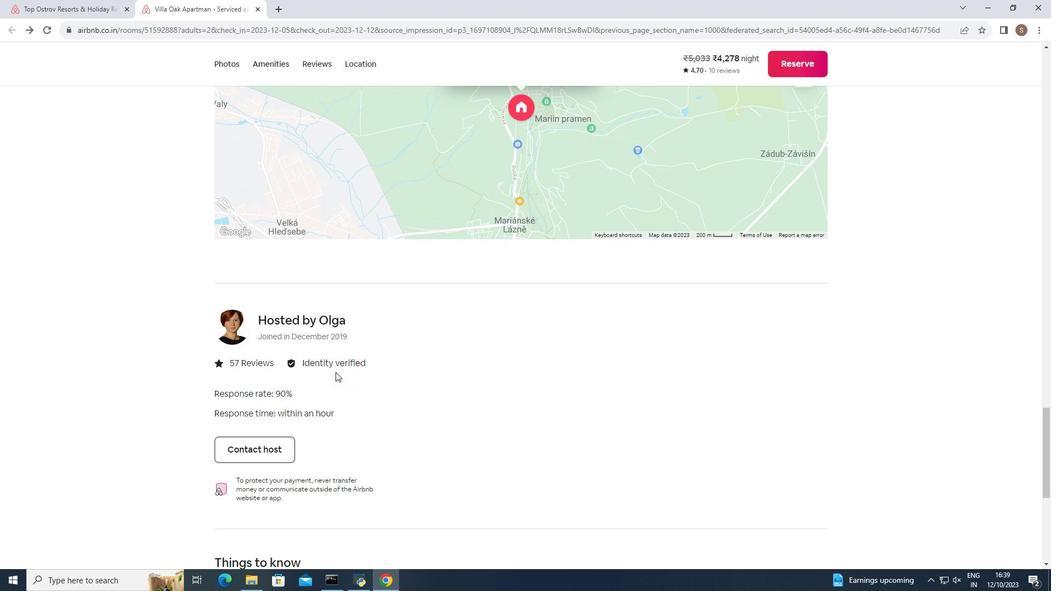 
Action: Mouse moved to (338, 370)
Screenshot: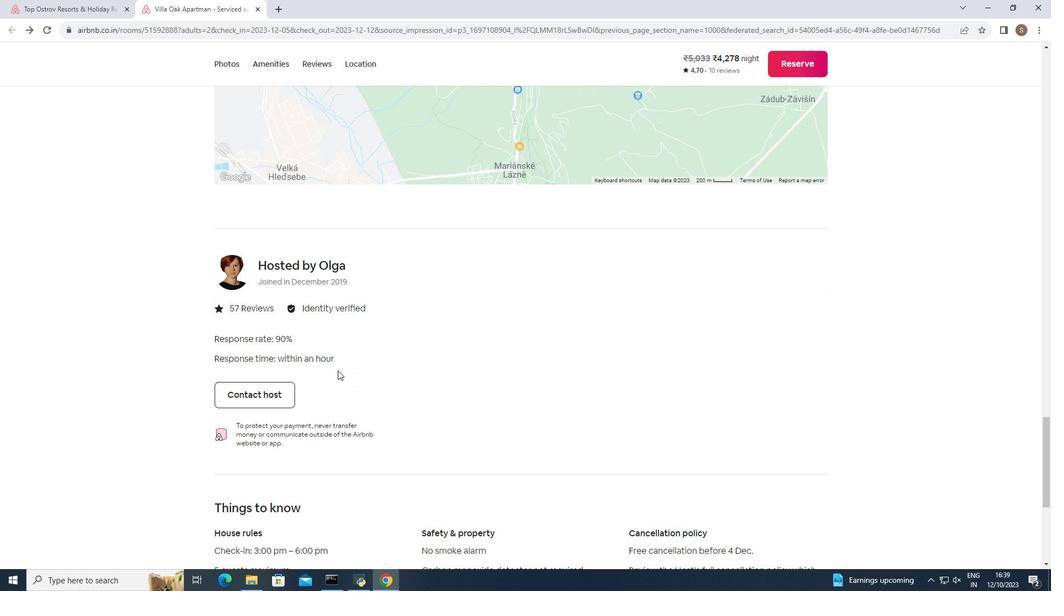 
Action: Mouse scrolled (338, 370) with delta (0, 0)
Screenshot: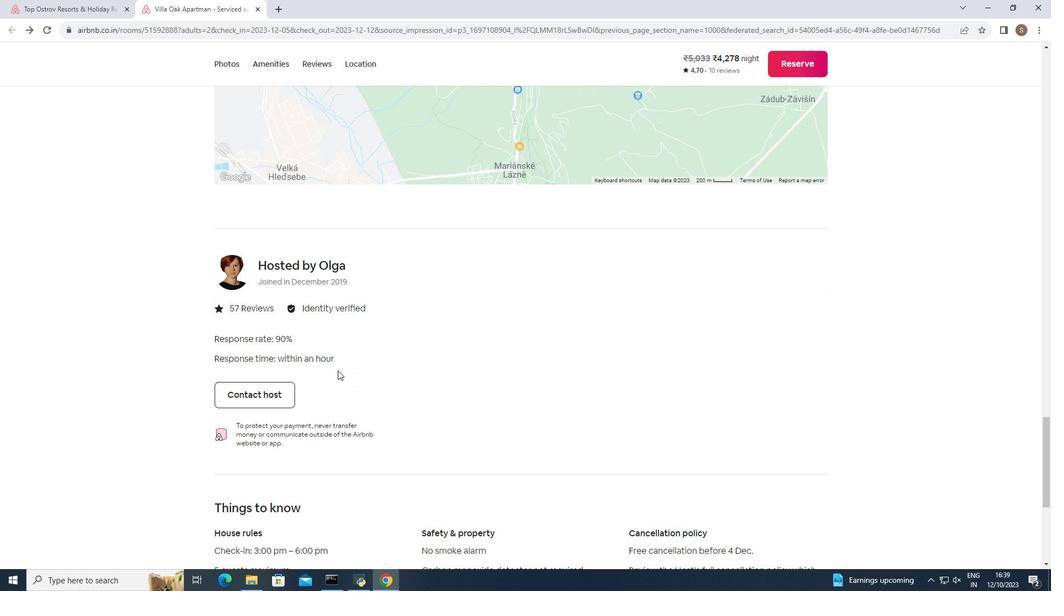 
Action: Mouse scrolled (338, 370) with delta (0, 0)
Screenshot: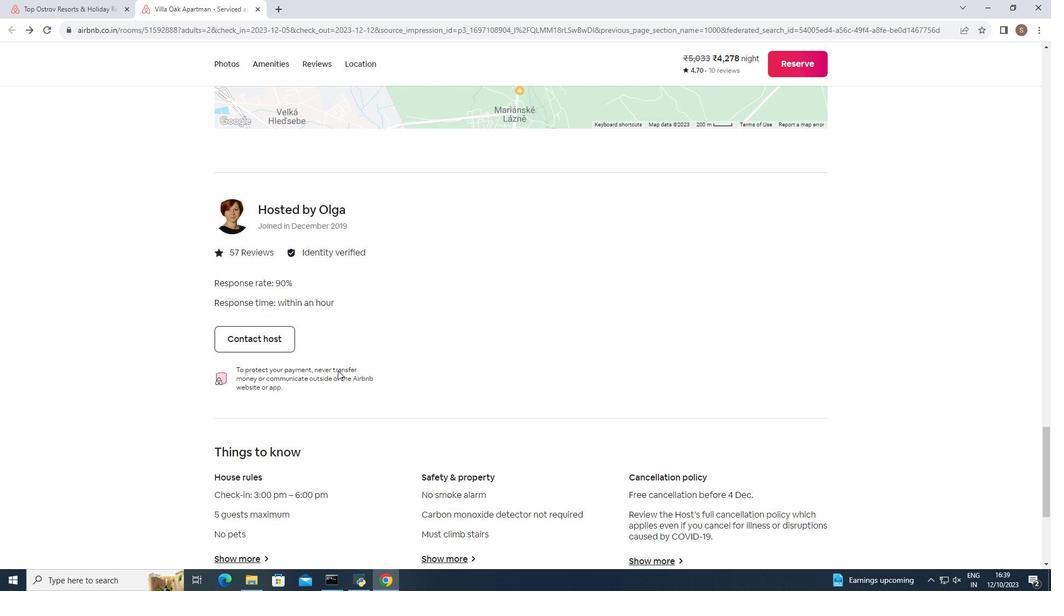 
Action: Mouse moved to (339, 369)
Screenshot: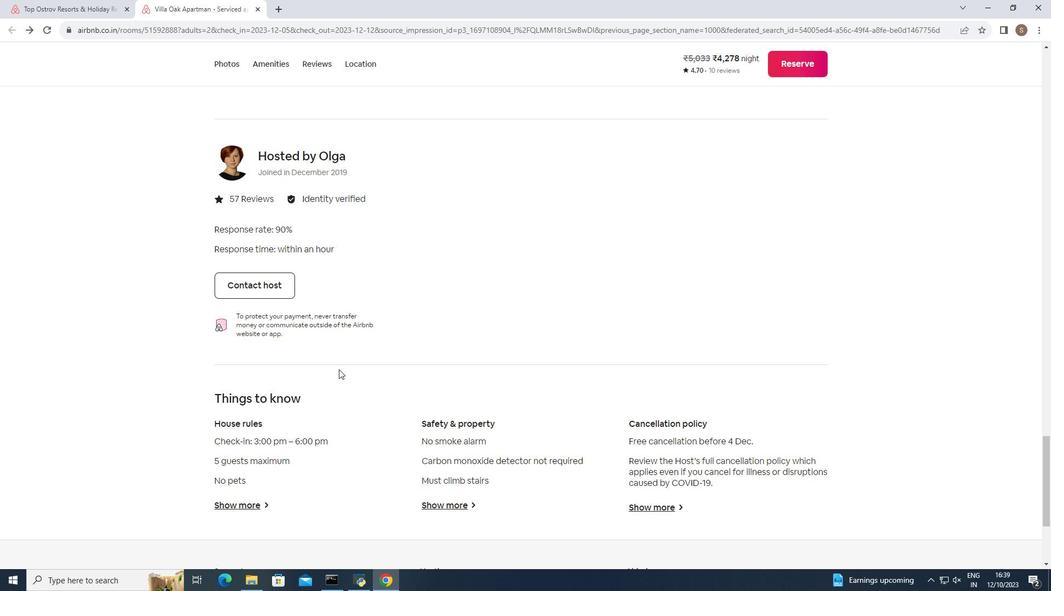 
Action: Mouse scrolled (339, 369) with delta (0, 0)
Screenshot: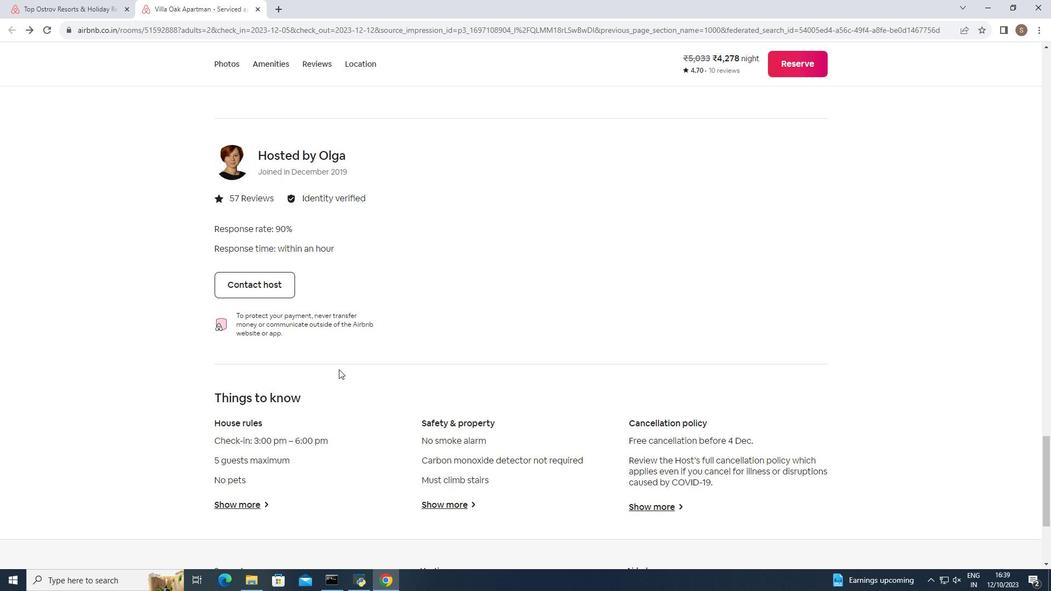 
Action: Mouse scrolled (339, 369) with delta (0, 0)
Screenshot: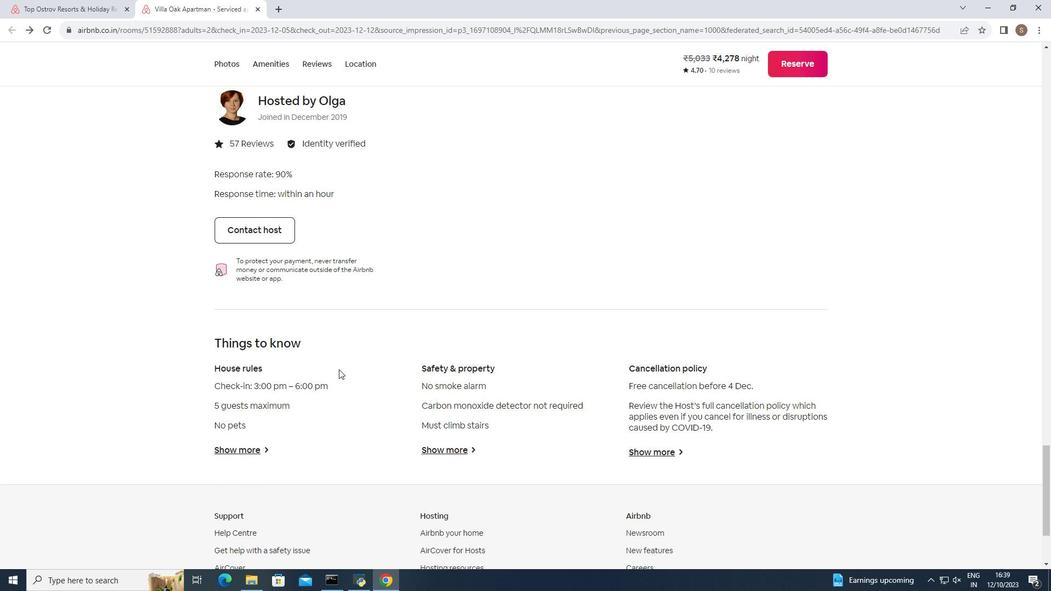 
Action: Mouse scrolled (339, 369) with delta (0, 0)
Screenshot: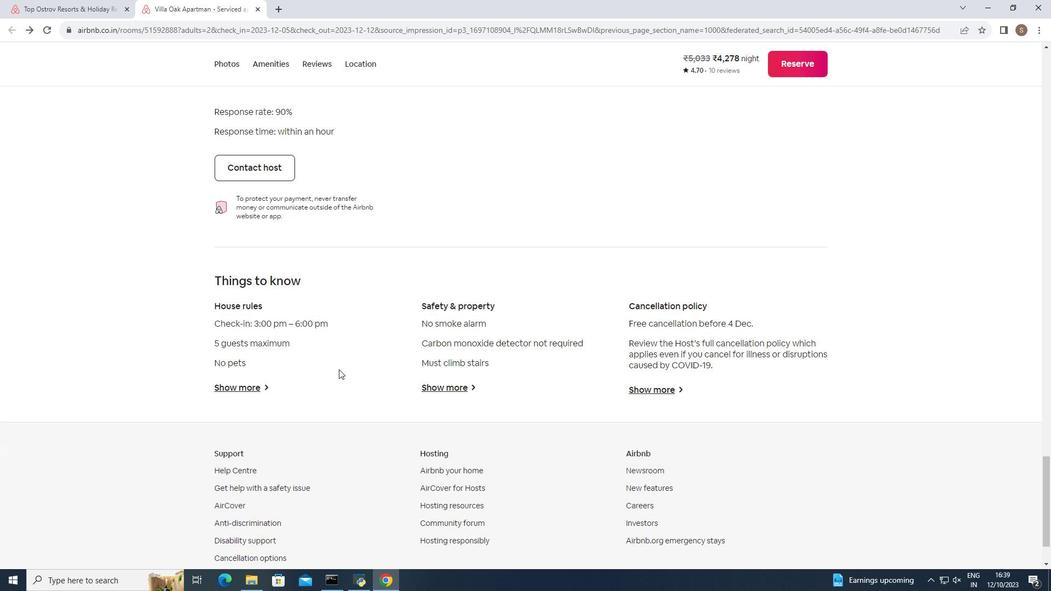 
Action: Mouse scrolled (339, 369) with delta (0, 0)
Screenshot: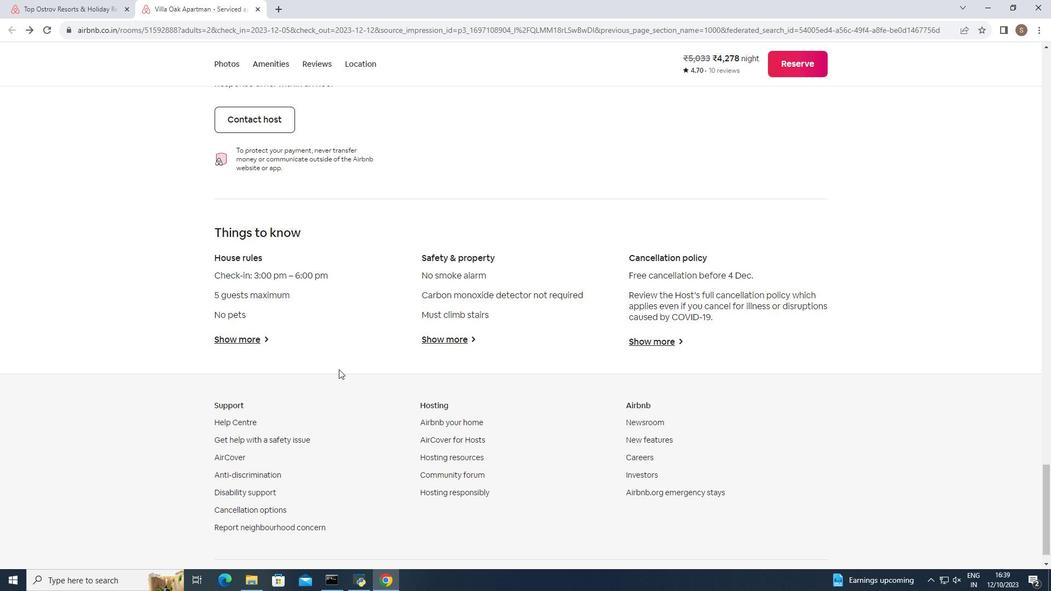 
Action: Mouse scrolled (339, 369) with delta (0, 0)
Screenshot: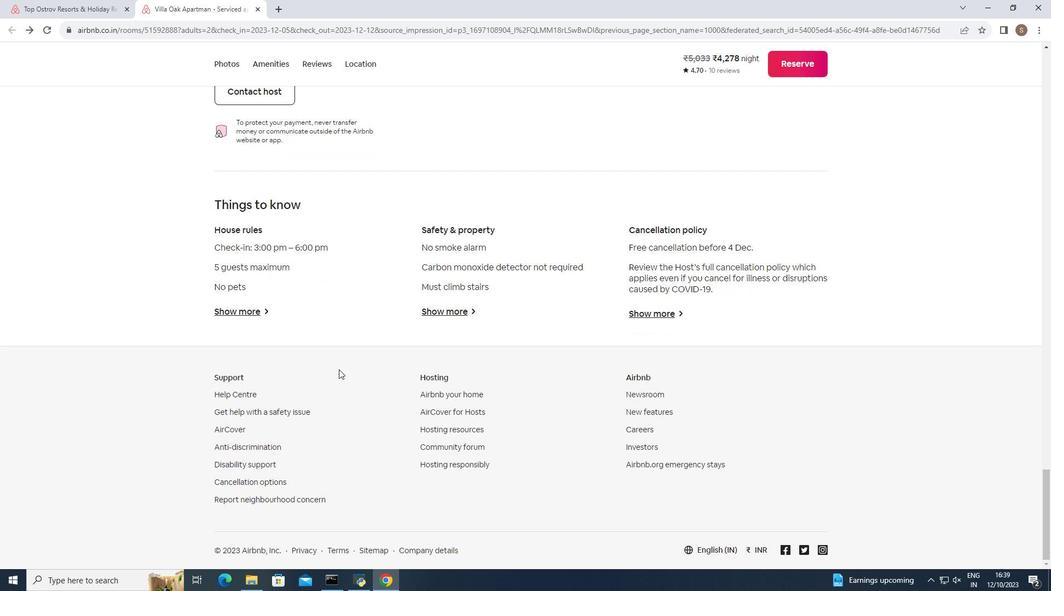 
Action: Mouse scrolled (339, 369) with delta (0, 0)
Screenshot: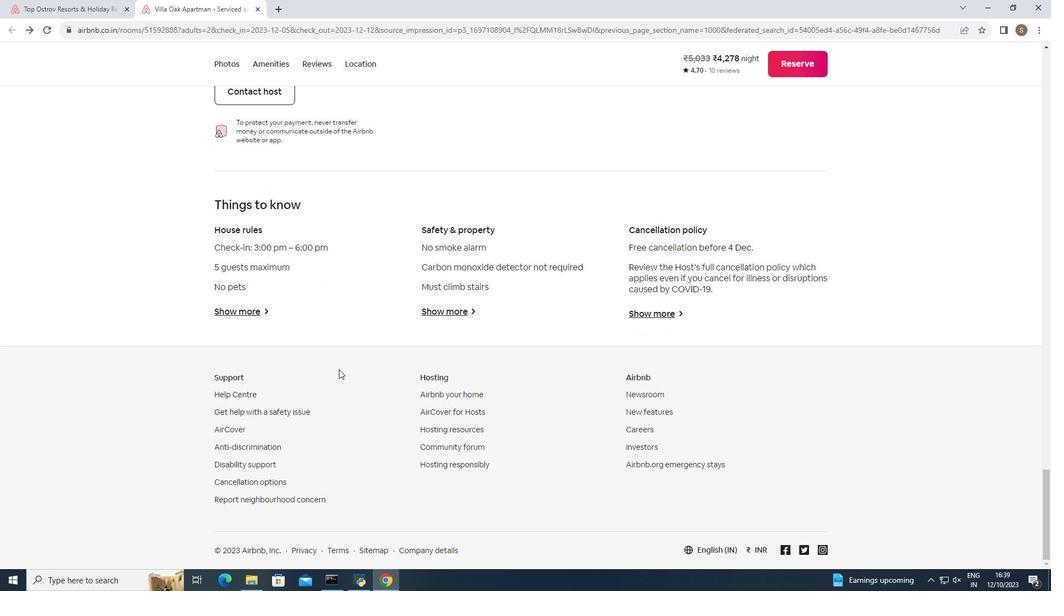 
Action: Mouse moved to (355, 64)
Screenshot: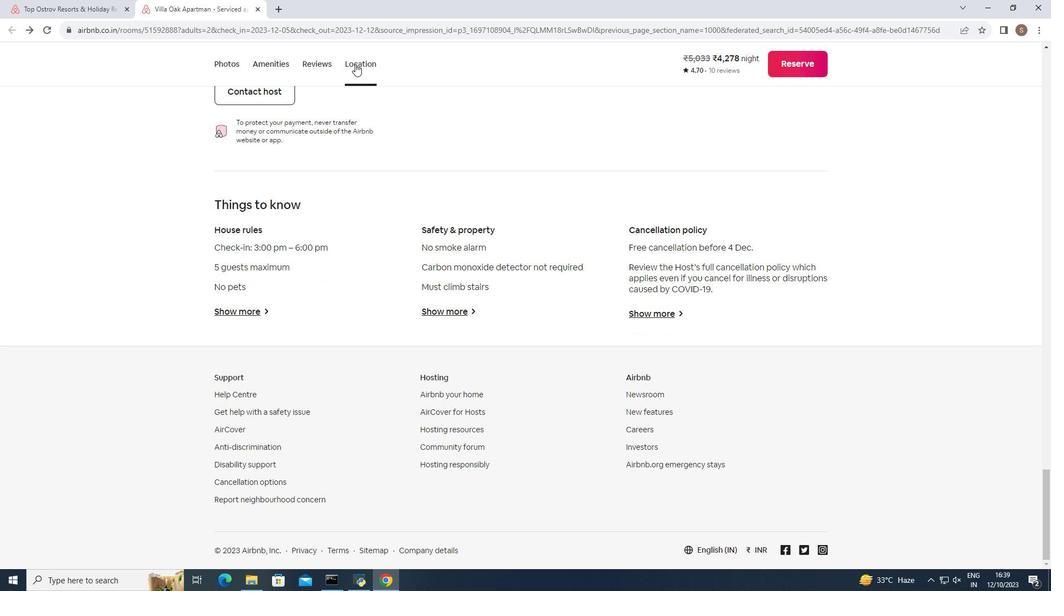 
Action: Mouse pressed left at (355, 64)
Screenshot: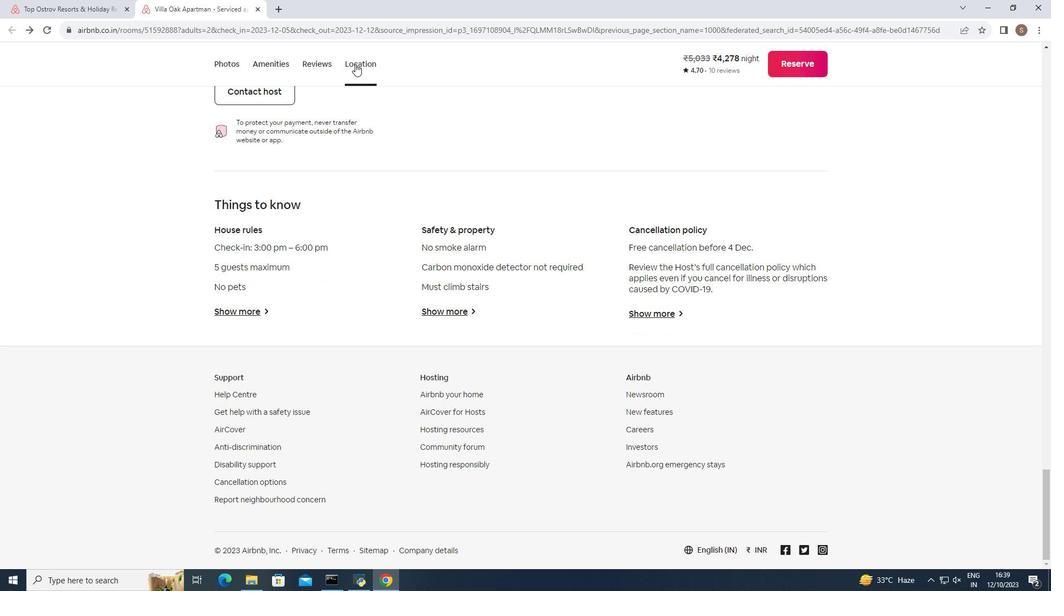 
Action: Mouse moved to (319, 64)
Screenshot: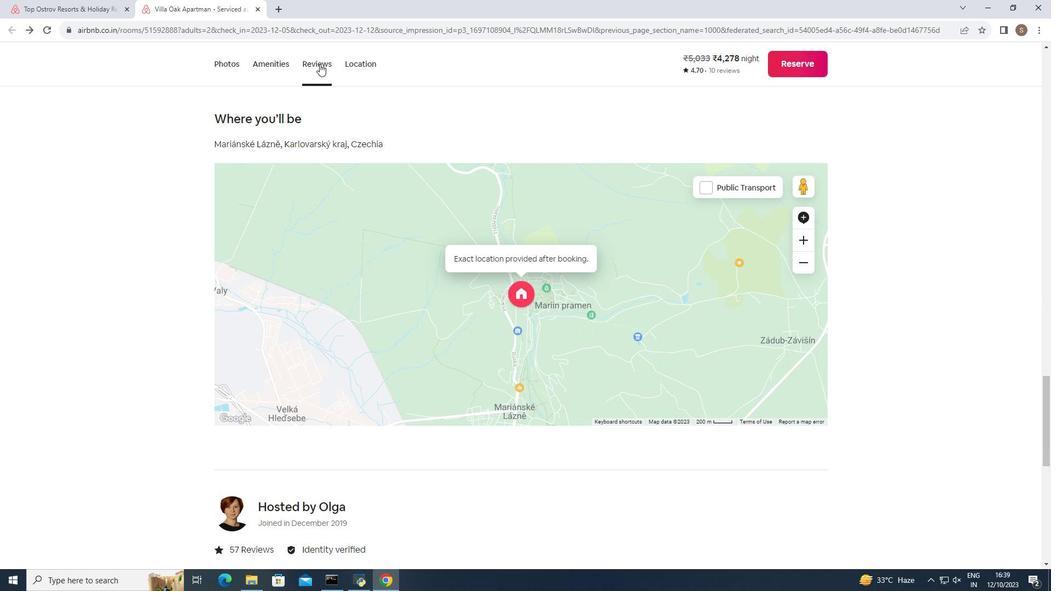 
Action: Mouse pressed left at (319, 64)
Screenshot: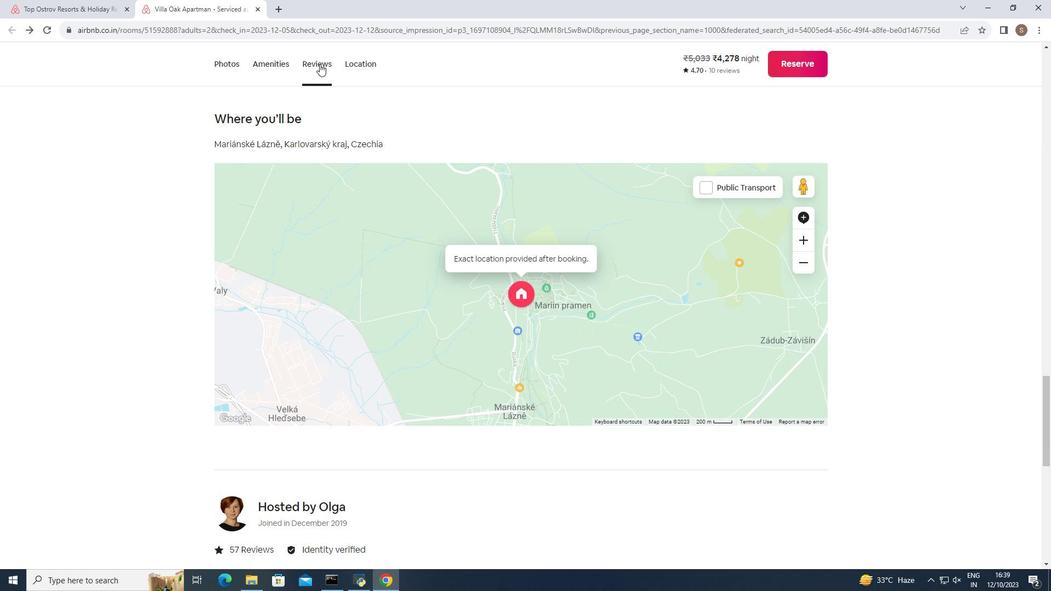 
Action: Mouse moved to (266, 62)
Screenshot: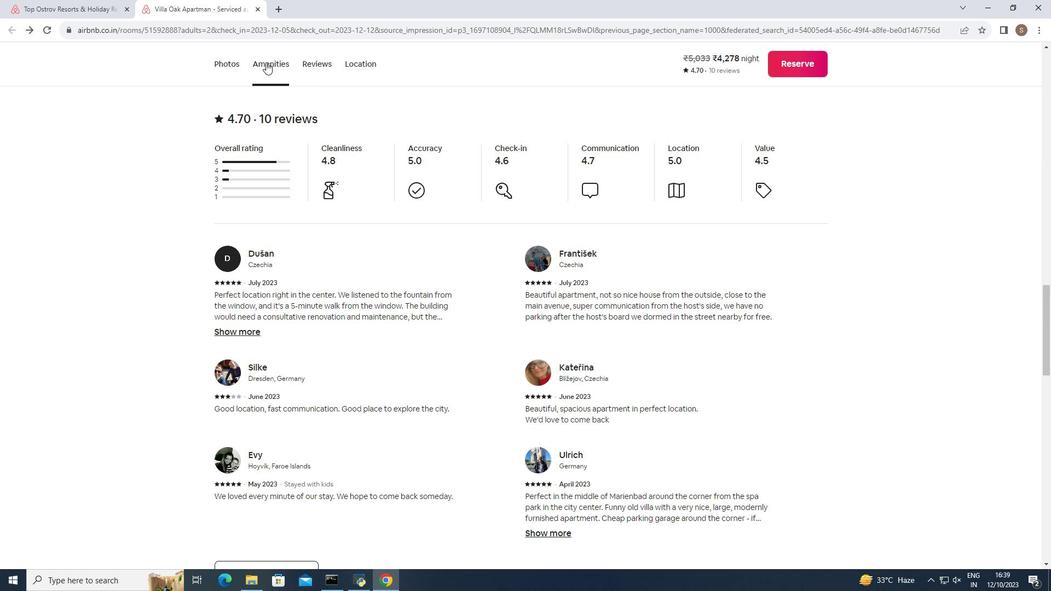 
Action: Mouse pressed left at (266, 62)
Screenshot: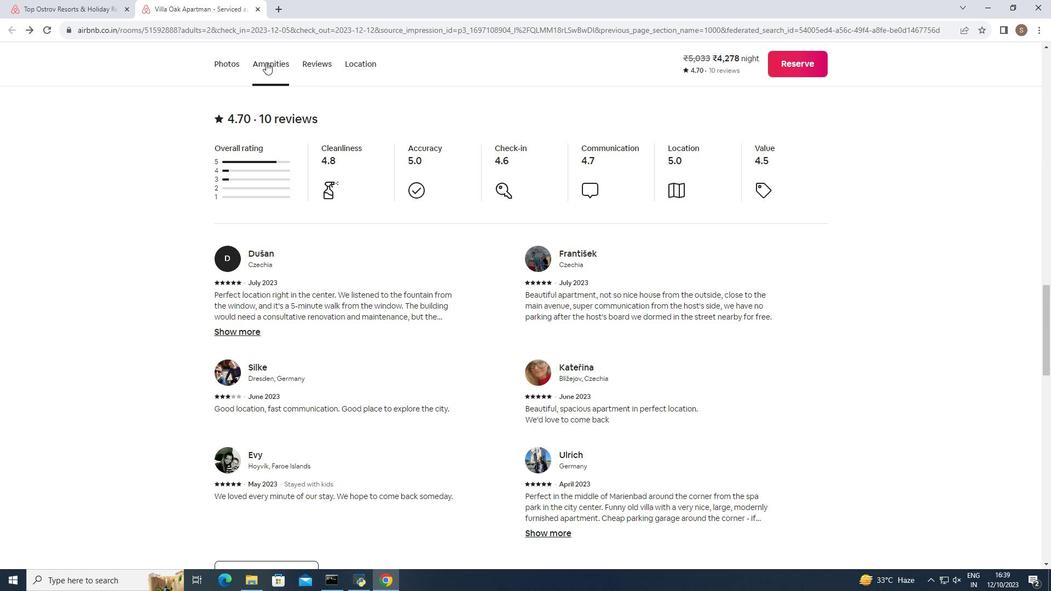 
Action: Mouse moved to (227, 59)
Screenshot: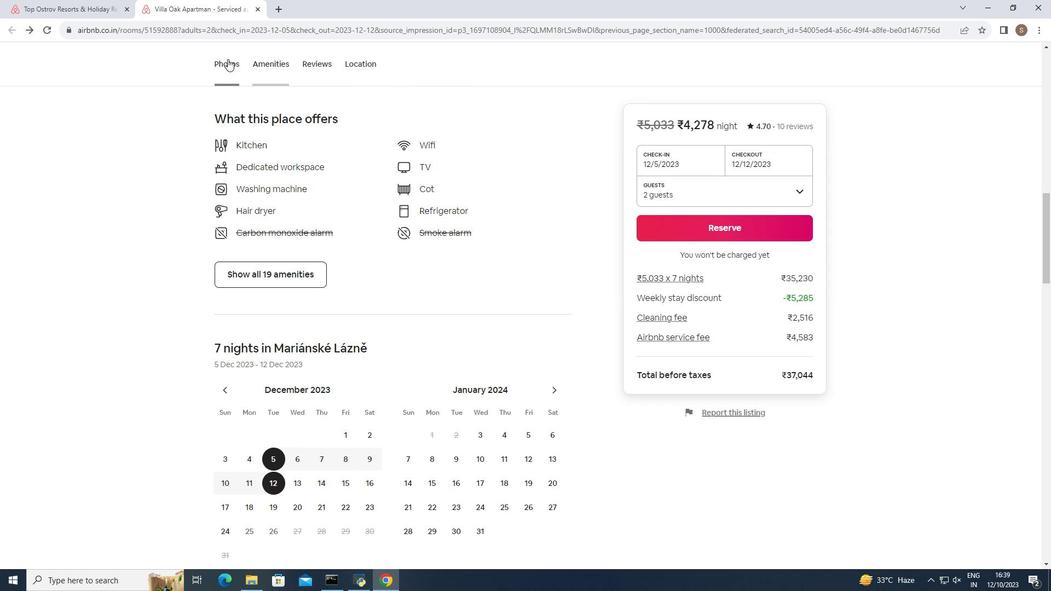 
Action: Mouse pressed left at (227, 59)
Screenshot: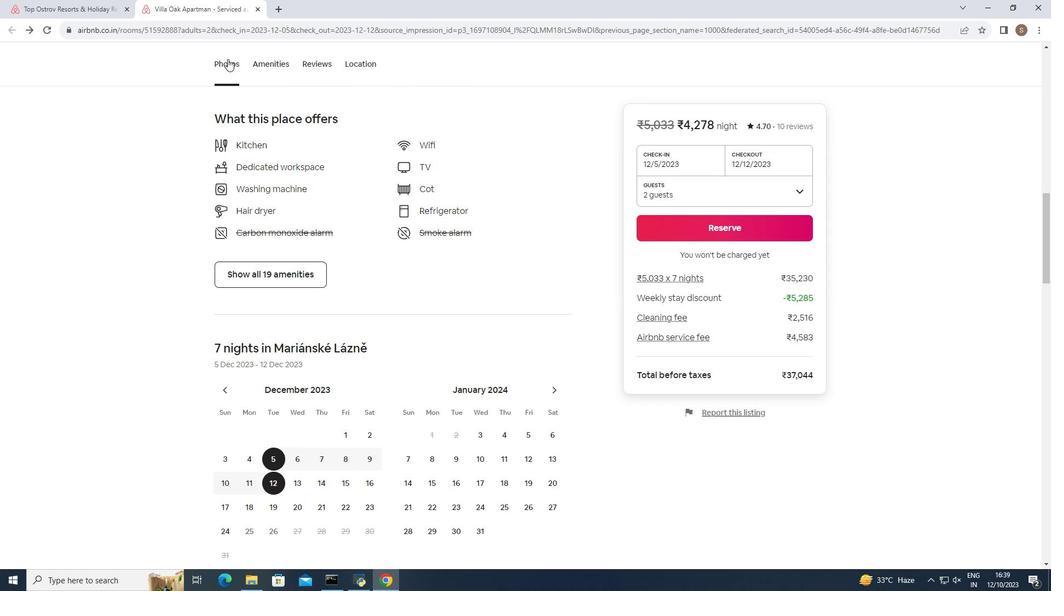 
Action: Mouse moved to (256, 7)
Screenshot: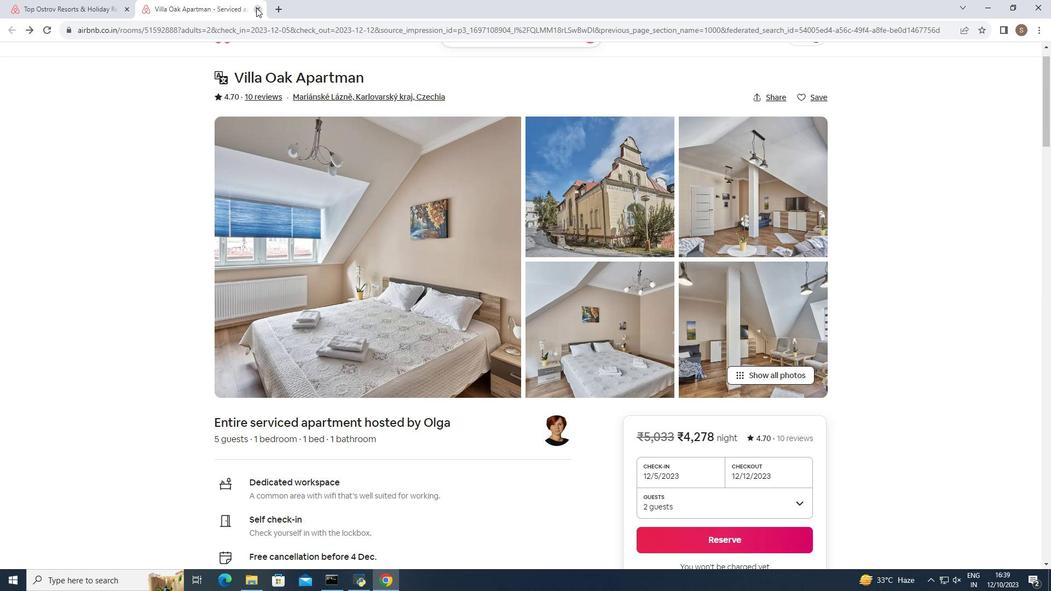 
Action: Mouse pressed left at (256, 7)
Screenshot: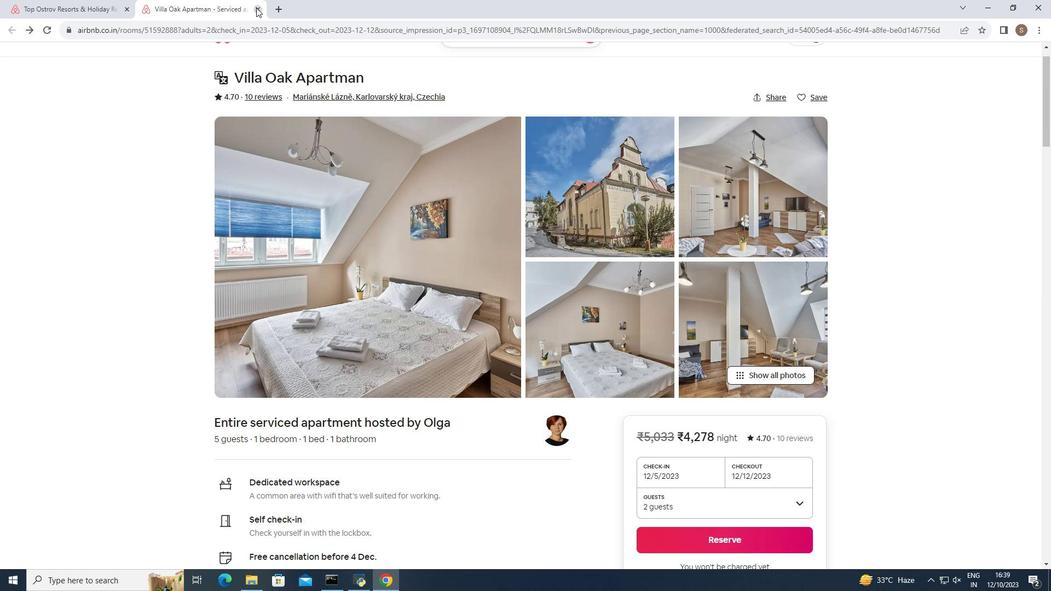 
Action: Mouse moved to (273, 283)
Screenshot: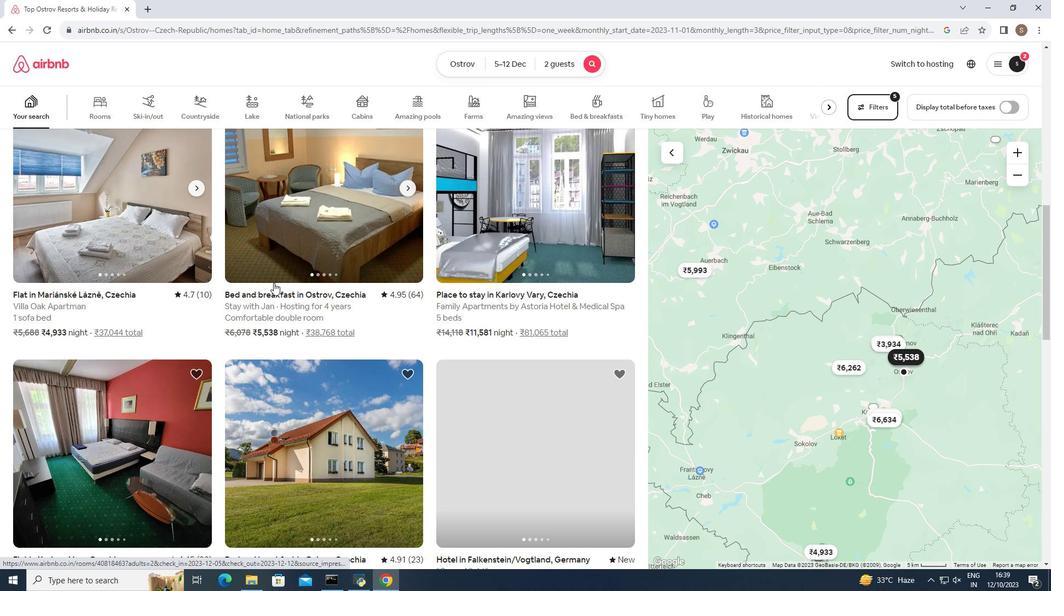 
Action: Mouse scrolled (273, 282) with delta (0, 0)
Screenshot: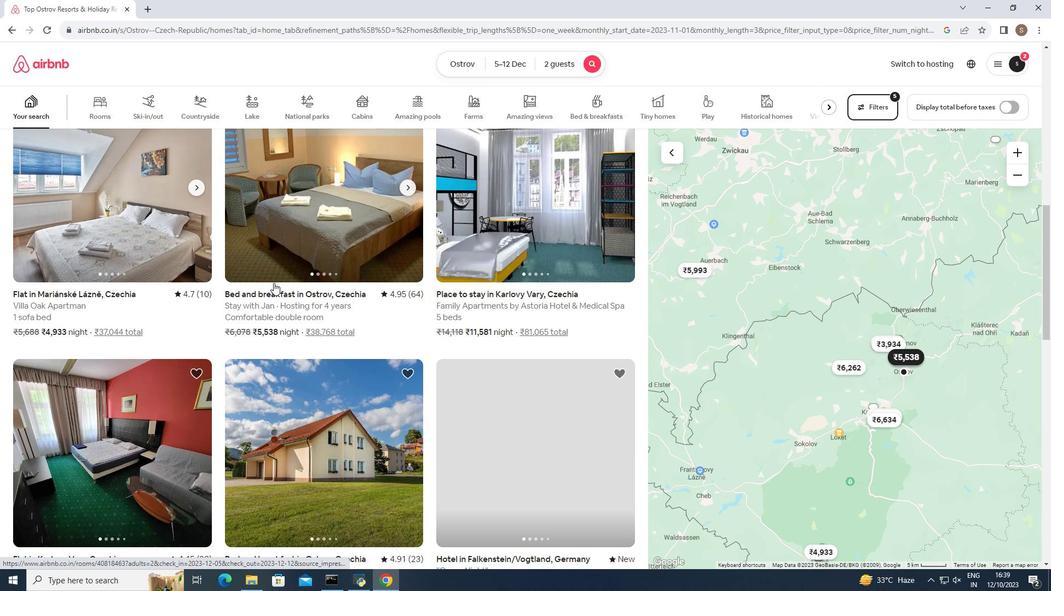 
Action: Mouse scrolled (273, 282) with delta (0, 0)
Screenshot: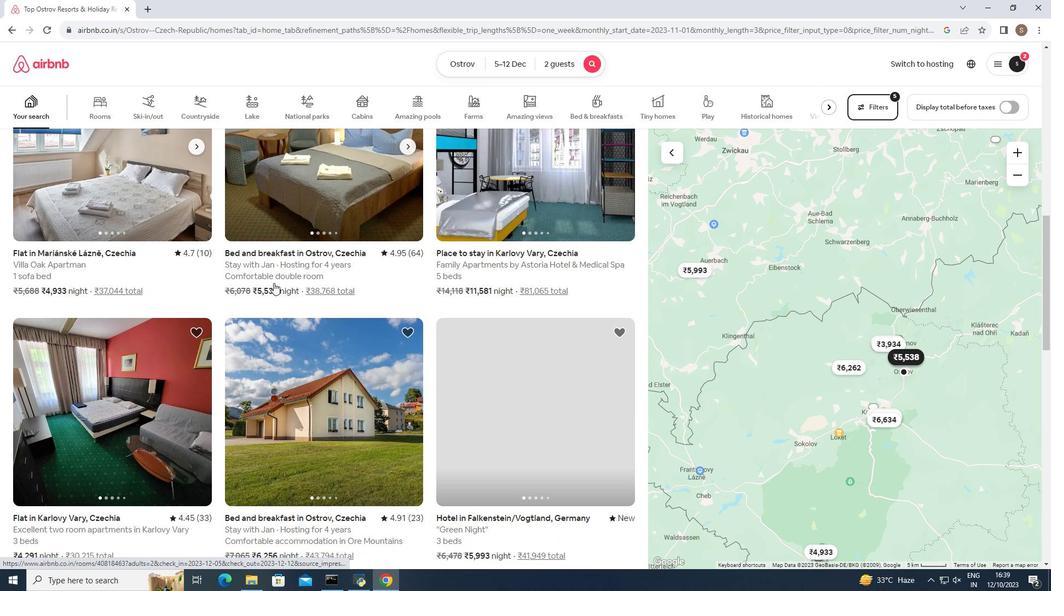 
Action: Mouse moved to (273, 283)
Screenshot: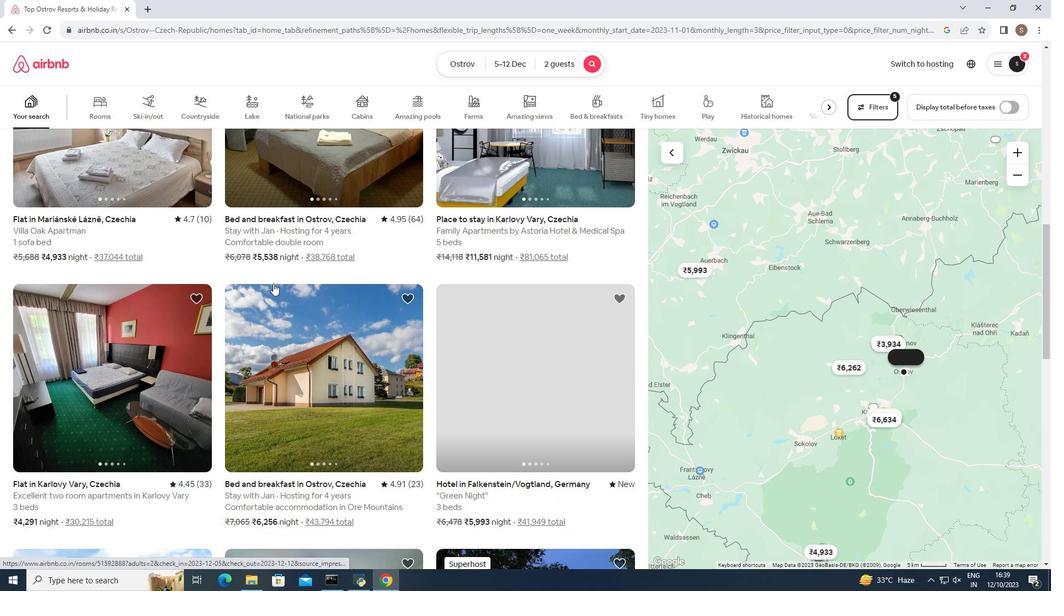 
Action: Mouse scrolled (273, 283) with delta (0, 0)
Screenshot: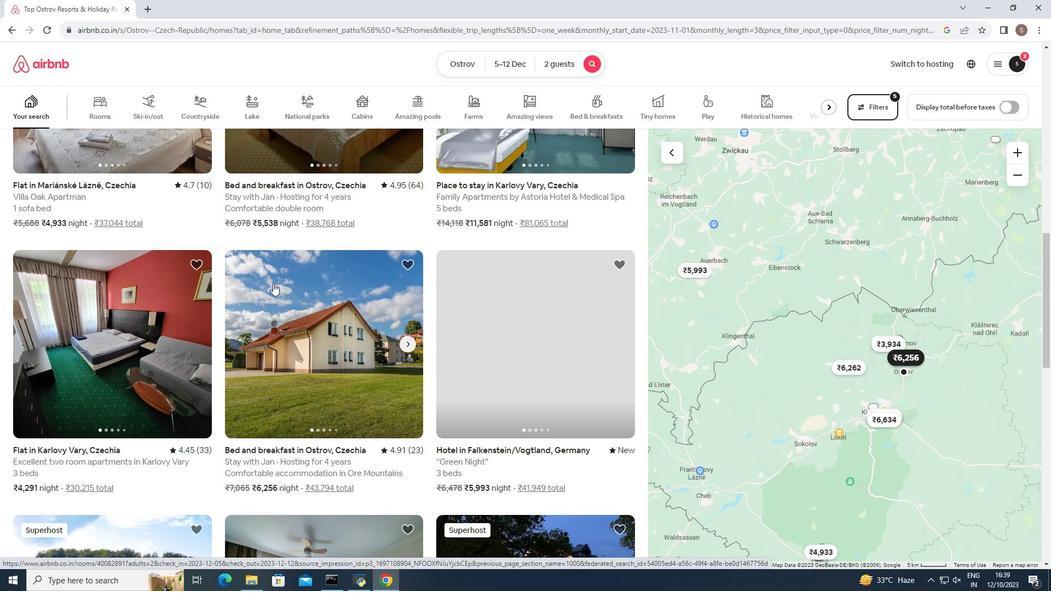 
Action: Mouse scrolled (273, 283) with delta (0, 0)
Screenshot: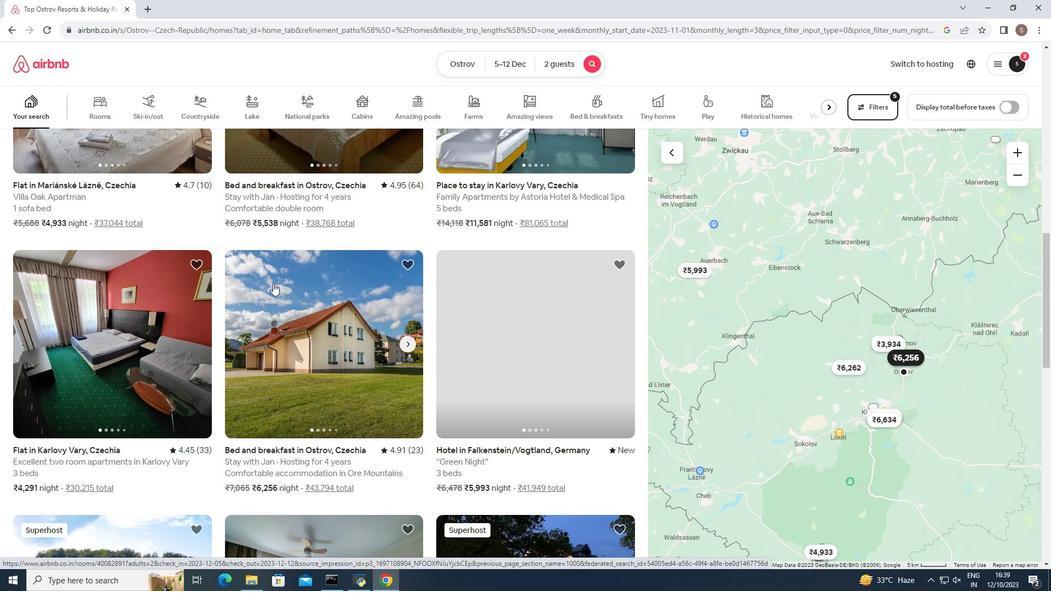 
Action: Mouse scrolled (273, 283) with delta (0, 0)
Screenshot: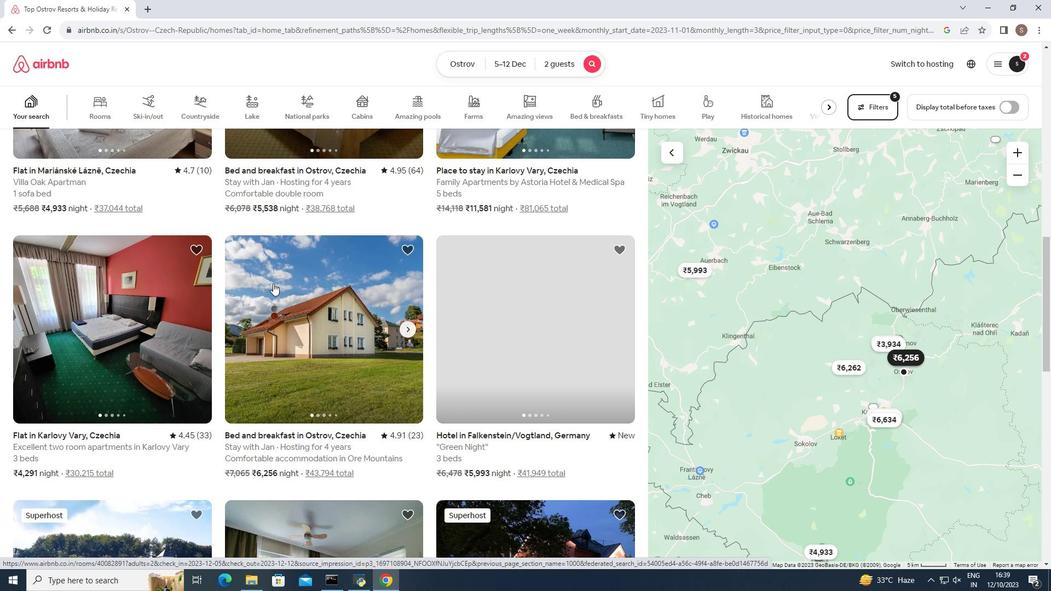 
Action: Mouse moved to (272, 284)
Screenshot: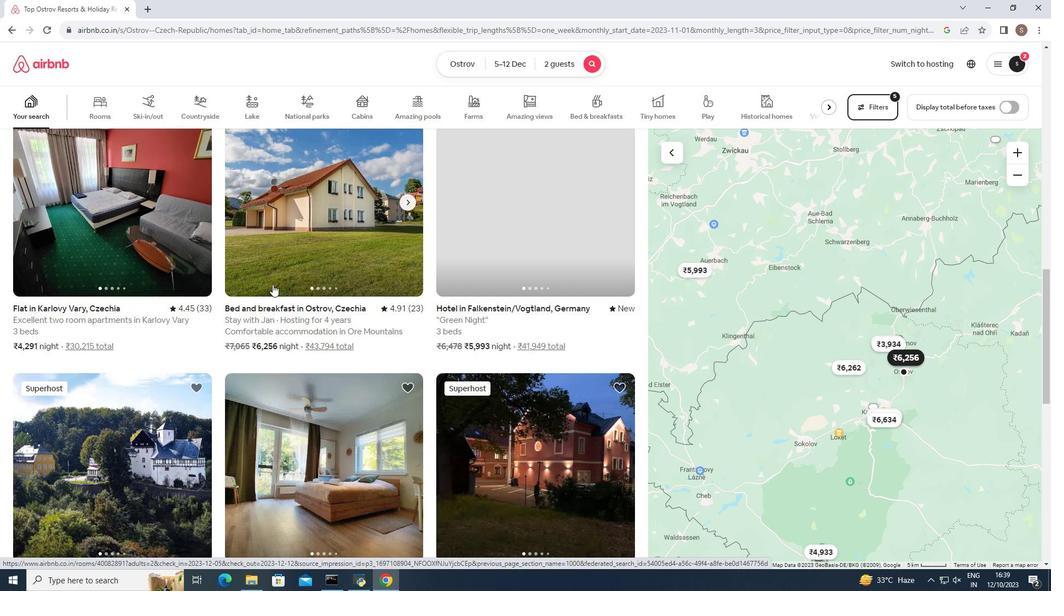 
Action: Mouse scrolled (272, 284) with delta (0, 0)
Screenshot: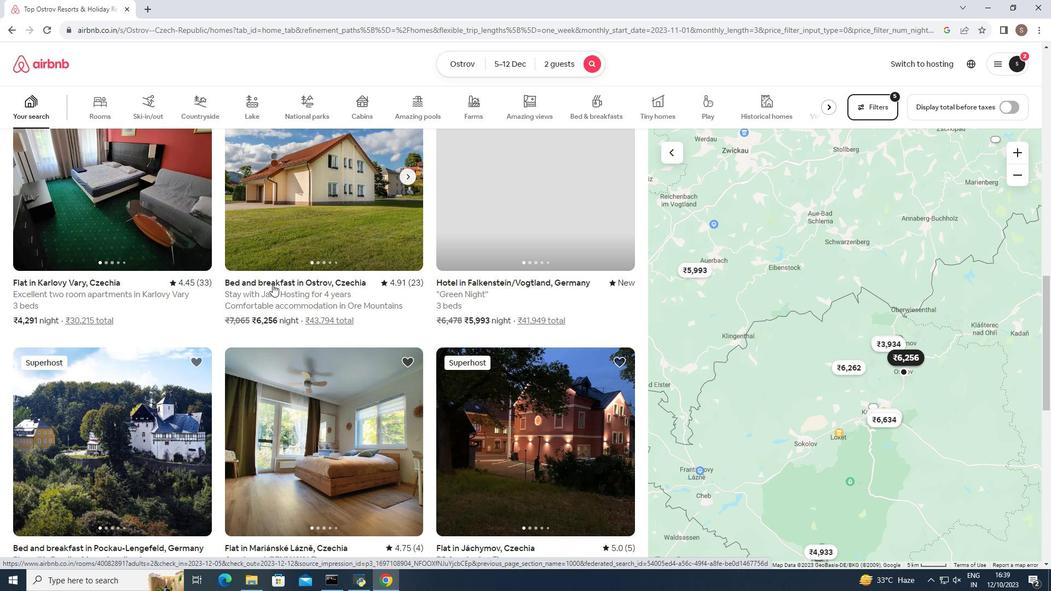 
Action: Mouse scrolled (272, 284) with delta (0, 0)
Screenshot: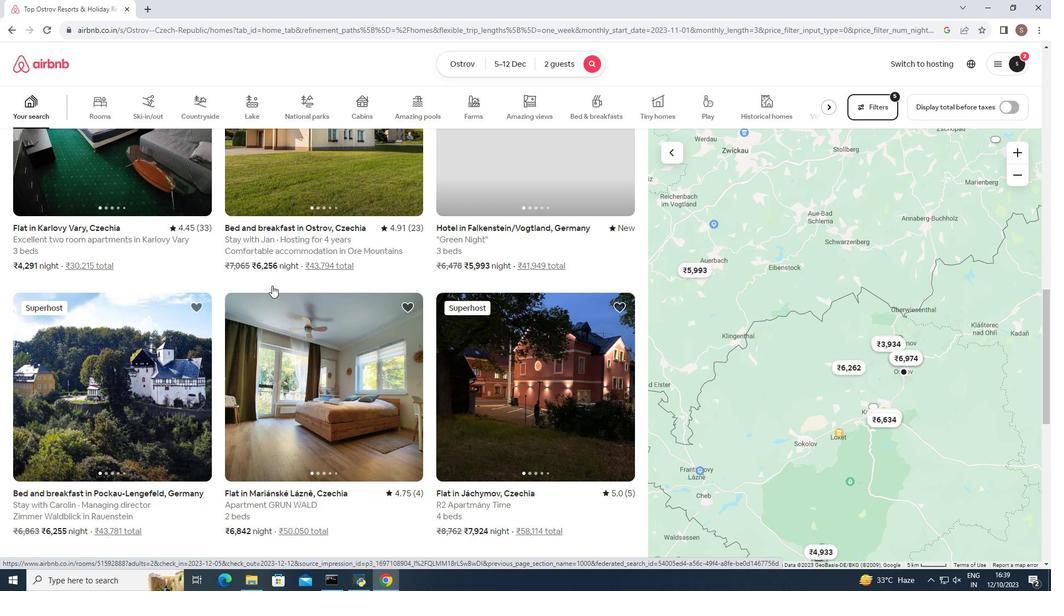 
Action: Mouse moved to (272, 286)
Screenshot: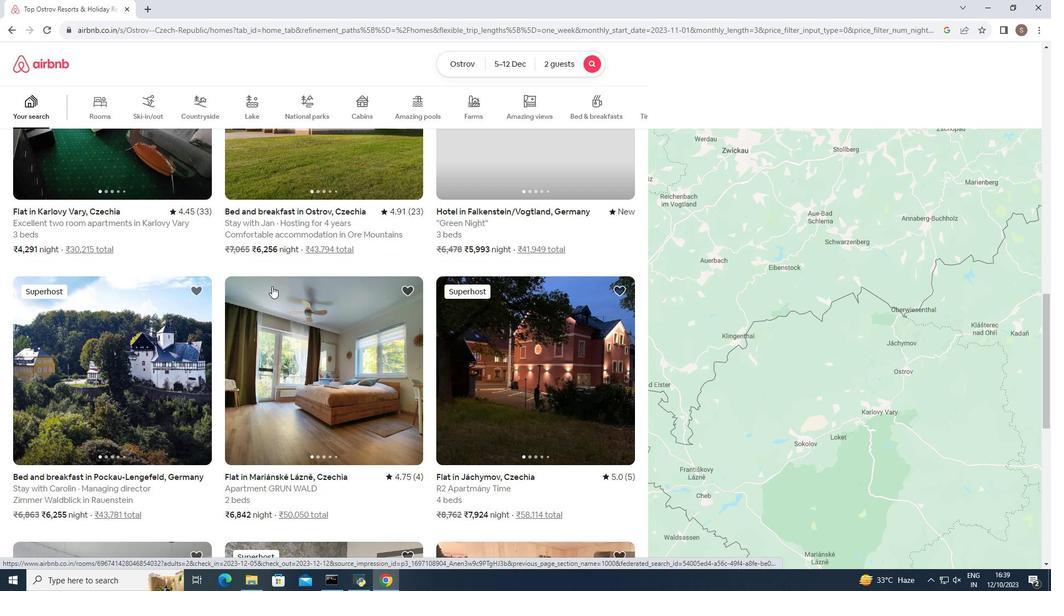 
Action: Mouse scrolled (272, 285) with delta (0, 0)
Screenshot: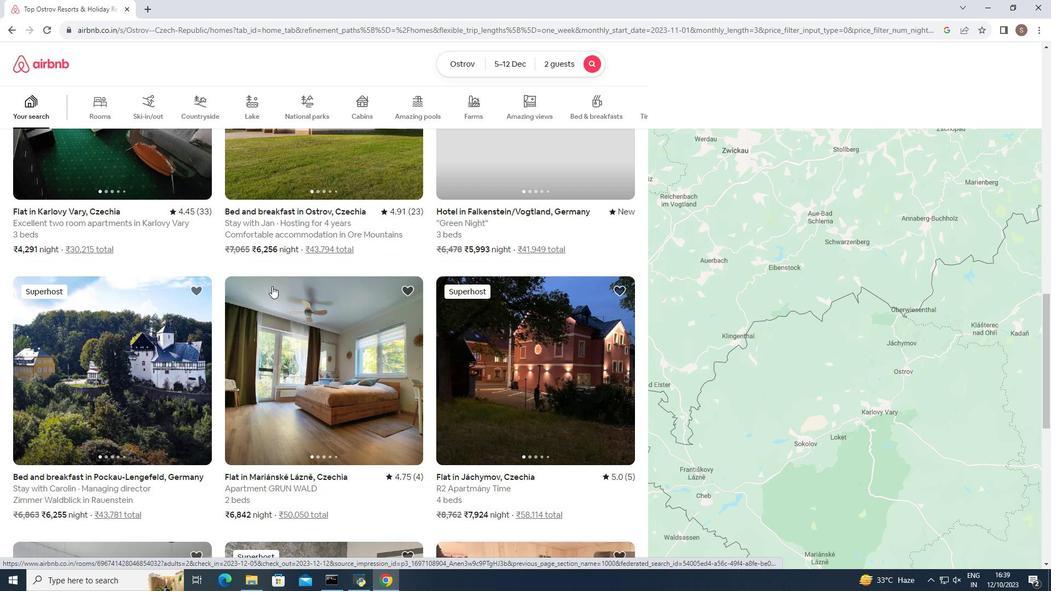 
Action: Mouse moved to (272, 286)
Screenshot: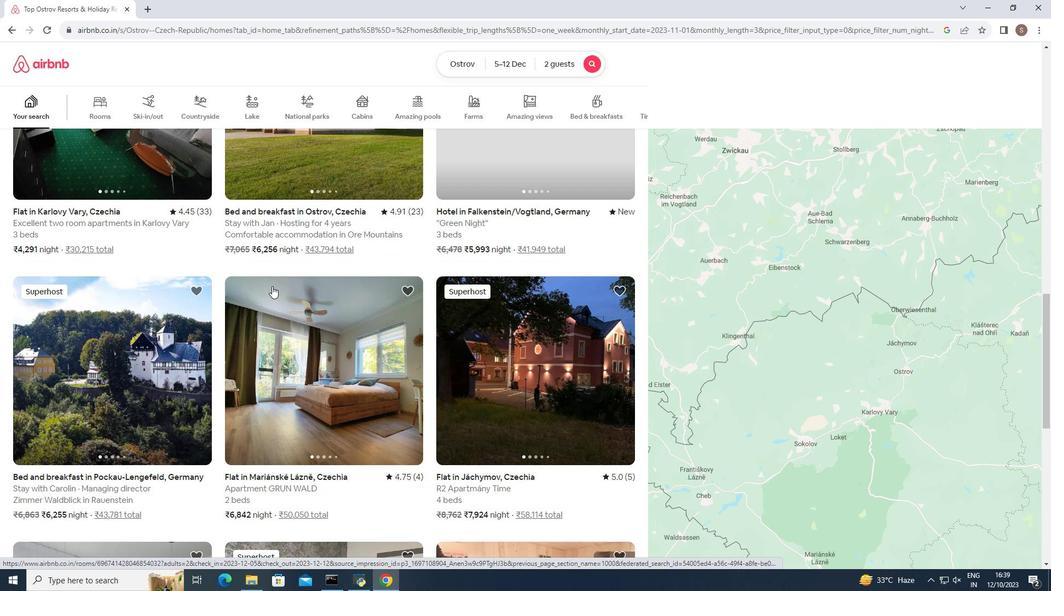 
Action: Mouse scrolled (272, 286) with delta (0, 0)
Screenshot: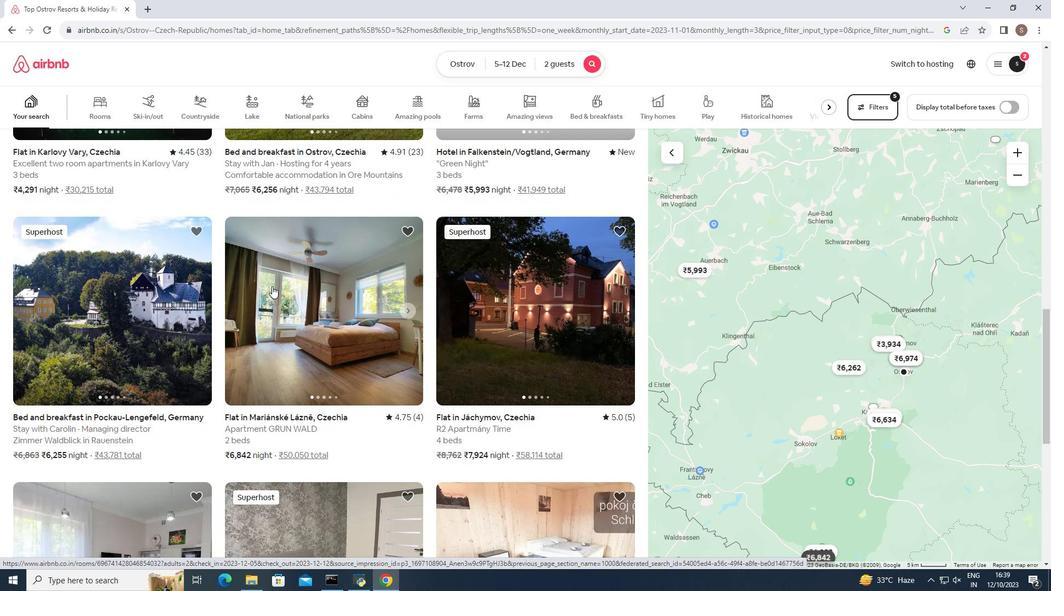 
Action: Mouse moved to (271, 287)
